 Task: Design a series of character sketches for a children's book.
Action: Mouse moved to (37, 102)
Screenshot: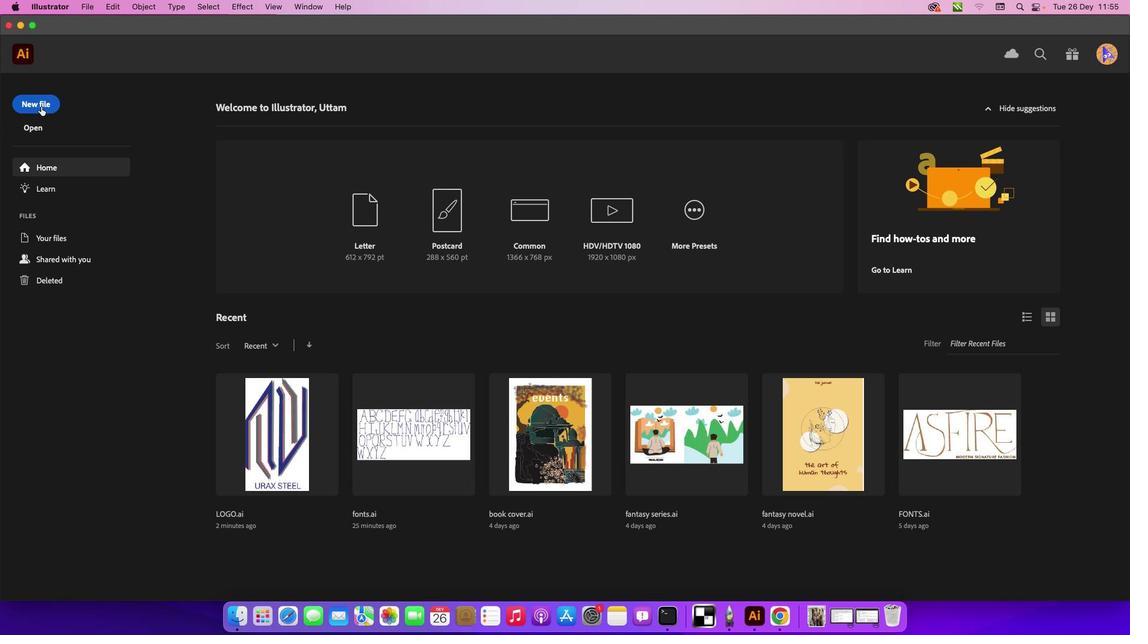 
Action: Mouse pressed left at (37, 102)
Screenshot: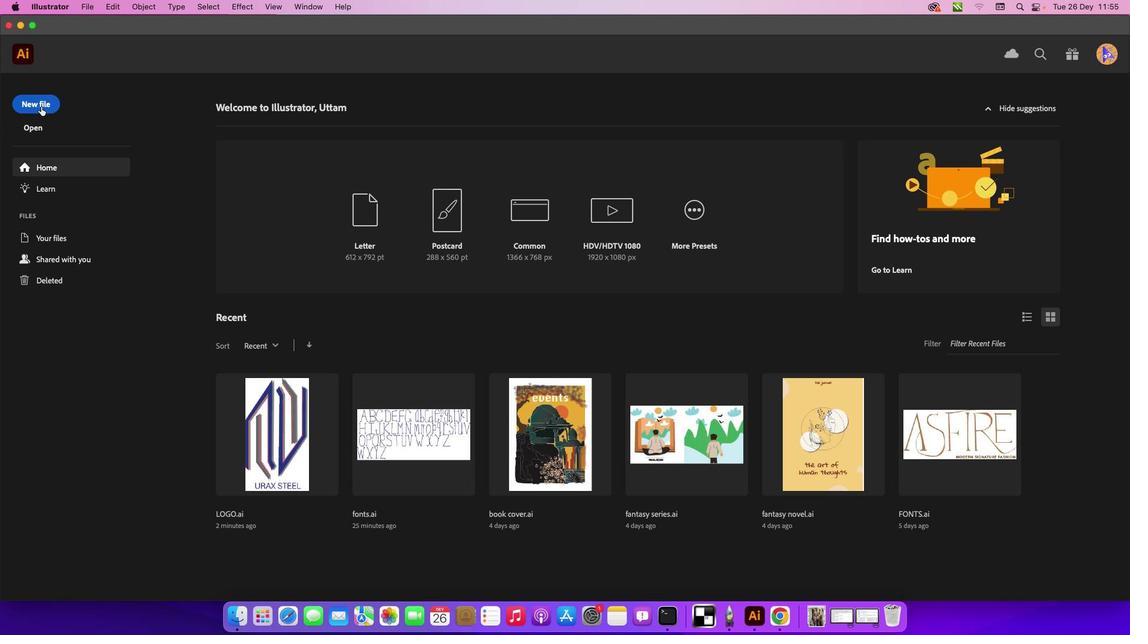 
Action: Mouse pressed left at (37, 102)
Screenshot: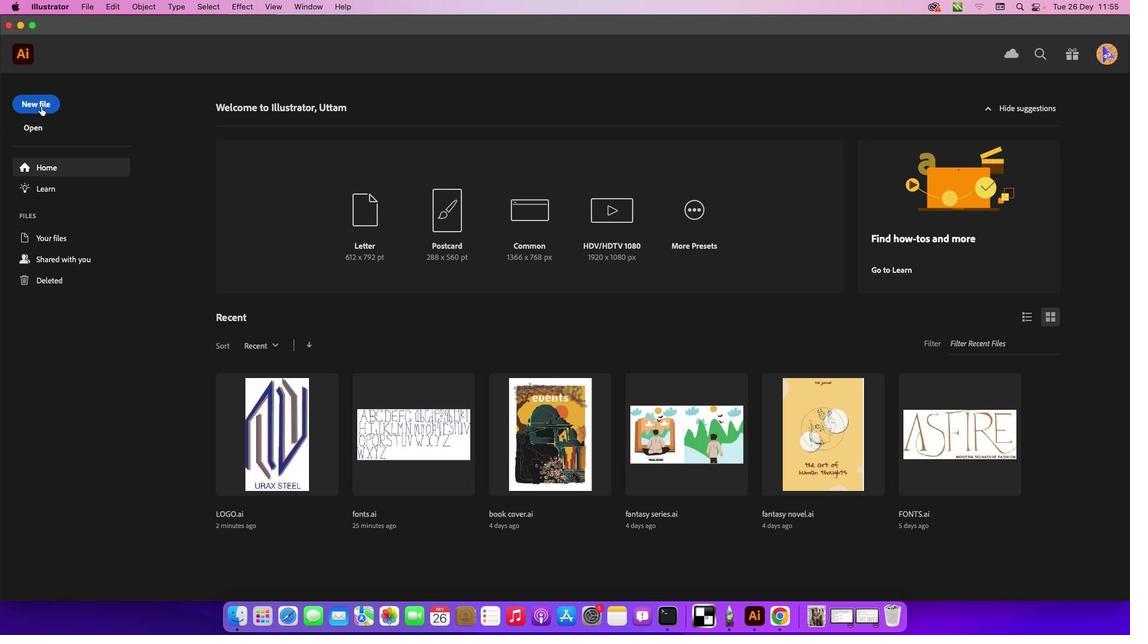 
Action: Mouse moved to (820, 483)
Screenshot: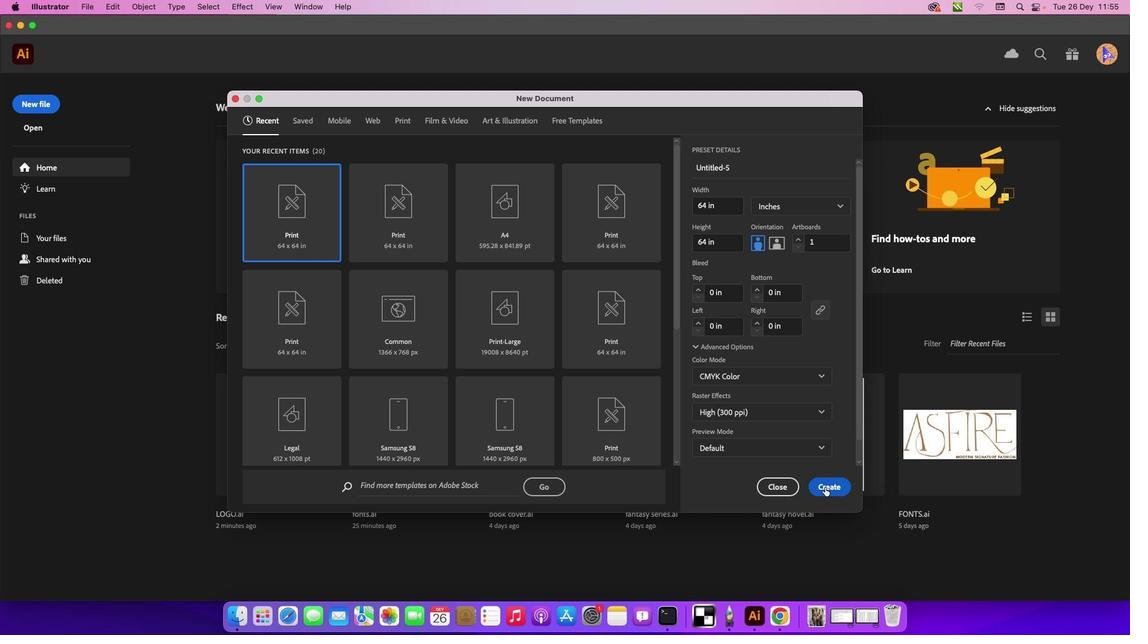 
Action: Mouse pressed left at (820, 483)
Screenshot: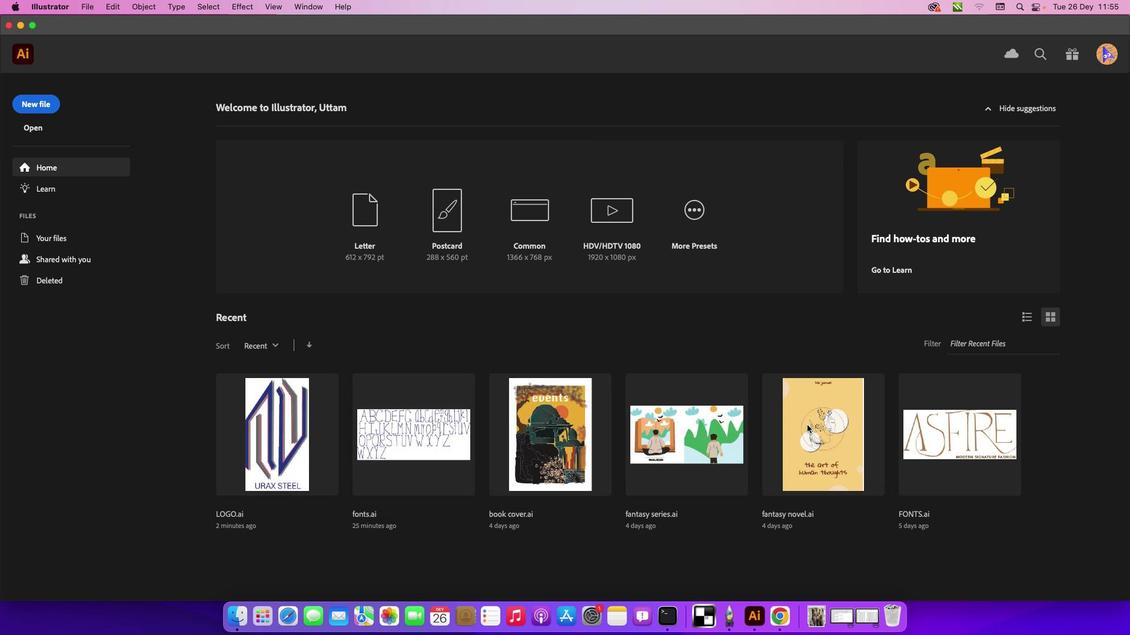 
Action: Mouse moved to (11, 100)
Screenshot: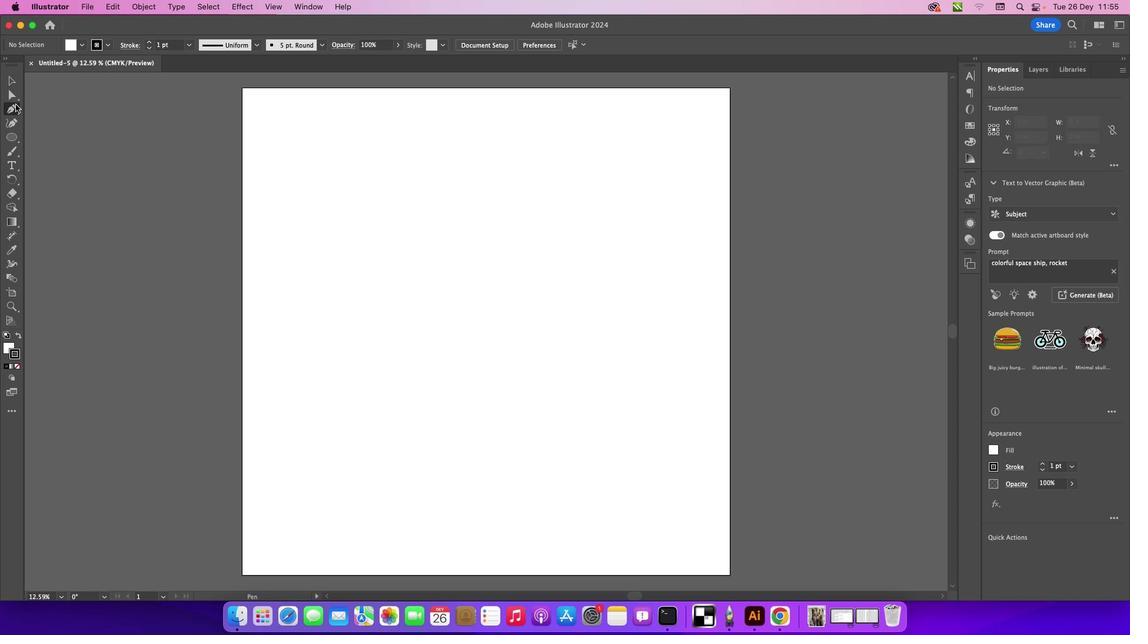 
Action: Mouse pressed left at (11, 100)
Screenshot: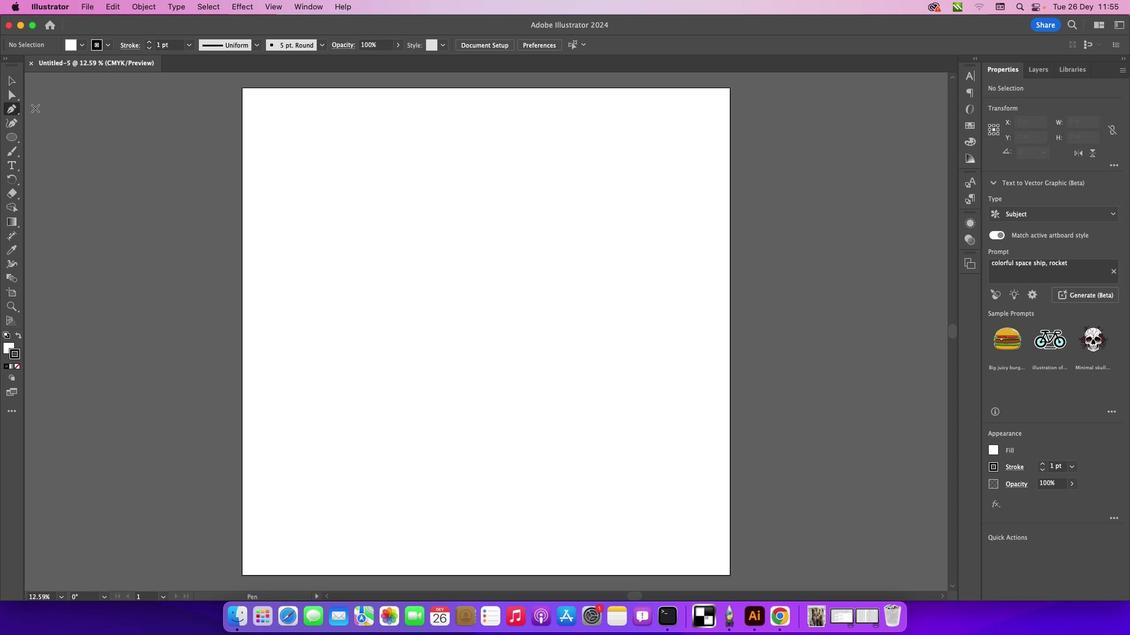 
Action: Mouse moved to (301, 181)
Screenshot: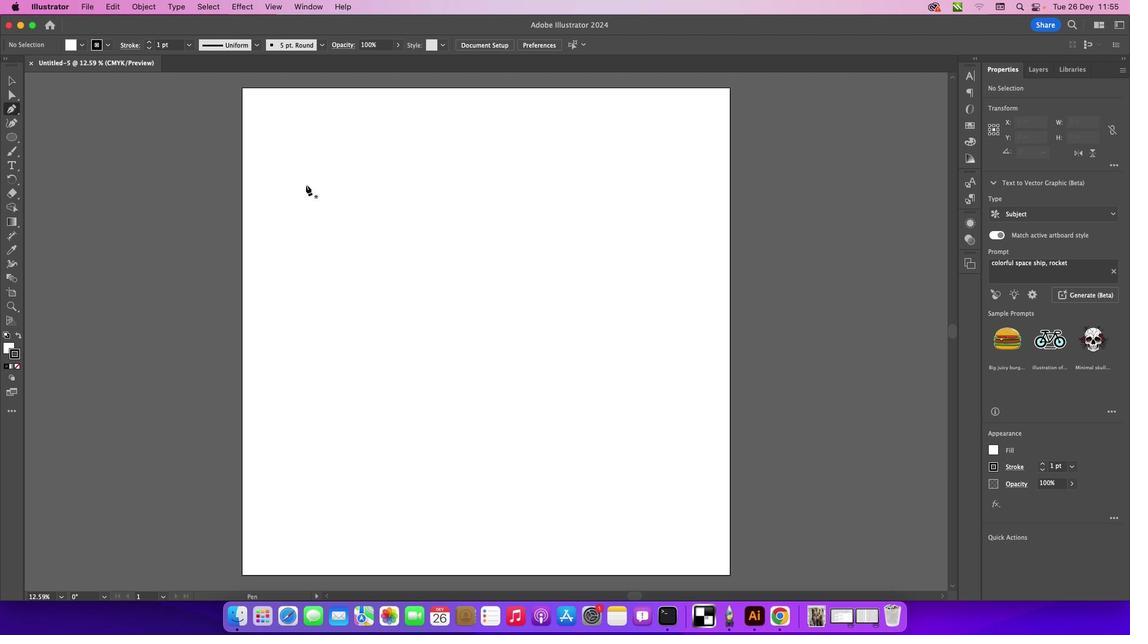 
Action: Key pressed Key.caps_lock
Screenshot: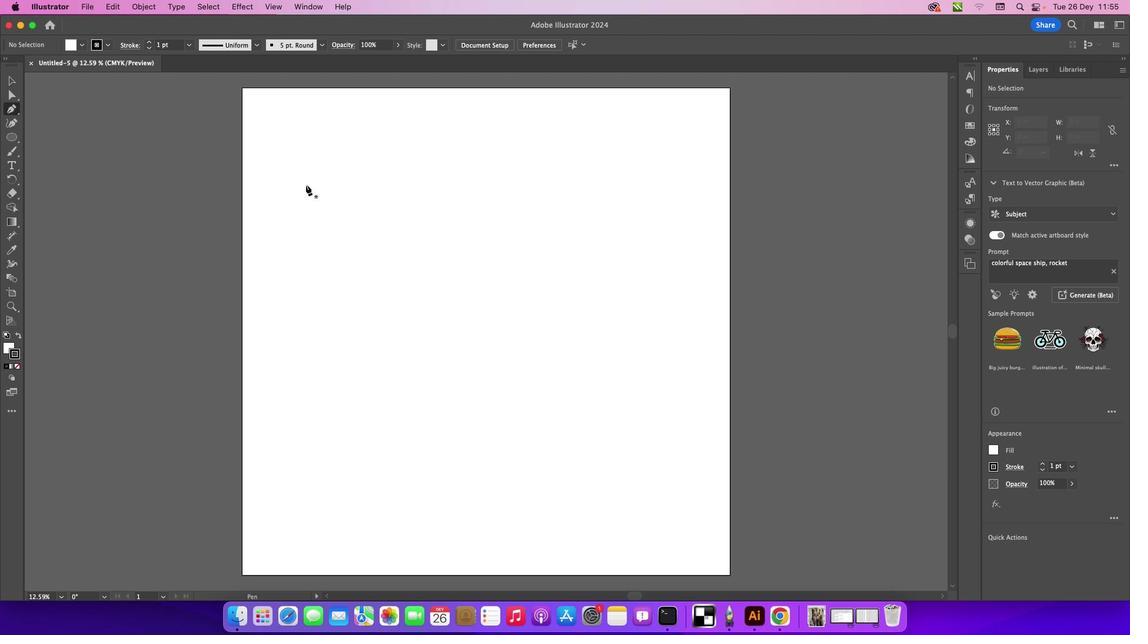 
Action: Mouse moved to (265, 174)
Screenshot: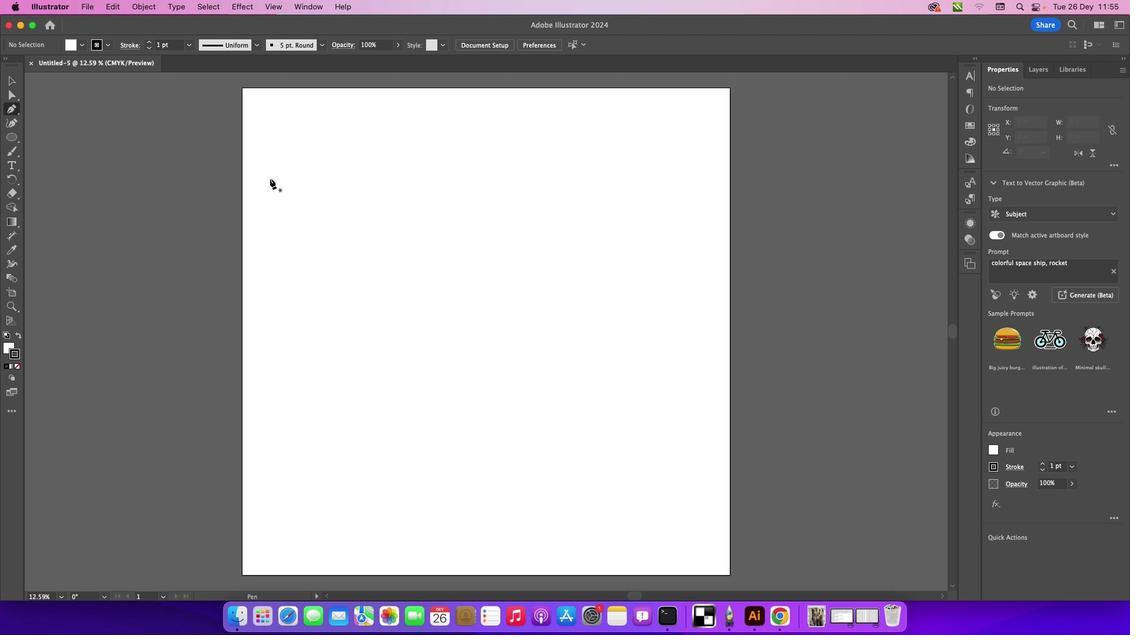 
Action: Mouse pressed left at (265, 174)
Screenshot: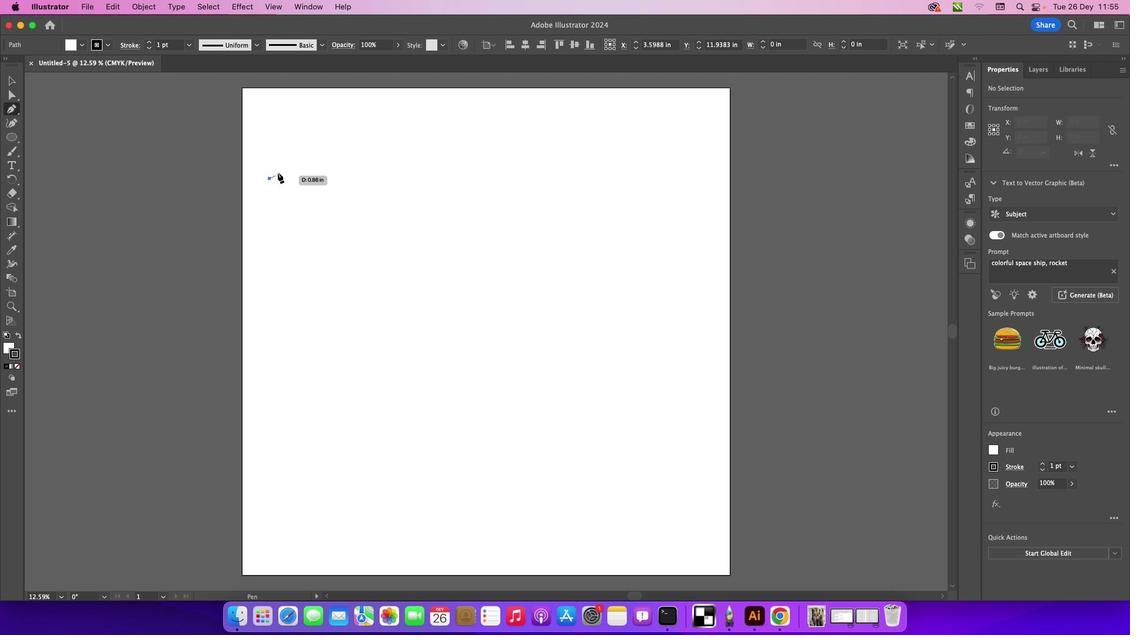 
Action: Mouse moved to (274, 163)
Screenshot: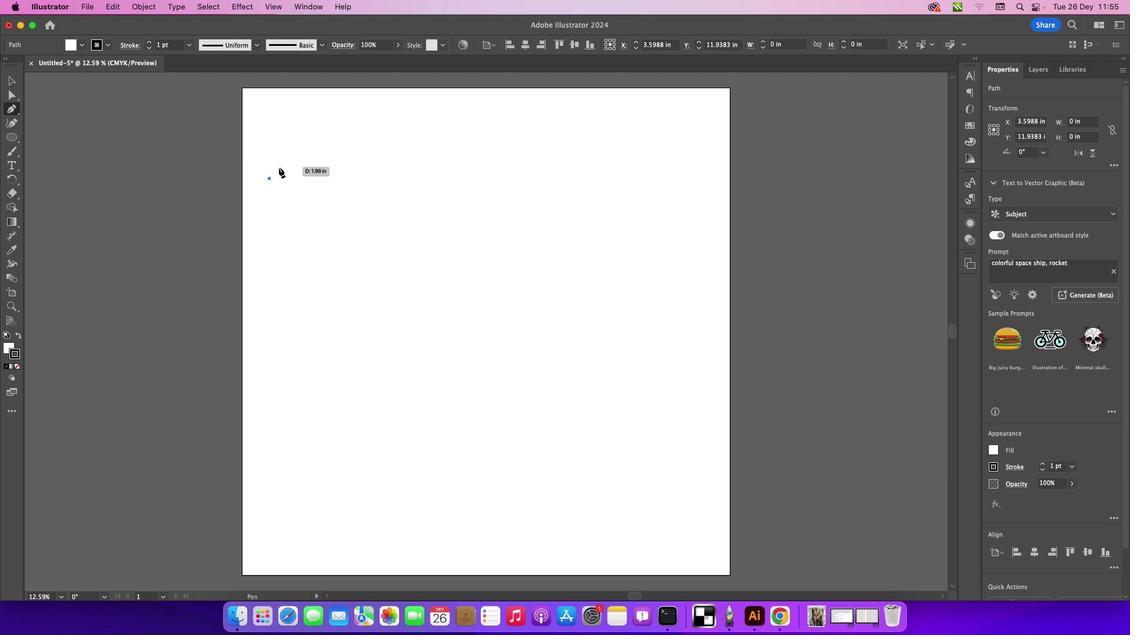 
Action: Mouse pressed left at (274, 163)
Screenshot: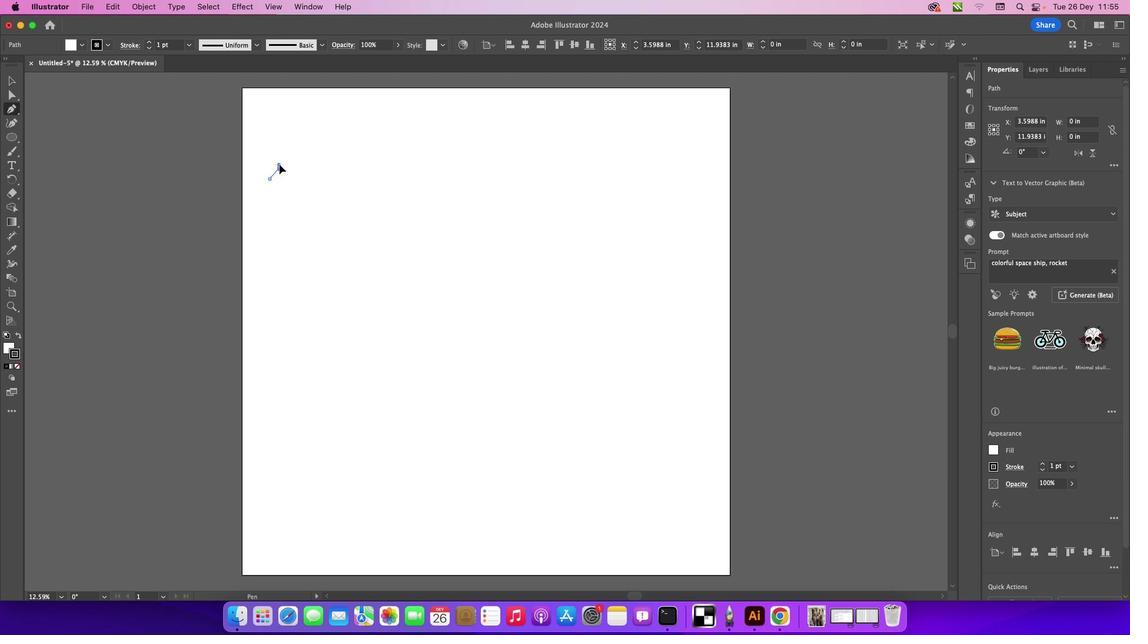 
Action: Mouse moved to (281, 133)
Screenshot: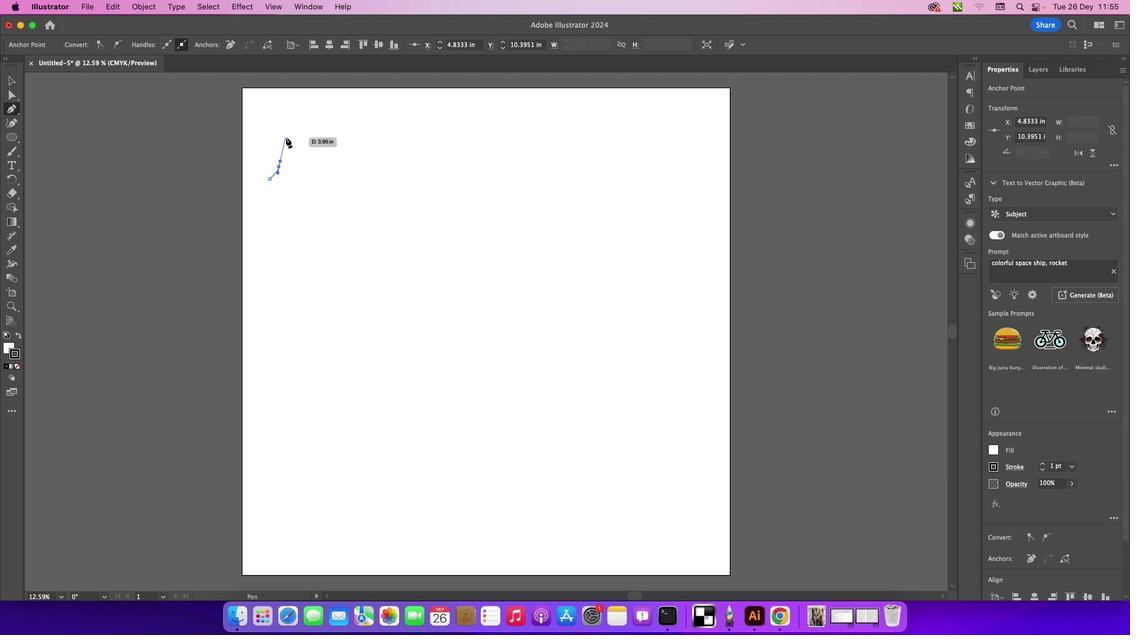 
Action: Mouse pressed left at (281, 133)
Screenshot: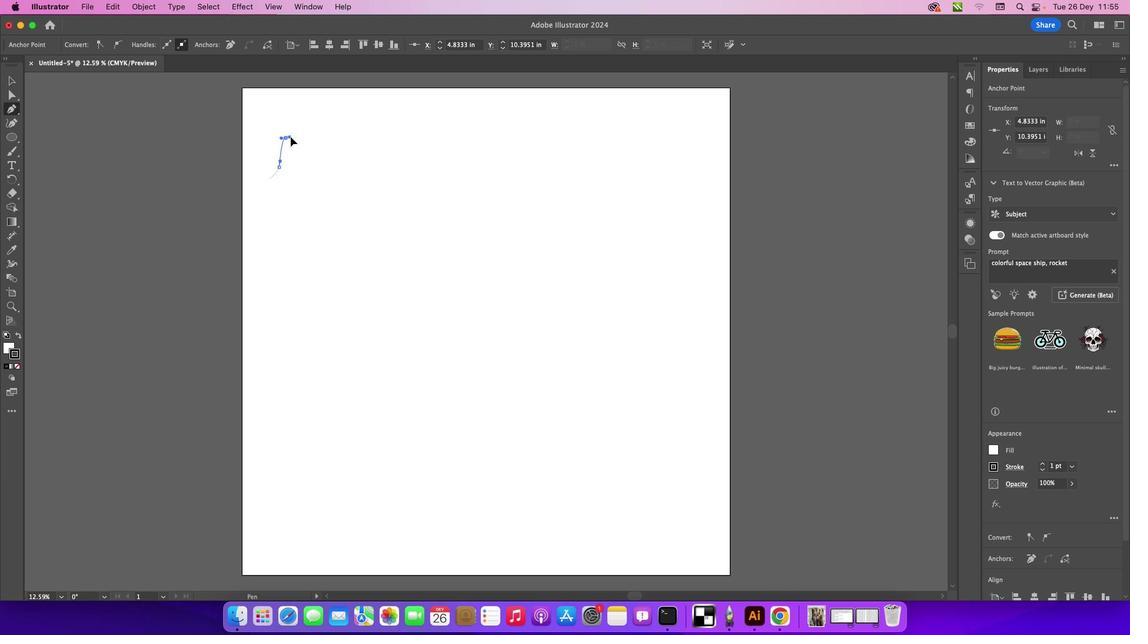 
Action: Mouse moved to (301, 132)
Screenshot: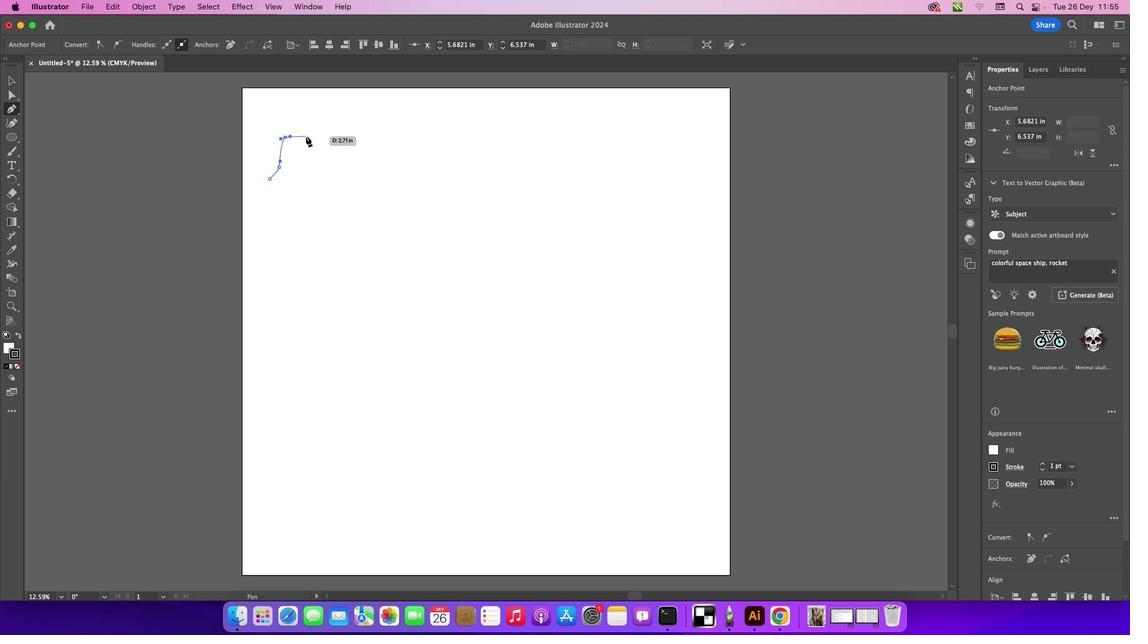 
Action: Mouse pressed left at (301, 132)
Screenshot: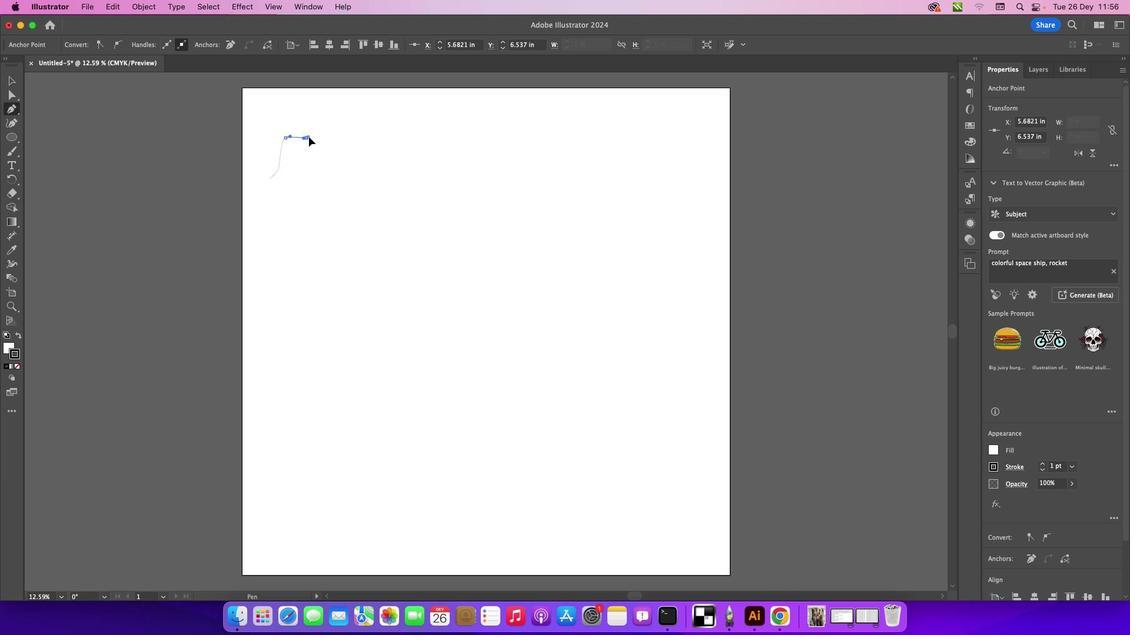 
Action: Mouse moved to (301, 133)
Screenshot: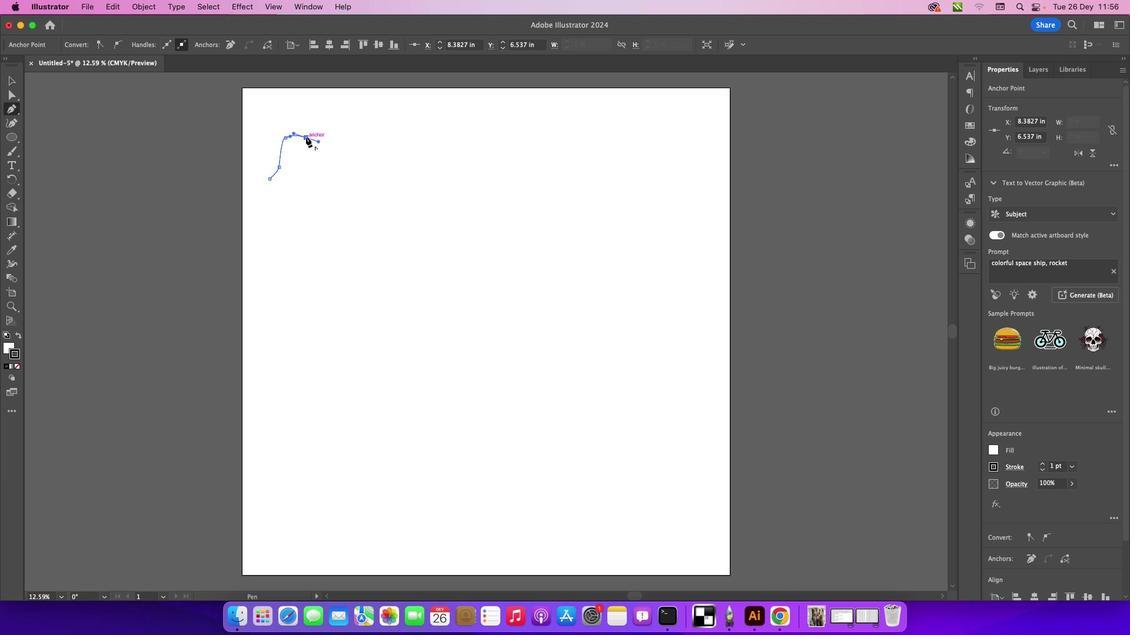 
Action: Mouse pressed left at (301, 133)
Screenshot: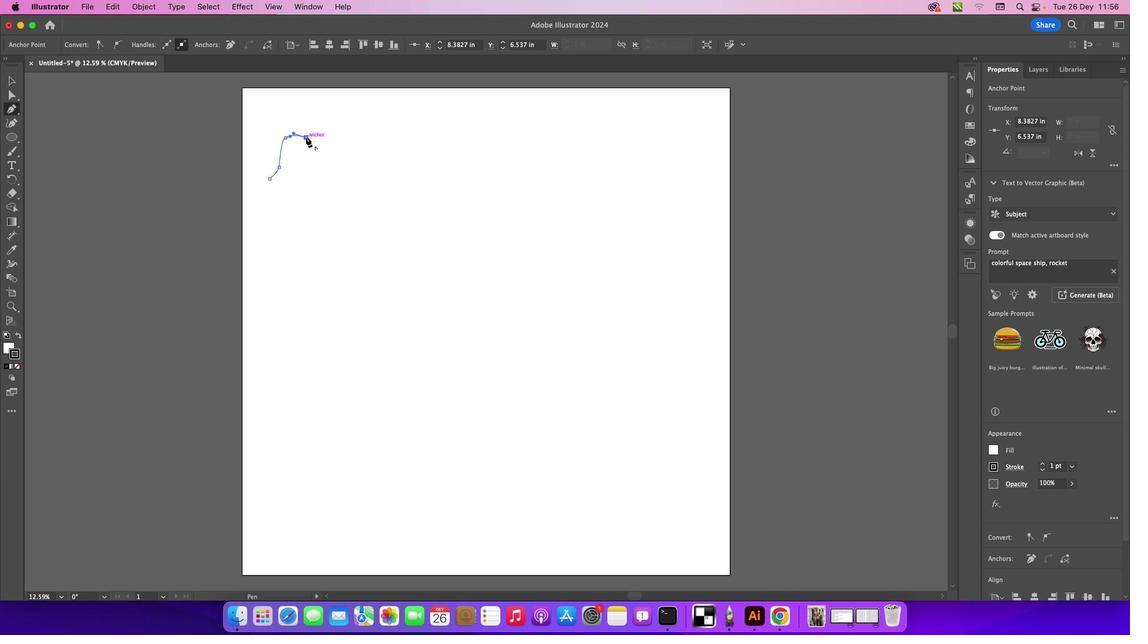 
Action: Mouse moved to (292, 120)
Screenshot: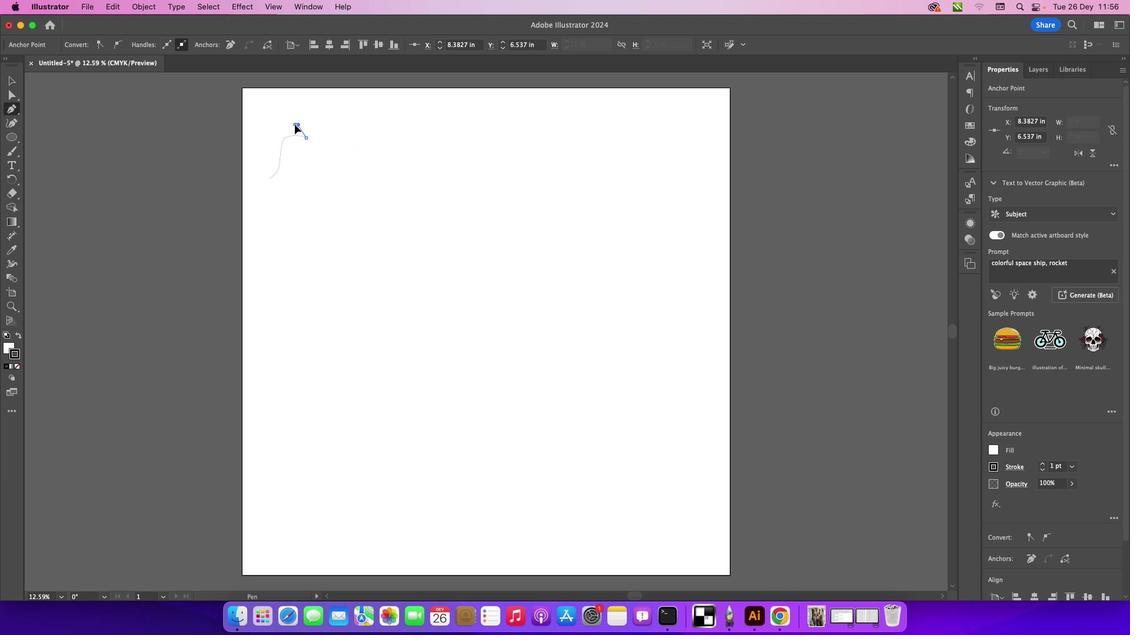 
Action: Mouse pressed left at (292, 120)
Screenshot: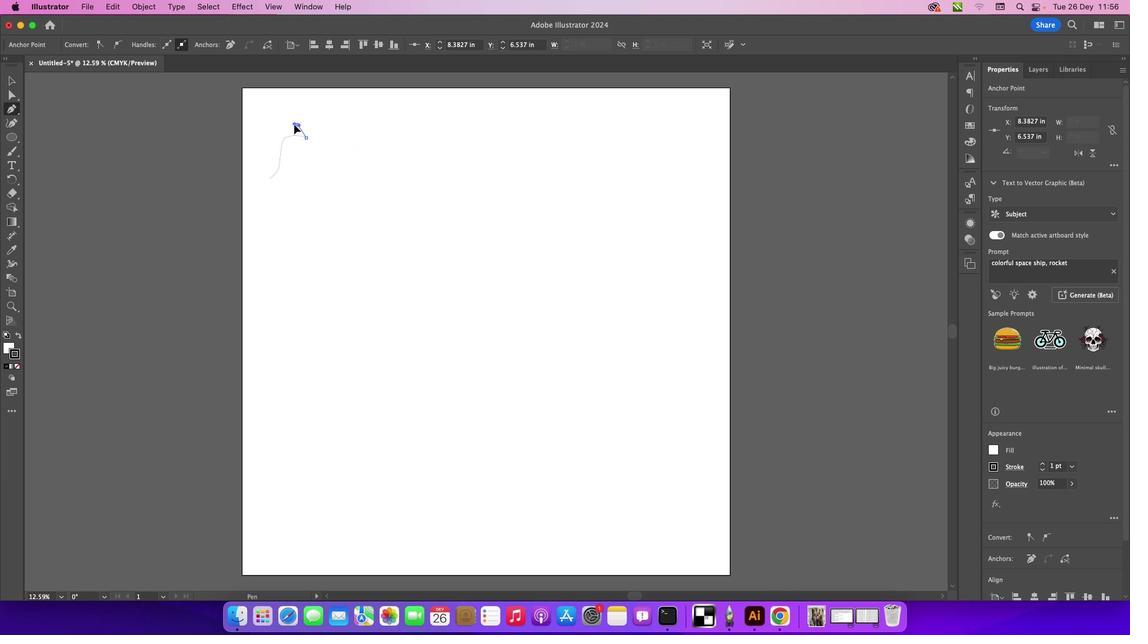 
Action: Mouse moved to (299, 116)
Screenshot: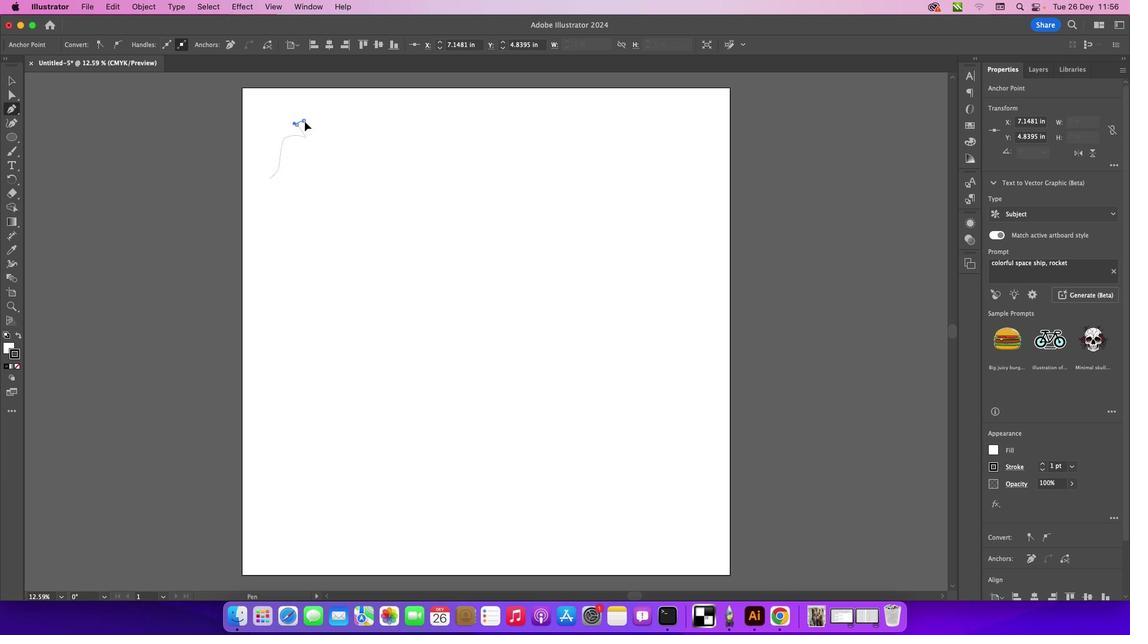 
Action: Mouse pressed left at (299, 116)
Screenshot: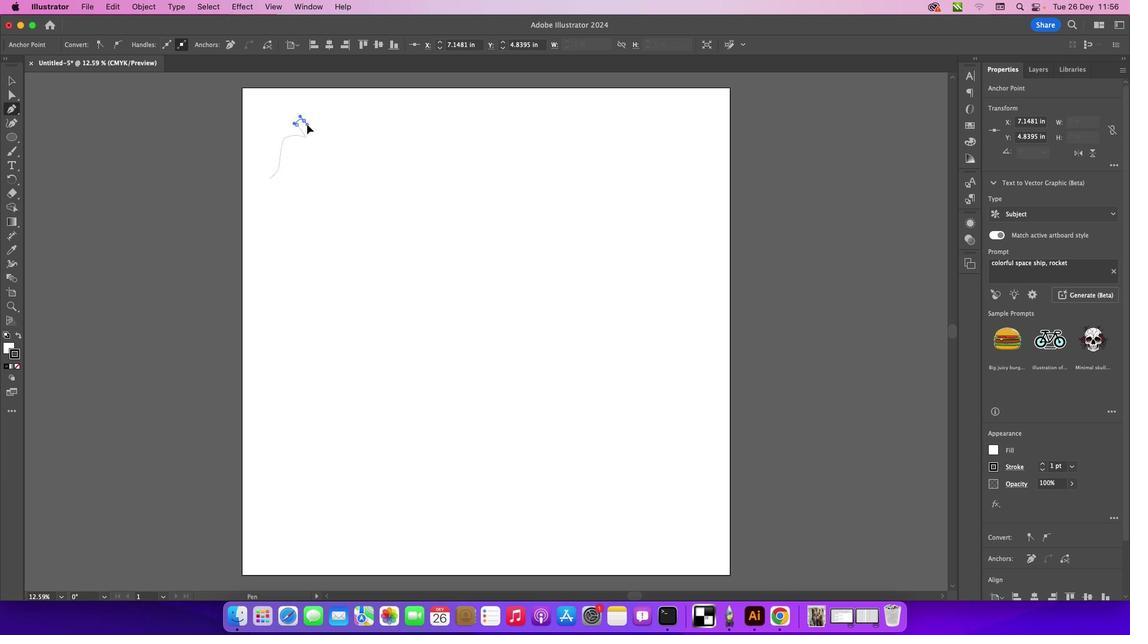
Action: Mouse moved to (307, 132)
Screenshot: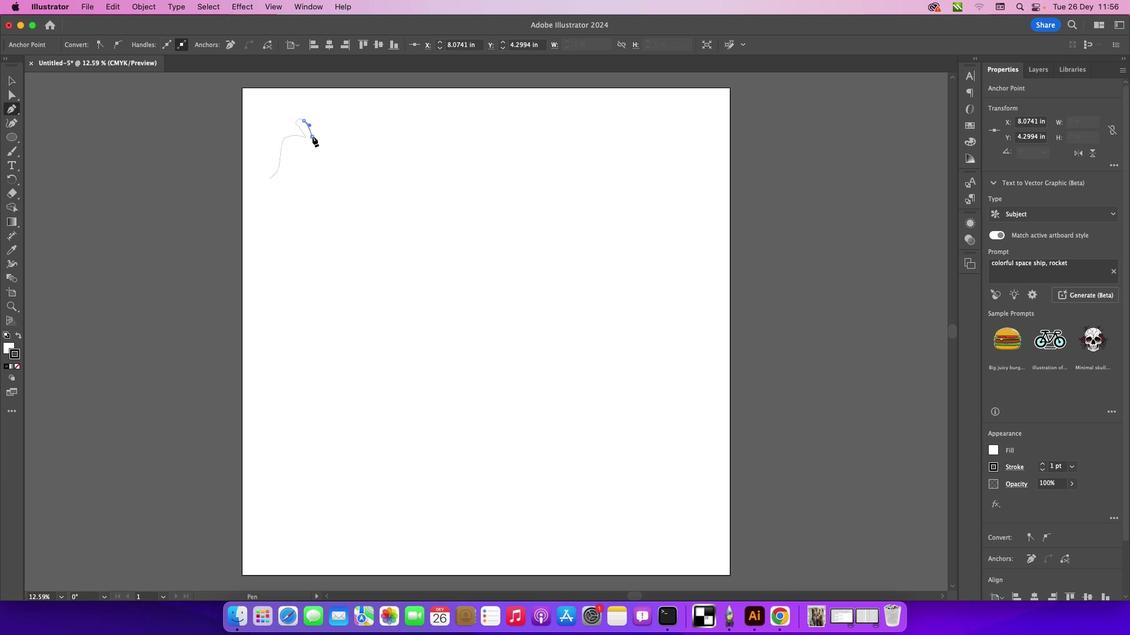 
Action: Mouse pressed left at (307, 132)
Screenshot: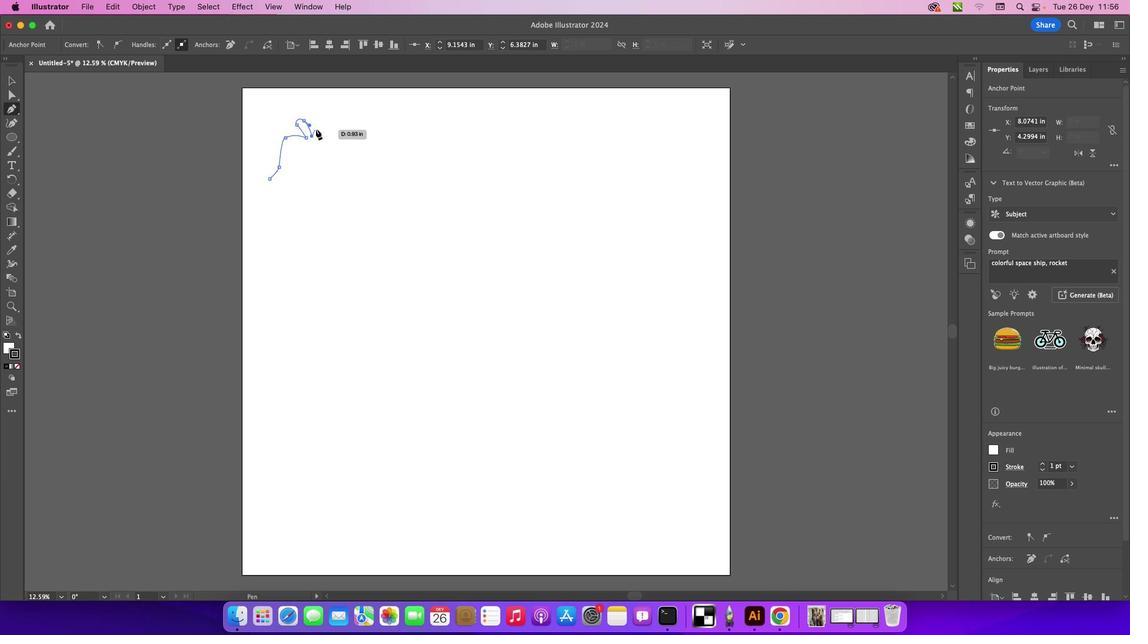 
Action: Mouse moved to (314, 121)
Screenshot: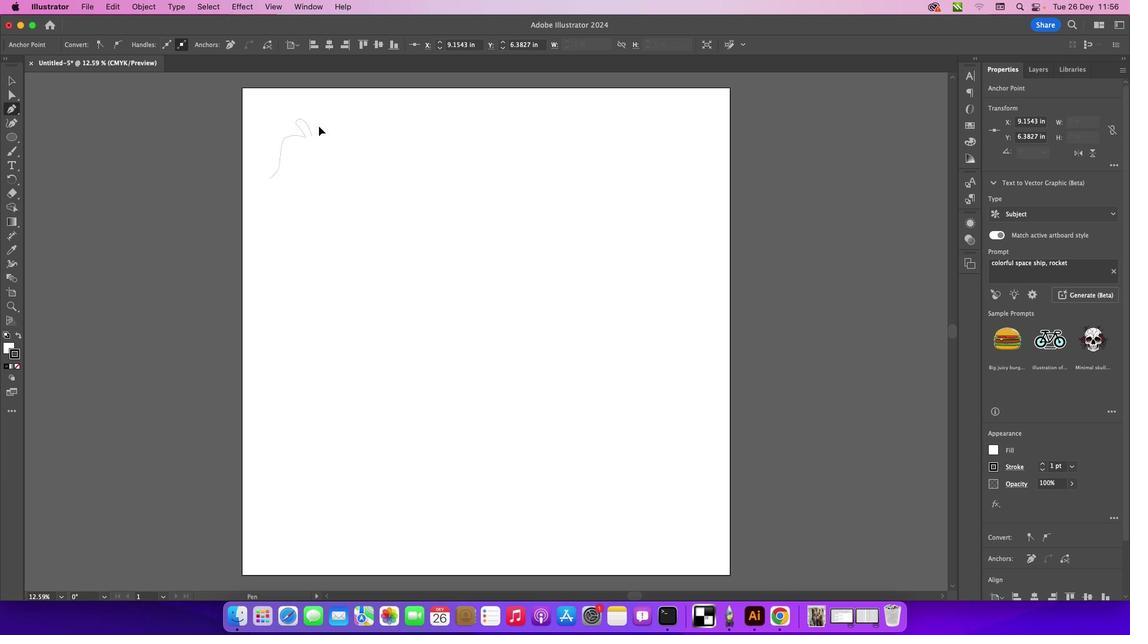 
Action: Mouse pressed left at (314, 121)
Screenshot: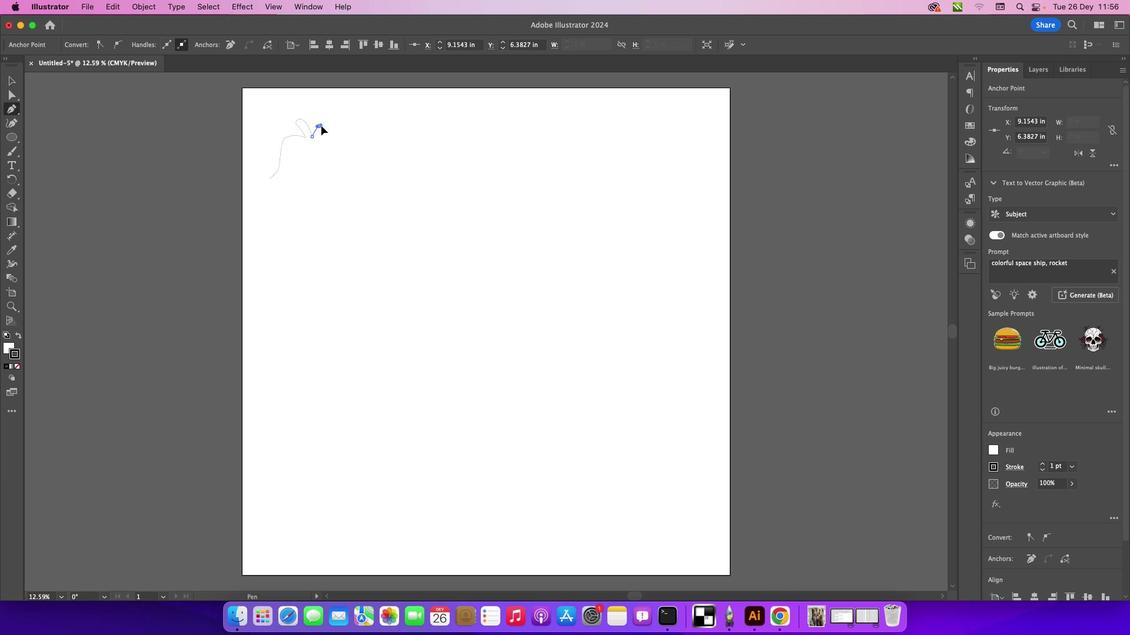 
Action: Mouse moved to (317, 126)
Screenshot: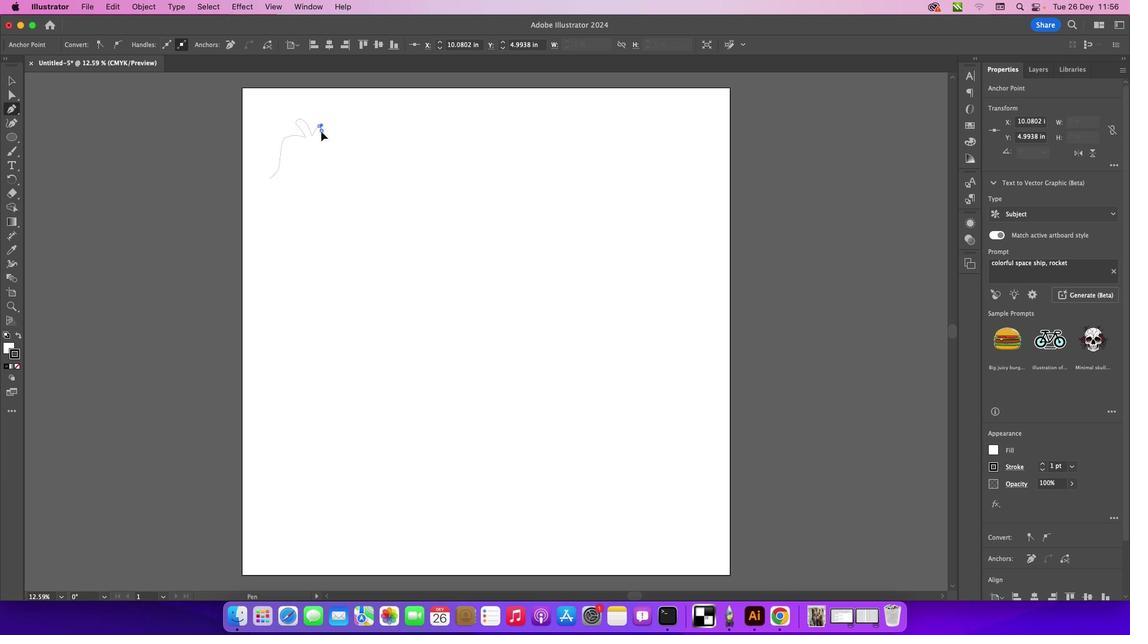 
Action: Mouse pressed left at (317, 126)
Screenshot: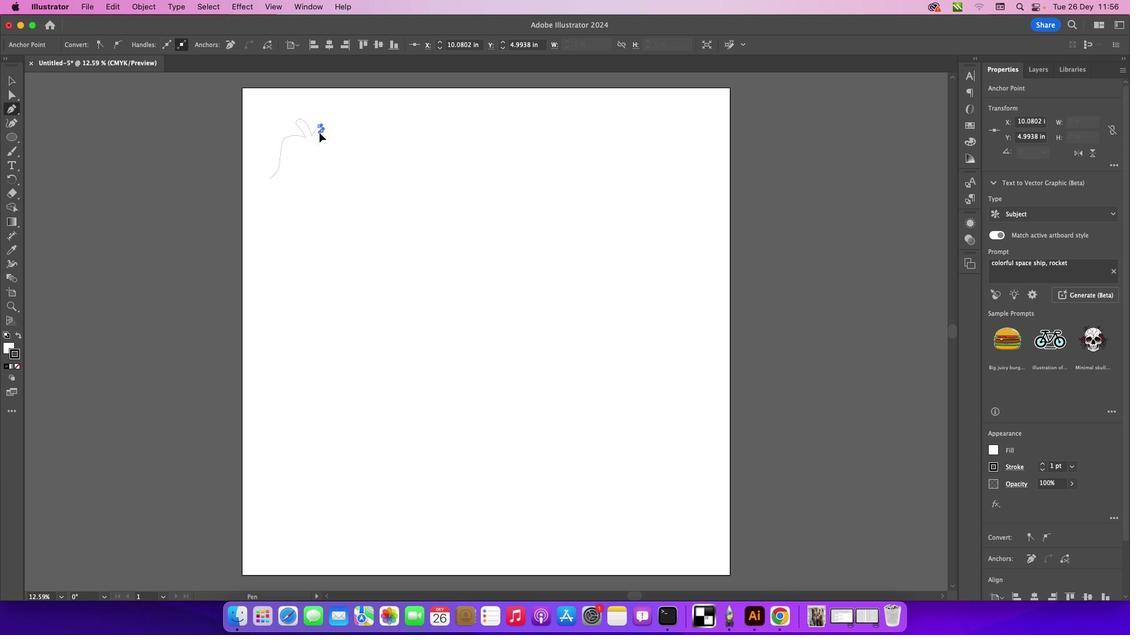 
Action: Mouse moved to (311, 133)
Screenshot: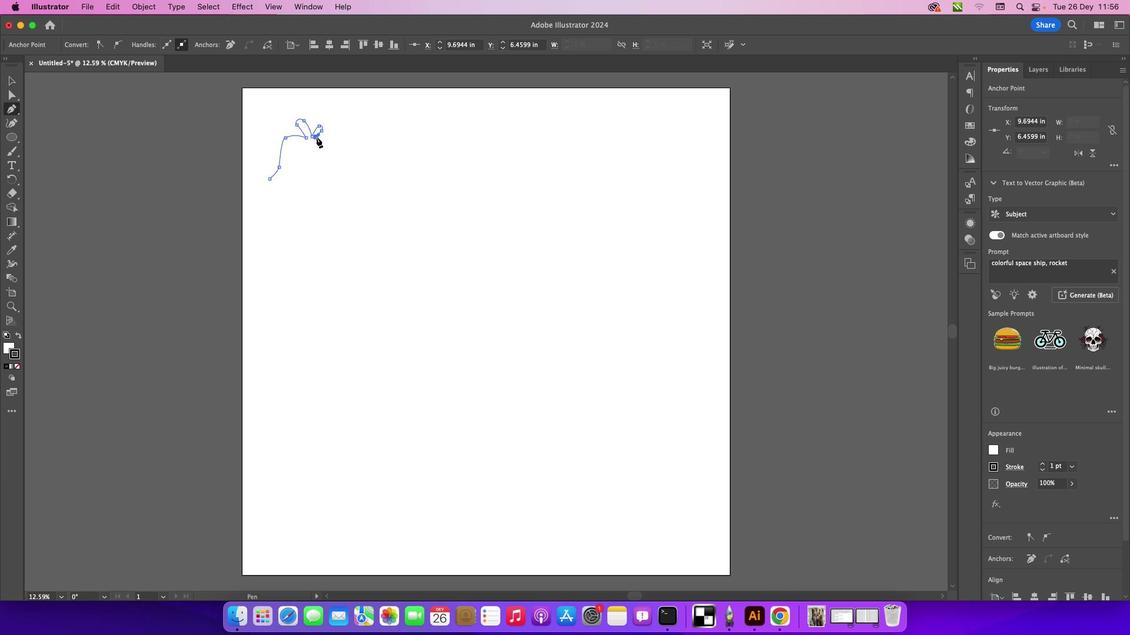 
Action: Mouse pressed left at (311, 133)
Screenshot: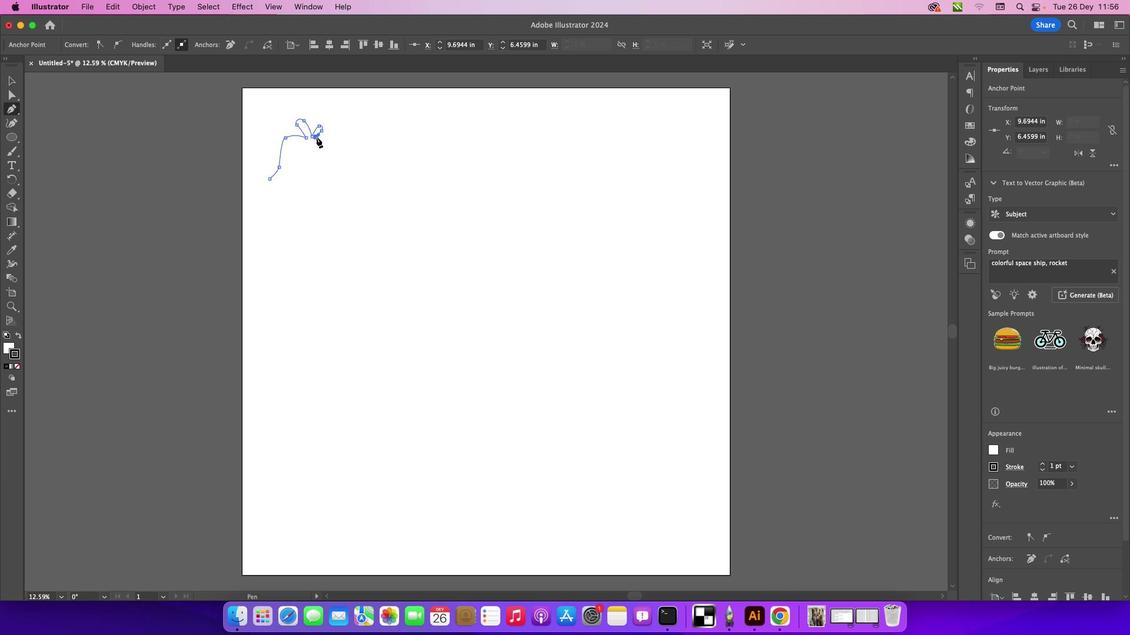 
Action: Mouse moved to (326, 133)
Screenshot: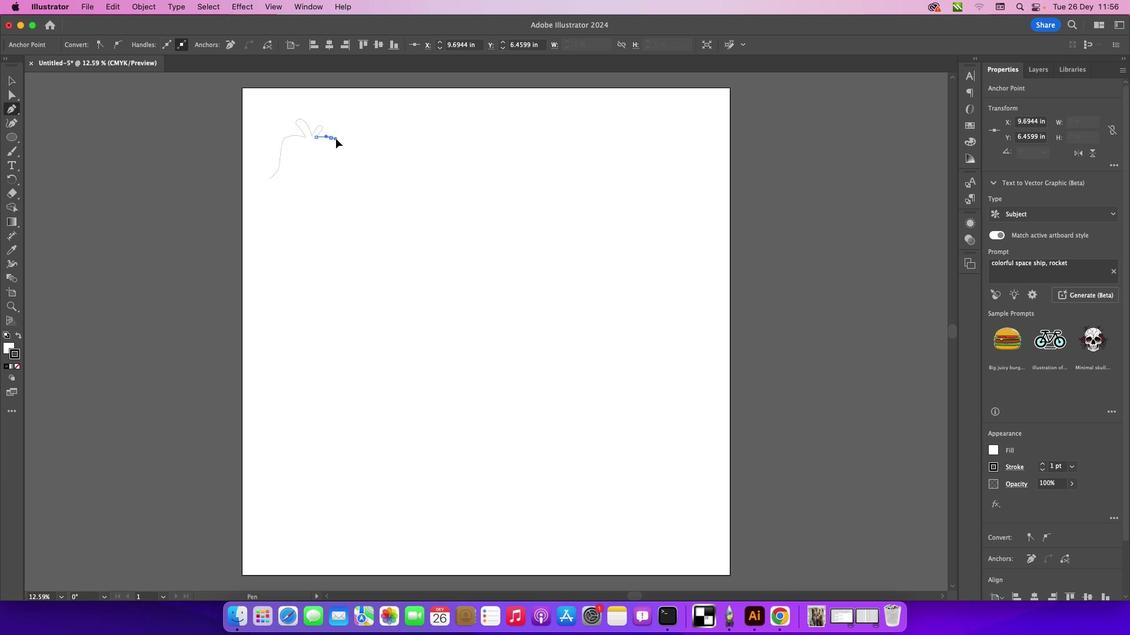 
Action: Mouse pressed left at (326, 133)
Screenshot: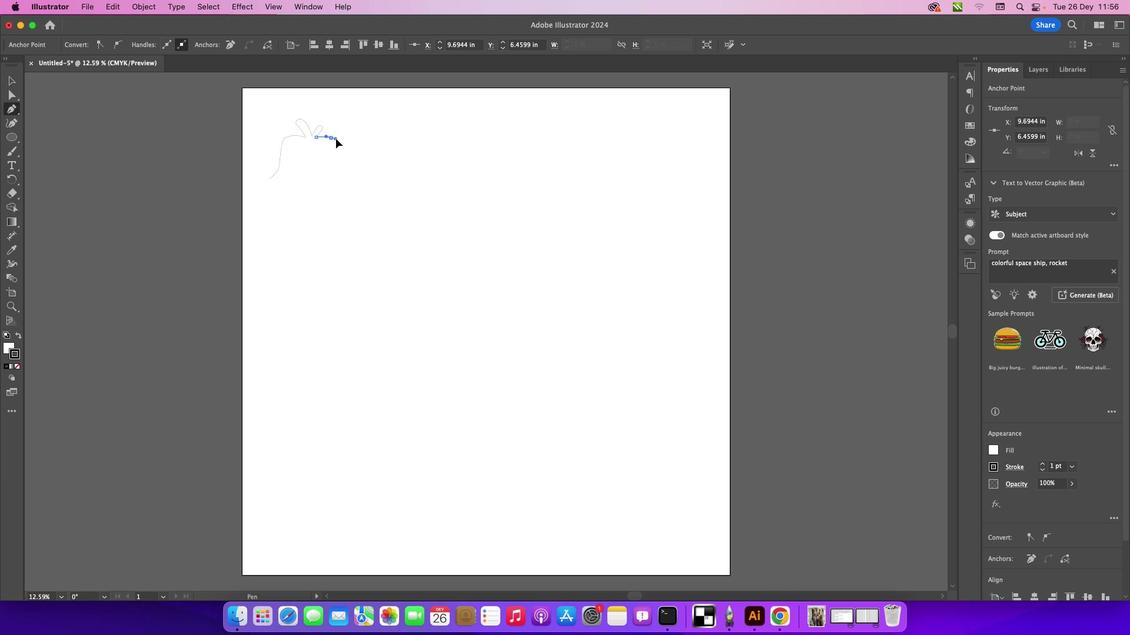 
Action: Mouse moved to (341, 144)
Screenshot: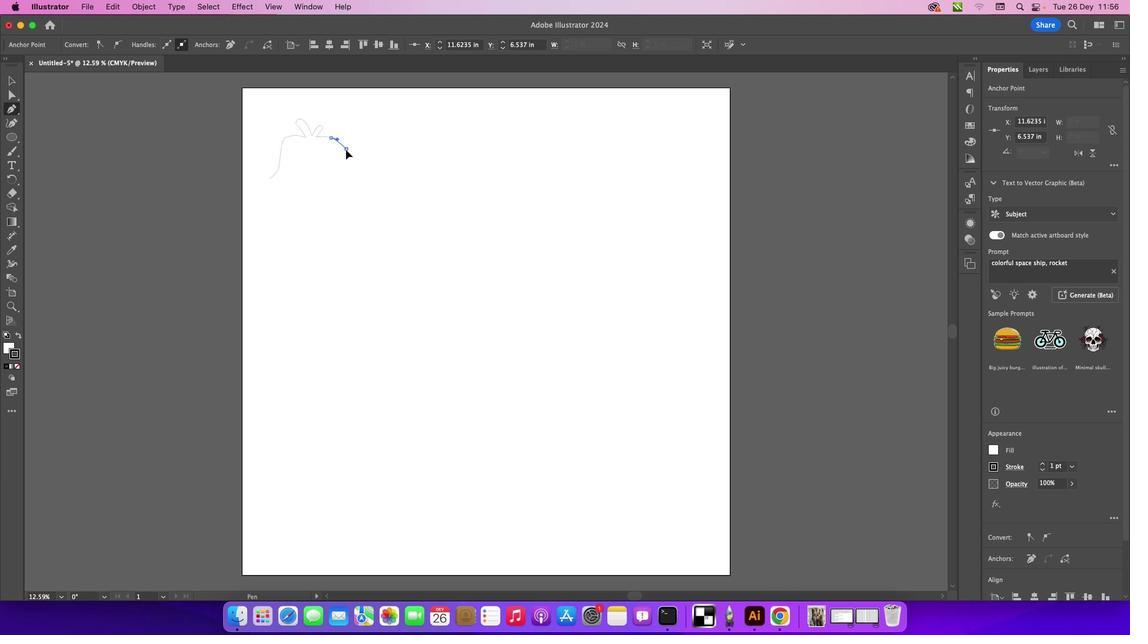 
Action: Mouse pressed left at (341, 144)
Screenshot: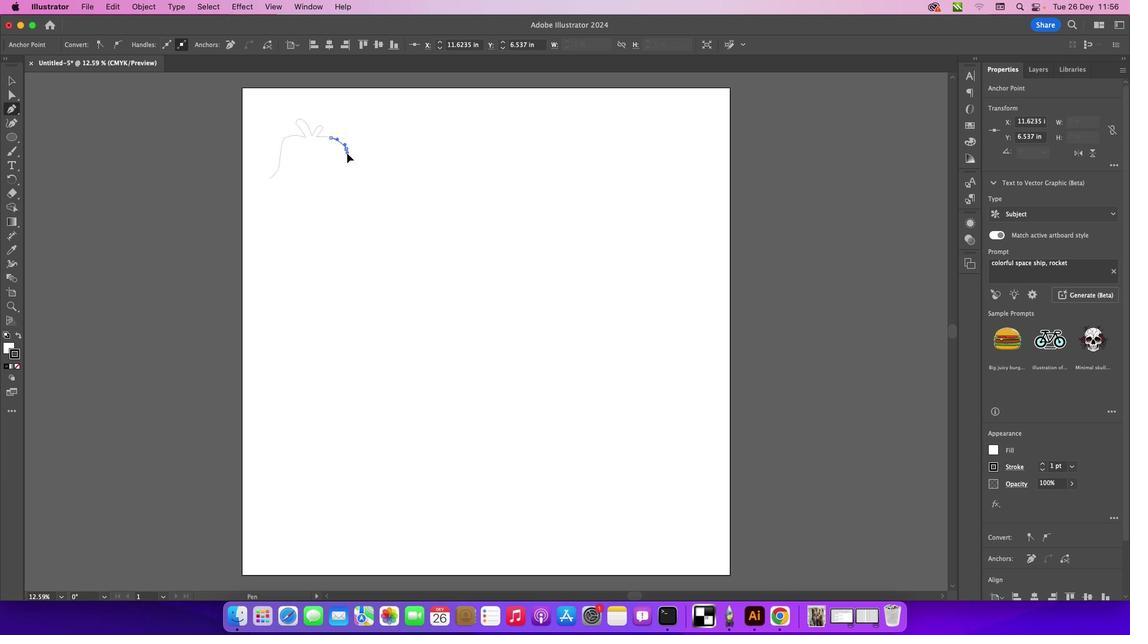 
Action: Mouse moved to (347, 168)
Screenshot: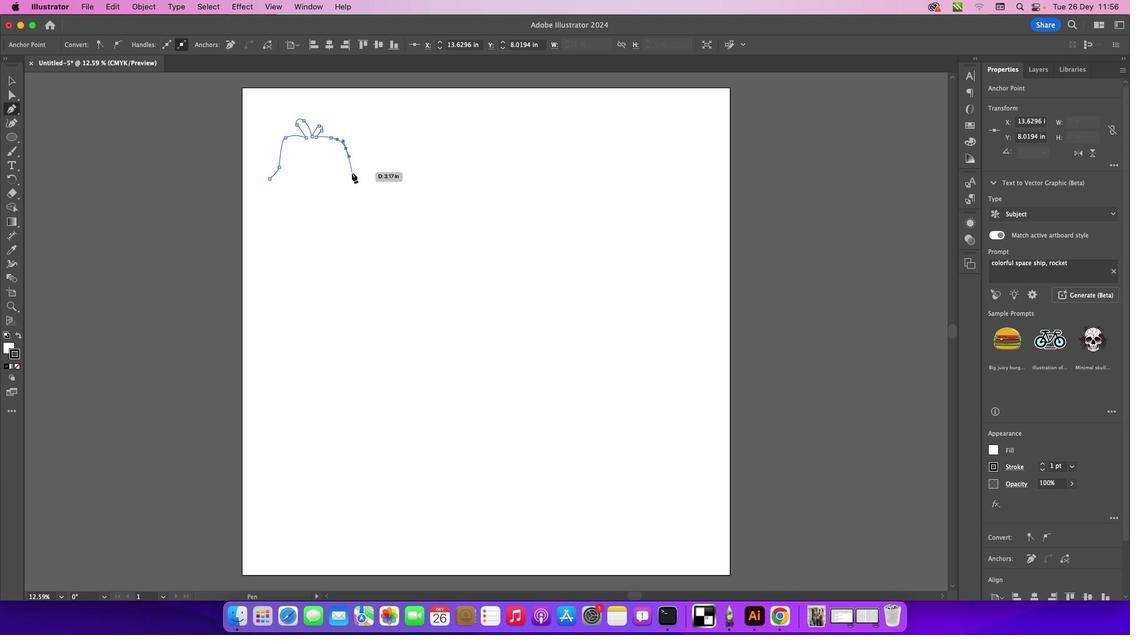 
Action: Mouse pressed left at (347, 168)
Screenshot: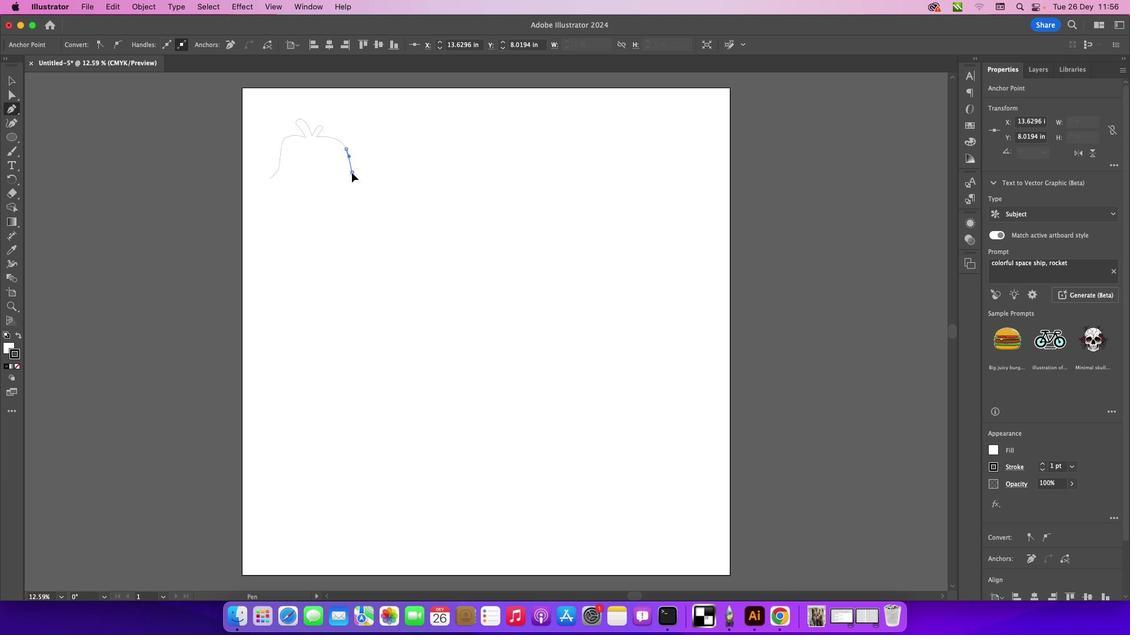 
Action: Mouse moved to (353, 175)
Screenshot: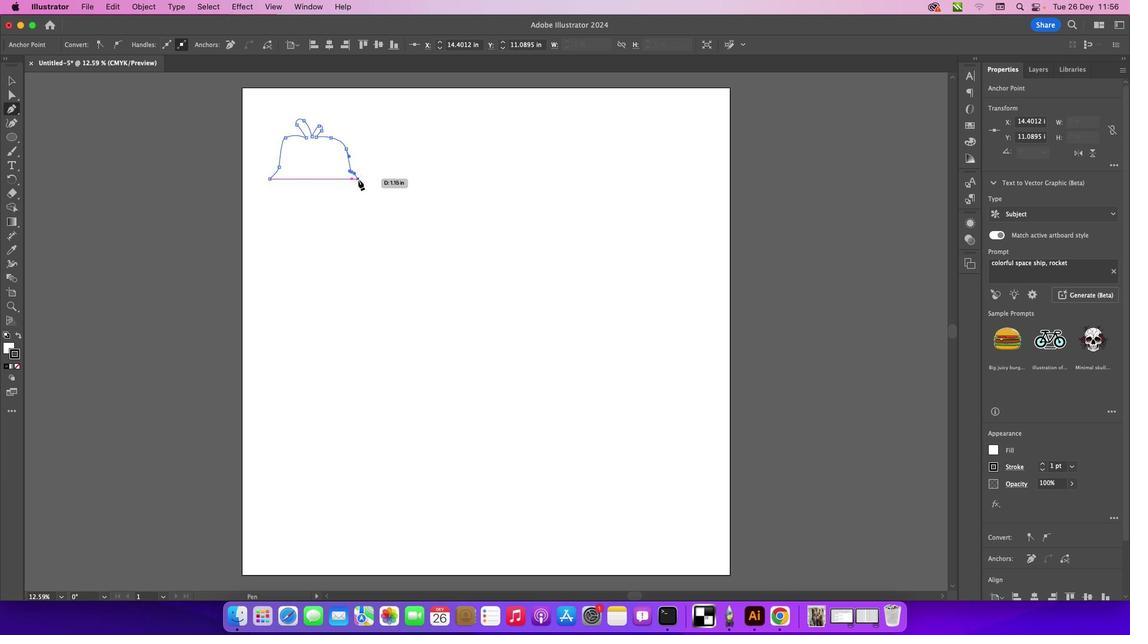 
Action: Mouse pressed left at (353, 175)
Screenshot: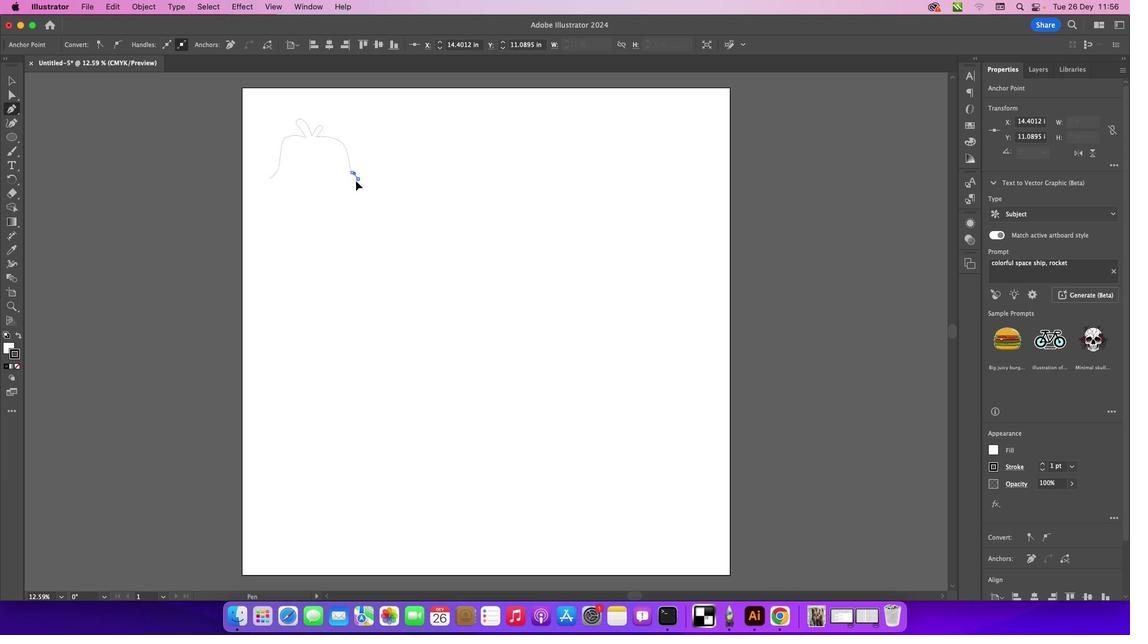
Action: Mouse moved to (349, 175)
Screenshot: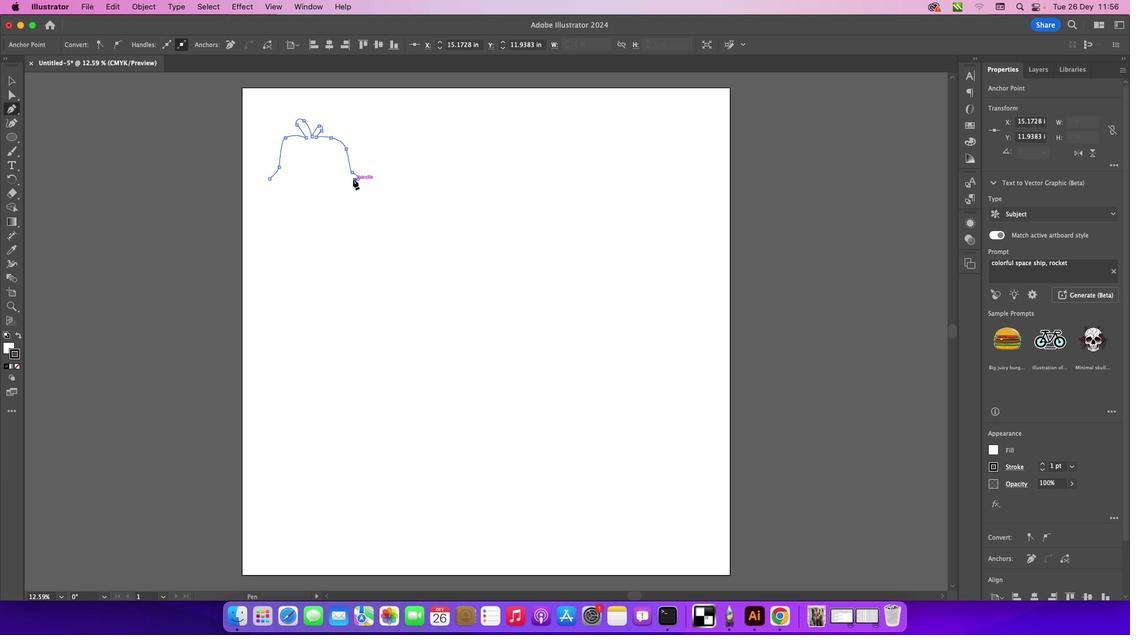 
Action: Mouse pressed left at (349, 175)
Screenshot: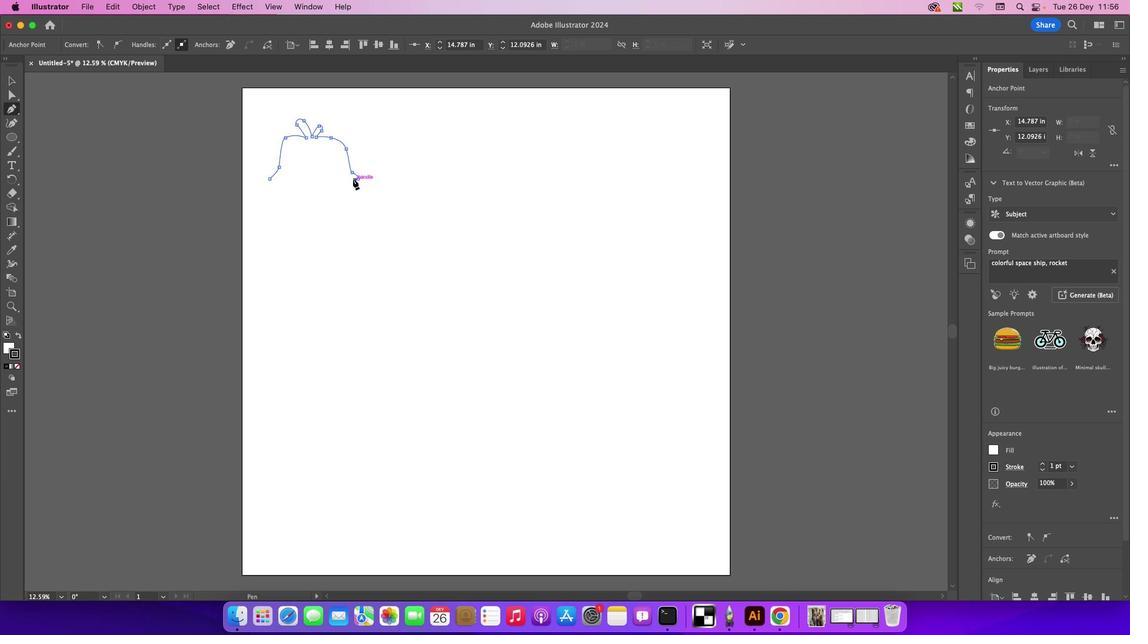 
Action: Mouse moved to (356, 184)
Screenshot: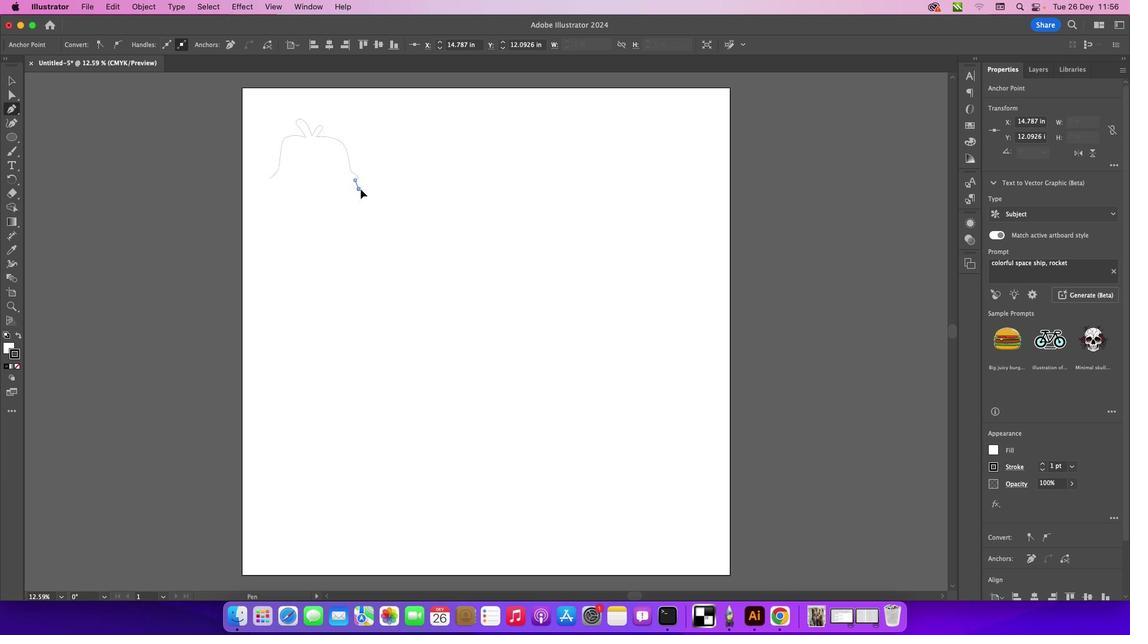 
Action: Mouse pressed left at (356, 184)
Screenshot: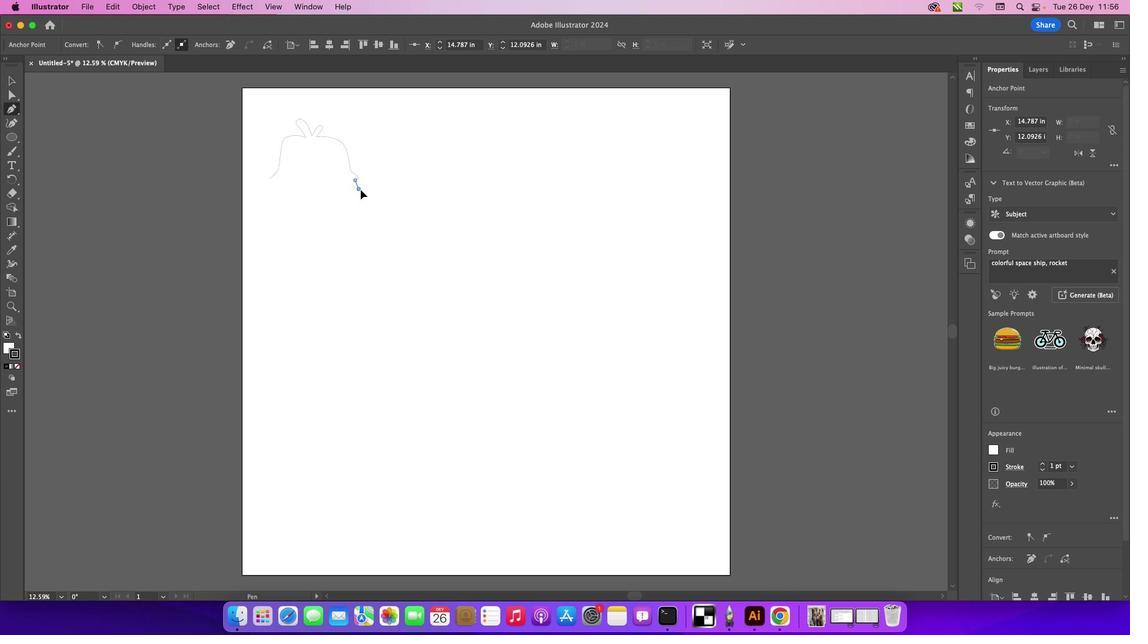 
Action: Mouse moved to (348, 188)
Screenshot: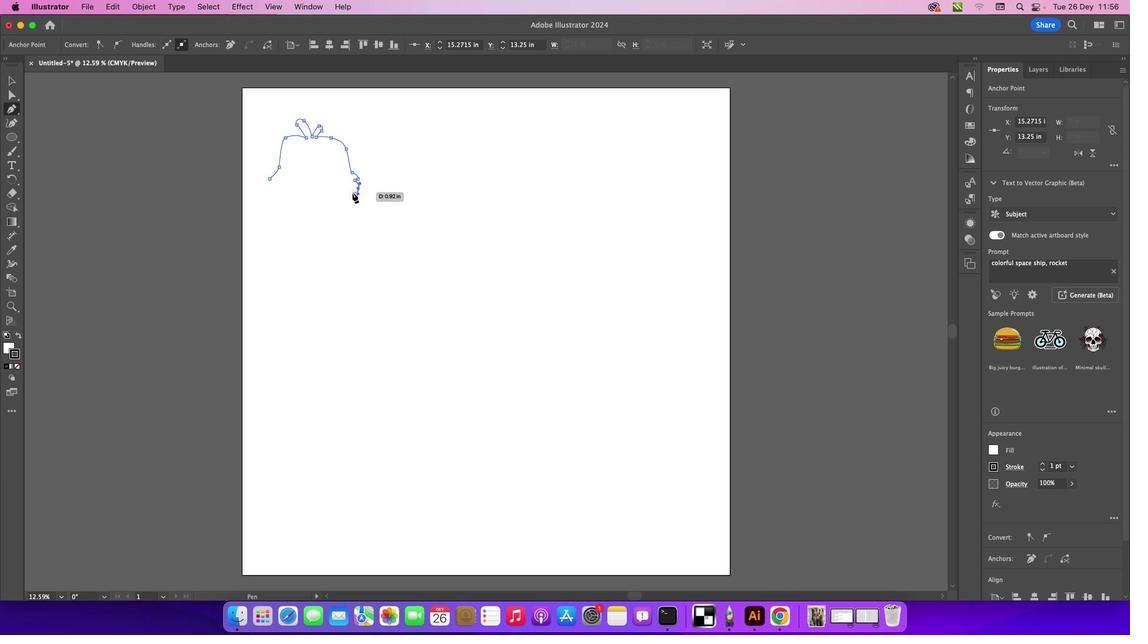 
Action: Mouse pressed left at (348, 188)
Screenshot: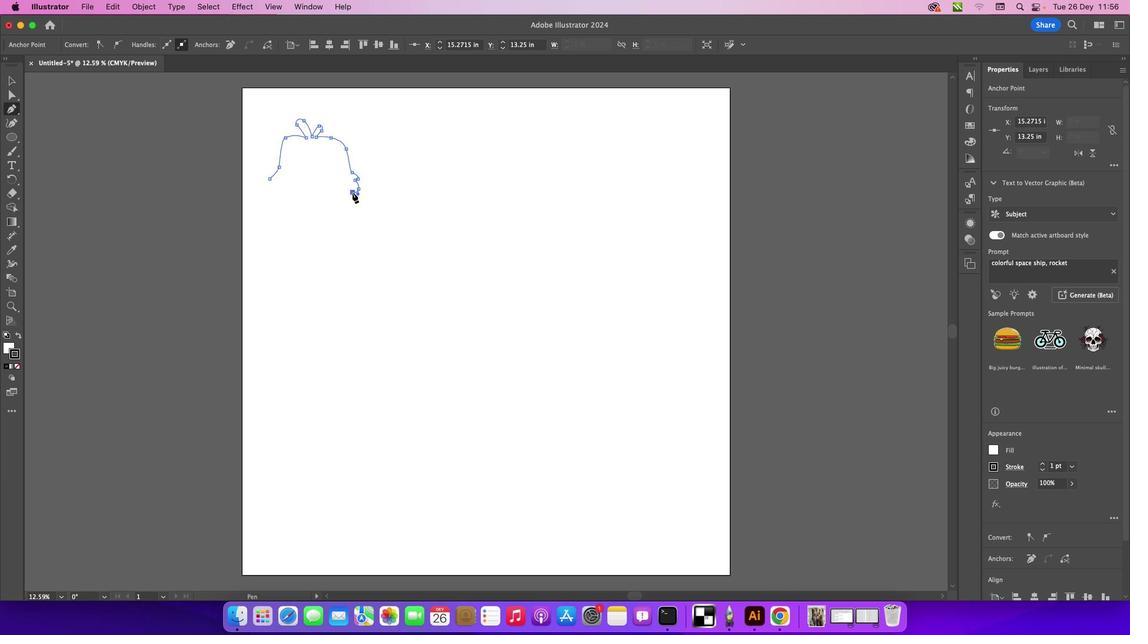 
Action: Mouse moved to (349, 206)
Screenshot: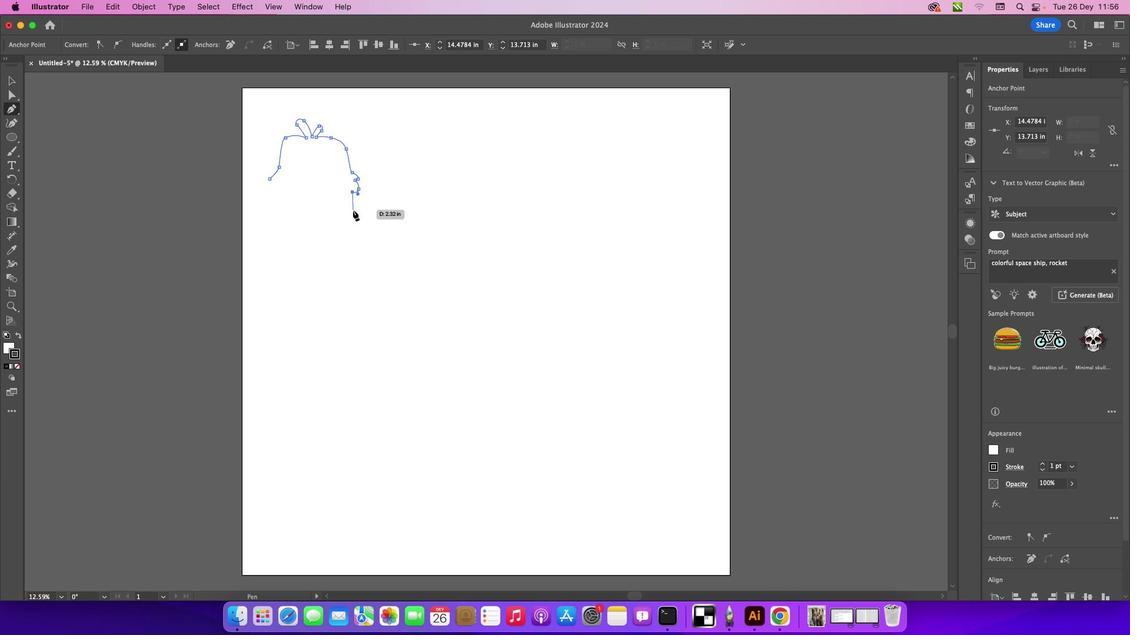 
Action: Mouse pressed left at (349, 206)
Screenshot: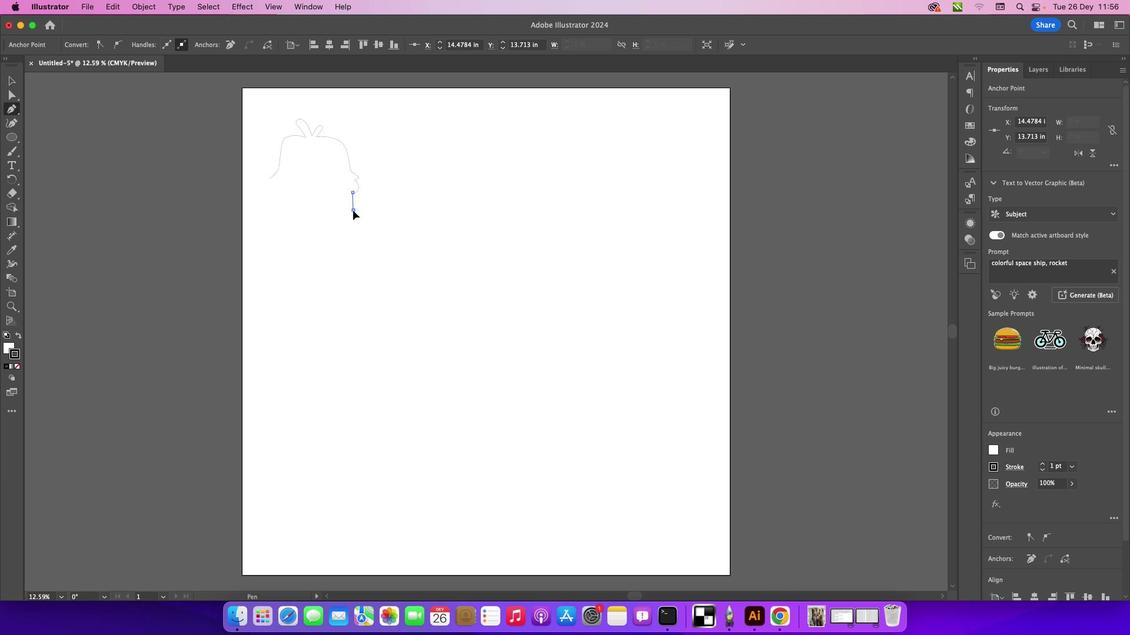 
Action: Mouse moved to (349, 206)
Screenshot: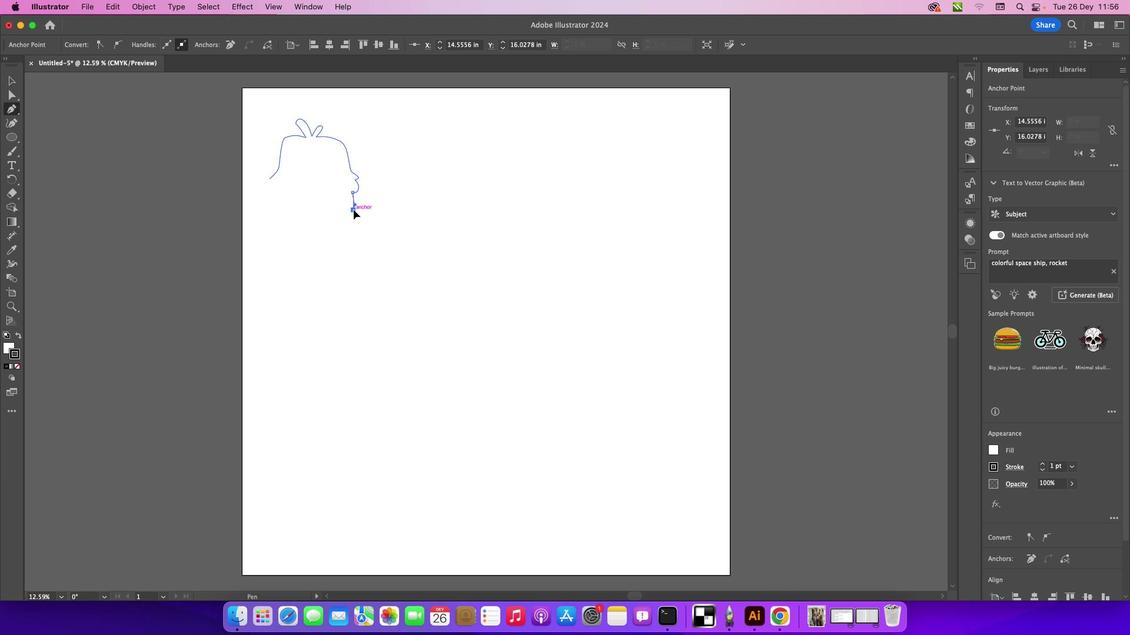 
Action: Mouse pressed left at (349, 206)
Screenshot: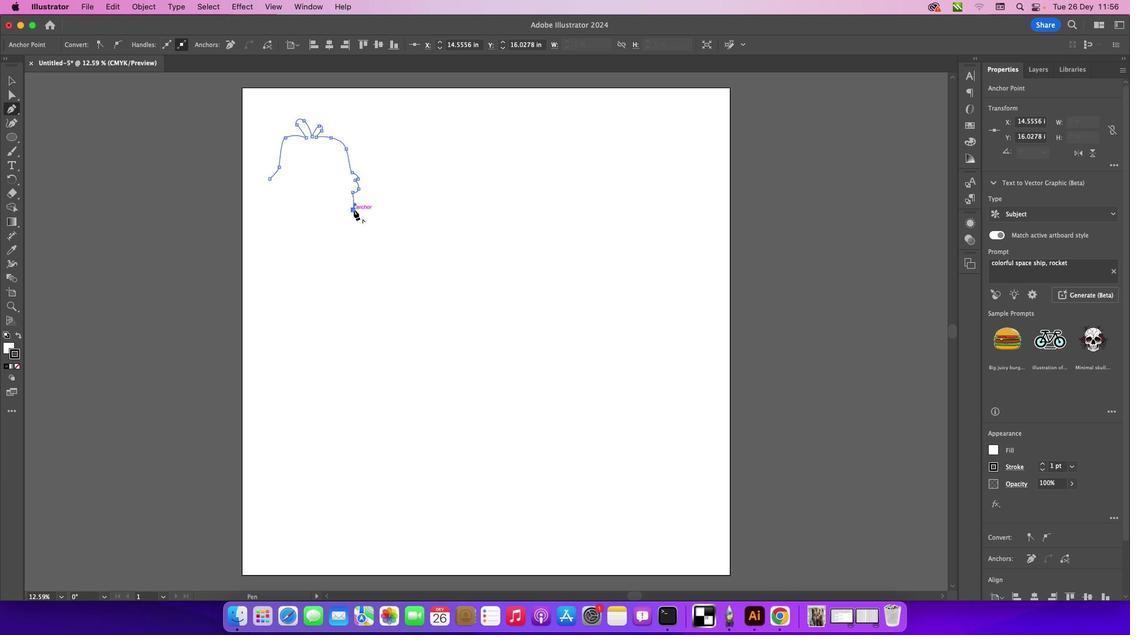
Action: Mouse moved to (343, 209)
Screenshot: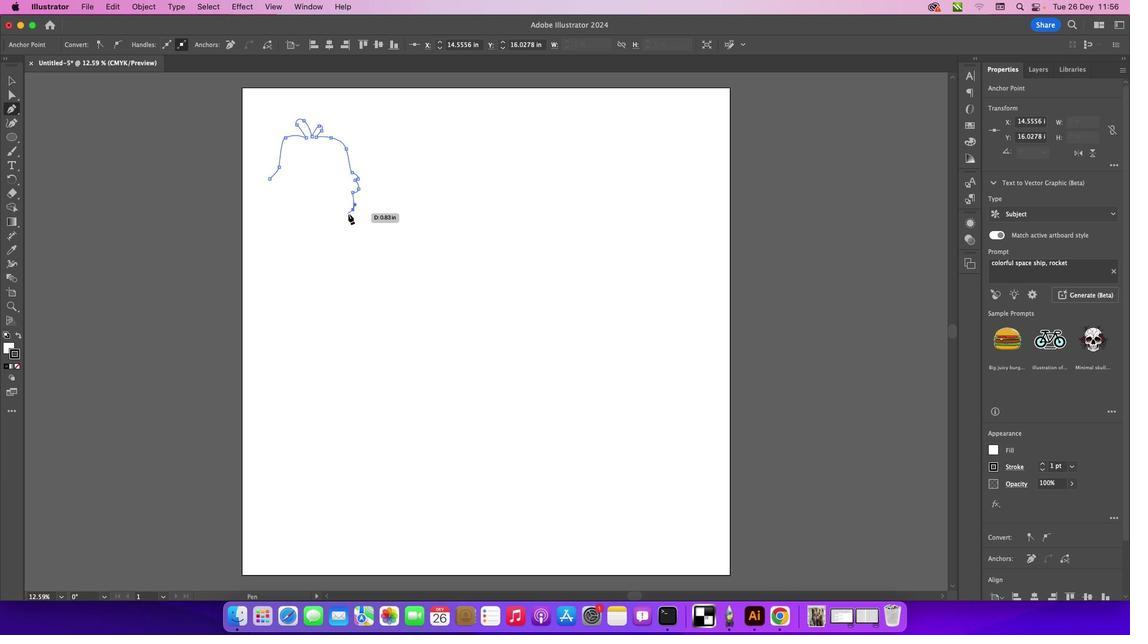 
Action: Mouse pressed left at (343, 209)
Screenshot: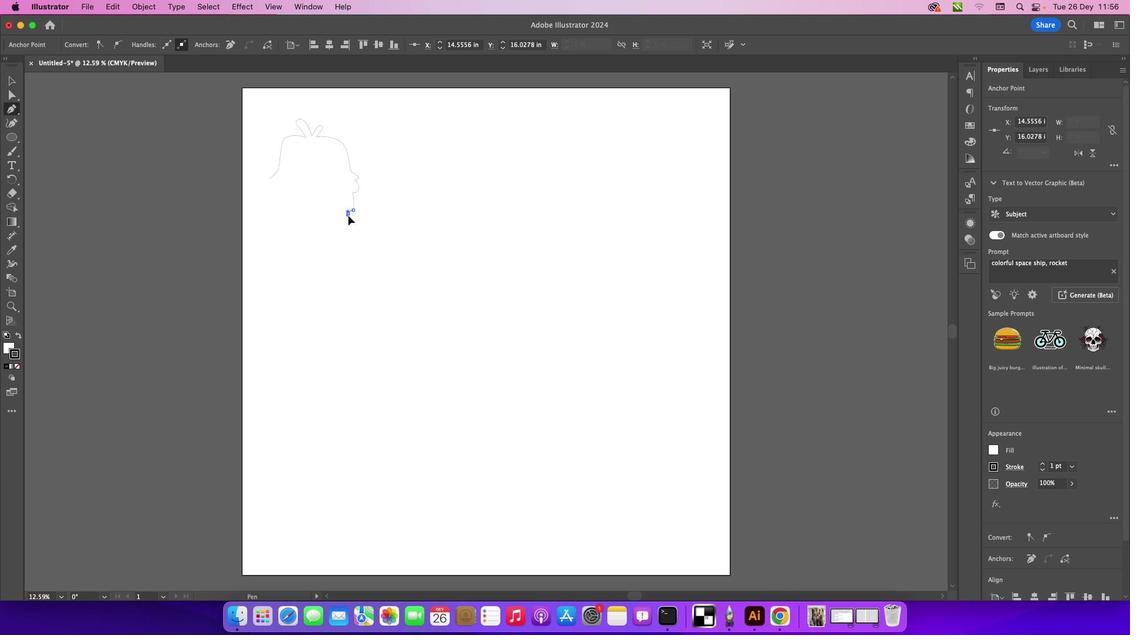 
Action: Mouse moved to (339, 223)
Screenshot: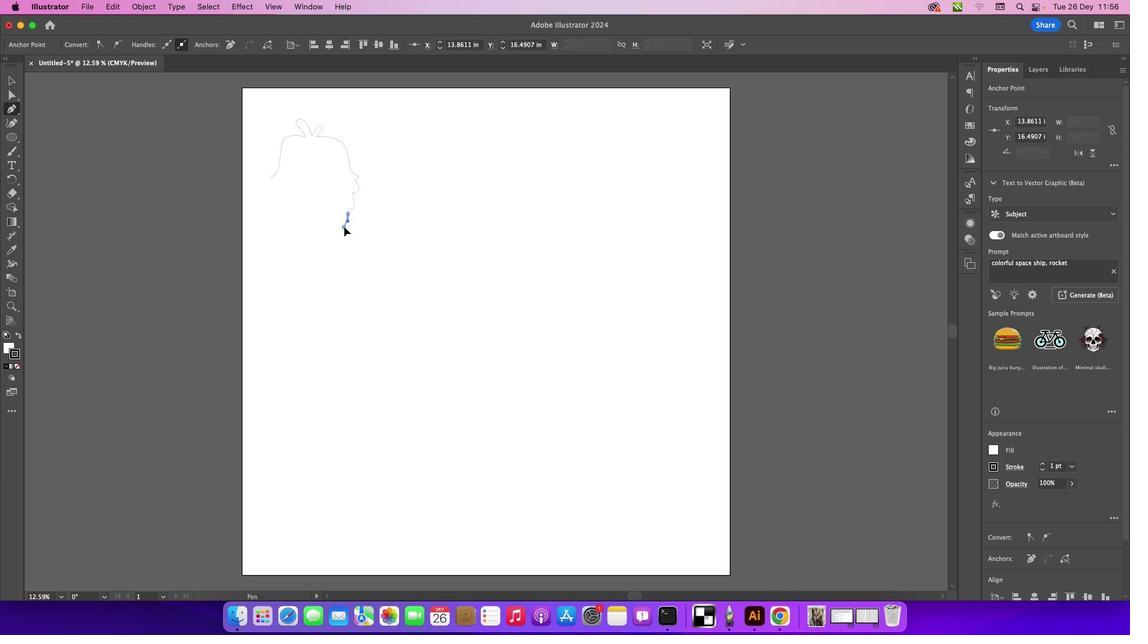 
Action: Mouse pressed left at (339, 223)
Screenshot: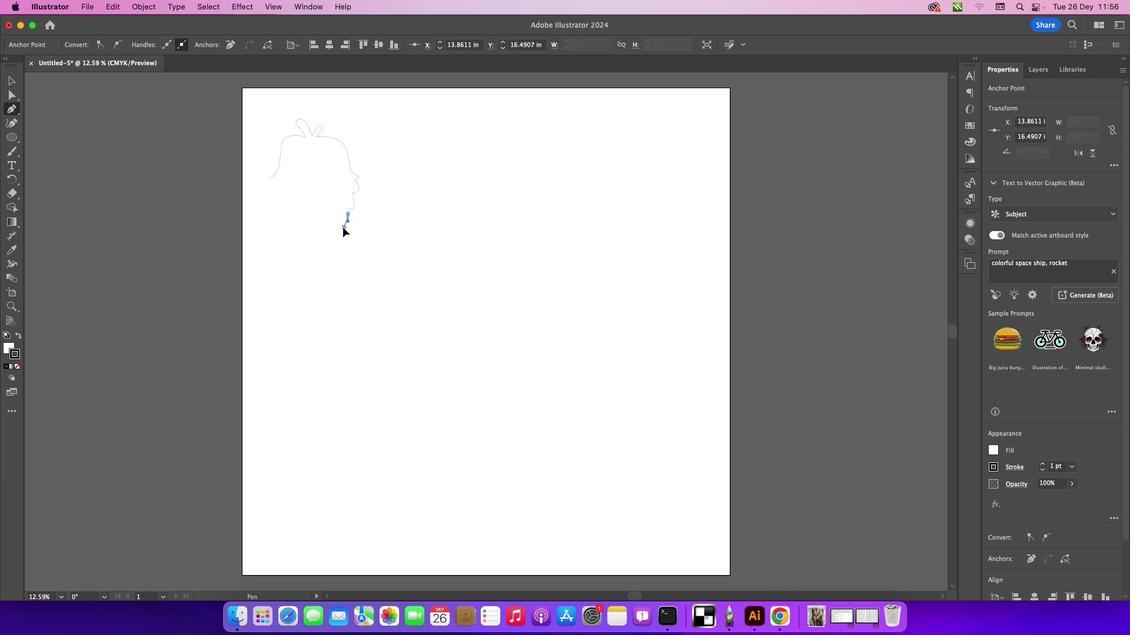 
Action: Mouse moved to (338, 223)
Screenshot: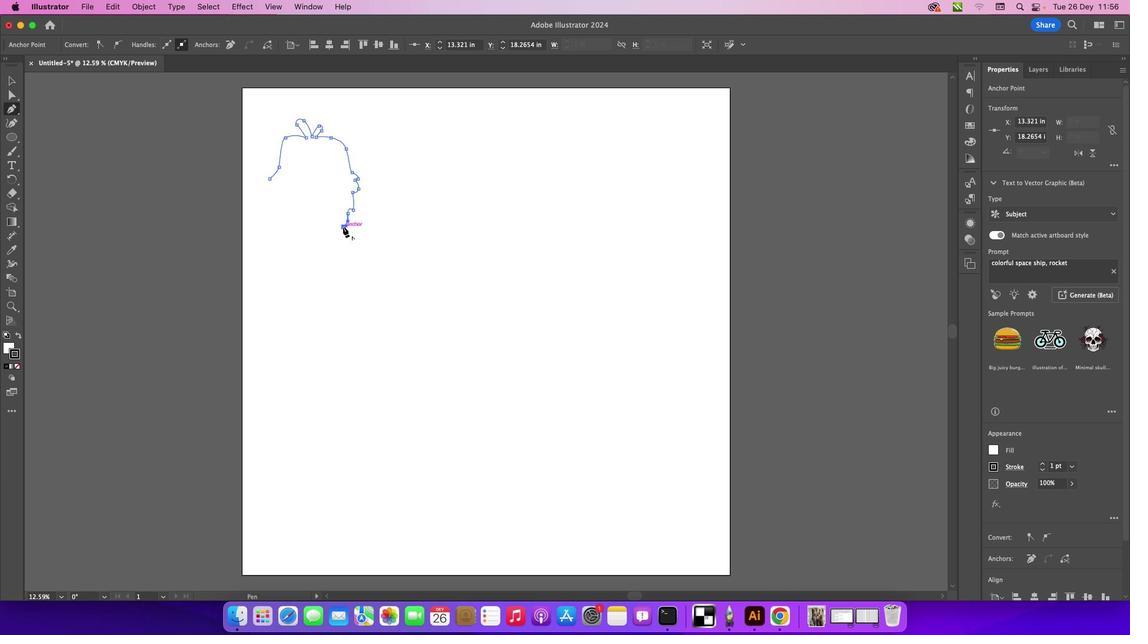 
Action: Mouse pressed left at (338, 223)
Screenshot: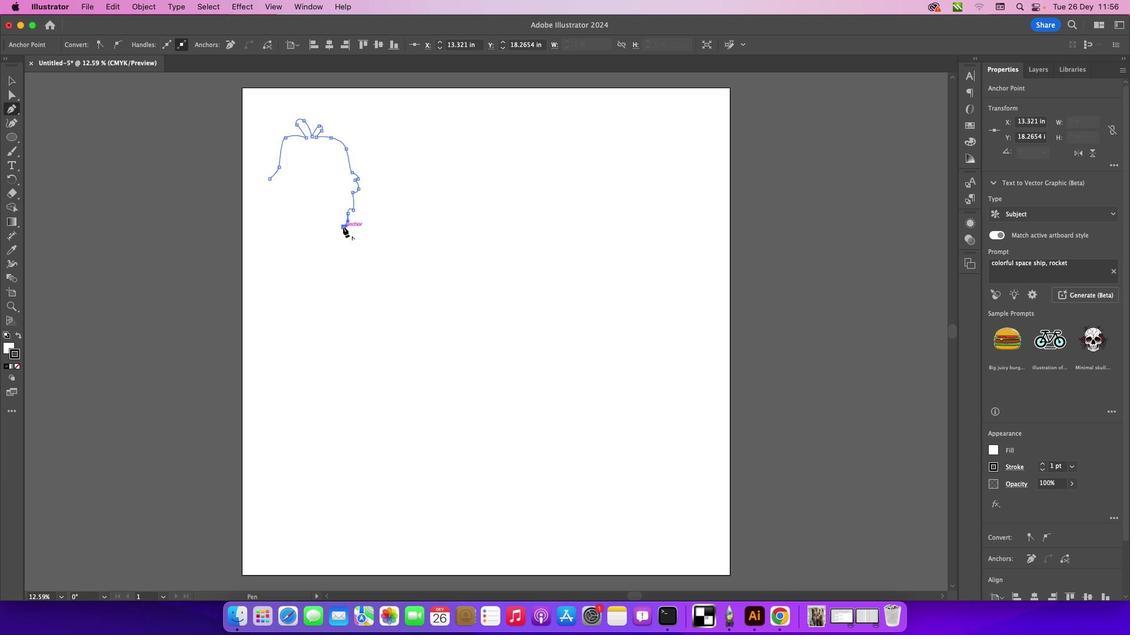 
Action: Mouse moved to (339, 180)
Screenshot: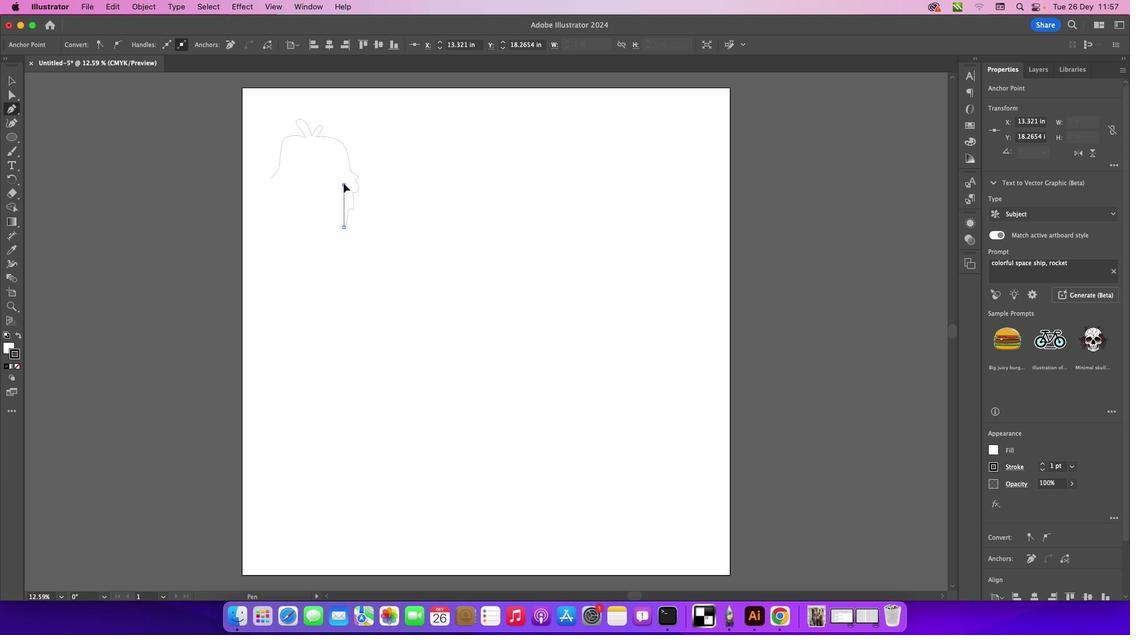 
Action: Mouse pressed left at (339, 180)
Screenshot: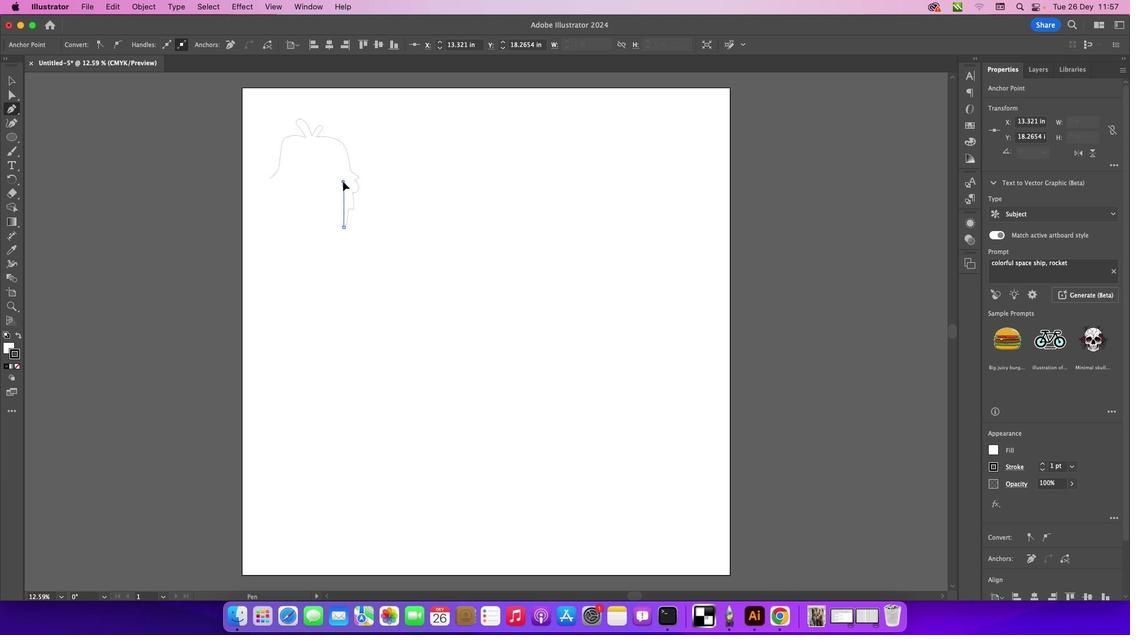 
Action: Mouse moved to (329, 159)
Screenshot: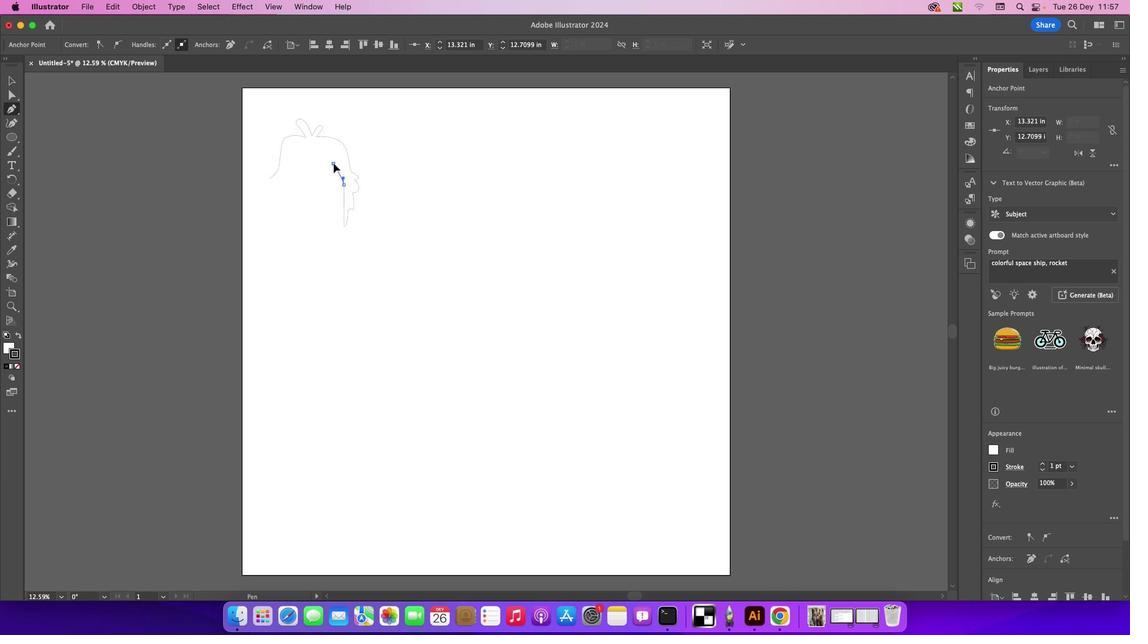
Action: Mouse pressed left at (329, 159)
Screenshot: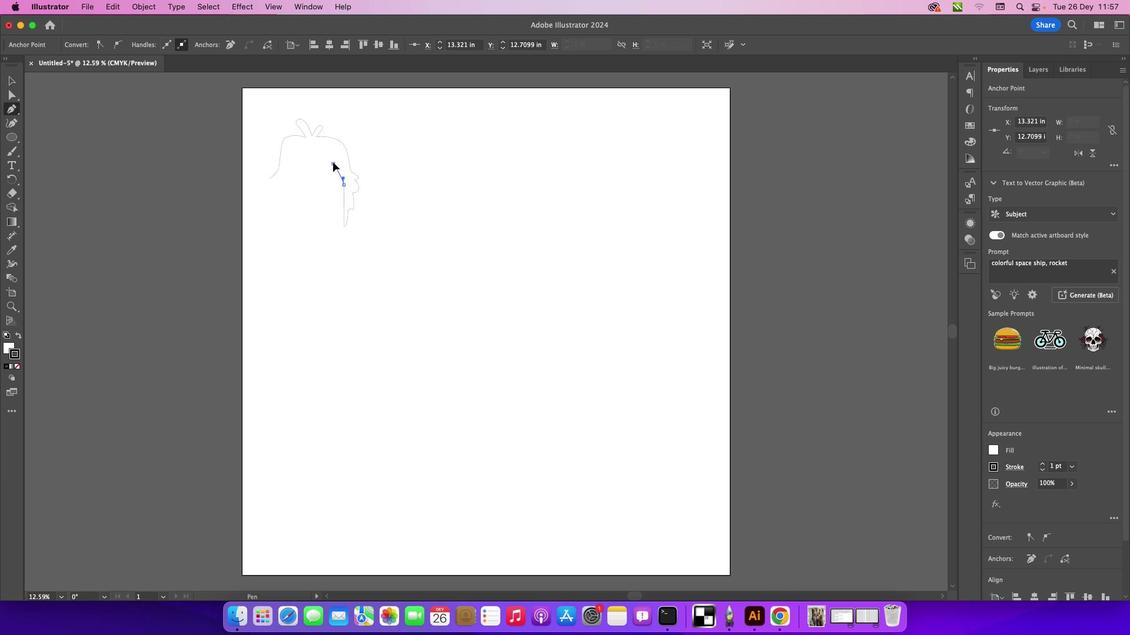 
Action: Mouse moved to (314, 158)
Screenshot: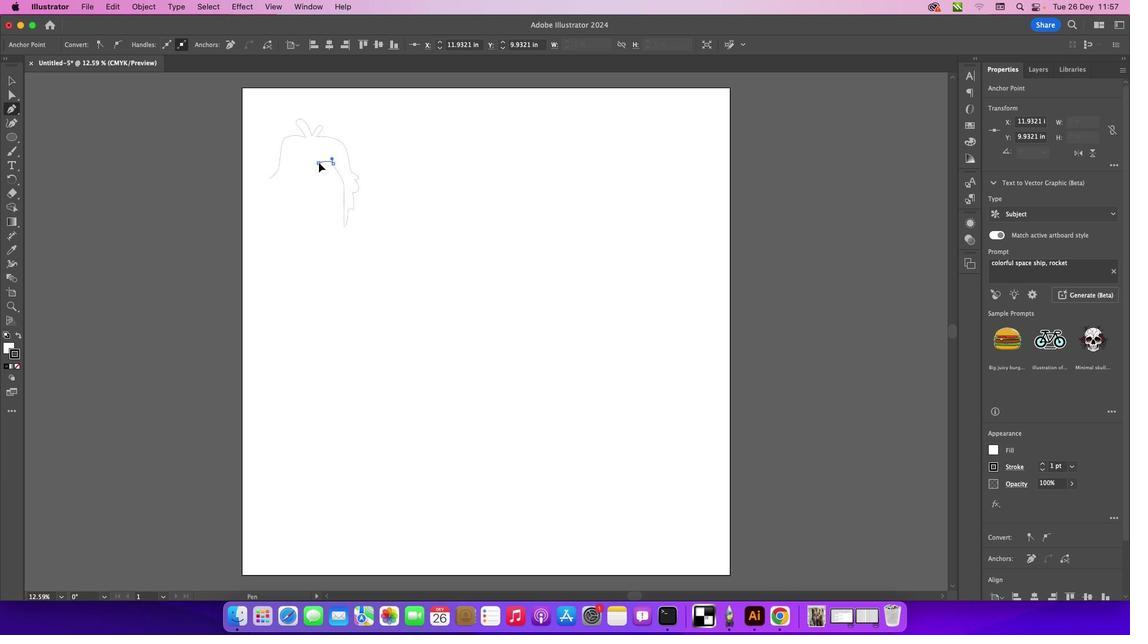 
Action: Mouse pressed left at (314, 158)
Screenshot: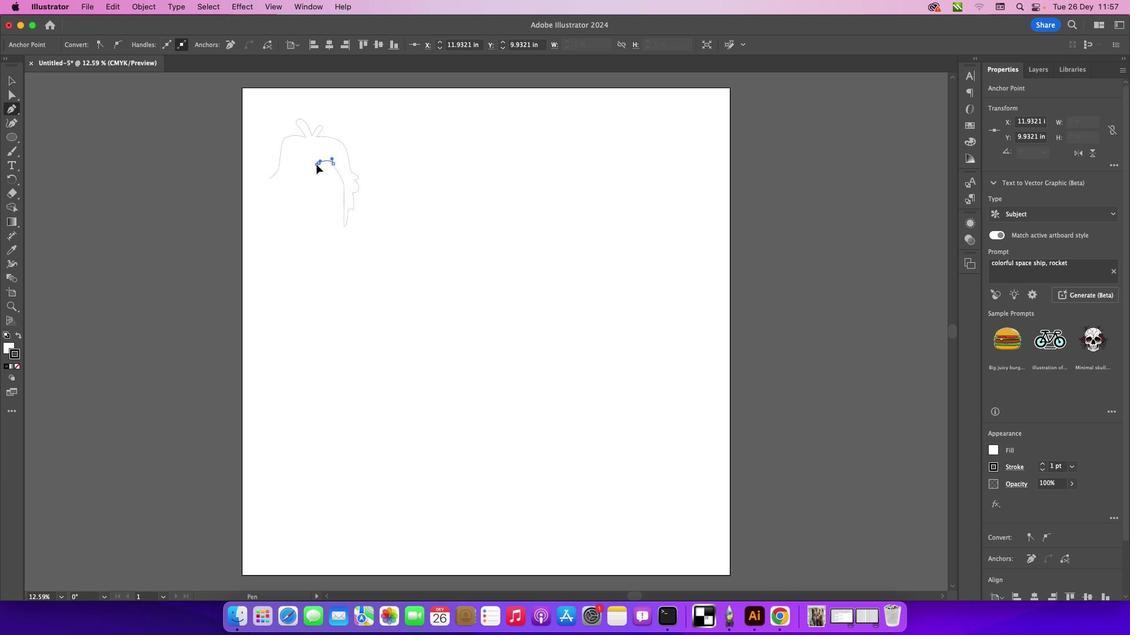 
Action: Mouse moved to (306, 157)
Screenshot: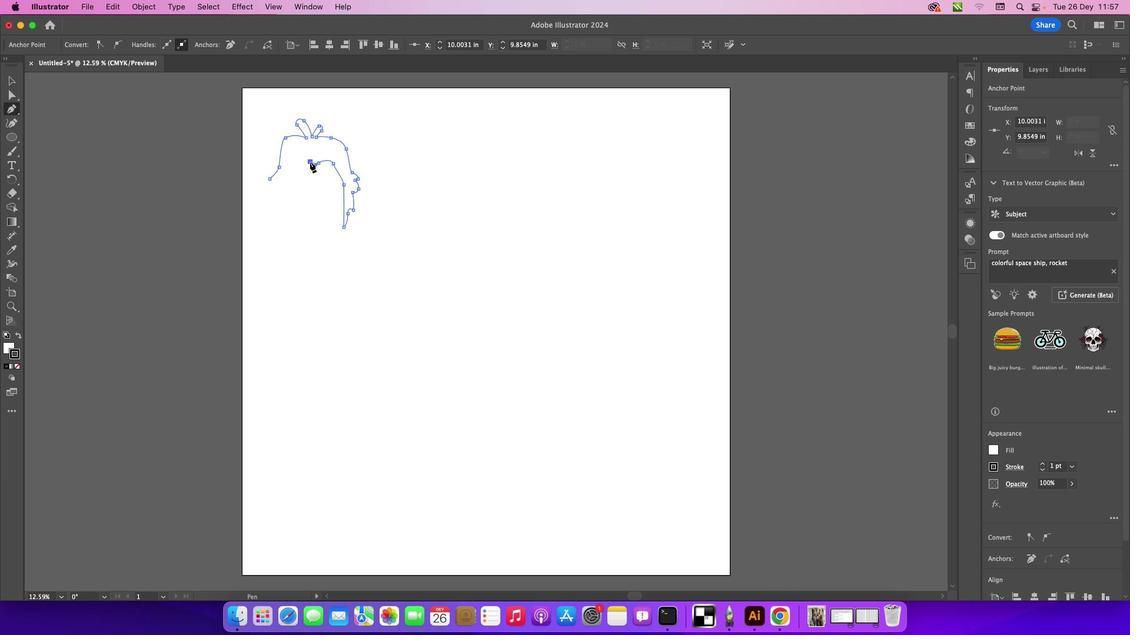 
Action: Mouse pressed left at (306, 157)
Screenshot: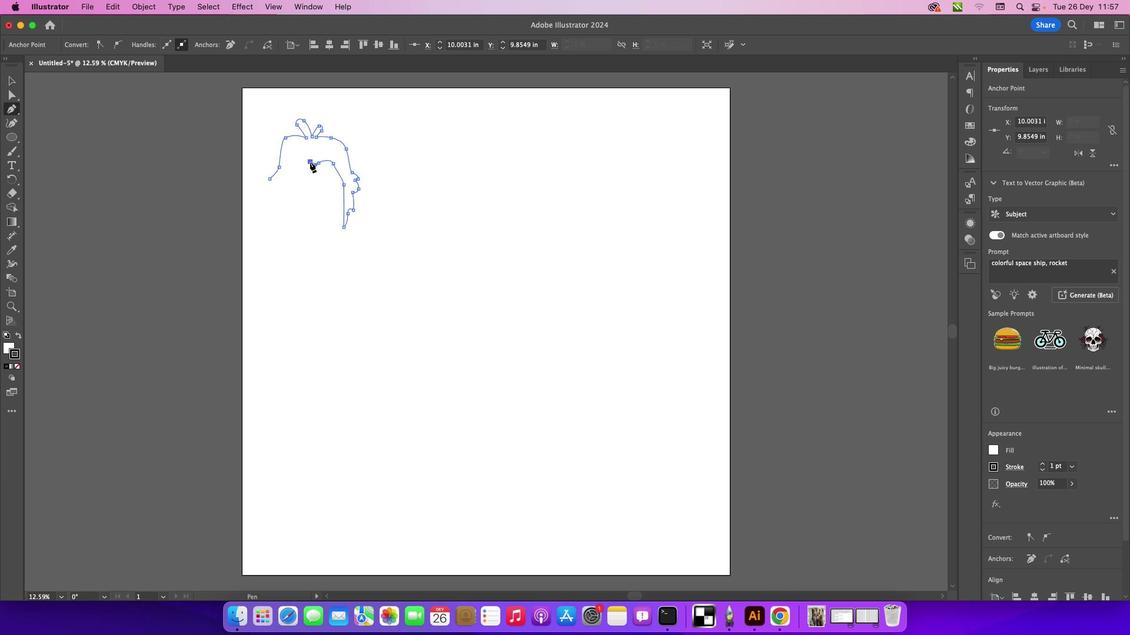 
Action: Mouse moved to (301, 164)
Screenshot: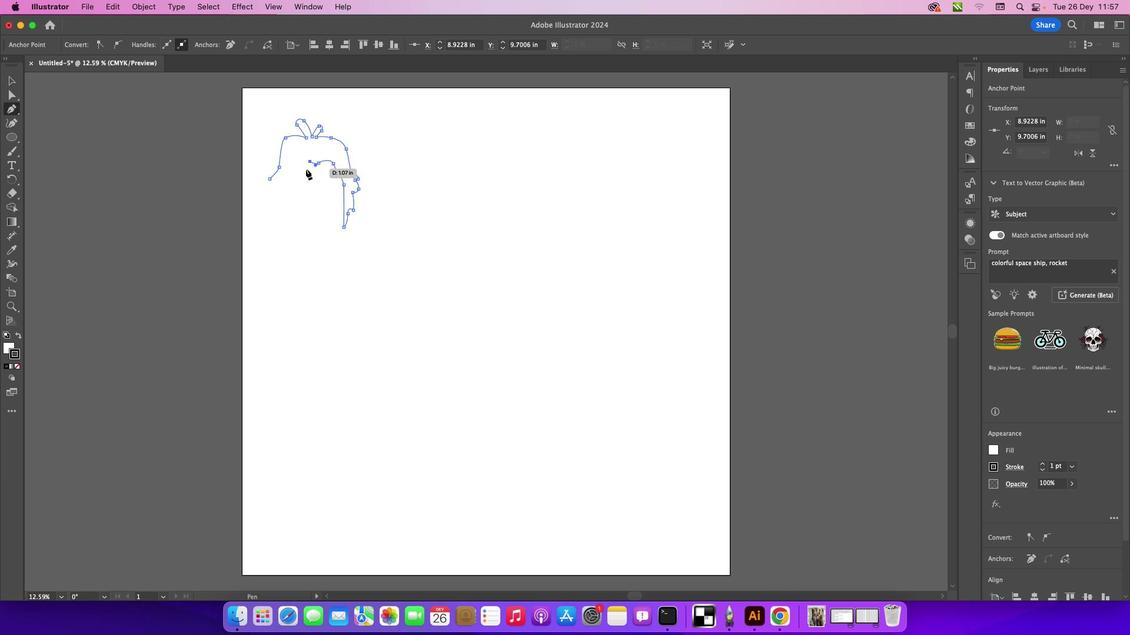 
Action: Mouse pressed left at (301, 164)
Screenshot: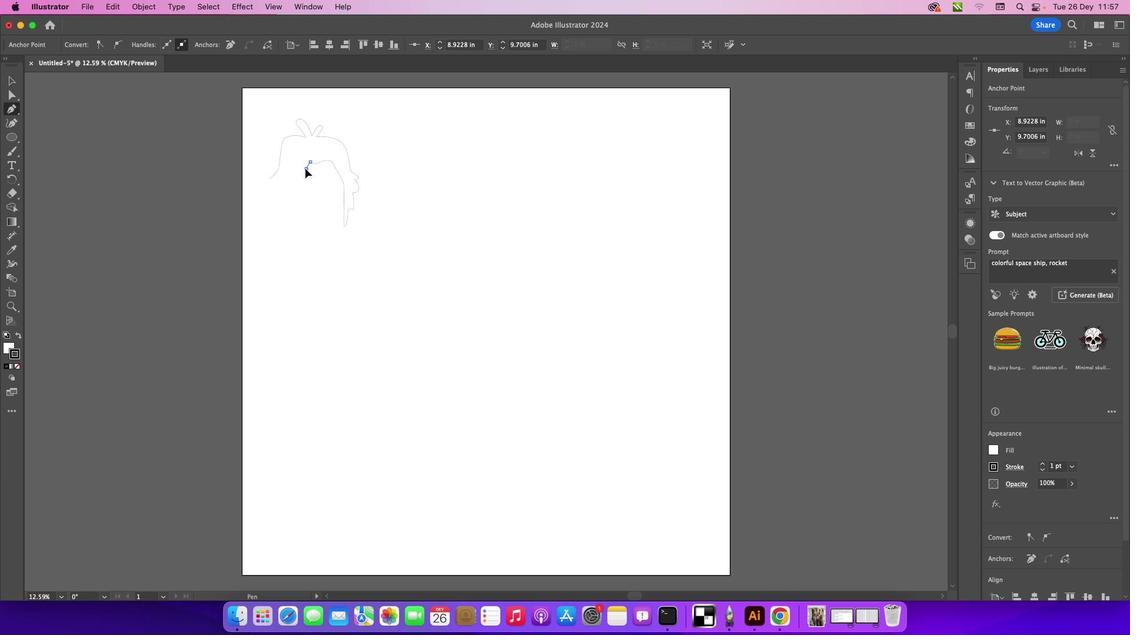 
Action: Mouse moved to (300, 155)
Screenshot: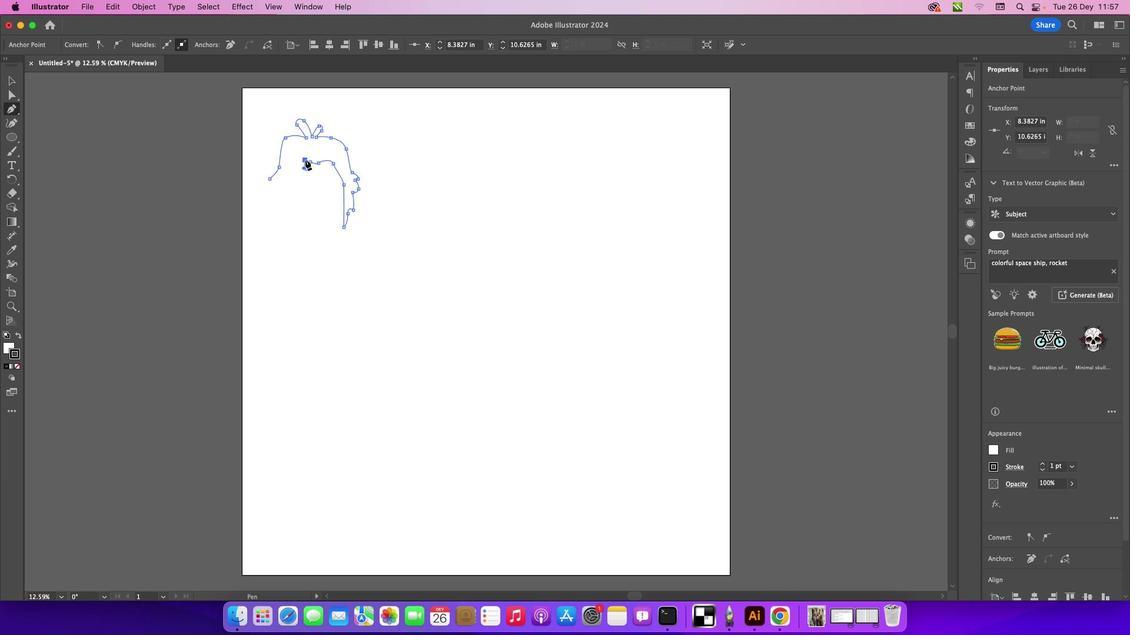 
Action: Mouse pressed left at (300, 155)
Screenshot: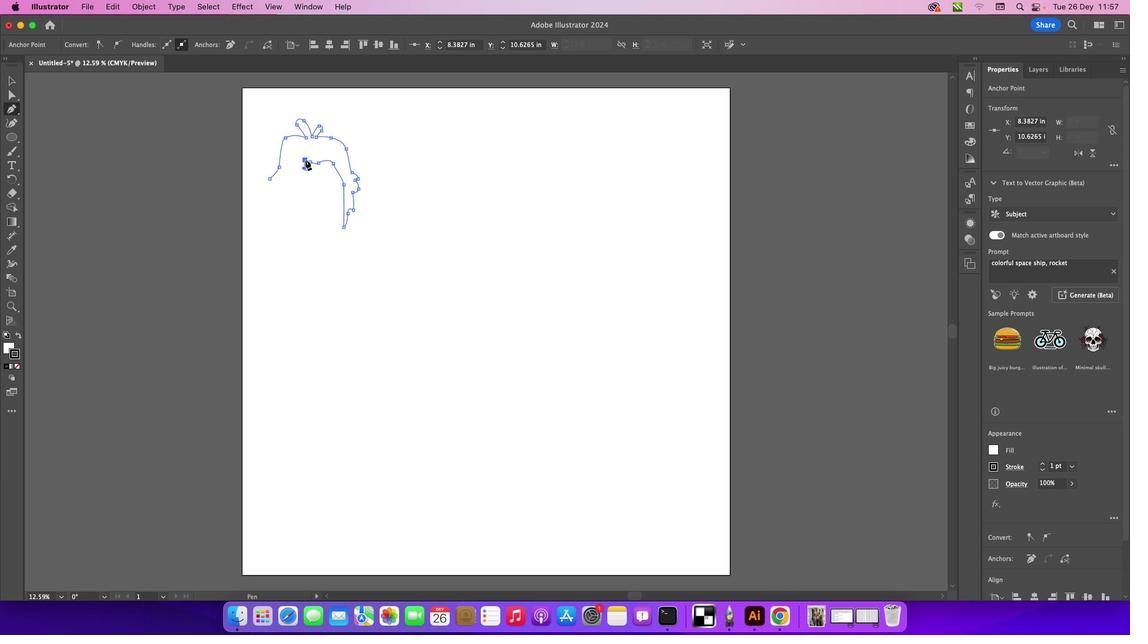 
Action: Mouse moved to (292, 157)
Screenshot: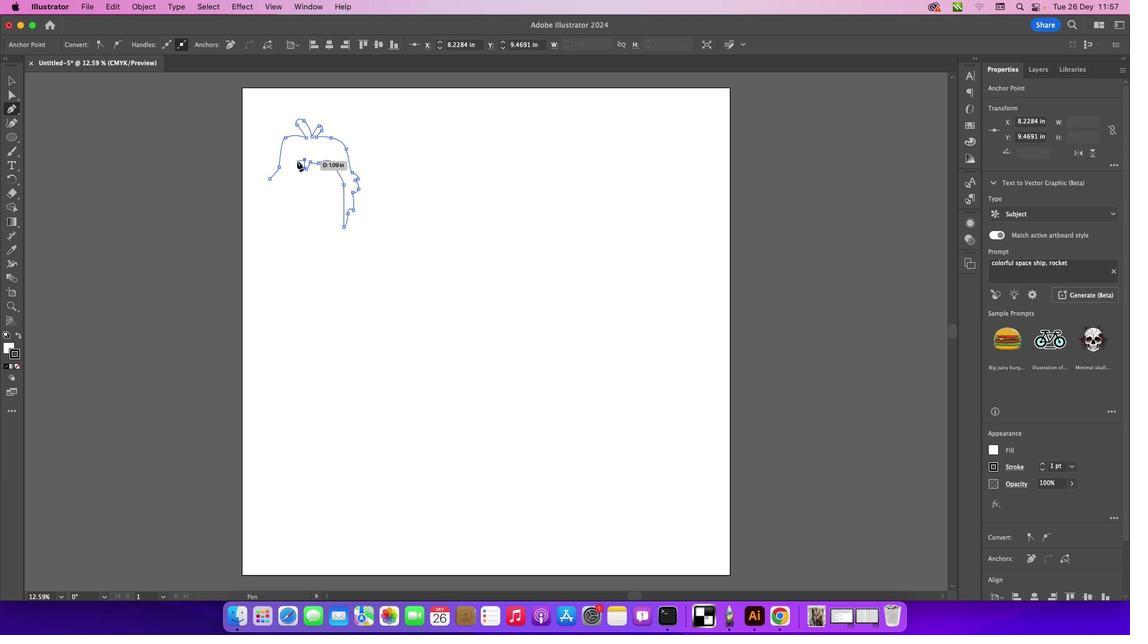 
Action: Mouse pressed left at (292, 157)
Screenshot: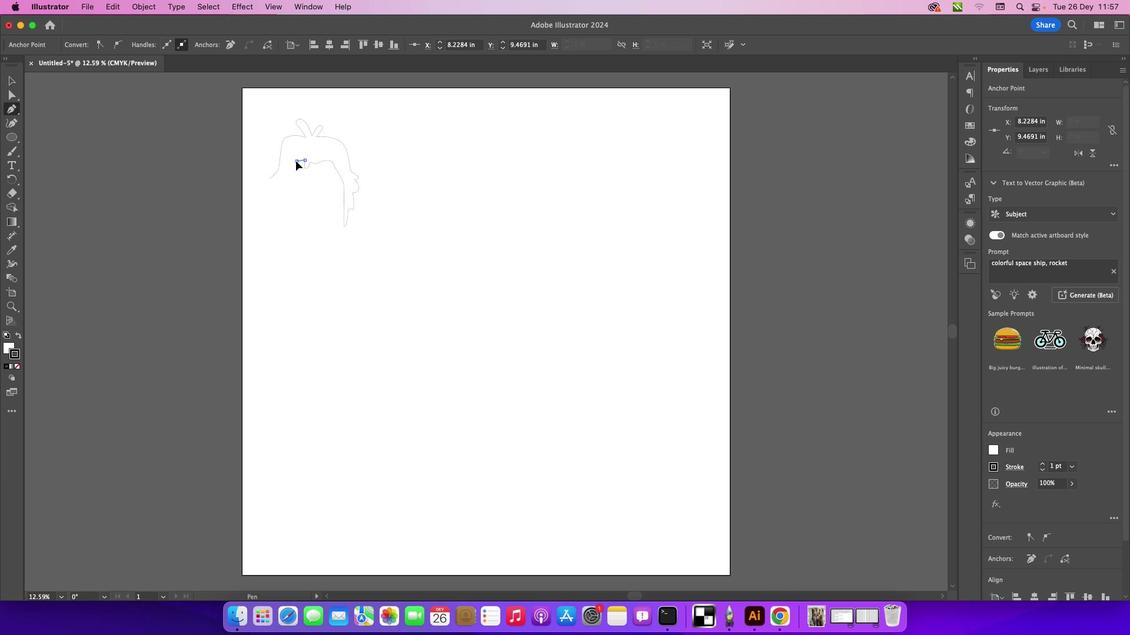
Action: Mouse moved to (287, 161)
Screenshot: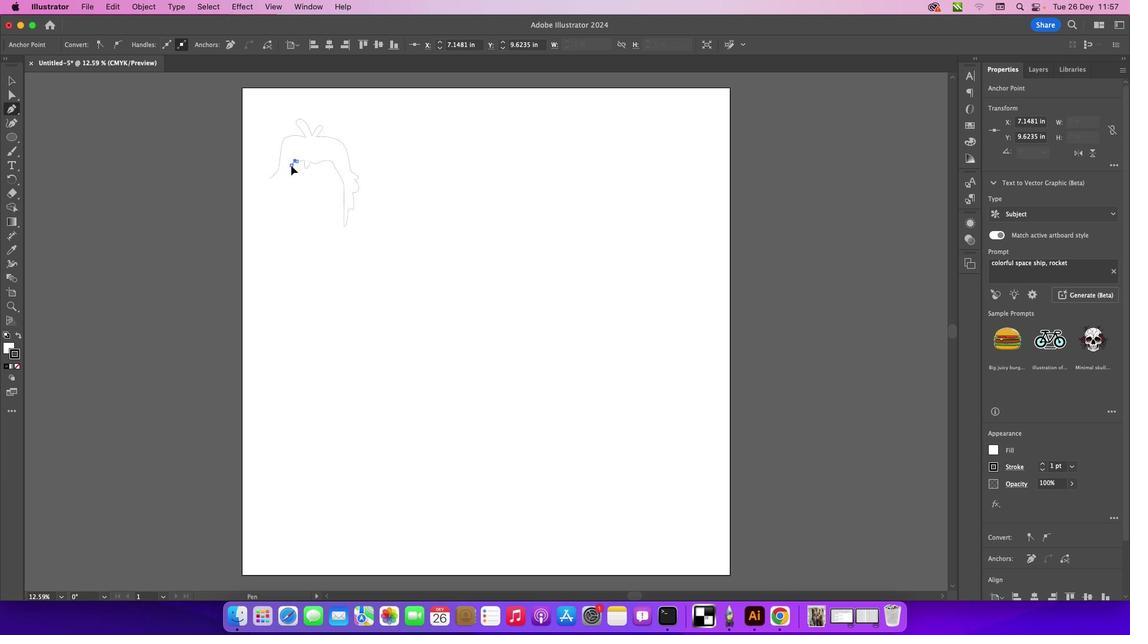 
Action: Mouse pressed left at (287, 161)
Screenshot: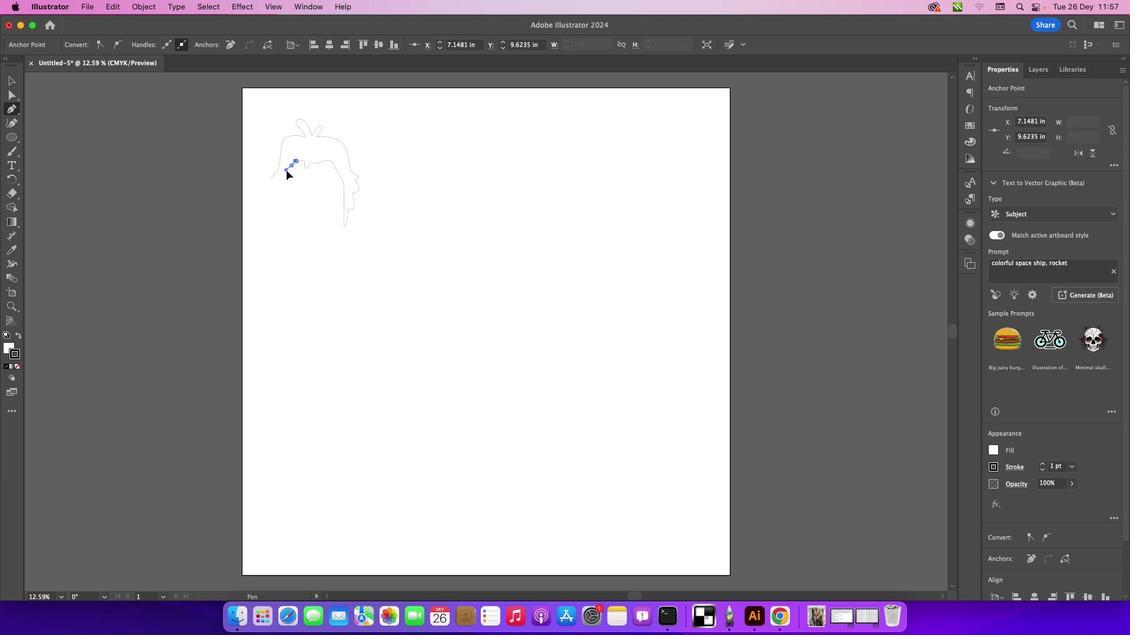 
Action: Mouse moved to (286, 158)
Screenshot: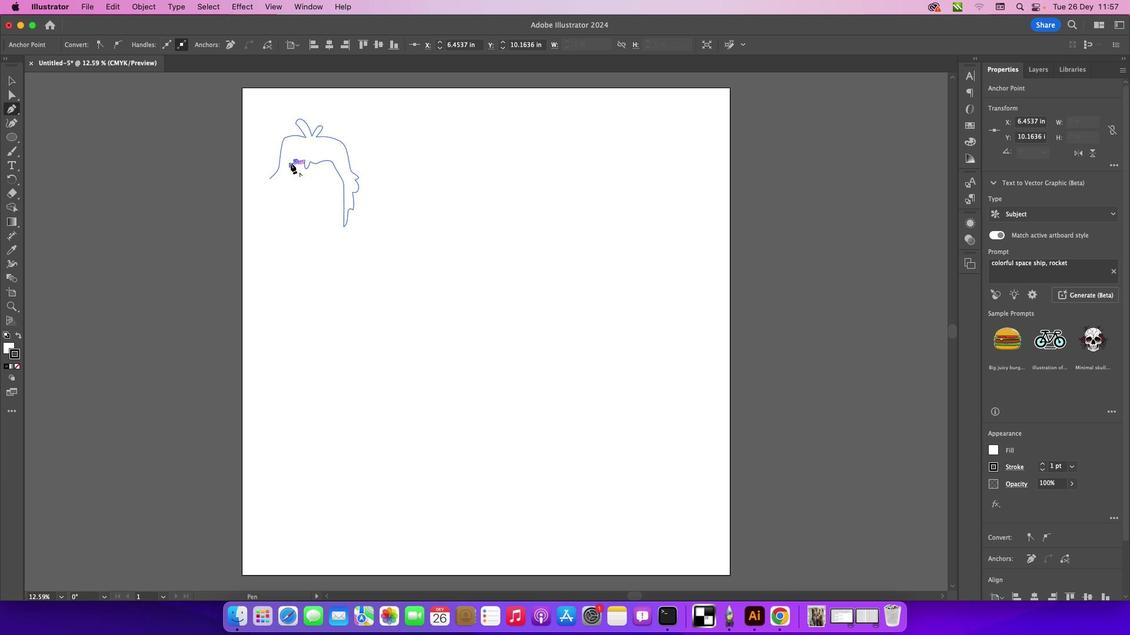 
Action: Mouse pressed left at (286, 158)
Screenshot: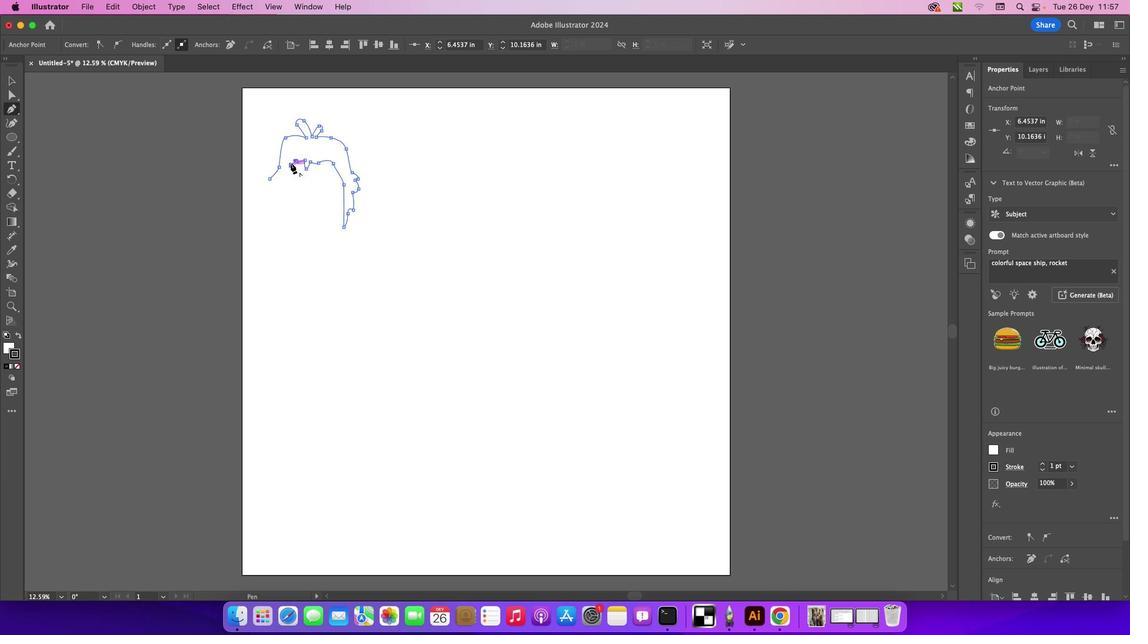 
Action: Mouse moved to (283, 170)
Screenshot: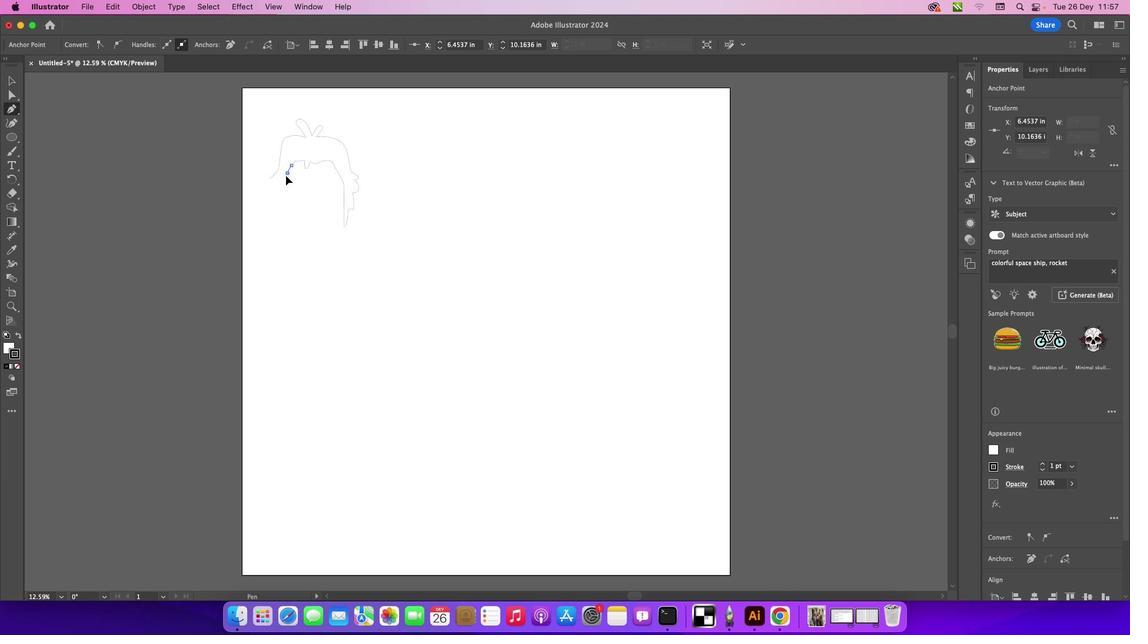 
Action: Mouse pressed left at (283, 170)
Screenshot: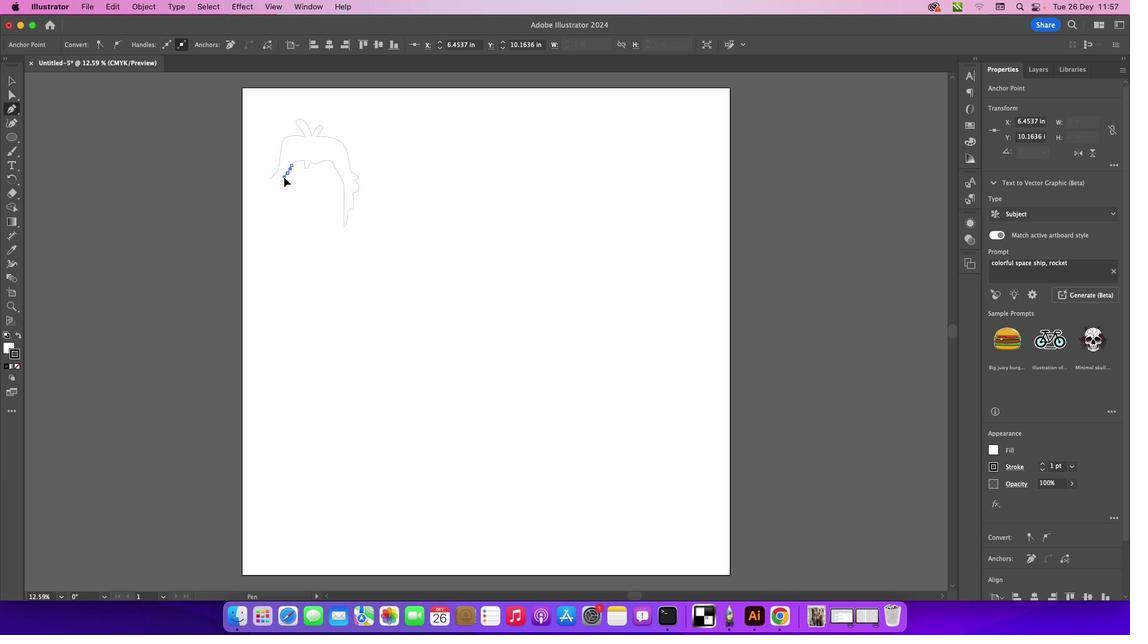 
Action: Mouse moved to (278, 213)
Screenshot: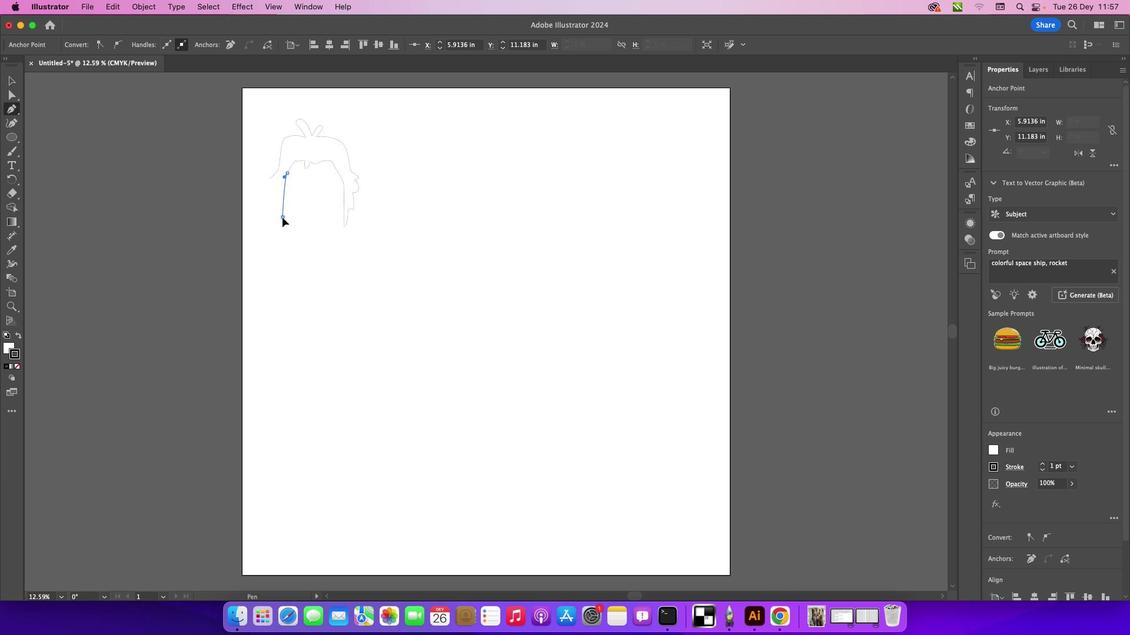 
Action: Mouse pressed left at (278, 213)
Screenshot: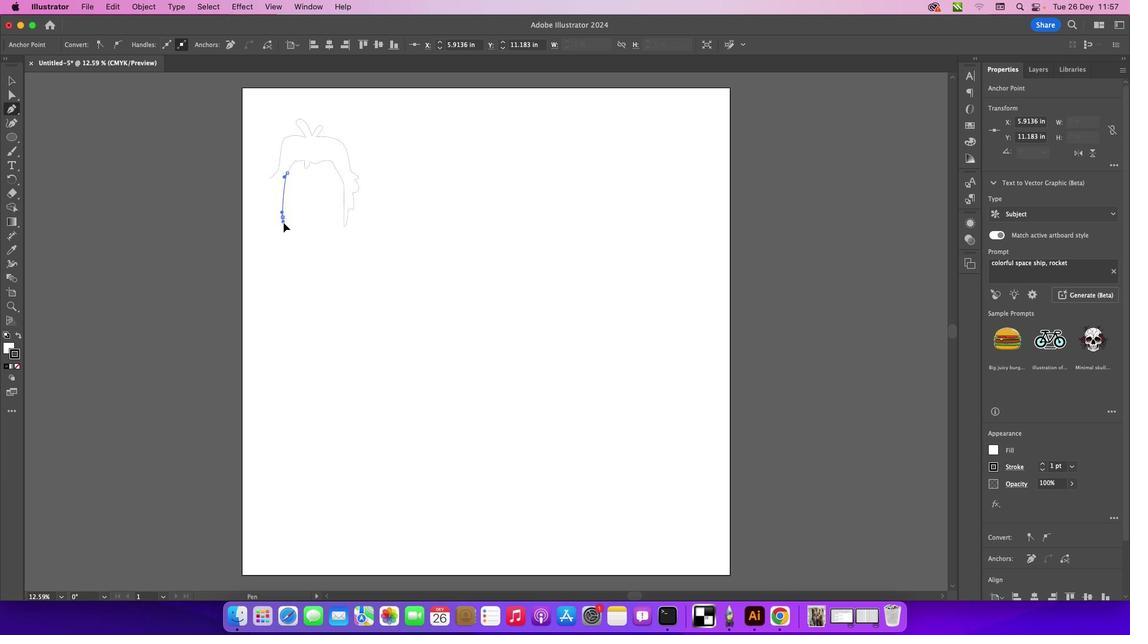 
Action: Mouse moved to (278, 212)
Screenshot: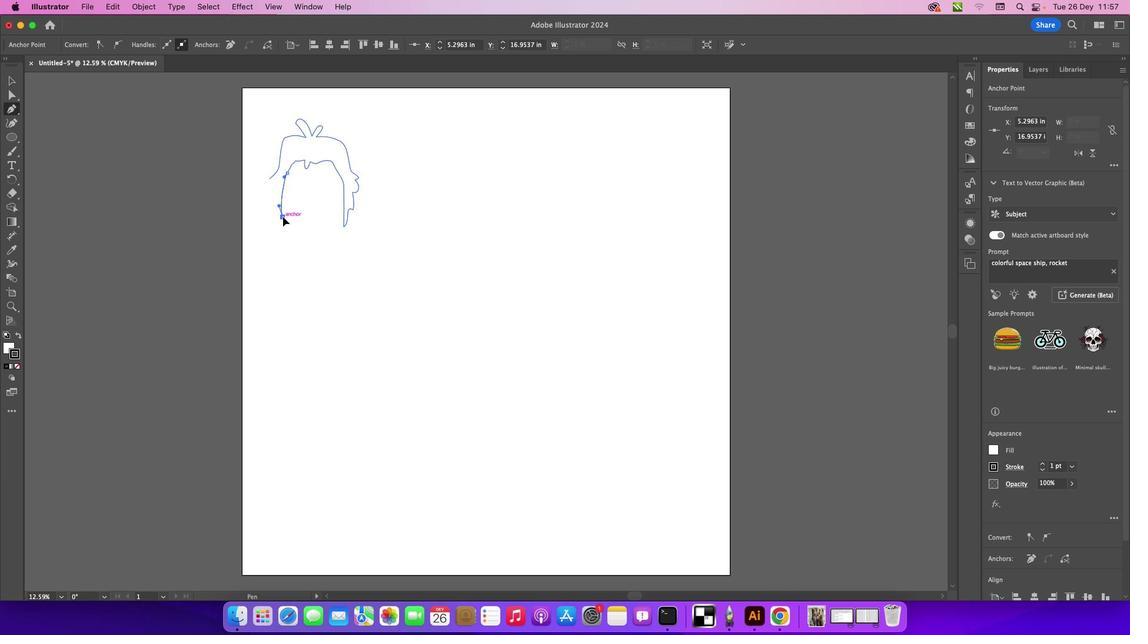 
Action: Mouse pressed left at (278, 212)
Screenshot: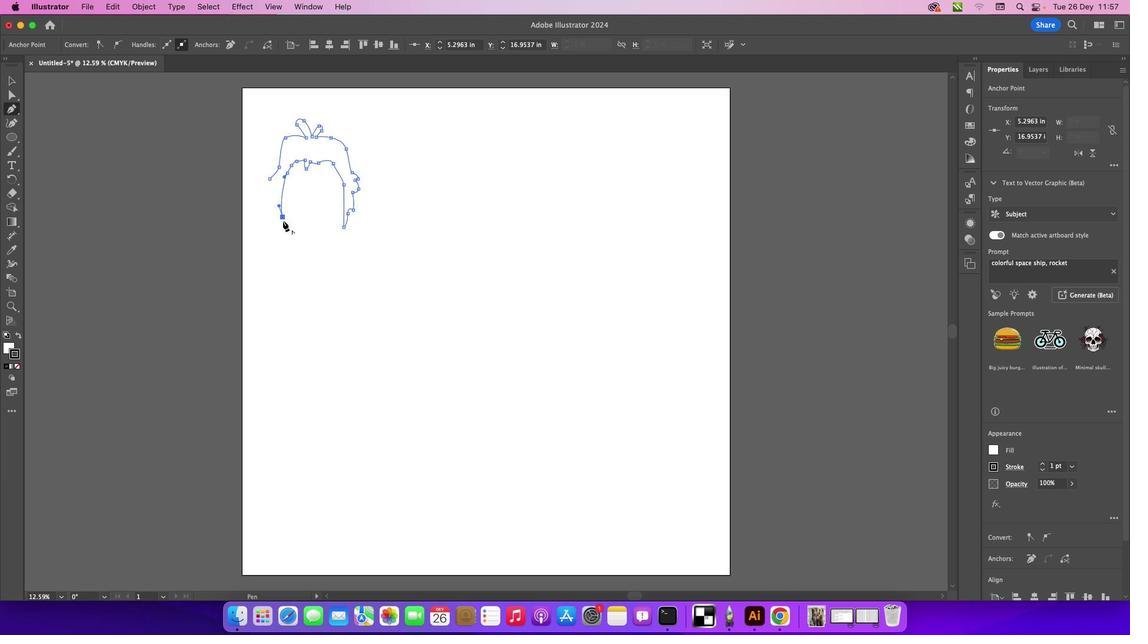 
Action: Mouse moved to (281, 224)
Screenshot: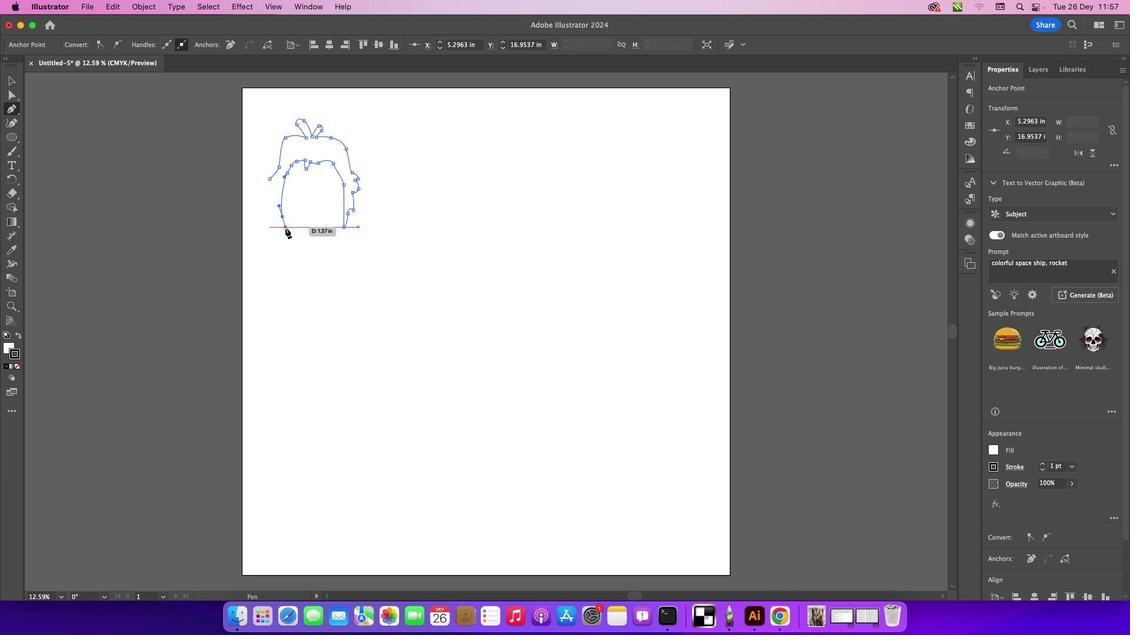 
Action: Mouse pressed left at (281, 224)
Screenshot: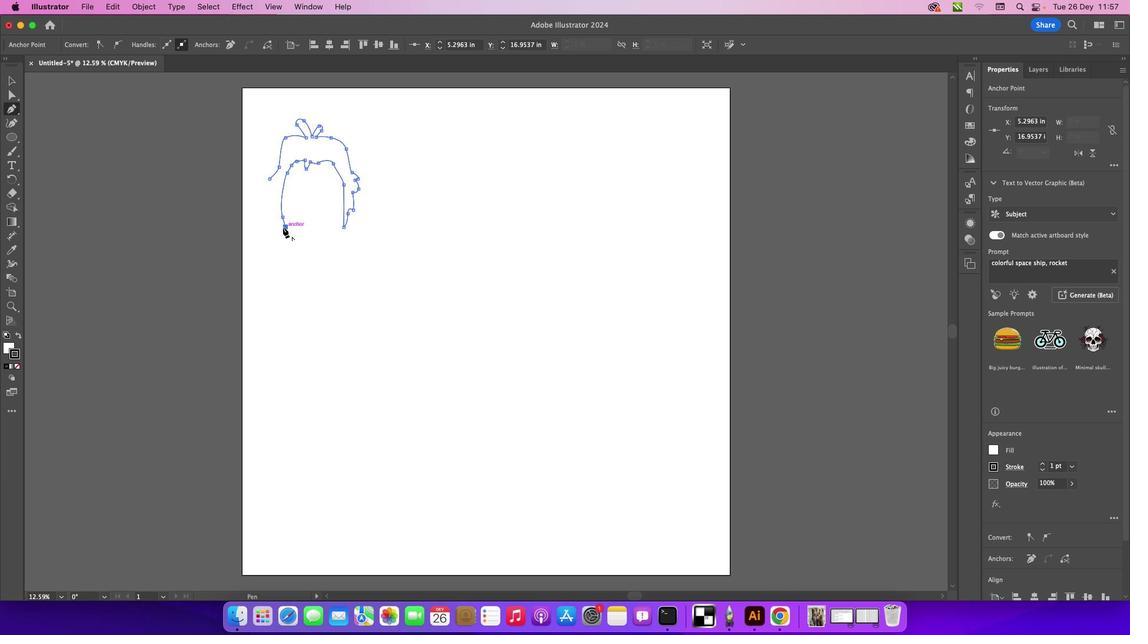 
Action: Mouse moved to (272, 223)
Screenshot: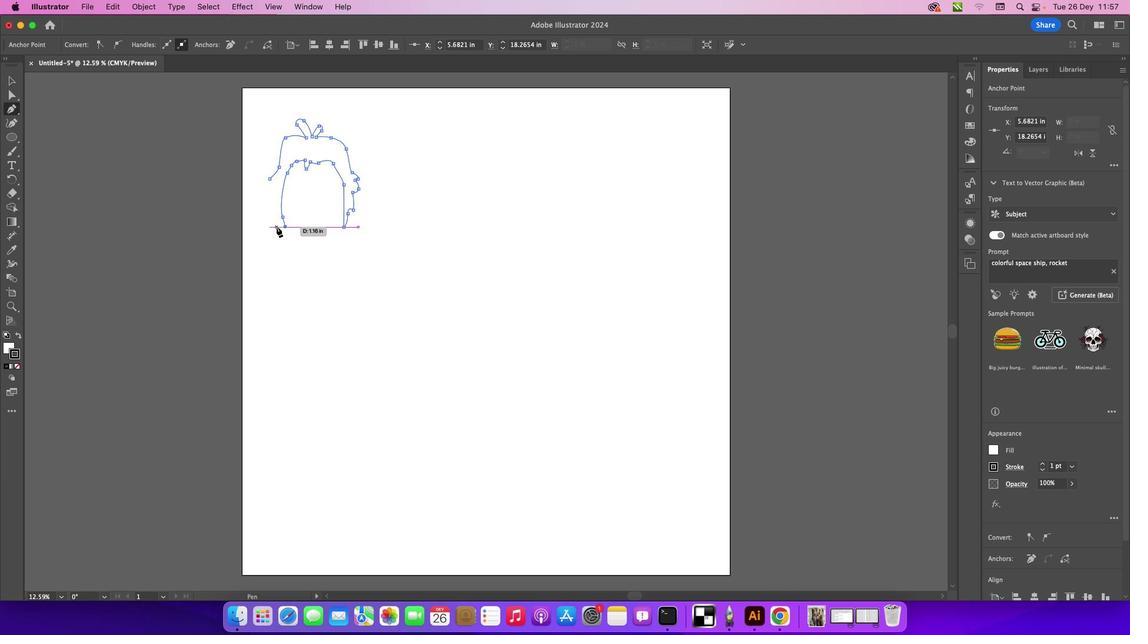 
Action: Mouse pressed left at (272, 223)
Screenshot: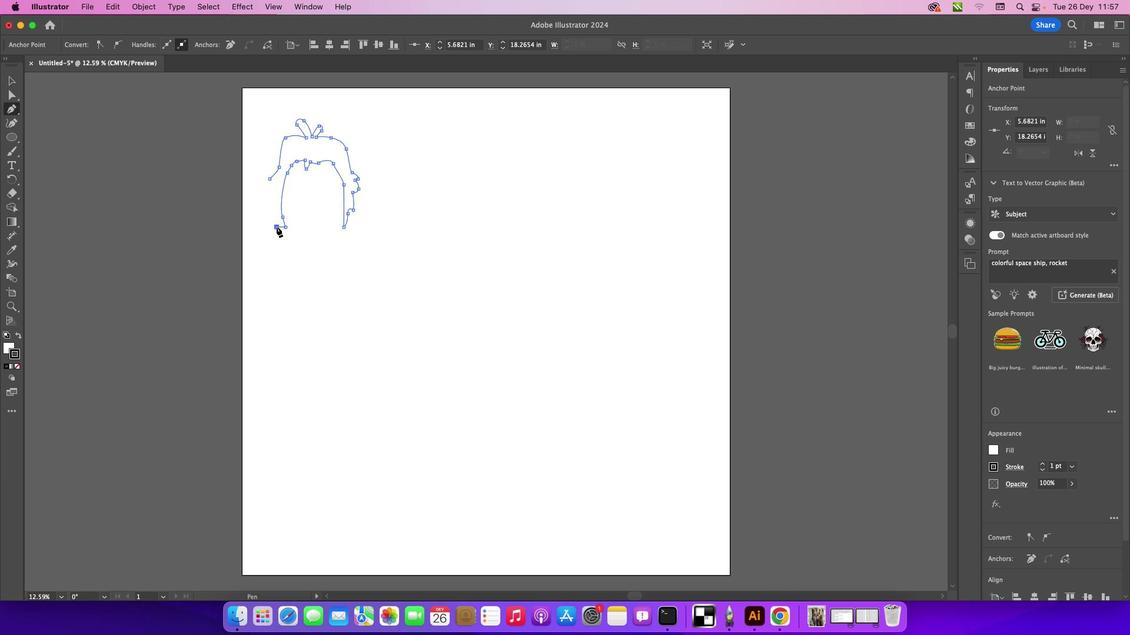 
Action: Mouse moved to (270, 198)
Screenshot: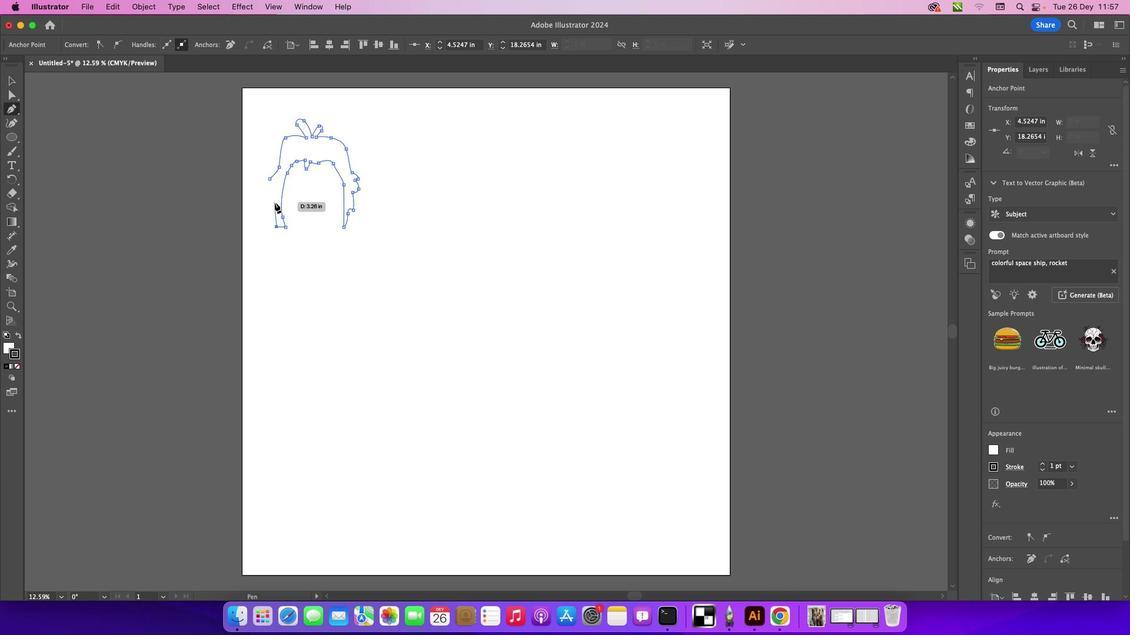 
Action: Mouse pressed left at (270, 198)
Screenshot: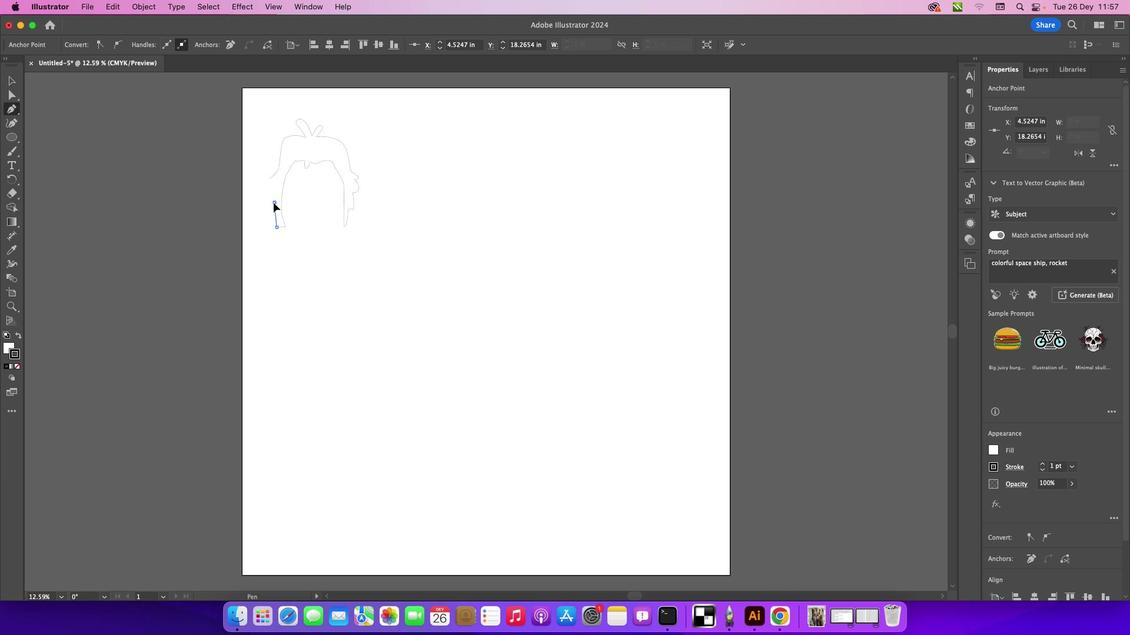 
Action: Mouse moved to (267, 183)
Screenshot: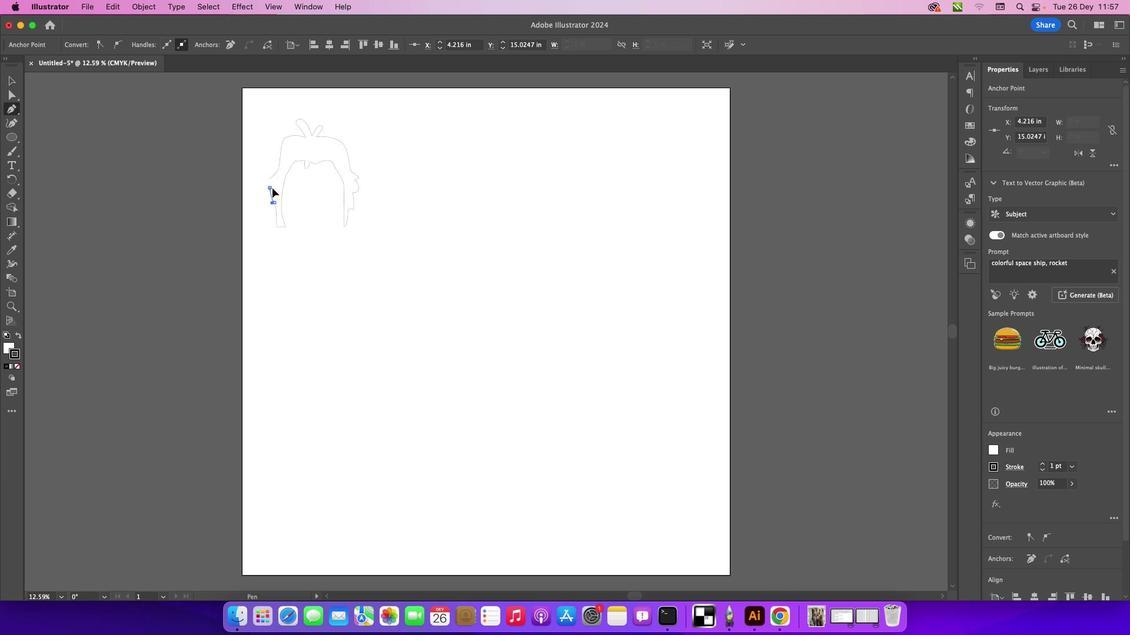 
Action: Mouse pressed left at (267, 183)
Screenshot: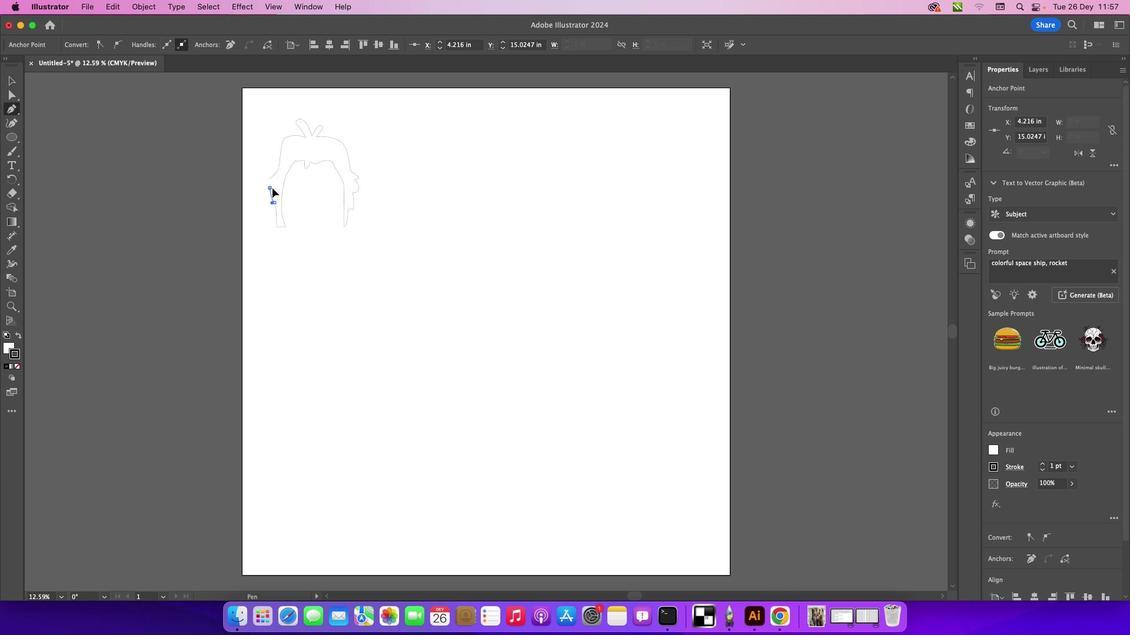 
Action: Mouse moved to (260, 186)
Screenshot: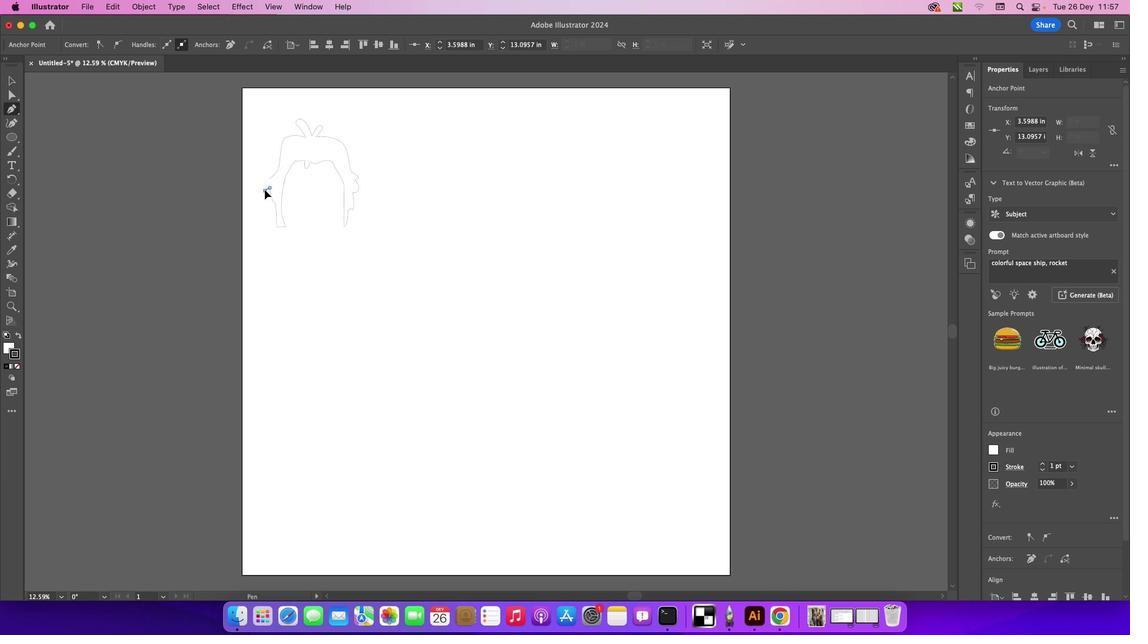 
Action: Mouse pressed left at (260, 186)
Screenshot: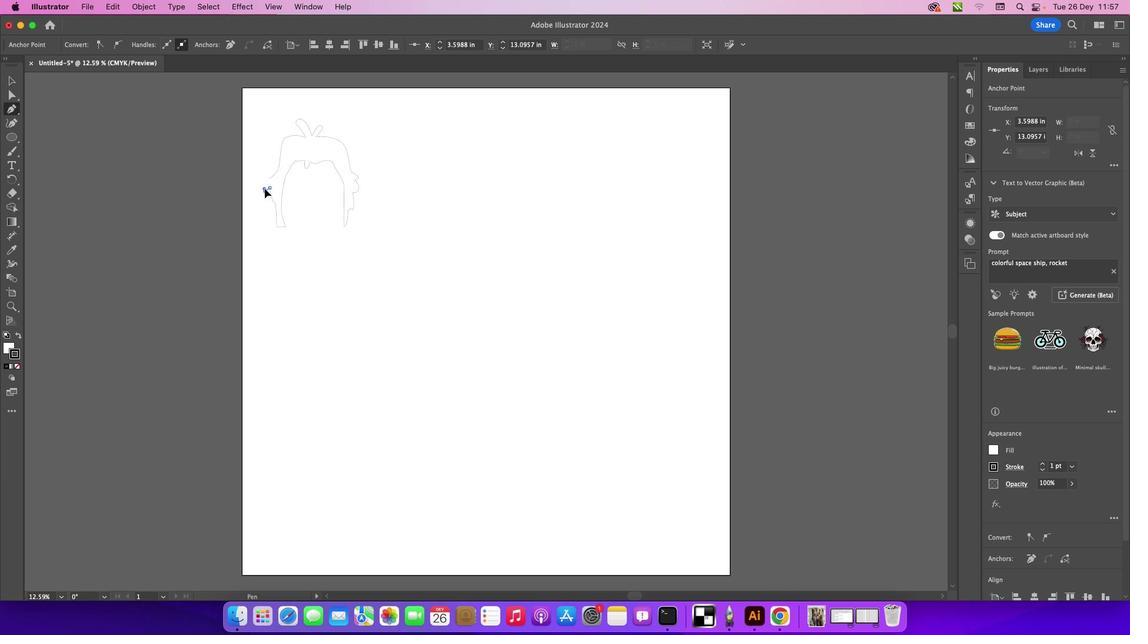 
Action: Mouse moved to (265, 174)
Screenshot: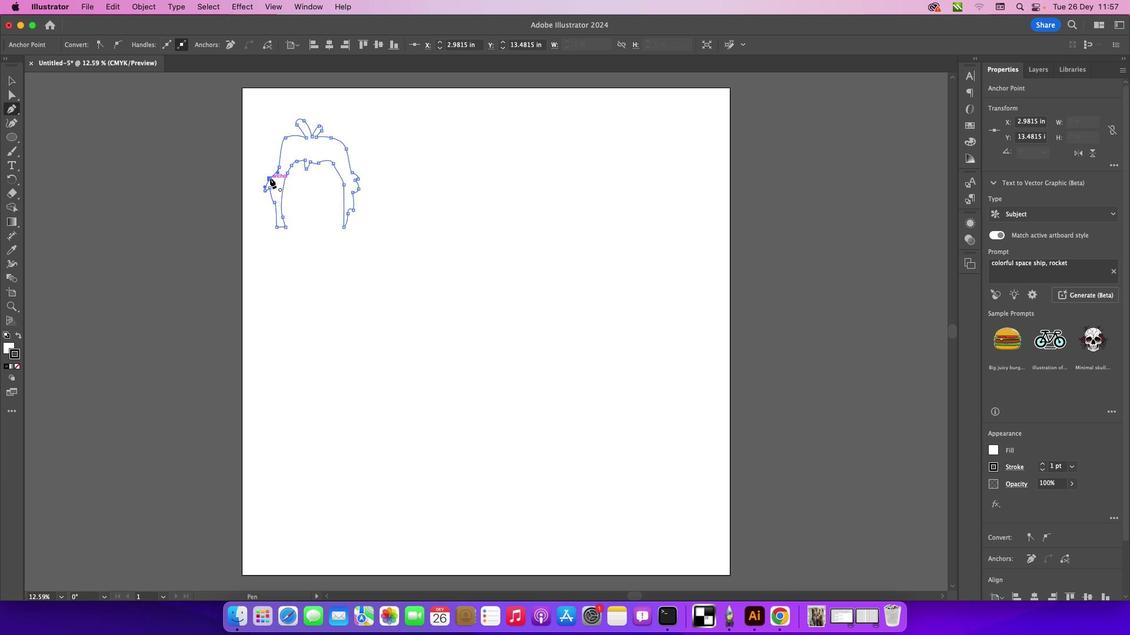 
Action: Mouse pressed left at (265, 174)
Screenshot: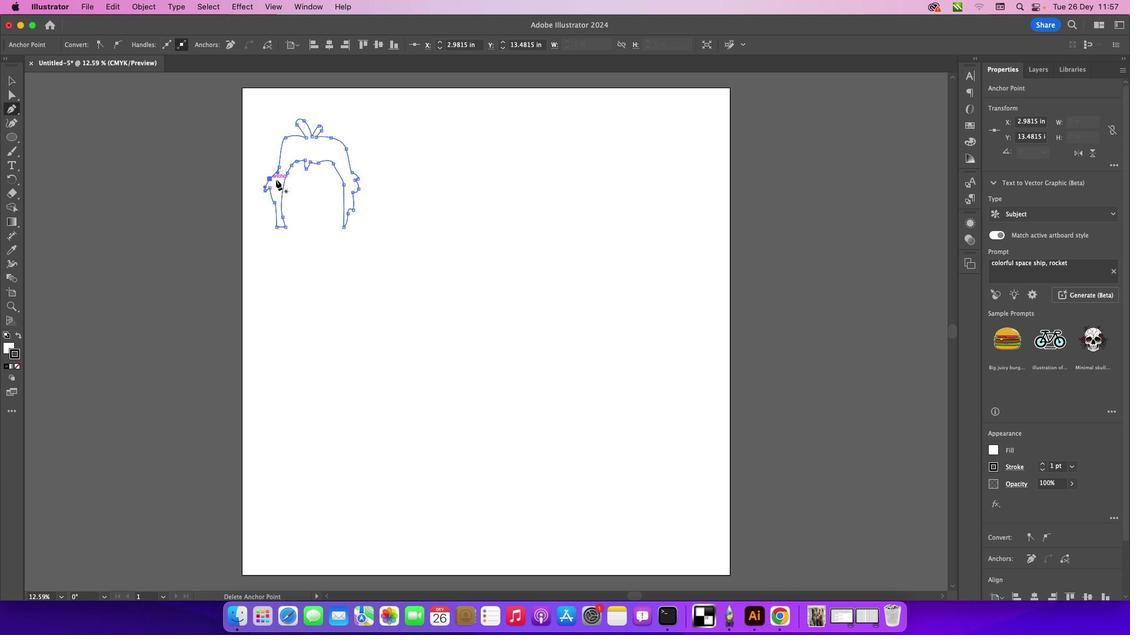 
Action: Mouse moved to (7, 78)
Screenshot: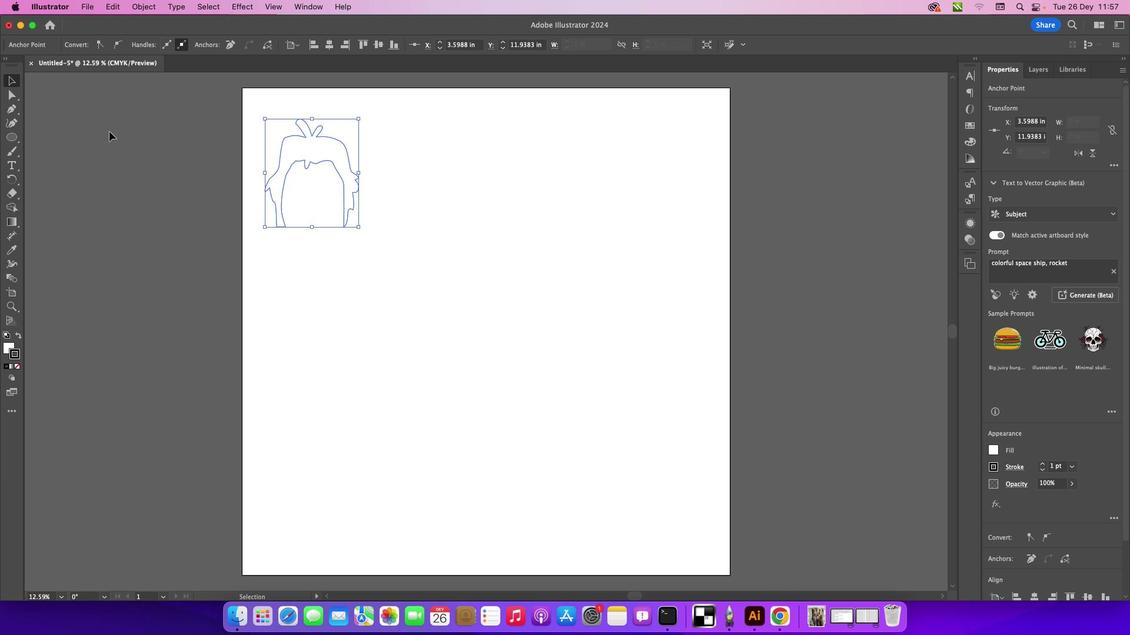 
Action: Mouse pressed left at (7, 78)
Screenshot: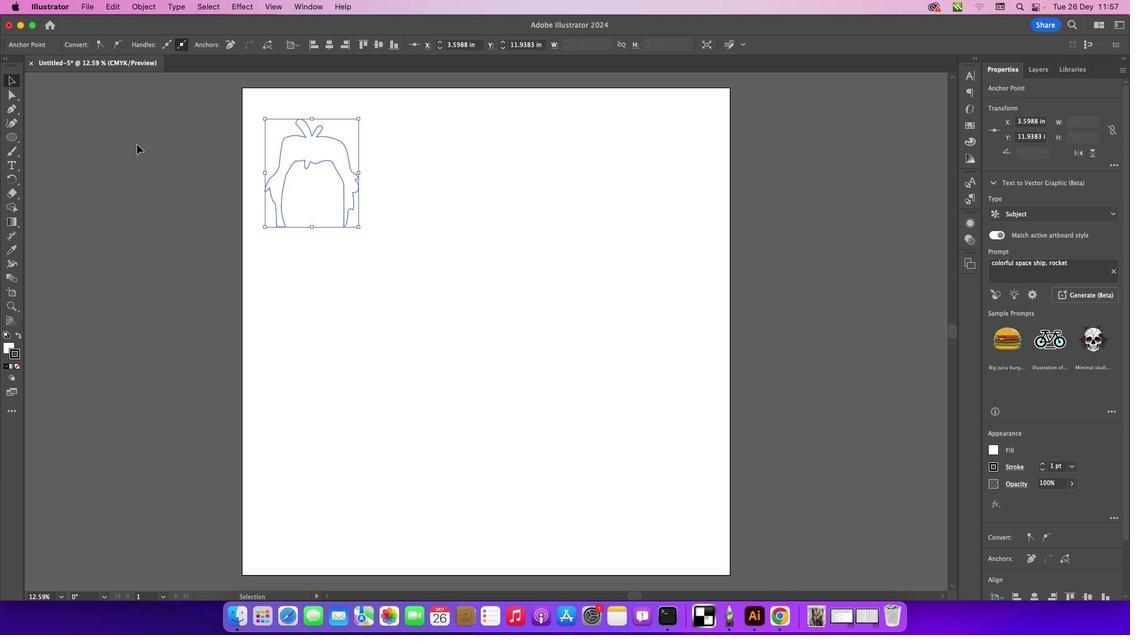
Action: Mouse moved to (133, 140)
Screenshot: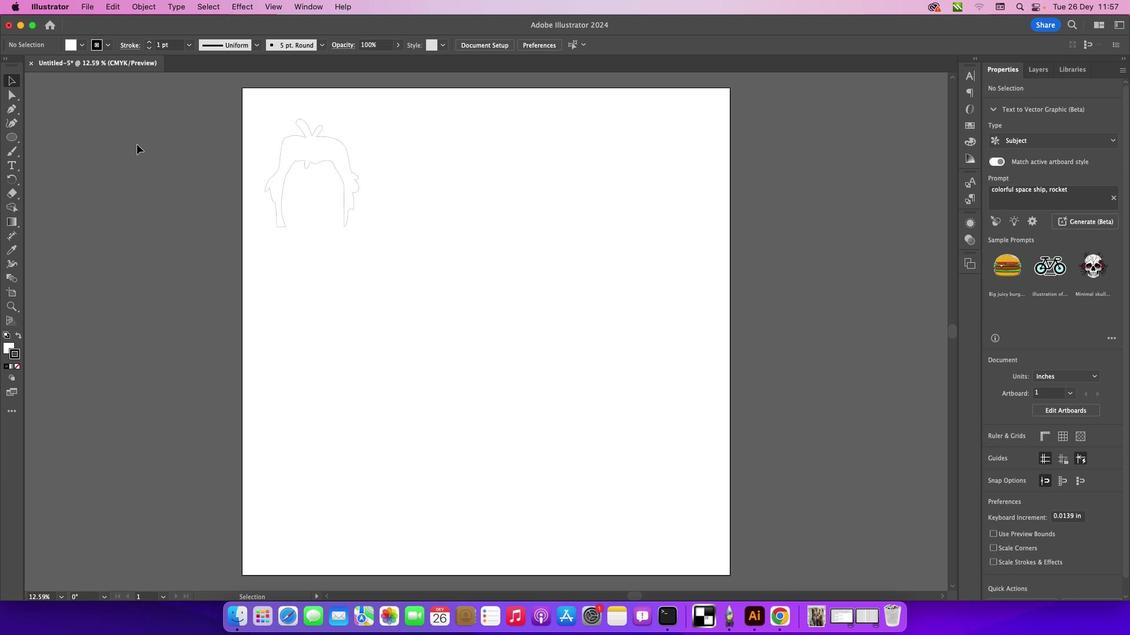 
Action: Mouse pressed left at (133, 140)
Screenshot: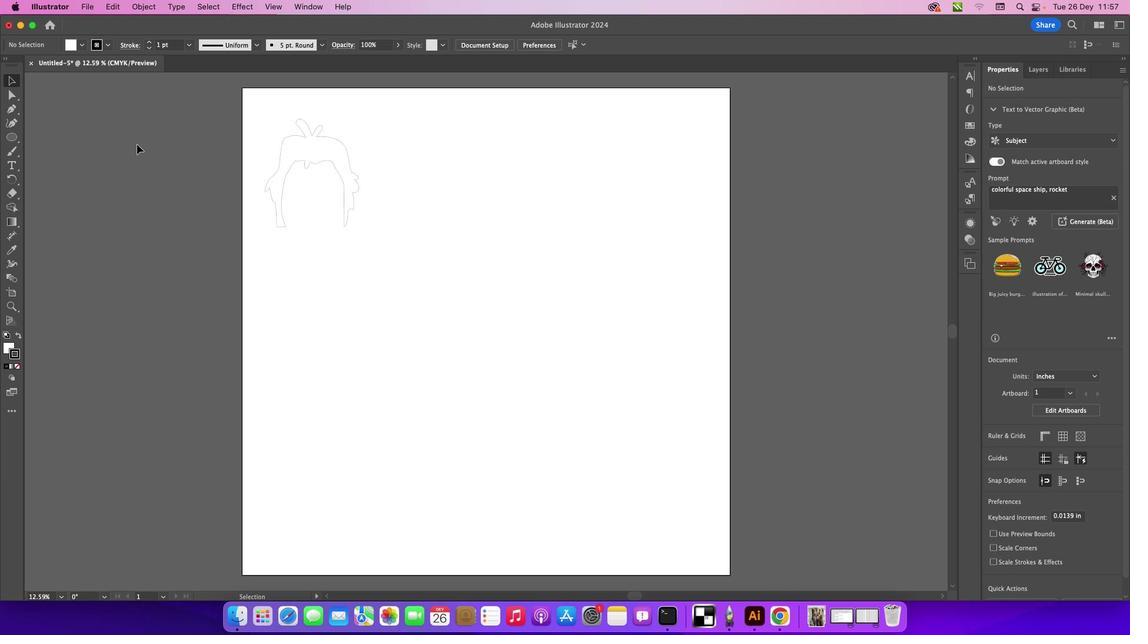 
Action: Mouse moved to (309, 133)
Screenshot: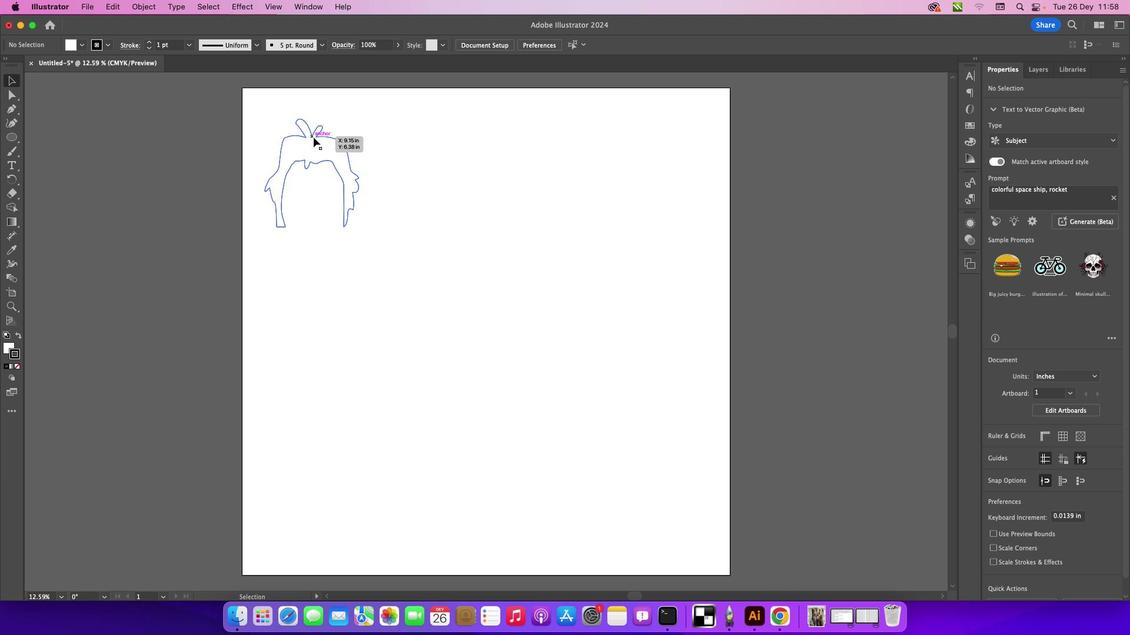 
Action: Mouse pressed left at (309, 133)
Screenshot: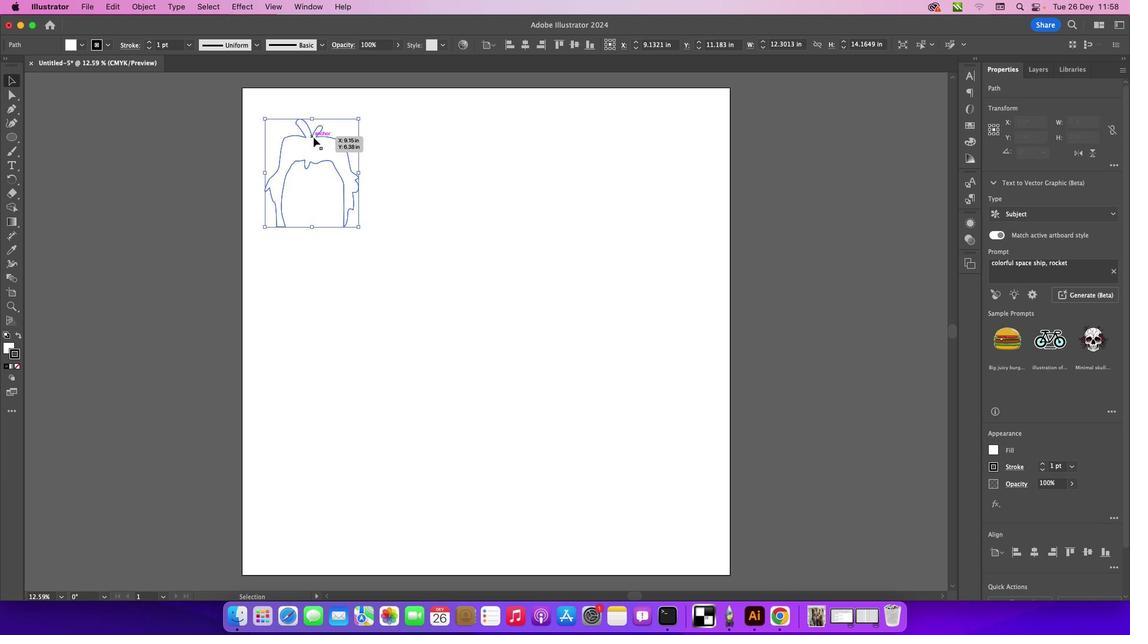 
Action: Mouse moved to (11, 330)
Screenshot: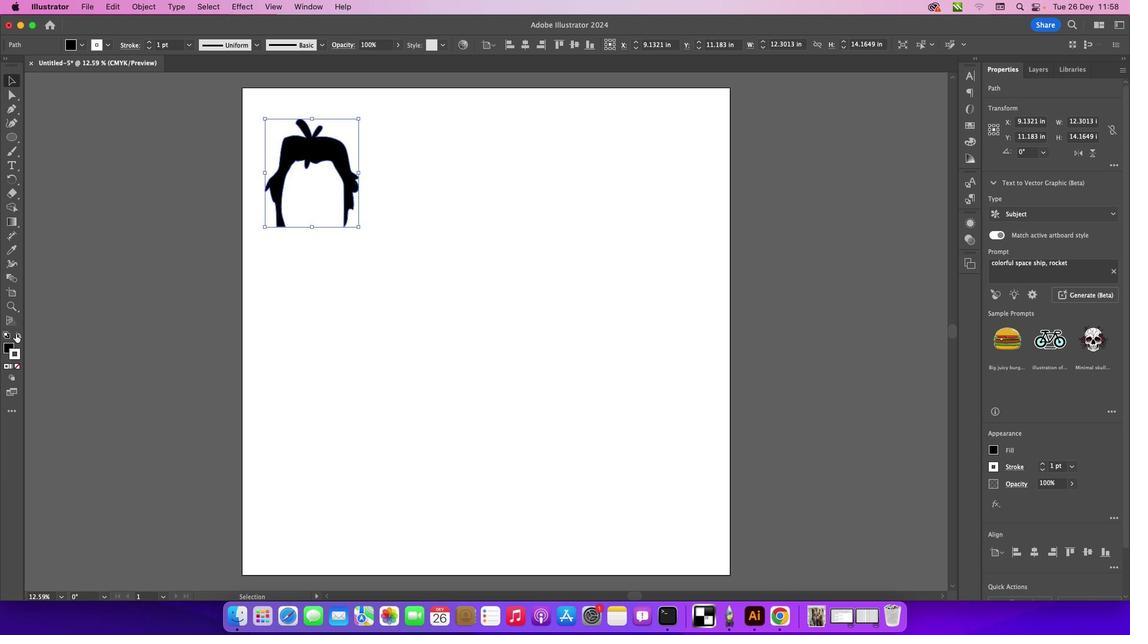 
Action: Mouse pressed left at (11, 330)
Screenshot: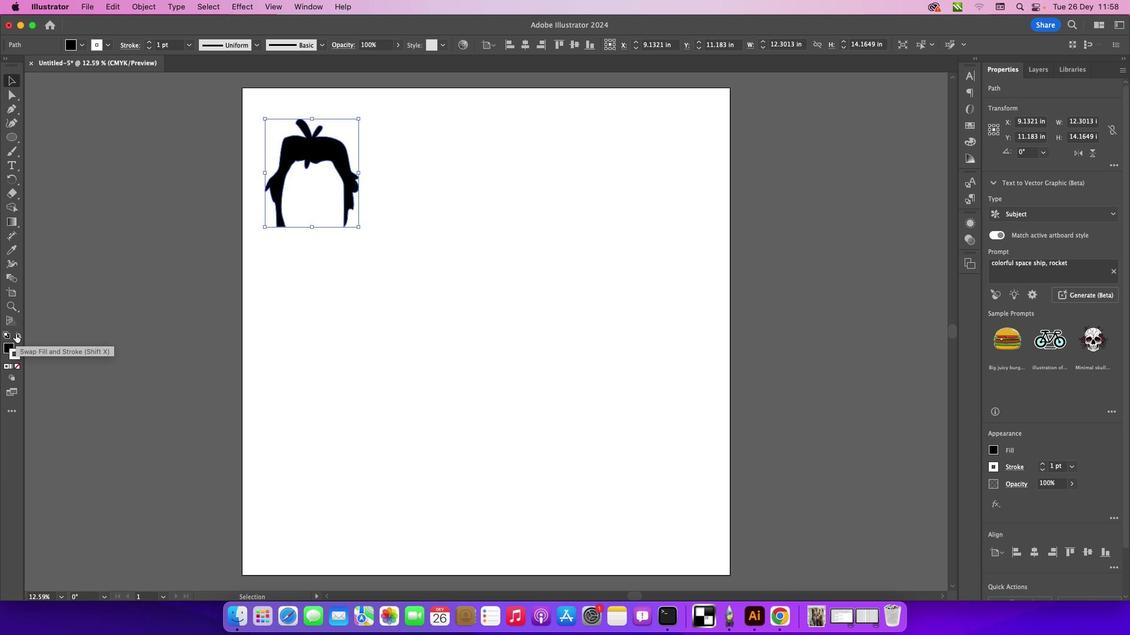 
Action: Mouse moved to (121, 113)
Screenshot: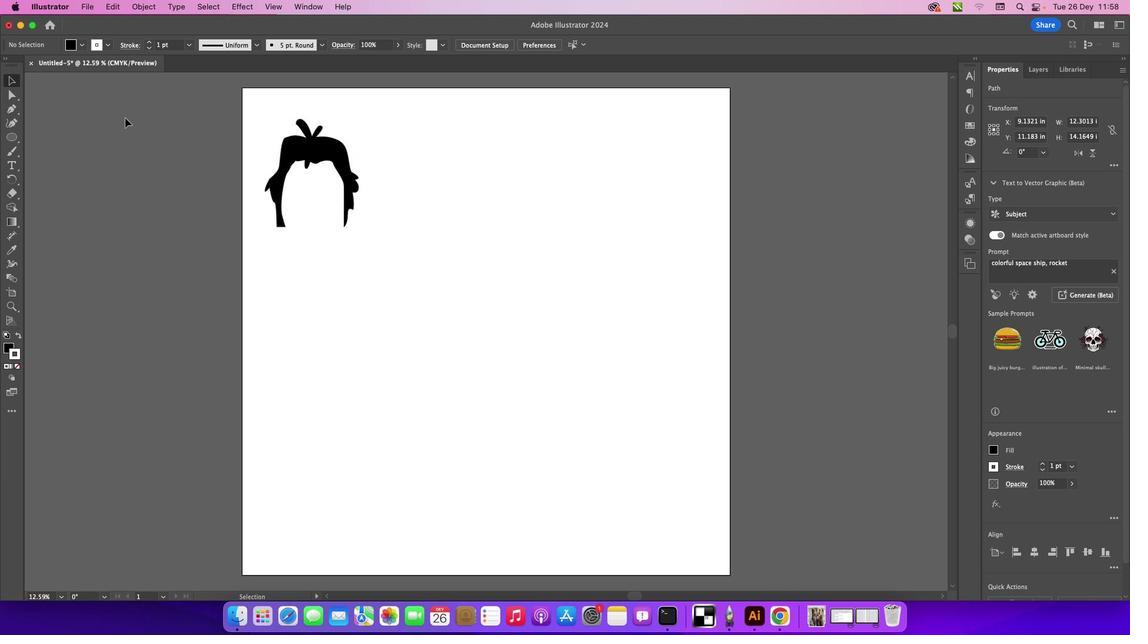 
Action: Mouse pressed left at (121, 113)
Screenshot: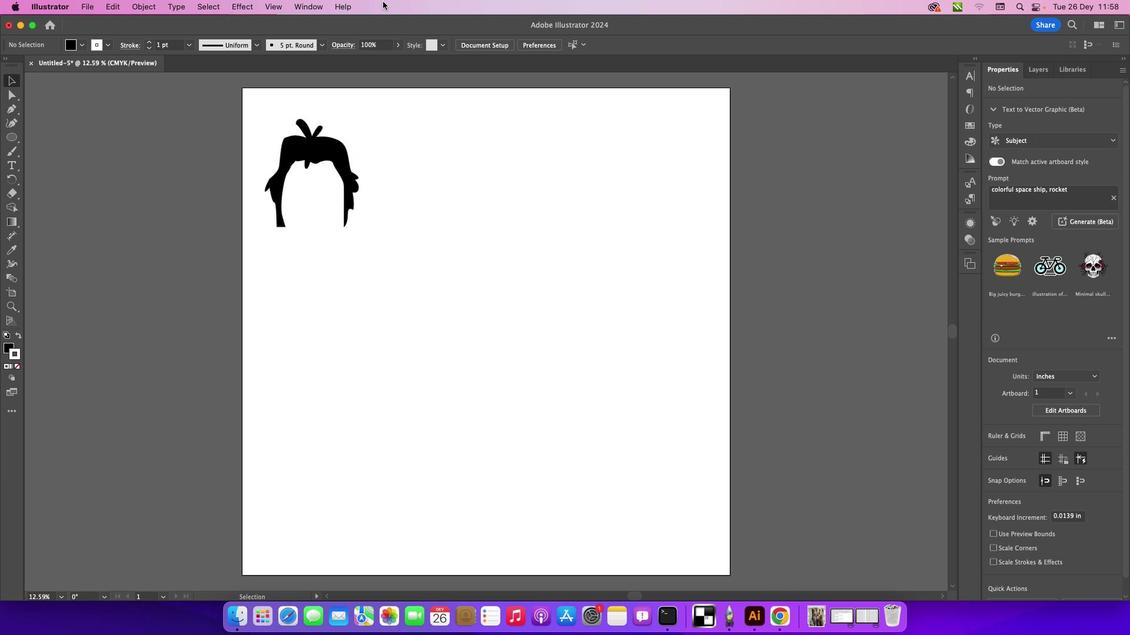 
Action: Mouse moved to (171, 268)
Screenshot: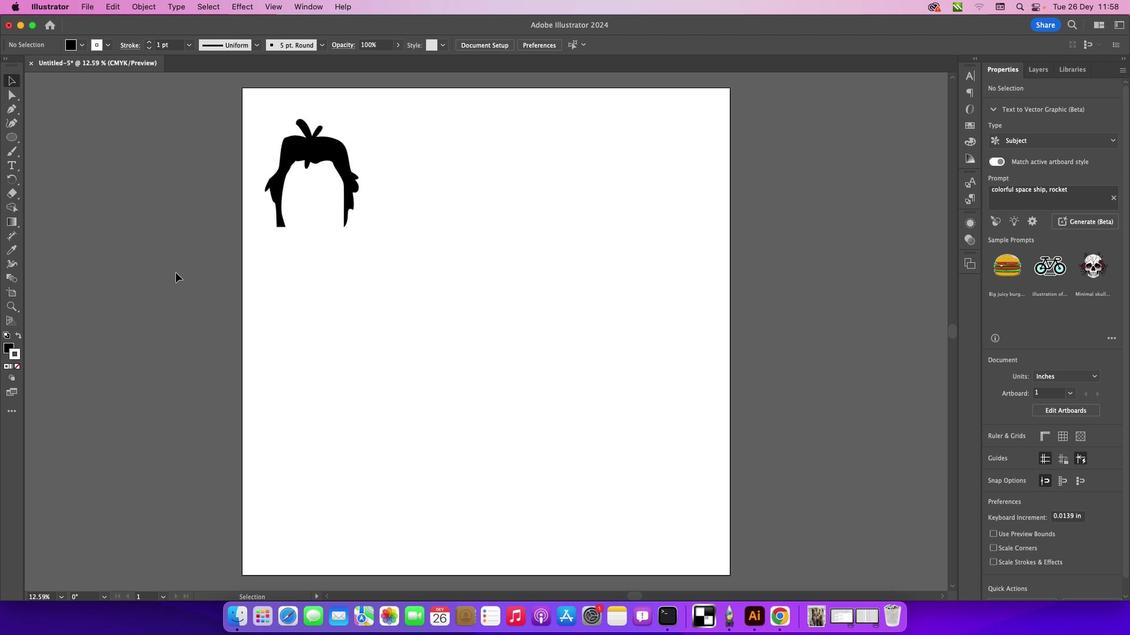 
Action: Mouse pressed left at (171, 268)
Screenshot: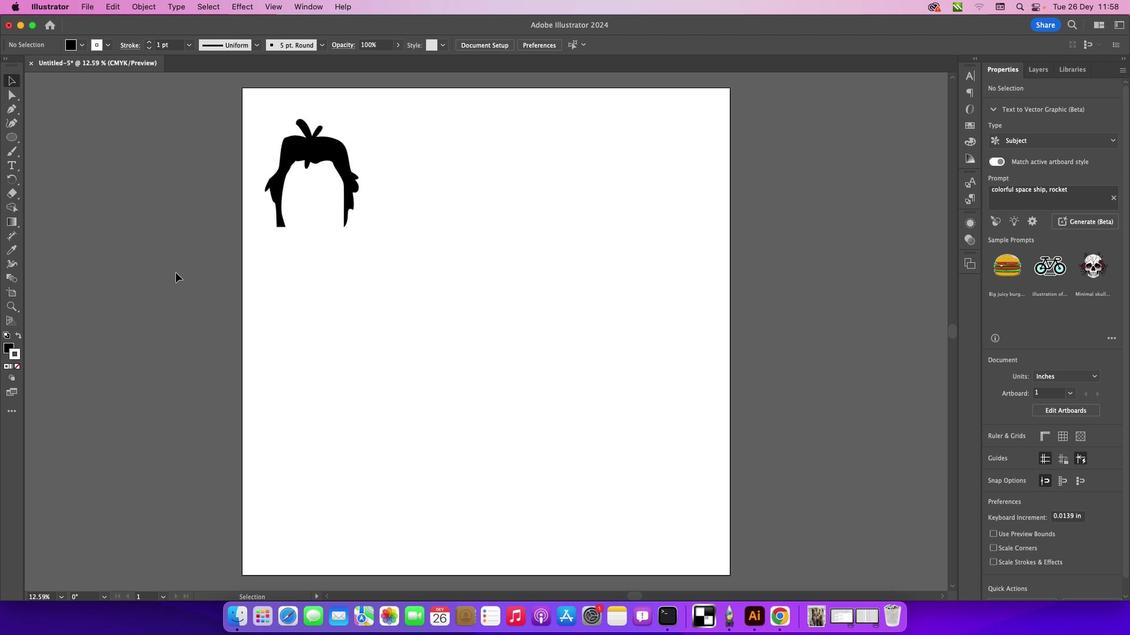 
Action: Mouse moved to (10, 110)
Screenshot: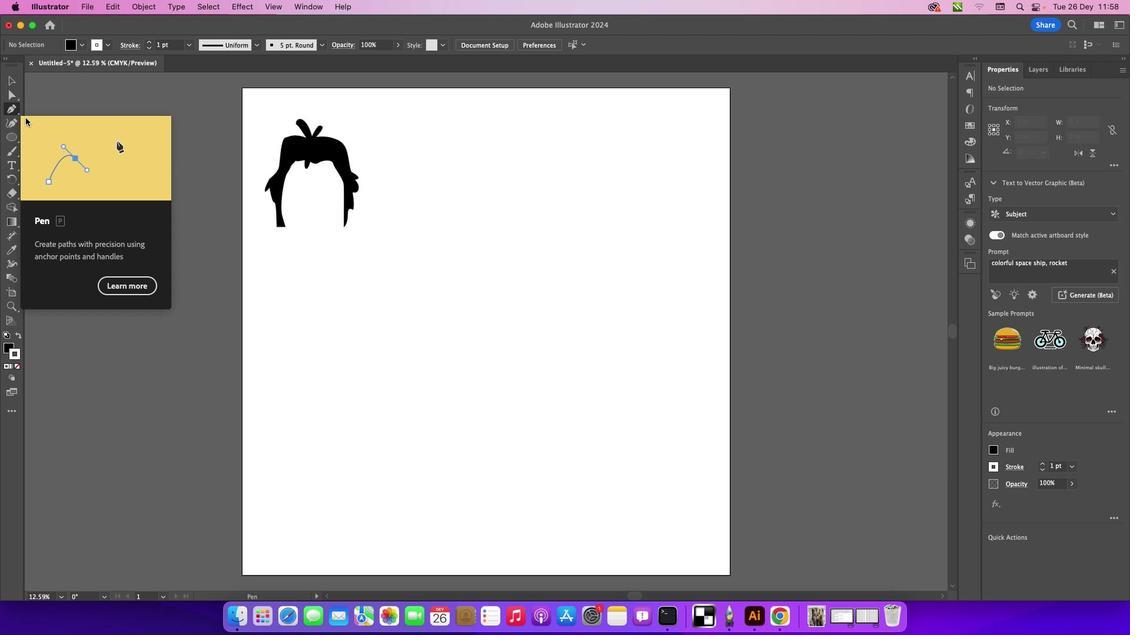 
Action: Mouse pressed left at (10, 110)
Screenshot: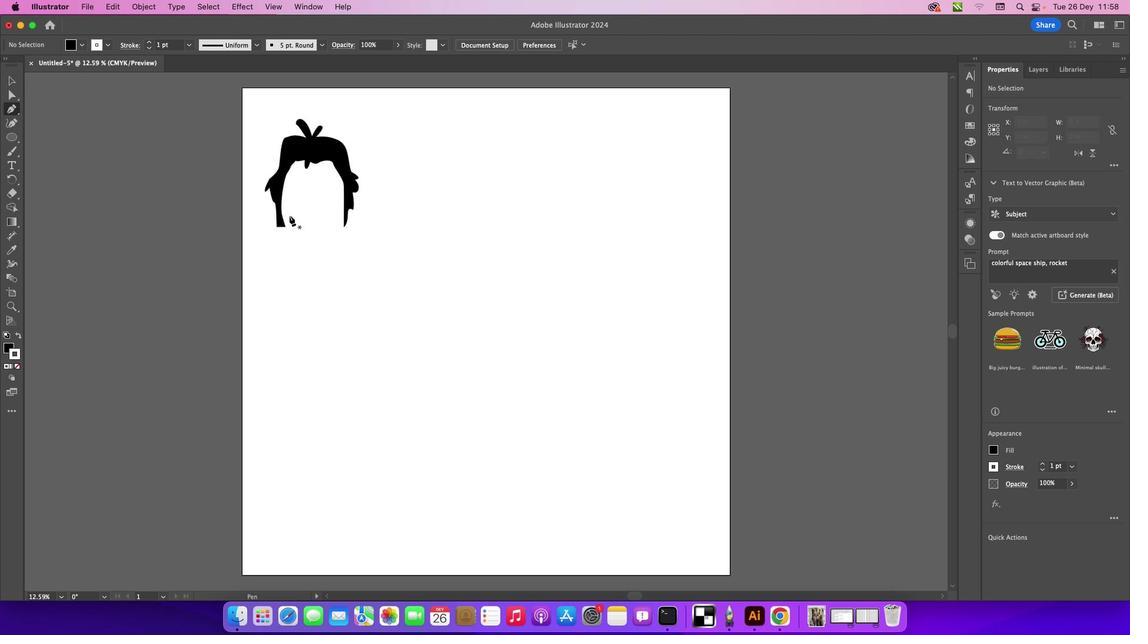 
Action: Mouse moved to (270, 220)
Screenshot: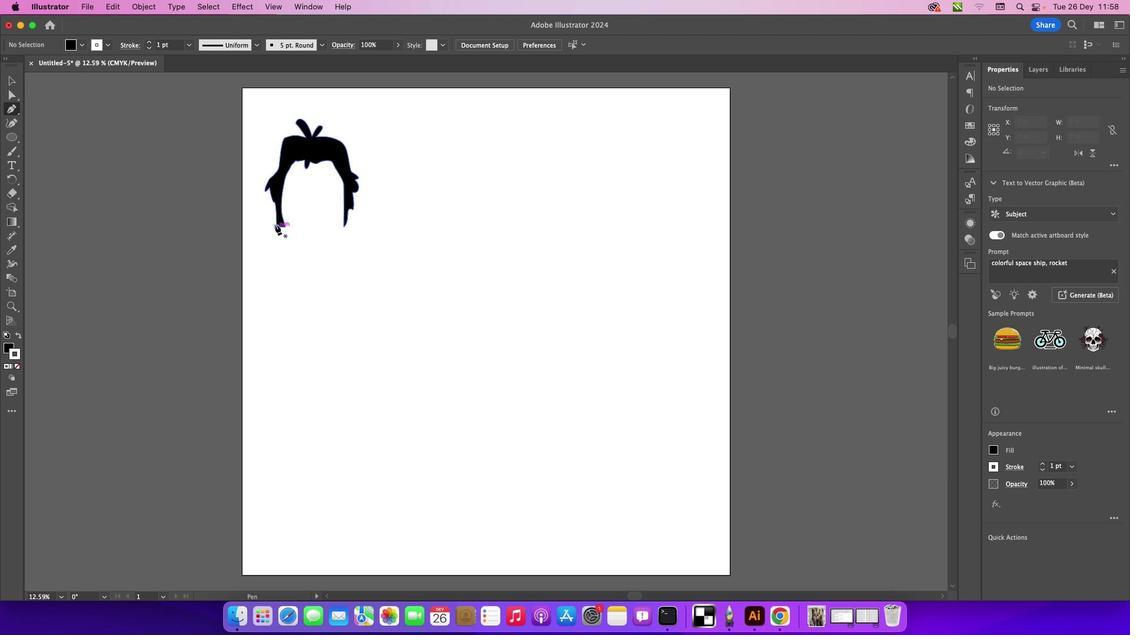 
Action: Mouse pressed left at (270, 220)
Screenshot: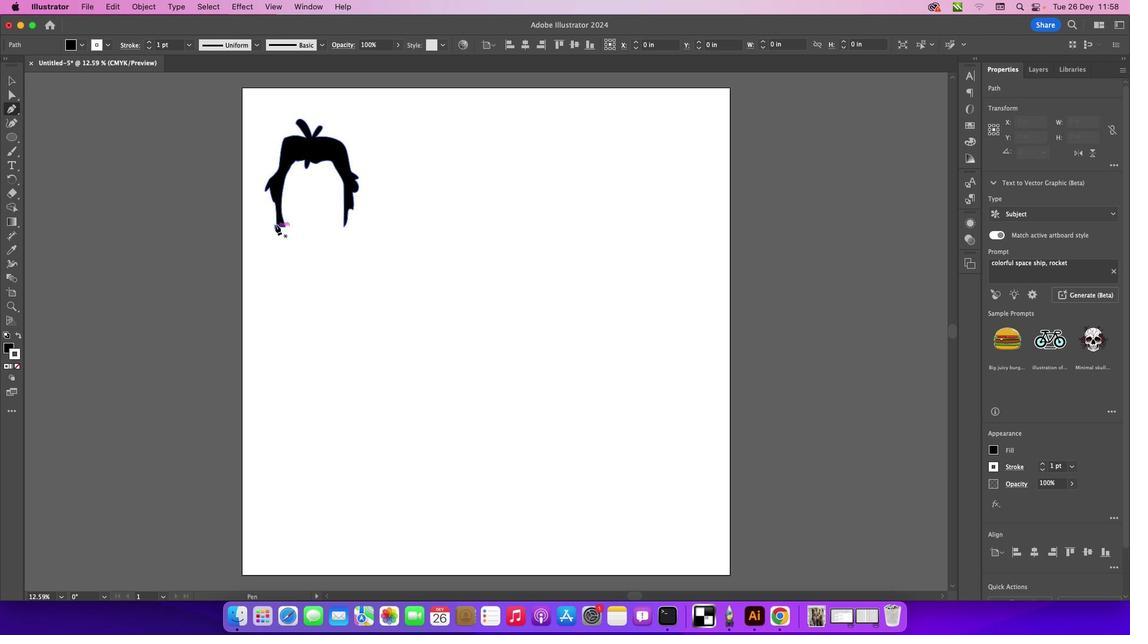 
Action: Mouse moved to (296, 248)
Screenshot: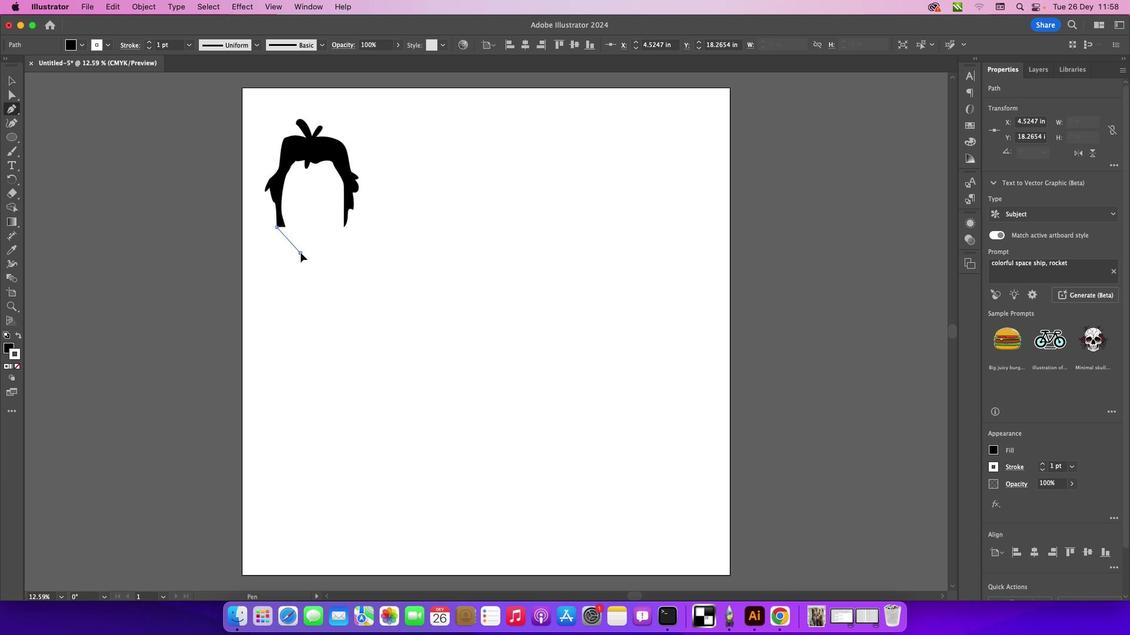 
Action: Mouse pressed left at (296, 248)
Screenshot: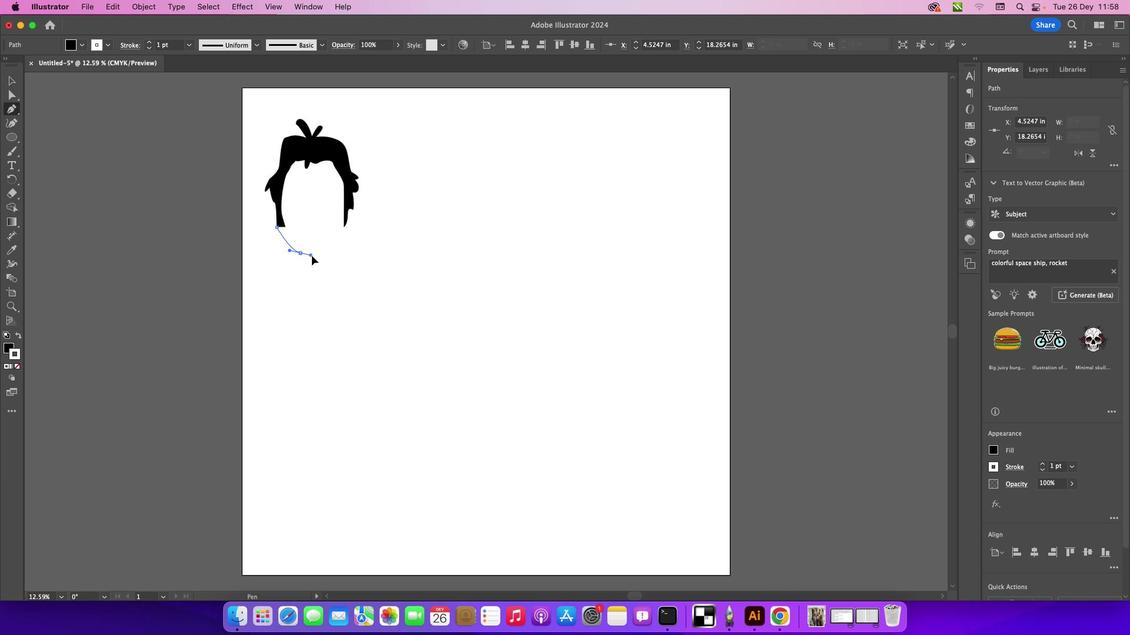 
Action: Mouse moved to (296, 250)
Screenshot: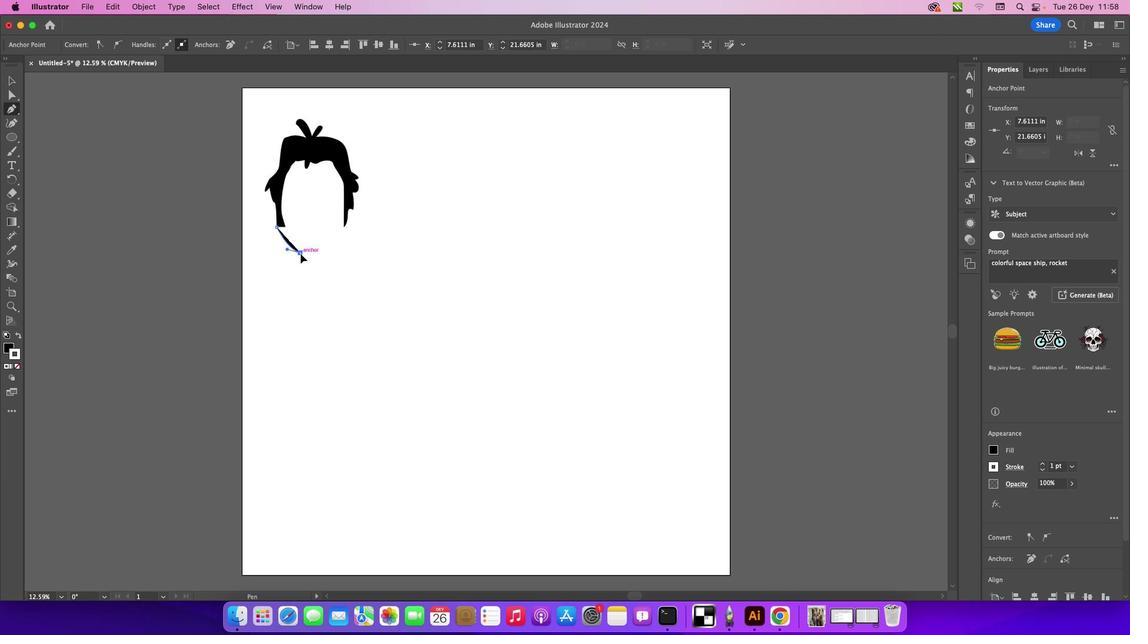 
Action: Mouse pressed left at (296, 250)
Screenshot: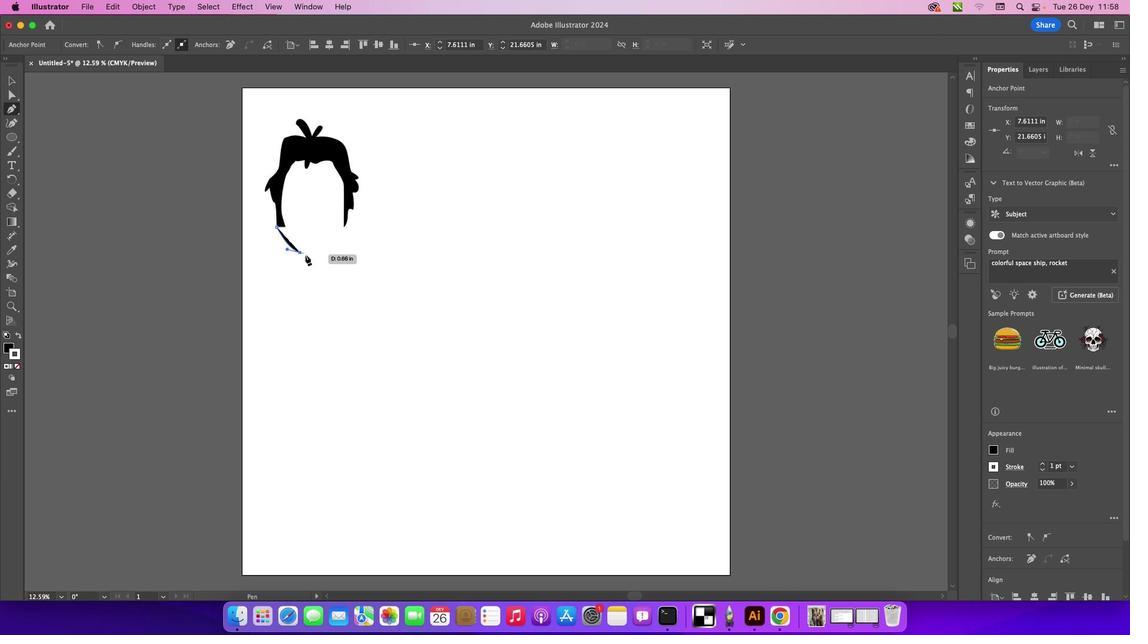 
Action: Mouse moved to (306, 254)
Screenshot: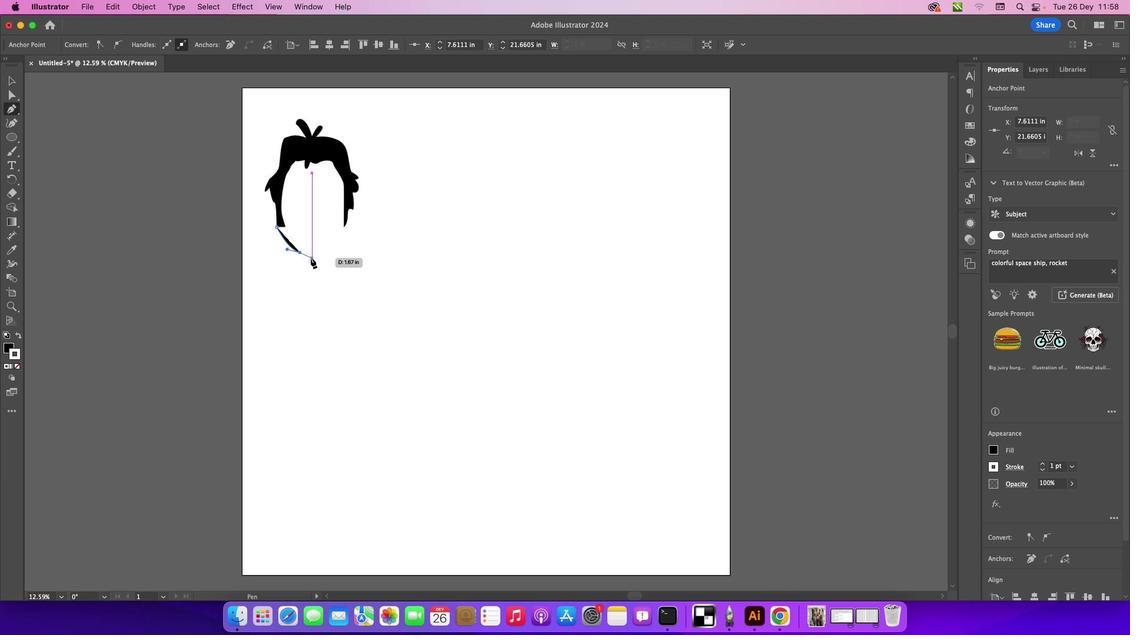 
Action: Mouse pressed left at (306, 254)
Screenshot: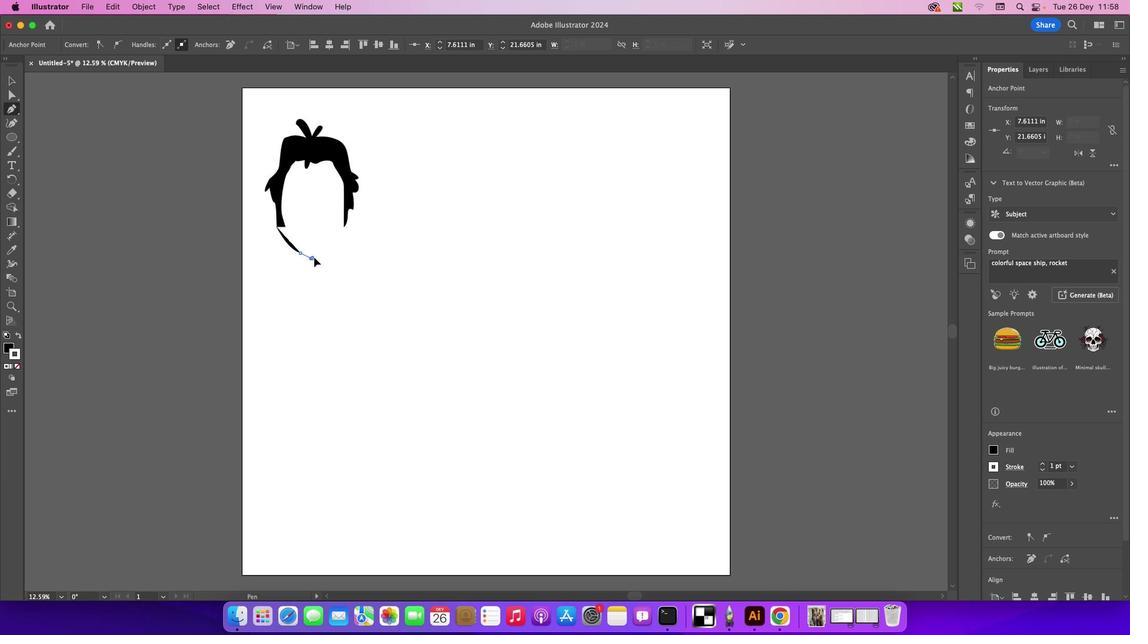 
Action: Mouse moved to (306, 254)
Screenshot: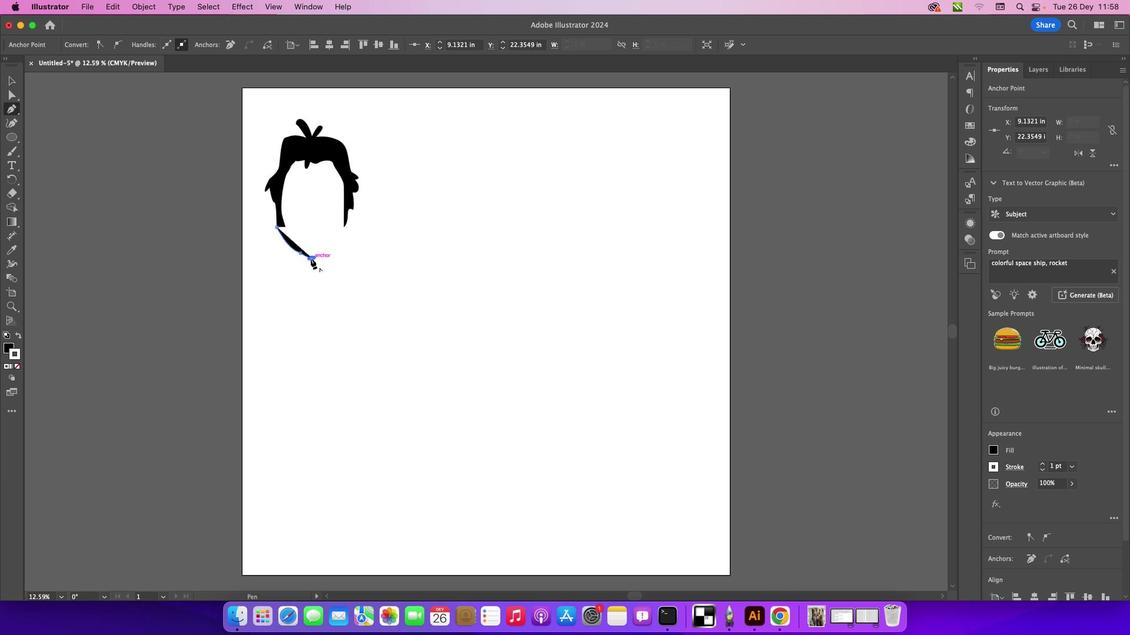 
Action: Key pressed Key.cmd'z''z'
Screenshot: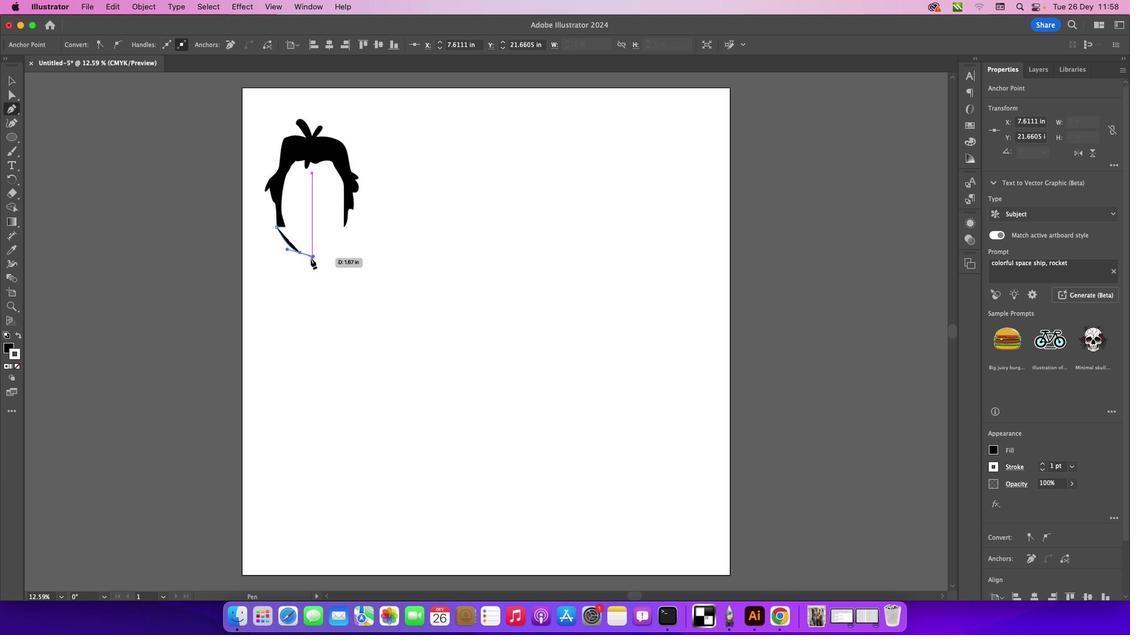 
Action: Mouse moved to (306, 254)
Screenshot: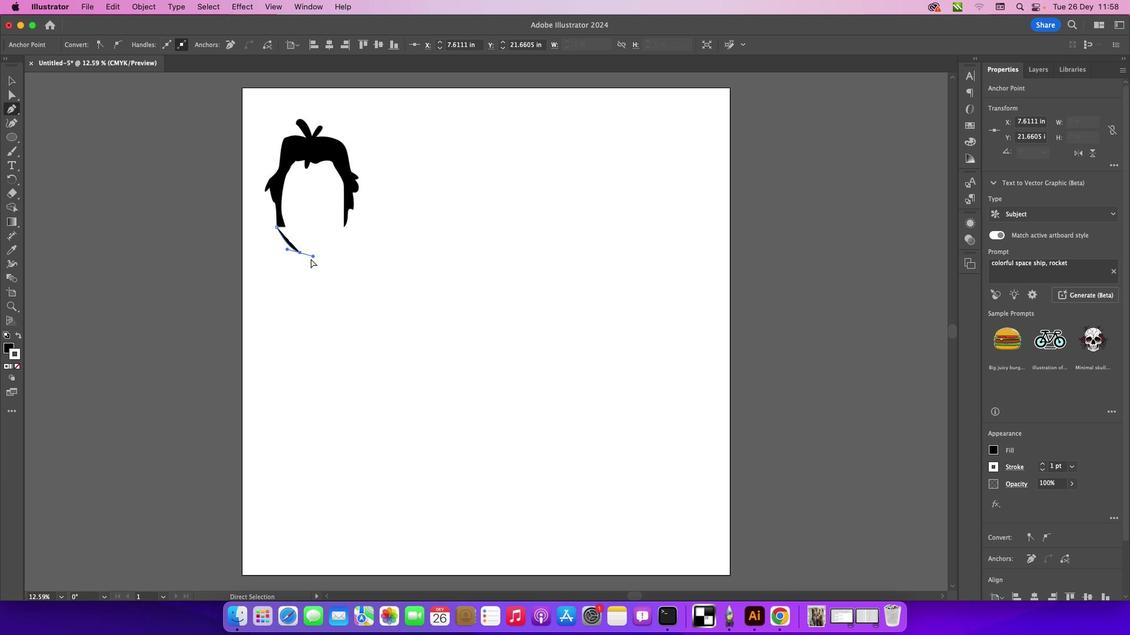 
Action: Key pressed Key.cmd'z'
Screenshot: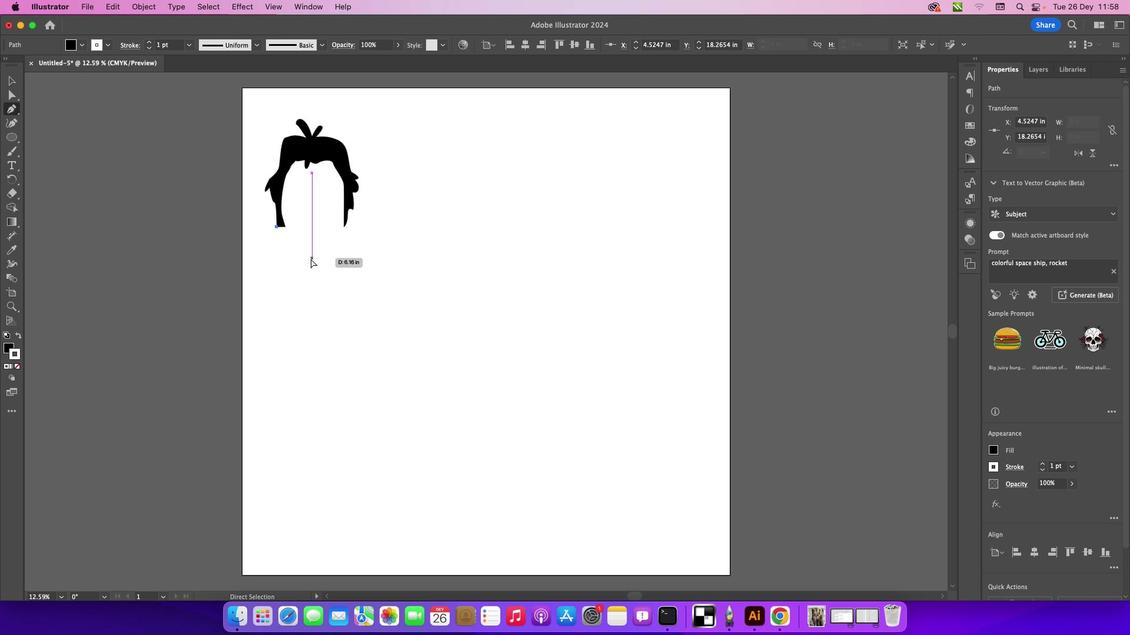 
Action: Mouse moved to (295, 246)
Screenshot: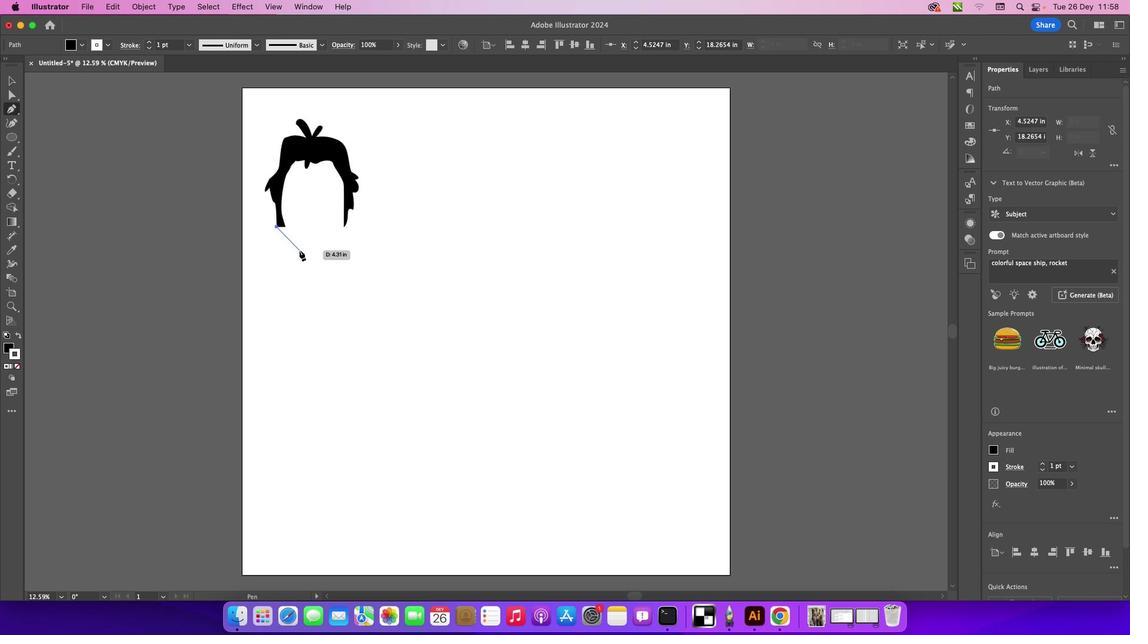 
Action: Mouse pressed left at (295, 246)
Screenshot: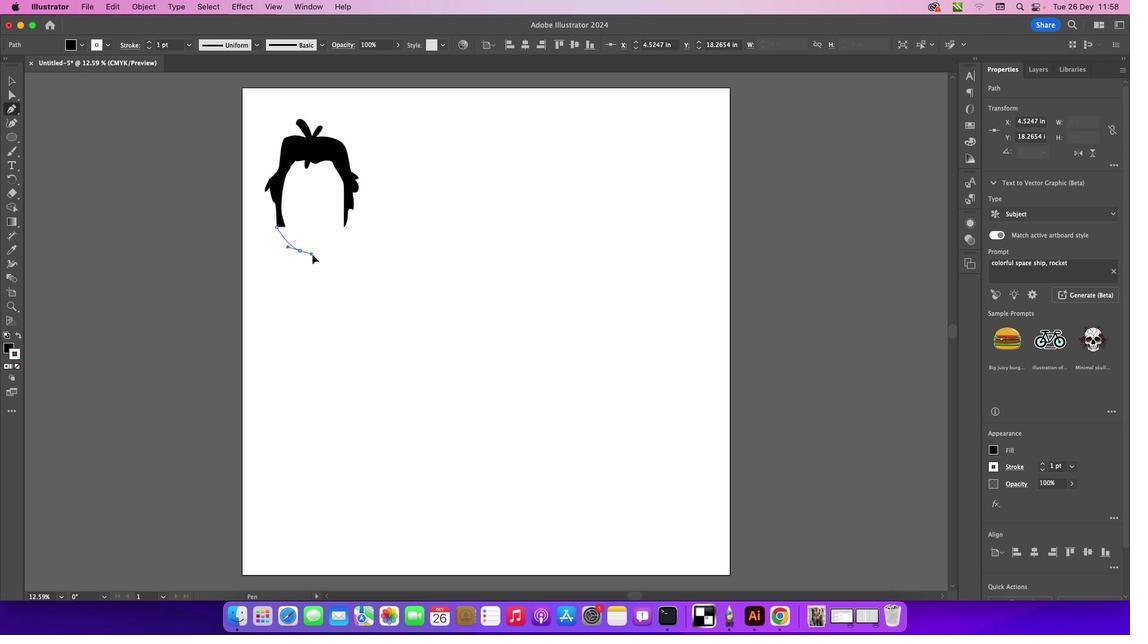 
Action: Mouse moved to (294, 247)
Screenshot: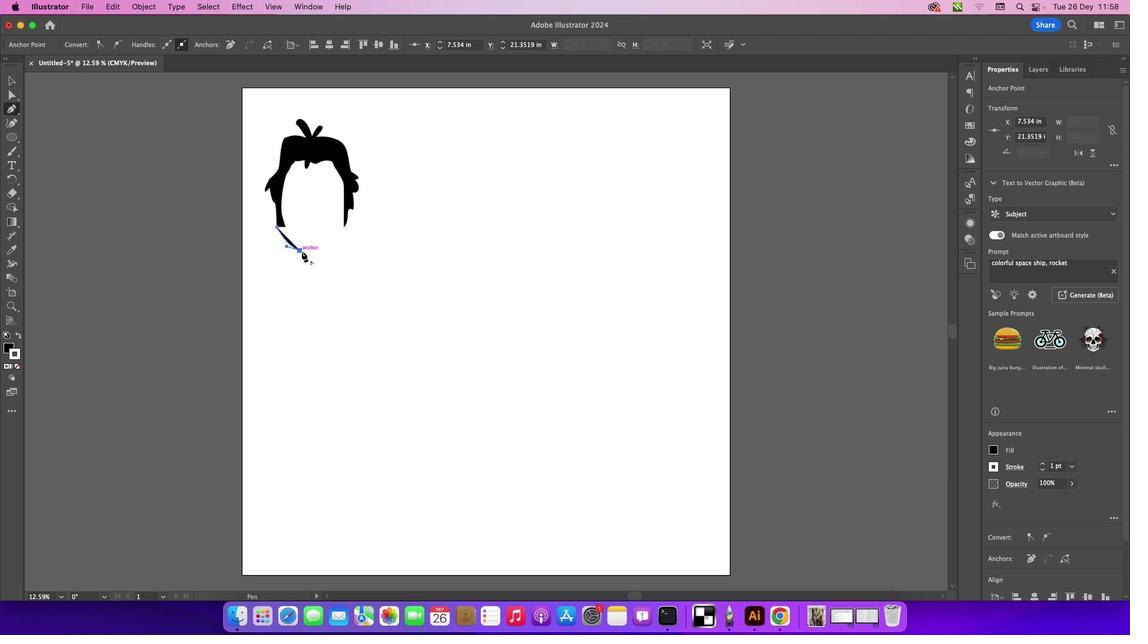 
Action: Mouse pressed left at (294, 247)
Screenshot: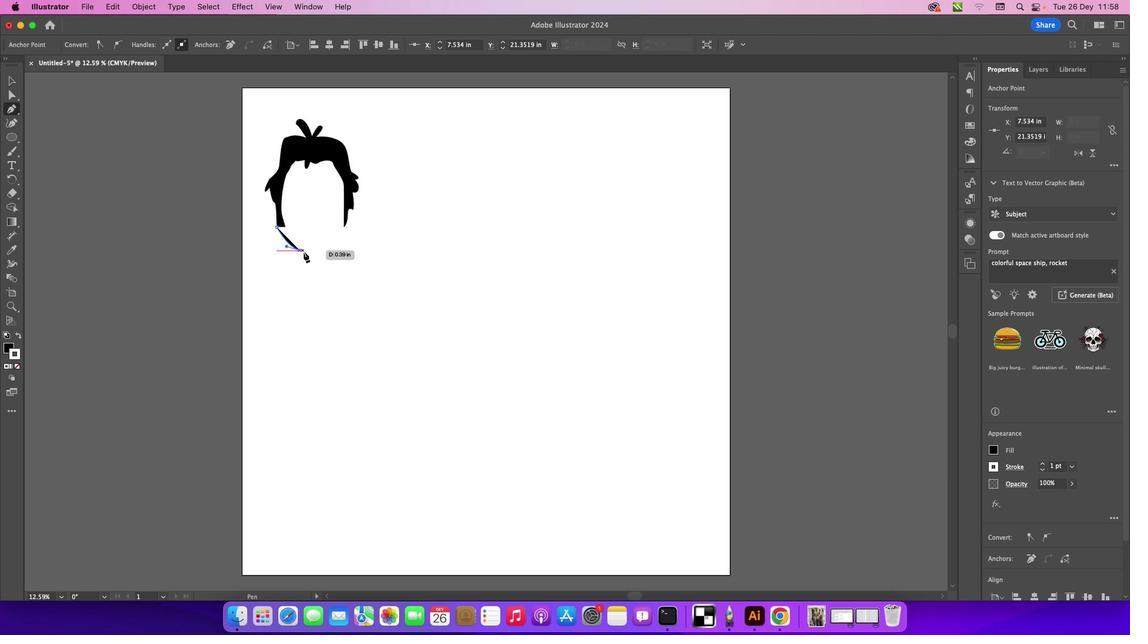 
Action: Mouse moved to (301, 248)
Screenshot: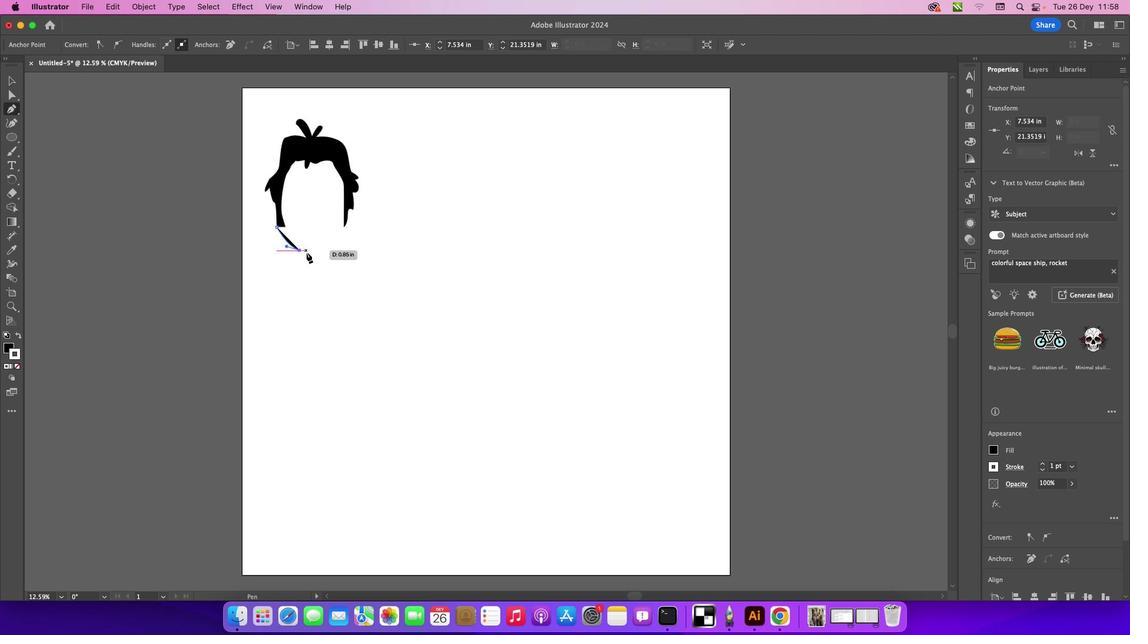 
Action: Mouse pressed left at (301, 248)
Screenshot: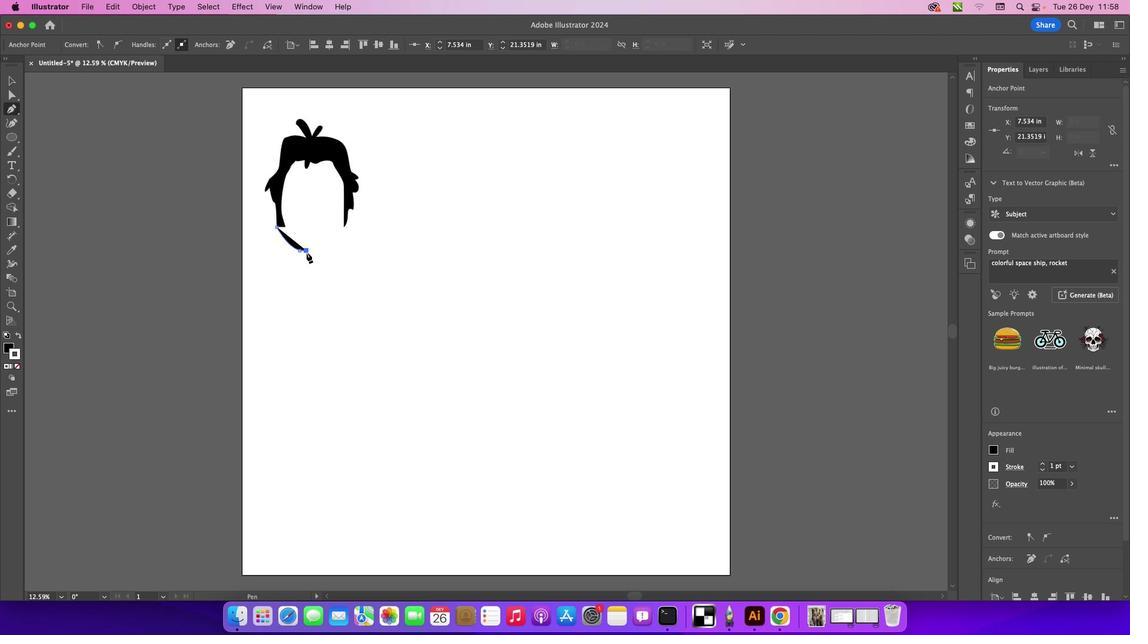 
Action: Mouse moved to (303, 258)
Screenshot: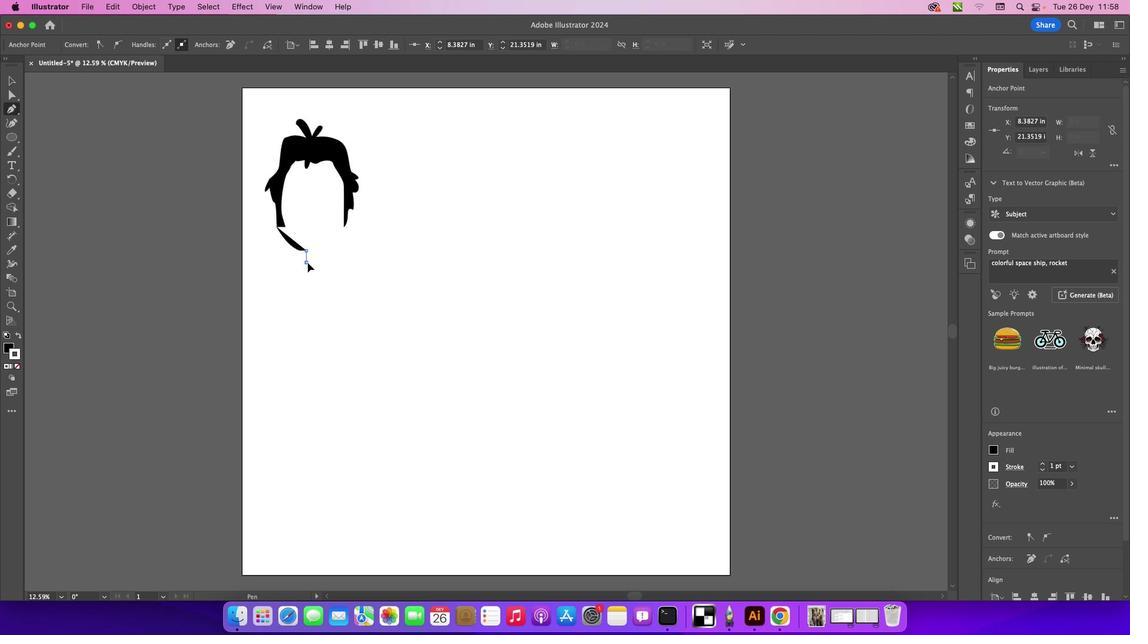 
Action: Mouse pressed left at (303, 258)
Screenshot: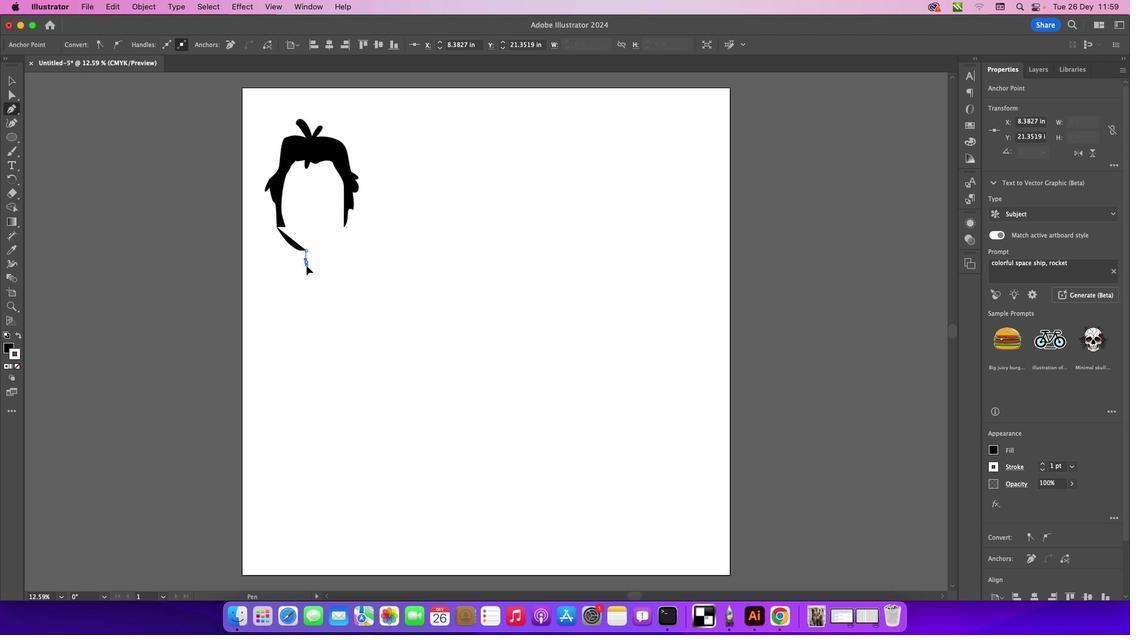 
Action: Mouse moved to (301, 258)
Screenshot: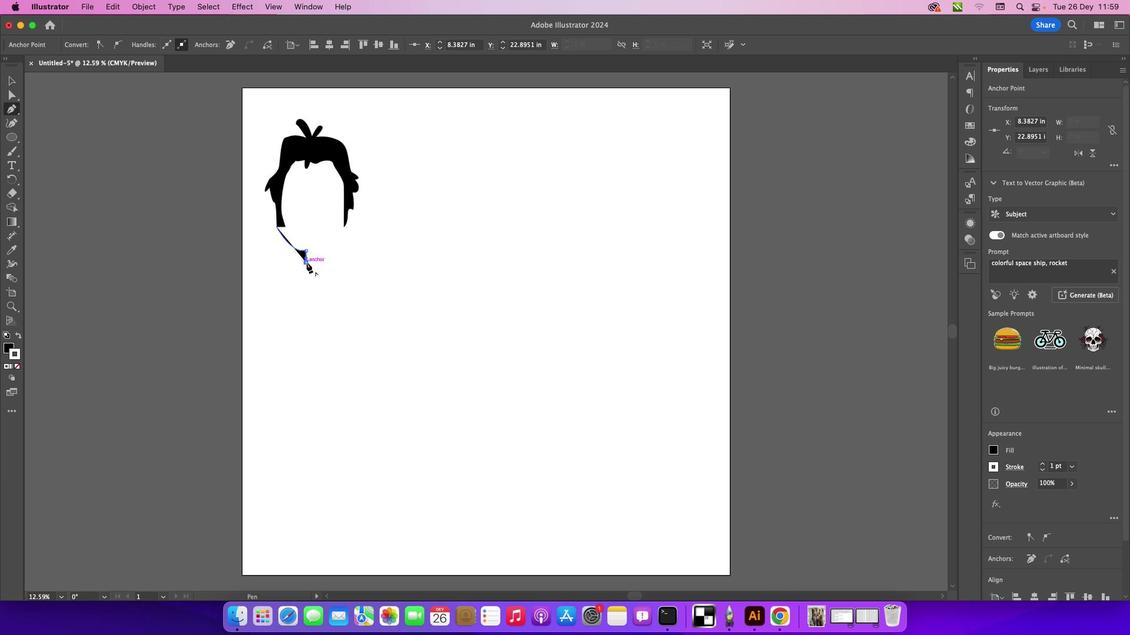 
Action: Mouse pressed left at (301, 258)
Screenshot: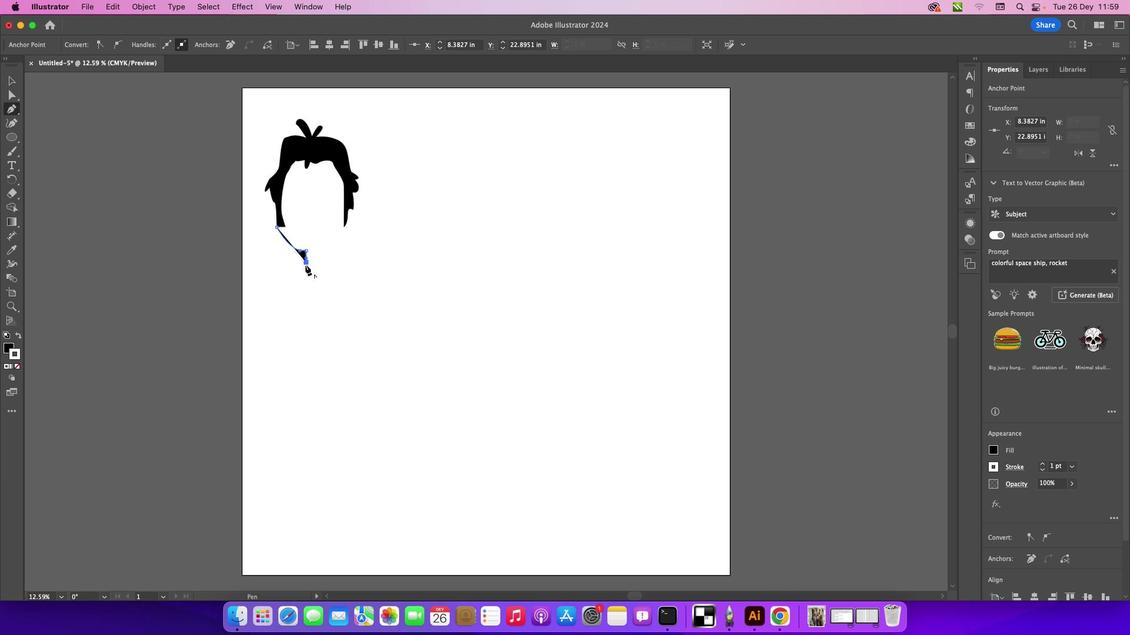 
Action: Mouse moved to (314, 261)
Screenshot: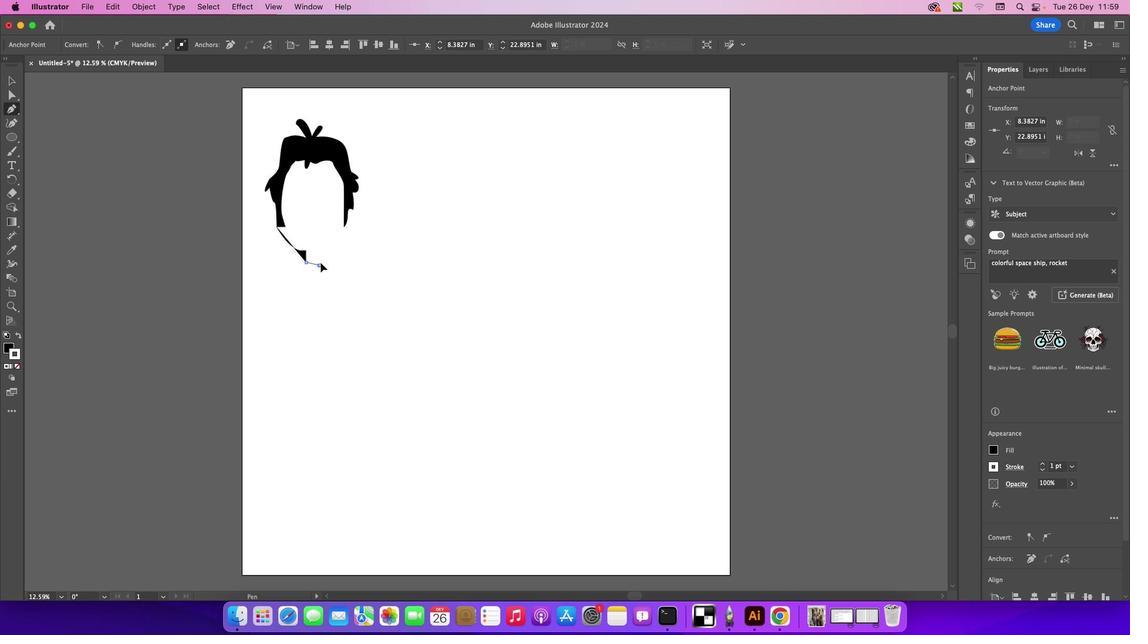 
Action: Mouse pressed left at (314, 261)
Screenshot: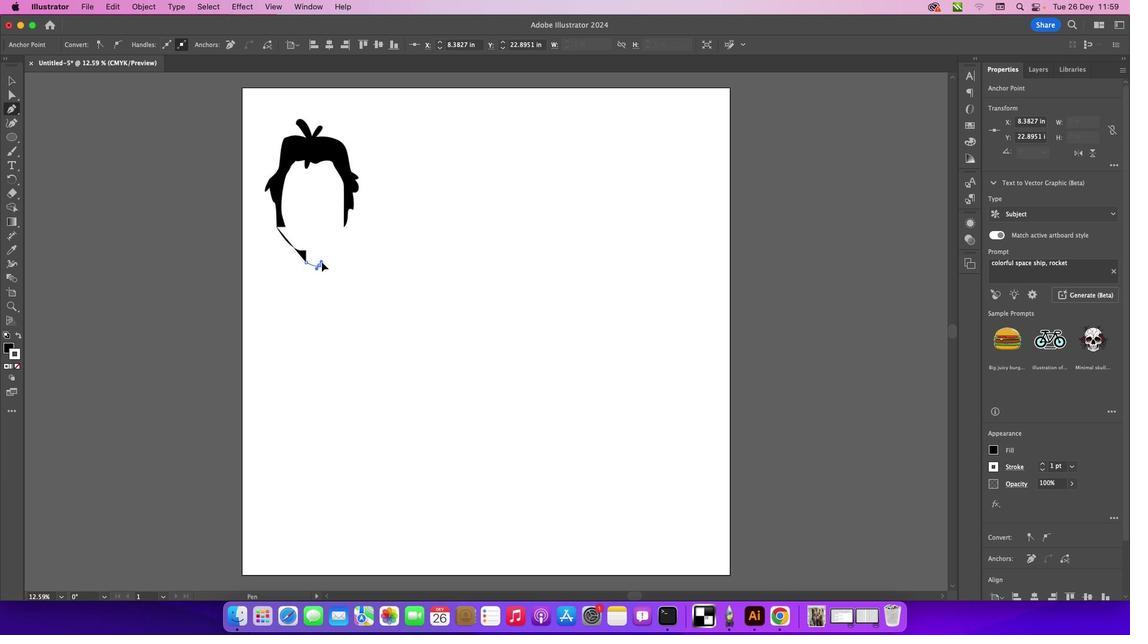 
Action: Mouse moved to (314, 260)
Screenshot: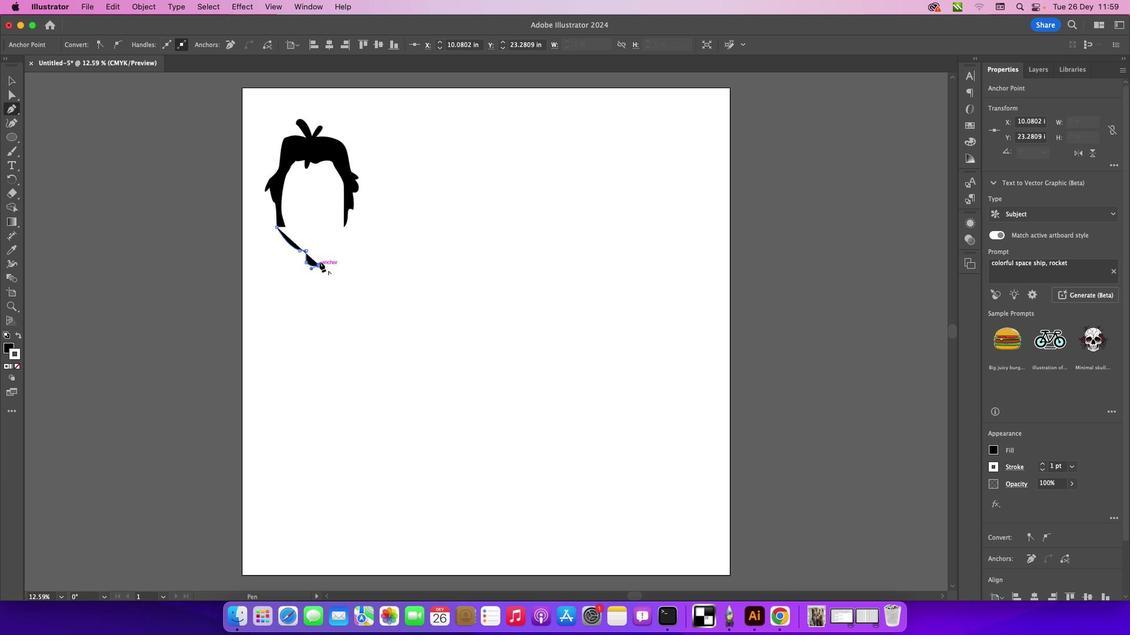 
Action: Mouse pressed left at (314, 260)
Screenshot: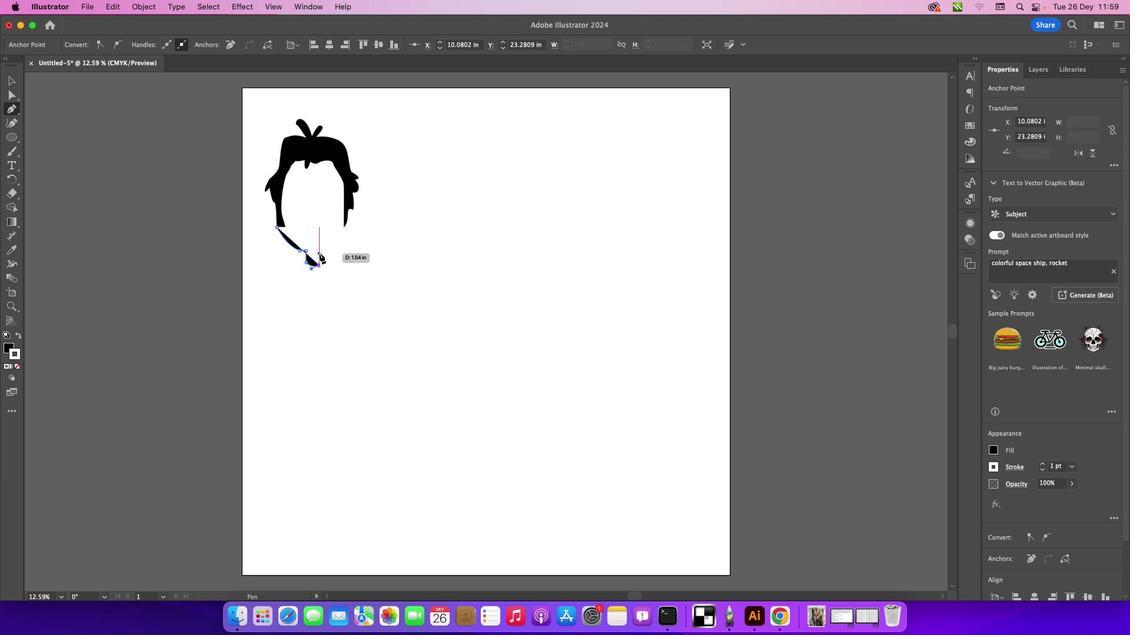 
Action: Mouse moved to (314, 246)
Screenshot: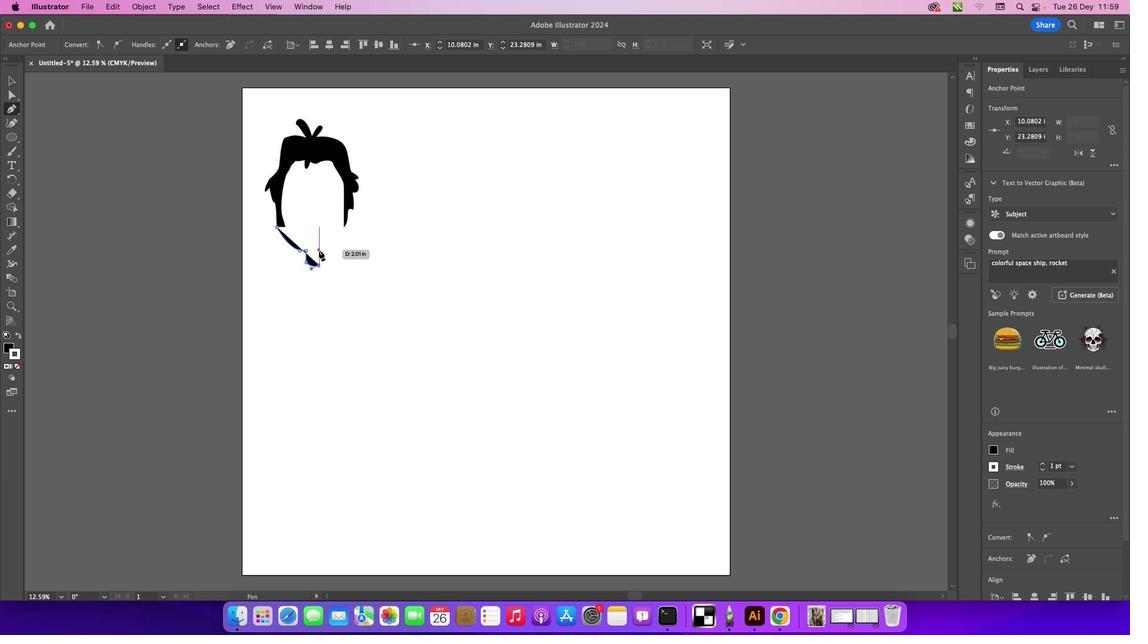 
Action: Mouse pressed left at (314, 246)
Screenshot: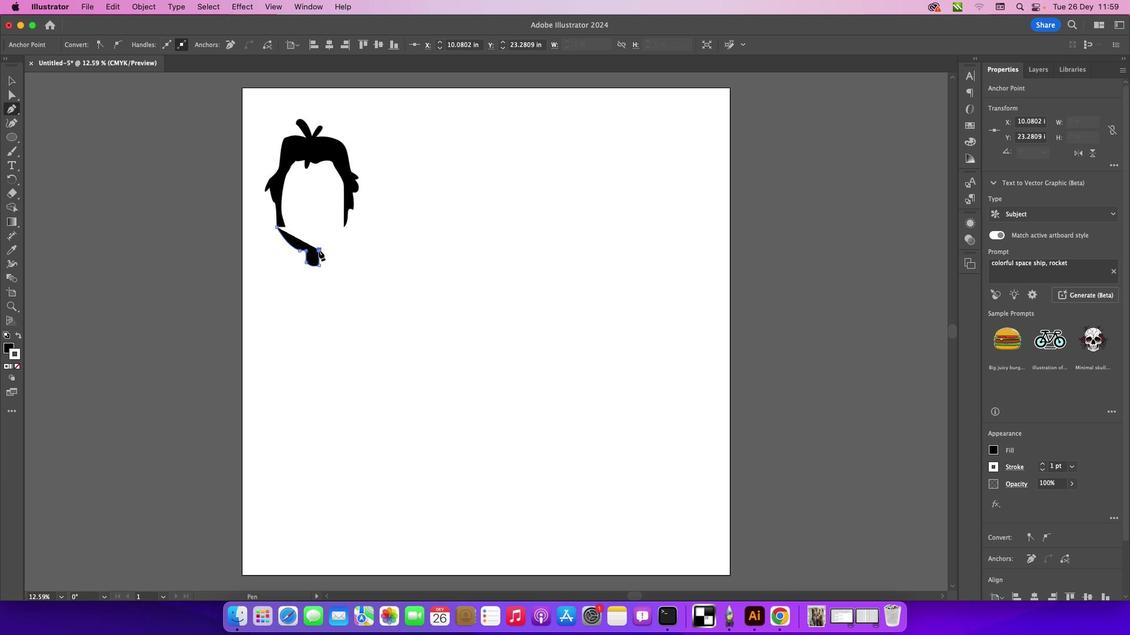 
Action: Key pressed Key.cmd'z'
Screenshot: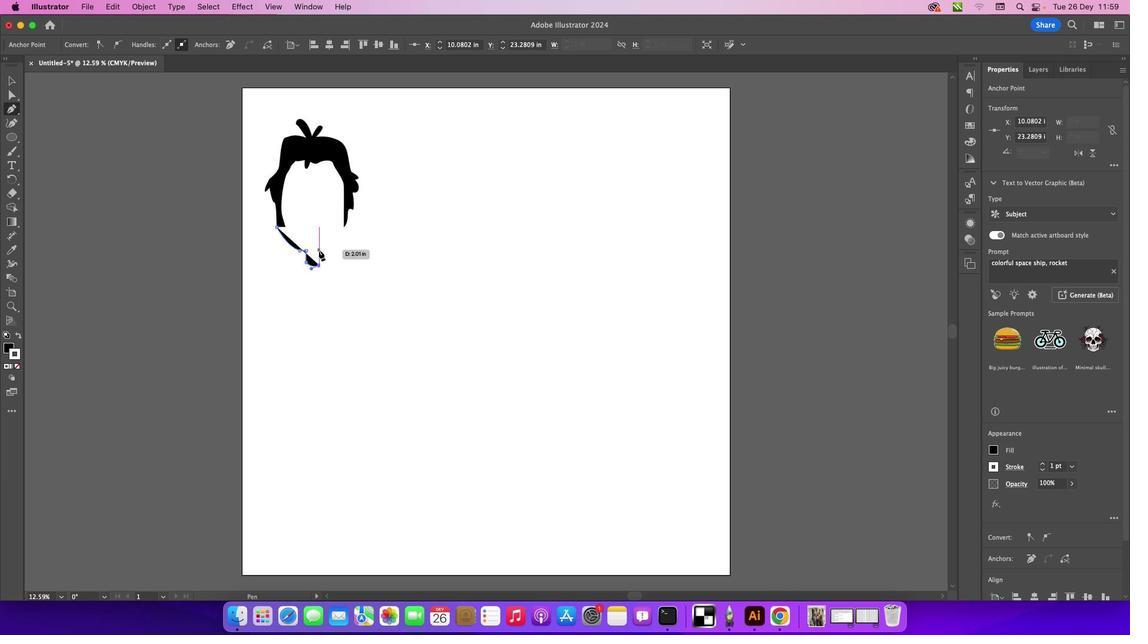 
Action: Mouse moved to (314, 247)
Screenshot: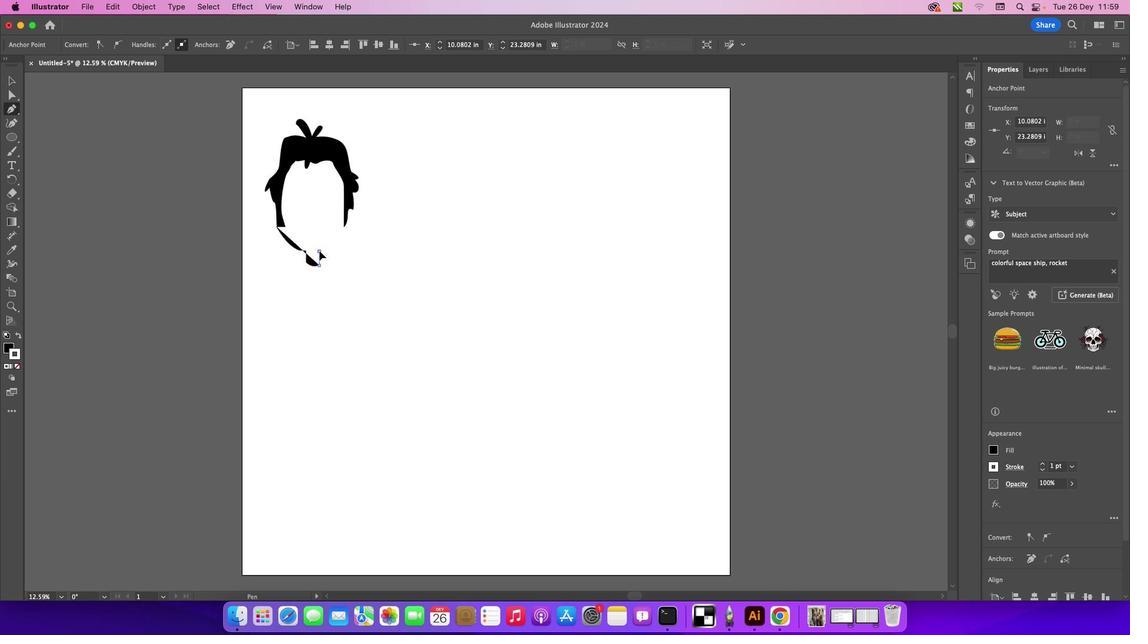 
Action: Mouse pressed left at (314, 247)
Screenshot: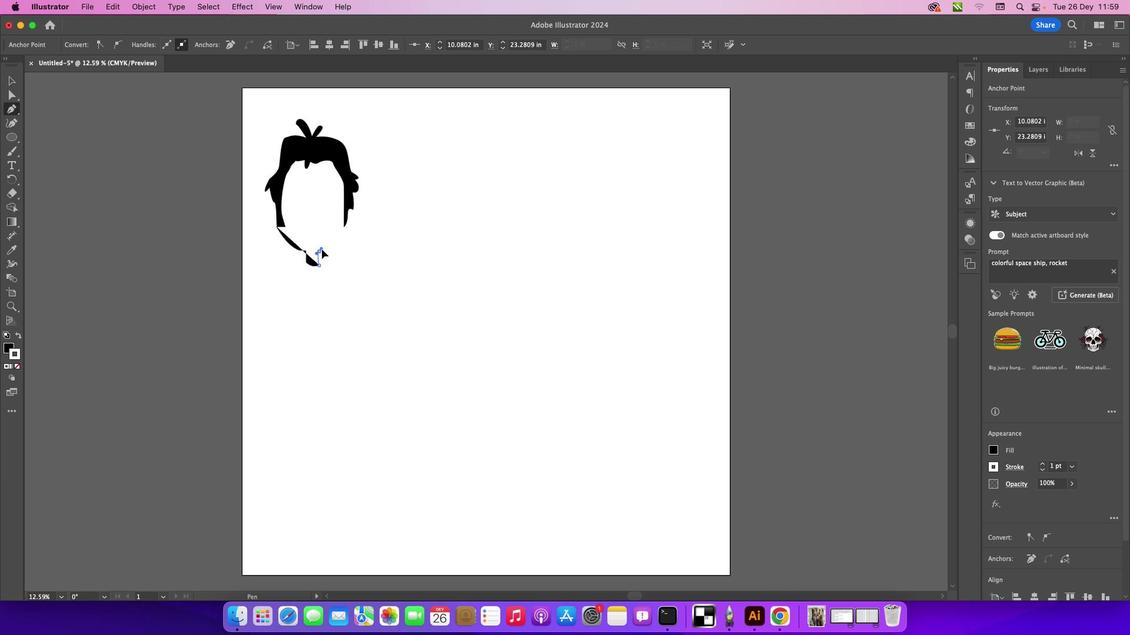 
Action: Mouse moved to (314, 246)
Screenshot: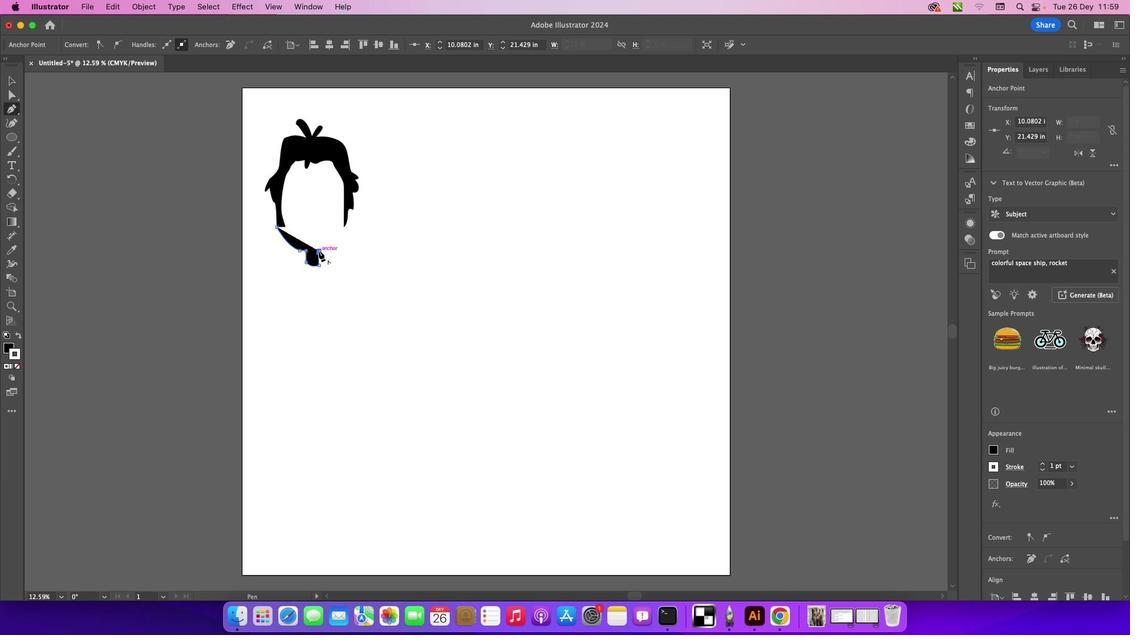 
Action: Mouse pressed left at (314, 246)
Screenshot: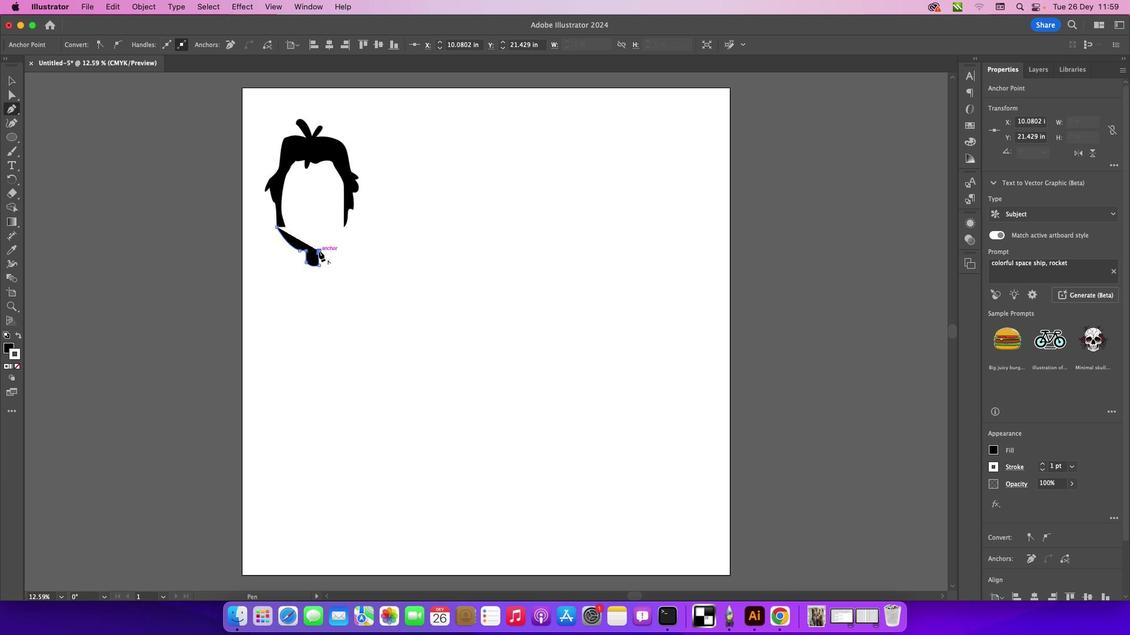 
Action: Mouse moved to (343, 215)
Screenshot: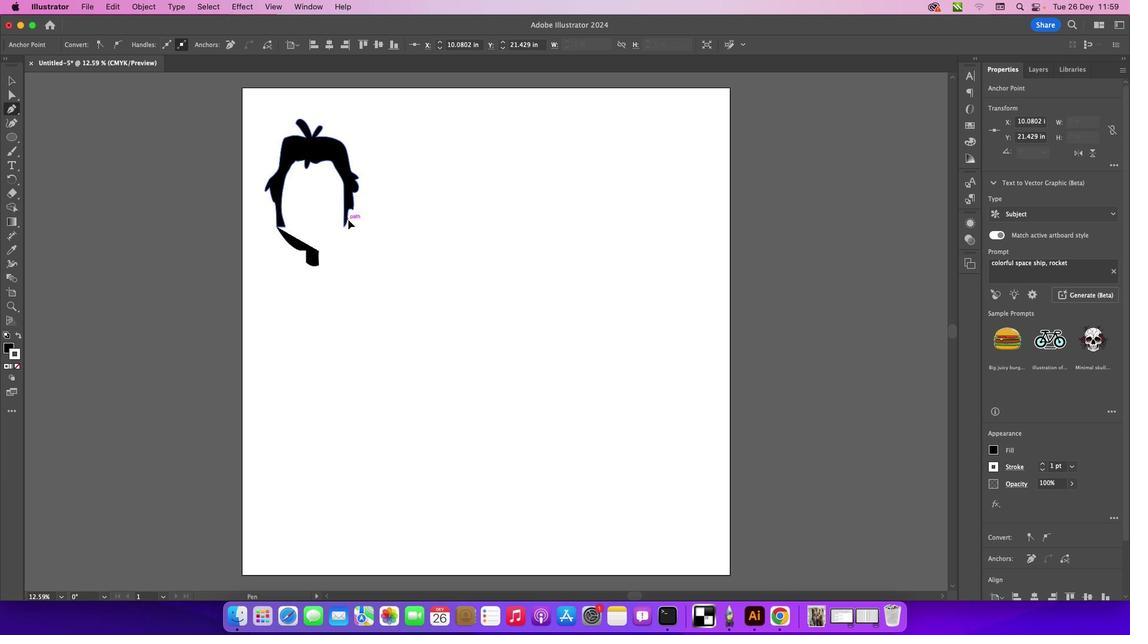 
Action: Mouse pressed left at (343, 215)
Screenshot: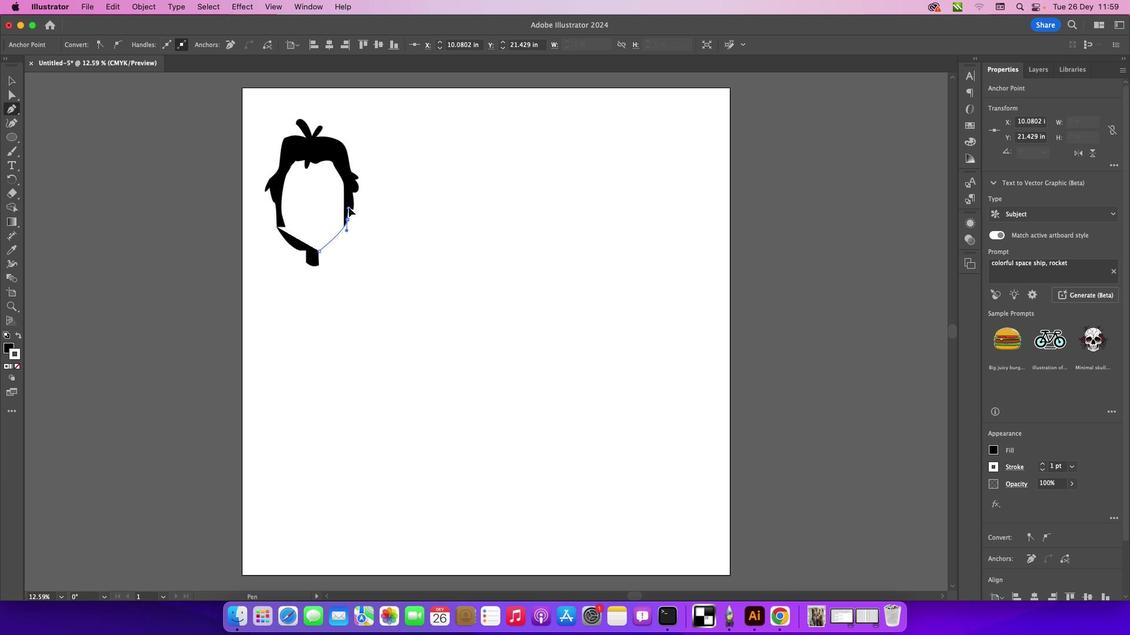 
Action: Mouse moved to (343, 214)
Screenshot: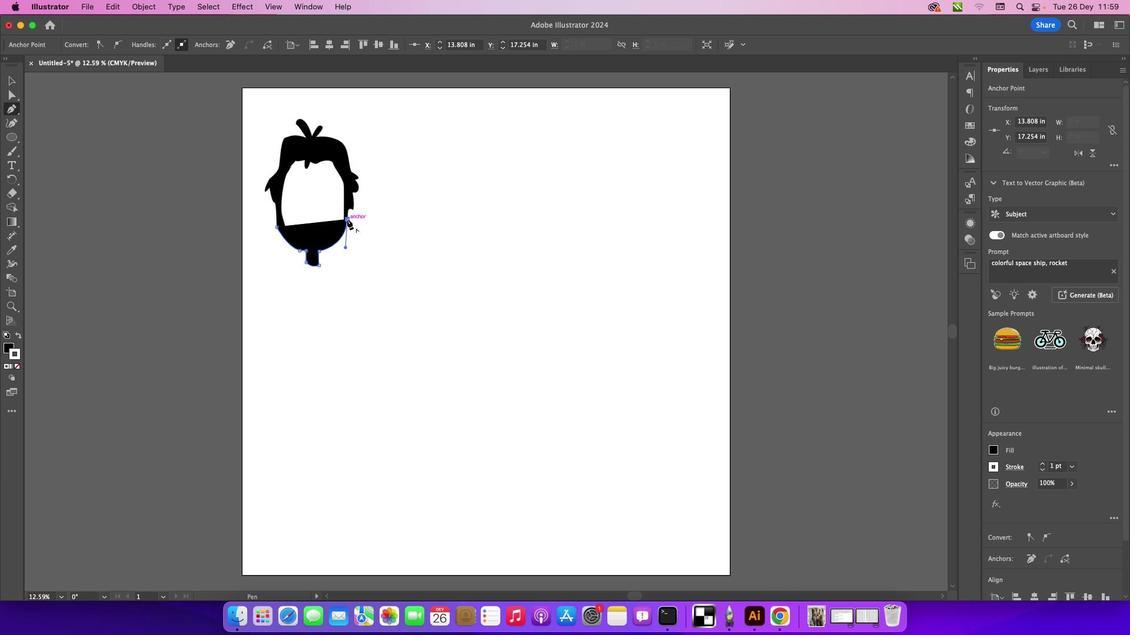 
Action: Mouse pressed left at (343, 214)
Screenshot: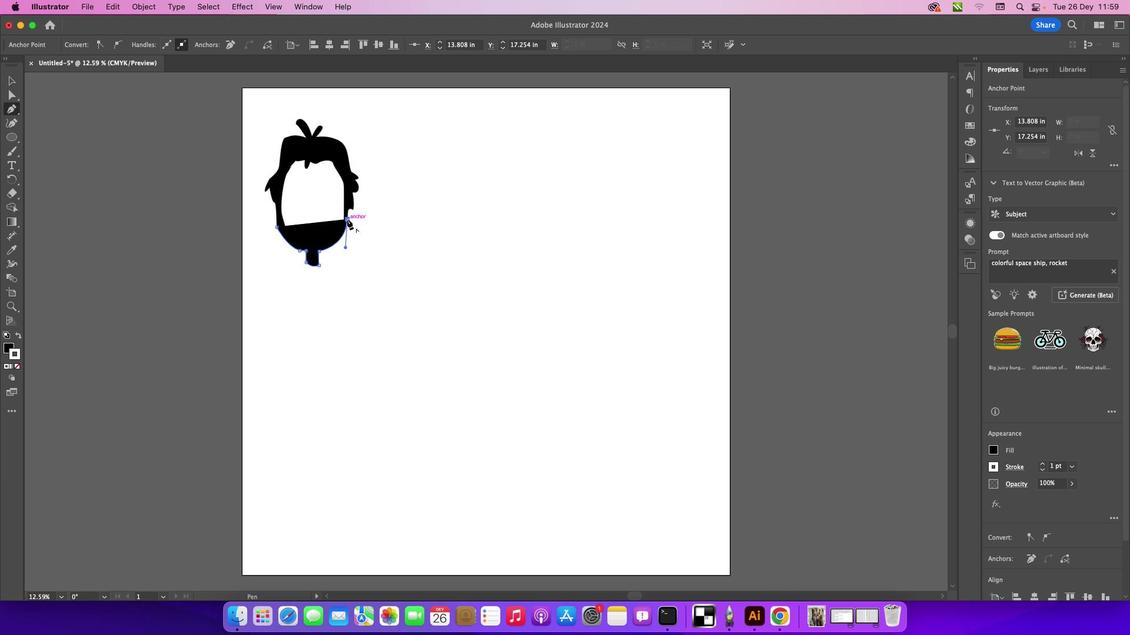 
Action: Mouse moved to (8, 74)
Screenshot: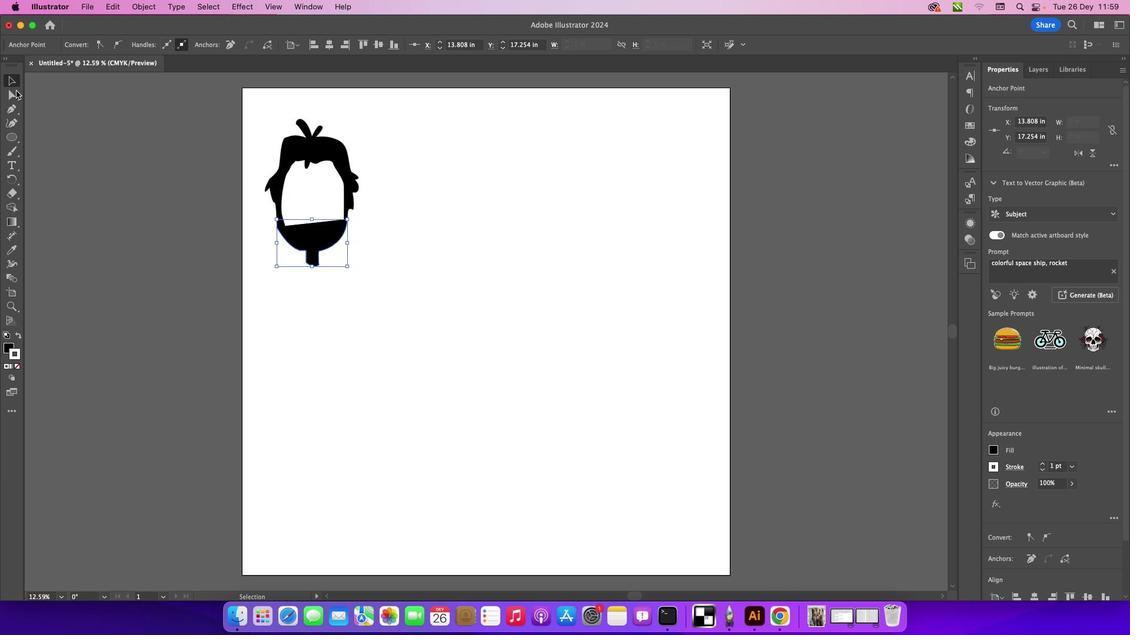 
Action: Mouse pressed left at (8, 74)
Screenshot: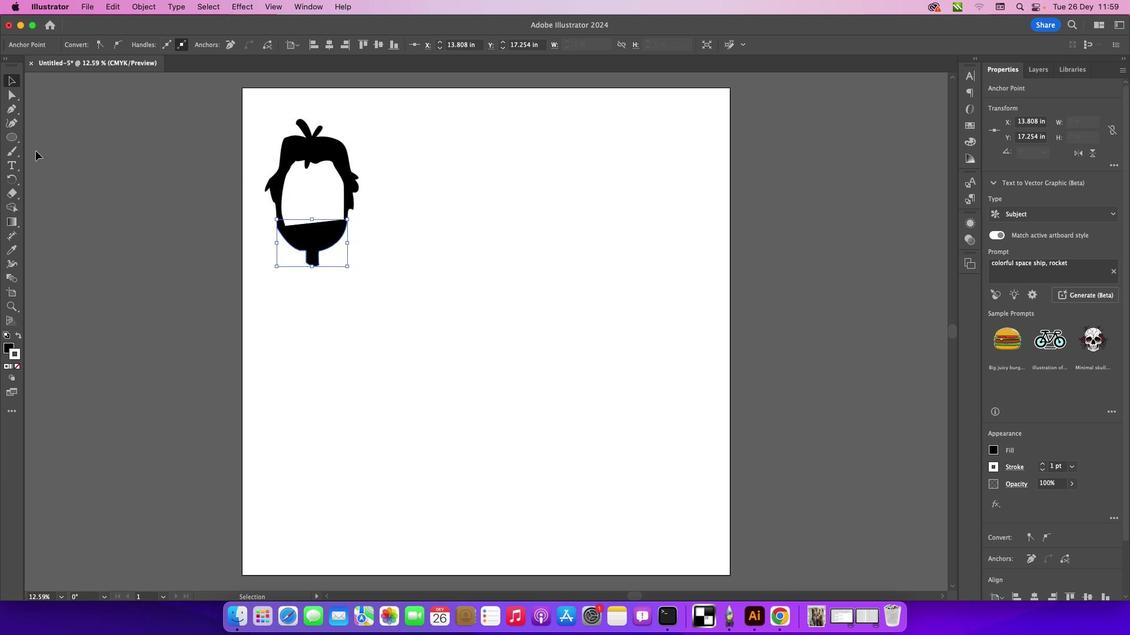 
Action: Mouse moved to (14, 329)
Screenshot: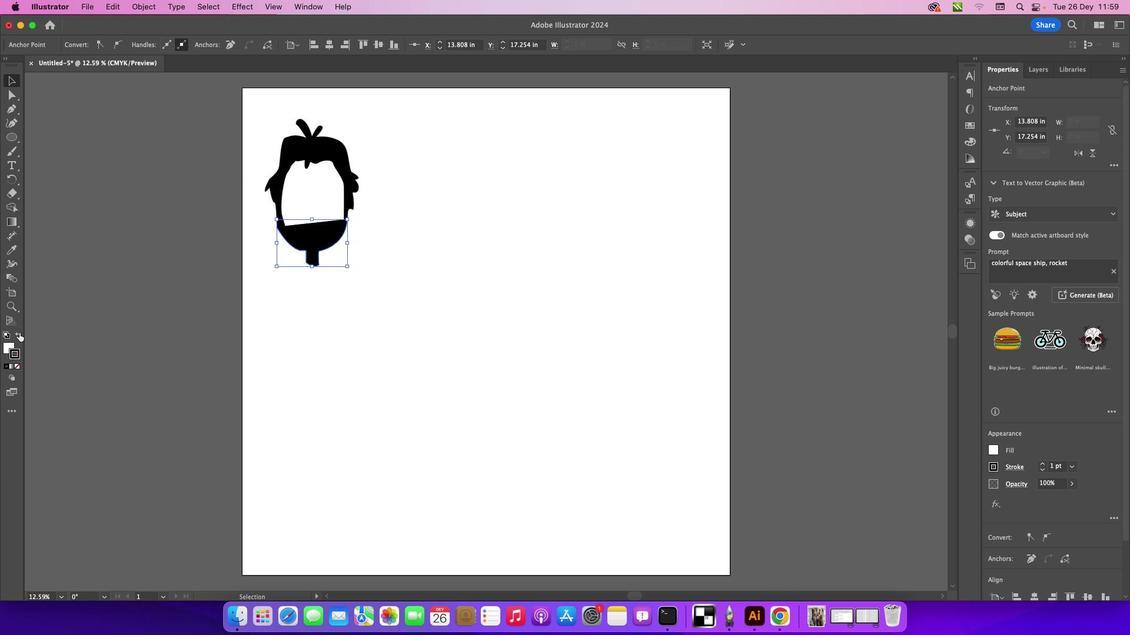
Action: Mouse pressed left at (14, 329)
Screenshot: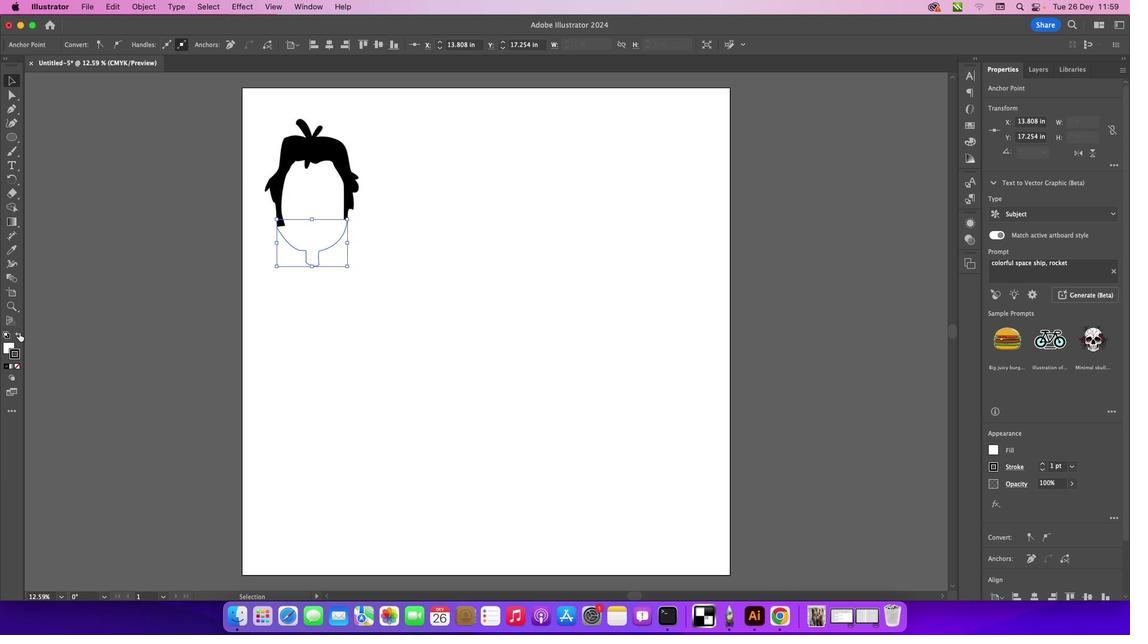 
Action: Mouse moved to (110, 267)
Screenshot: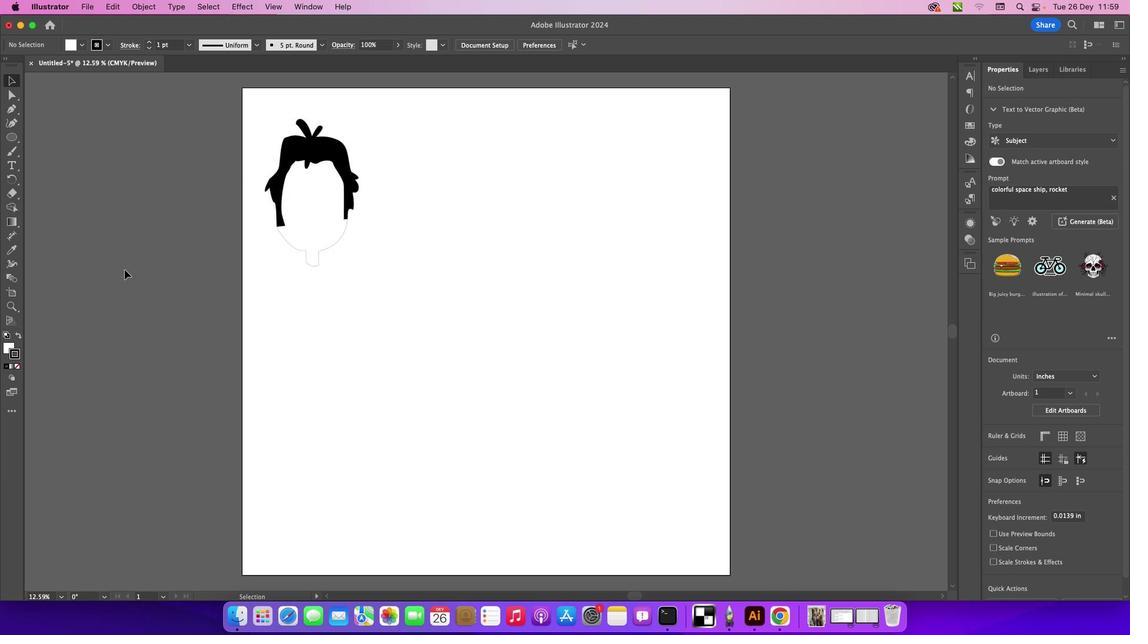 
Action: Mouse pressed left at (110, 267)
Screenshot: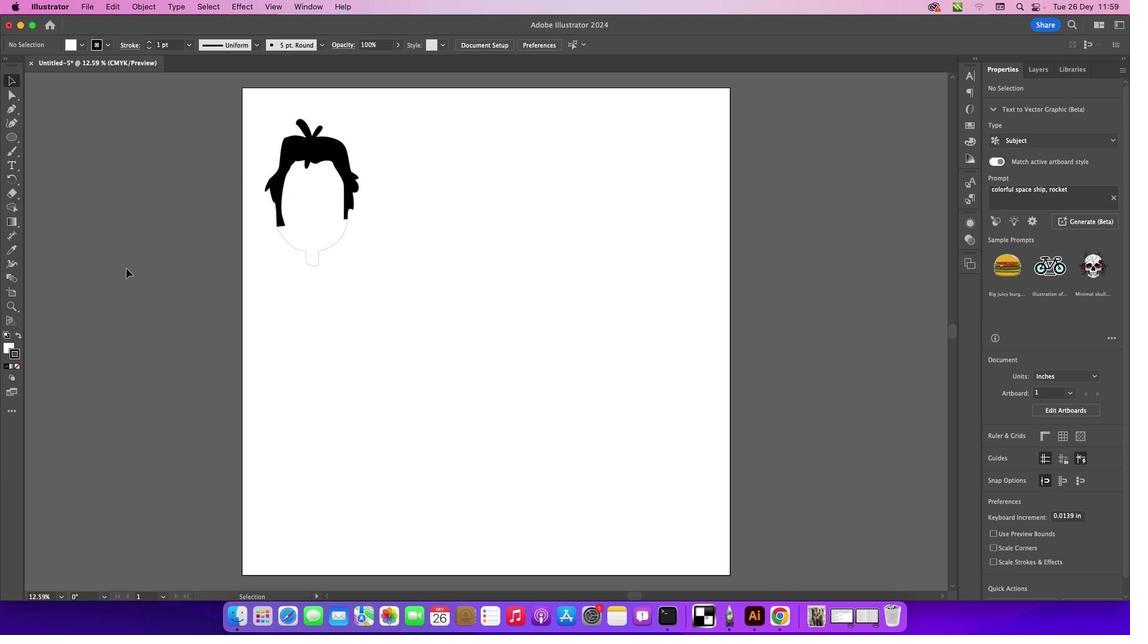 
Action: Mouse moved to (332, 235)
Screenshot: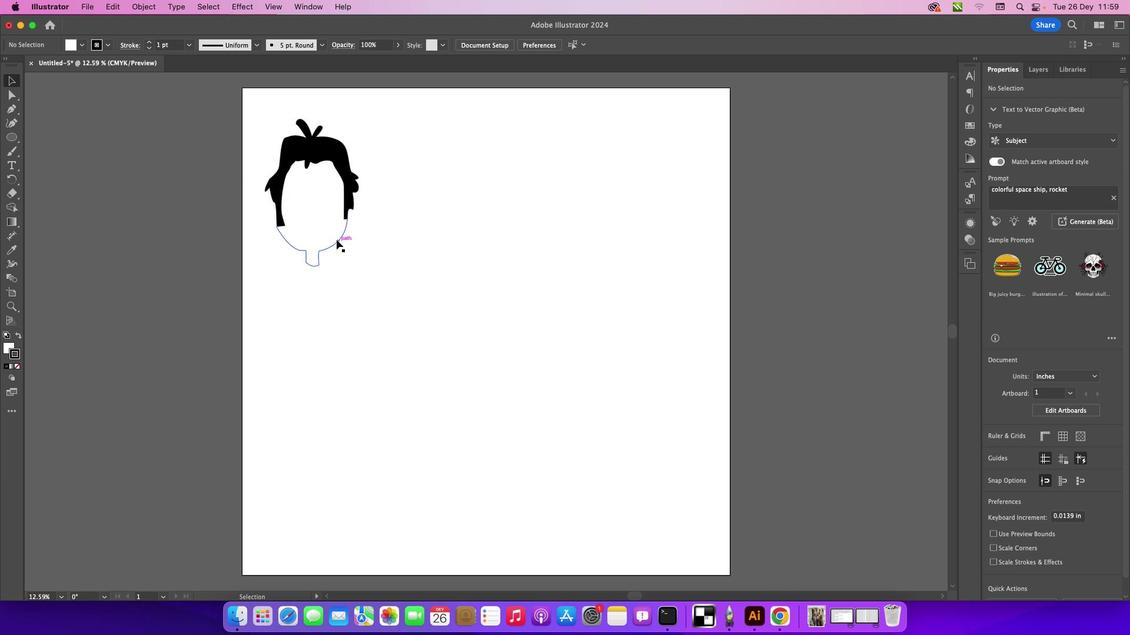 
Action: Mouse pressed left at (332, 235)
Screenshot: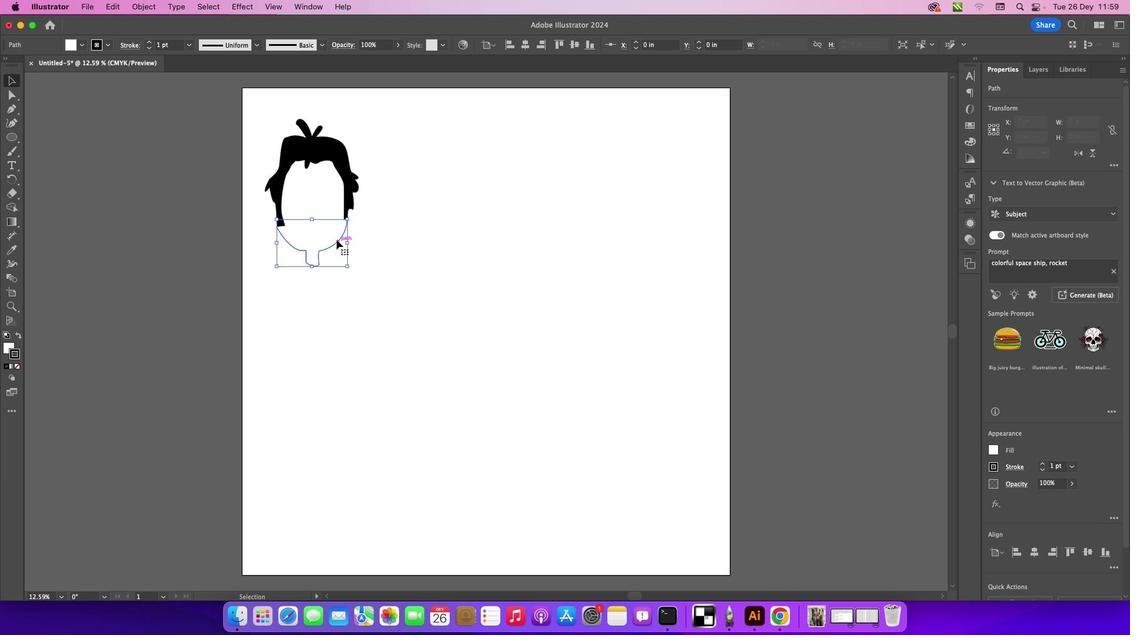 
Action: Mouse moved to (183, 42)
Screenshot: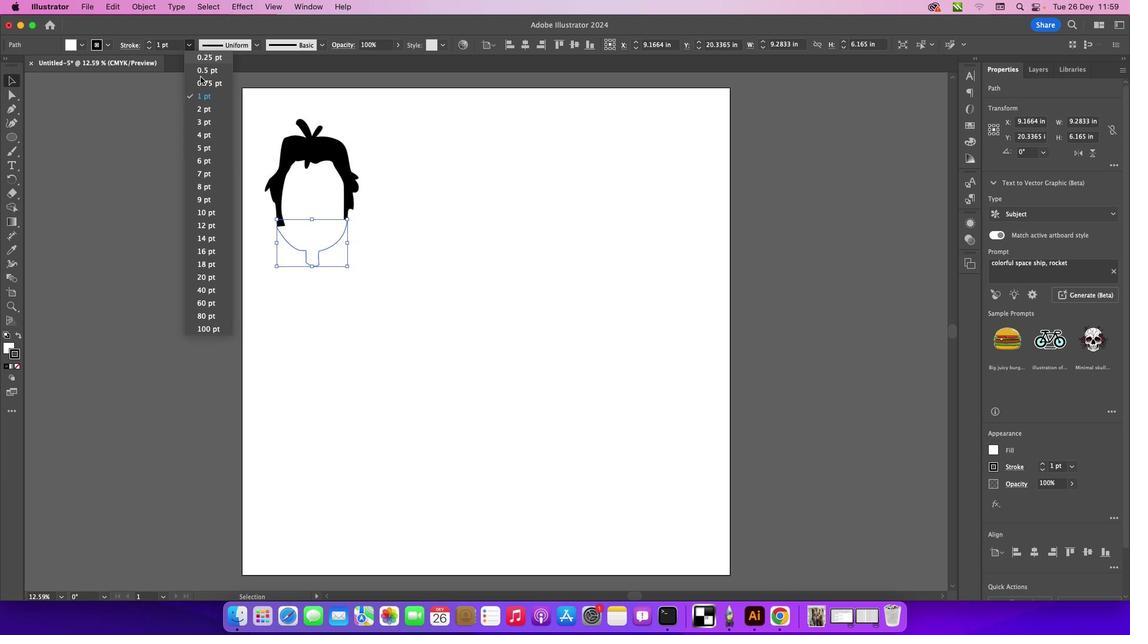 
Action: Mouse pressed left at (183, 42)
Screenshot: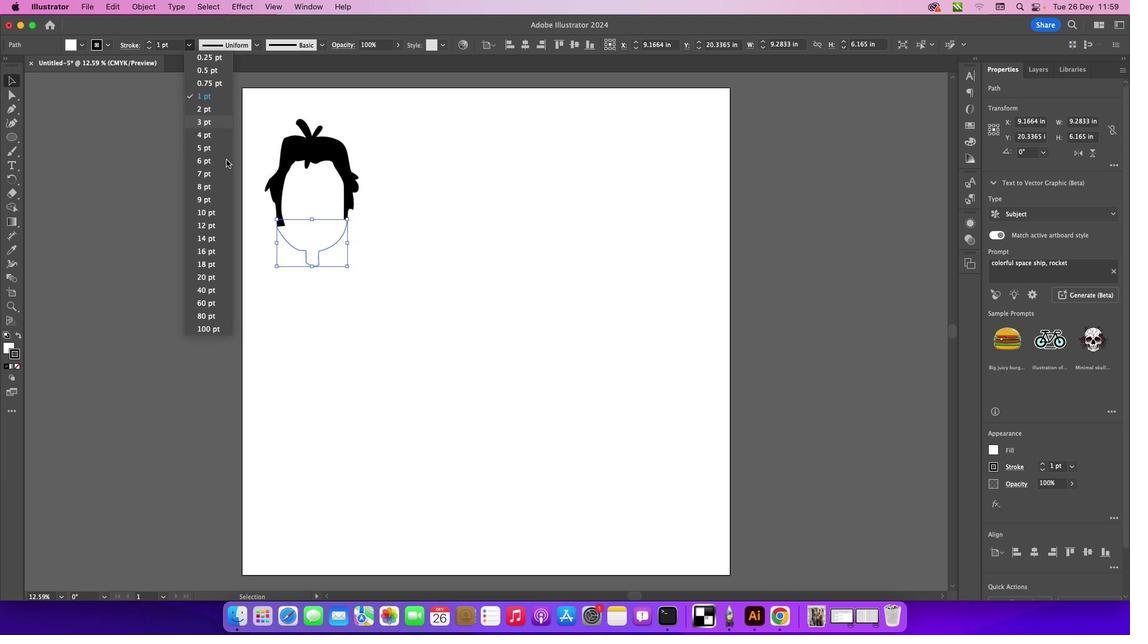 
Action: Mouse moved to (211, 211)
Screenshot: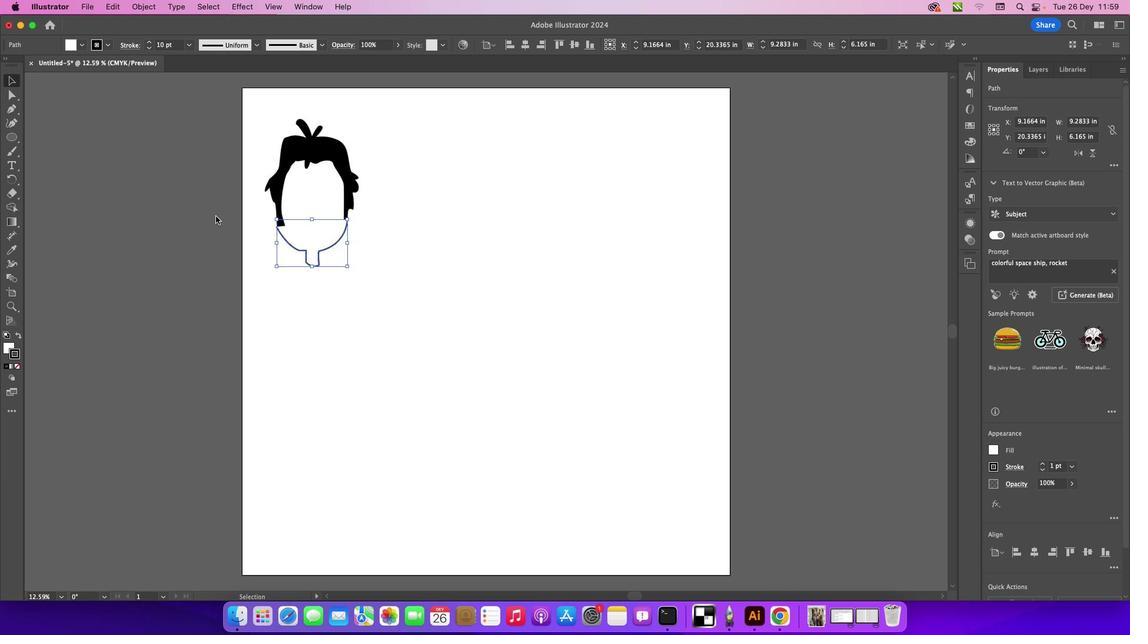 
Action: Mouse pressed left at (211, 211)
Screenshot: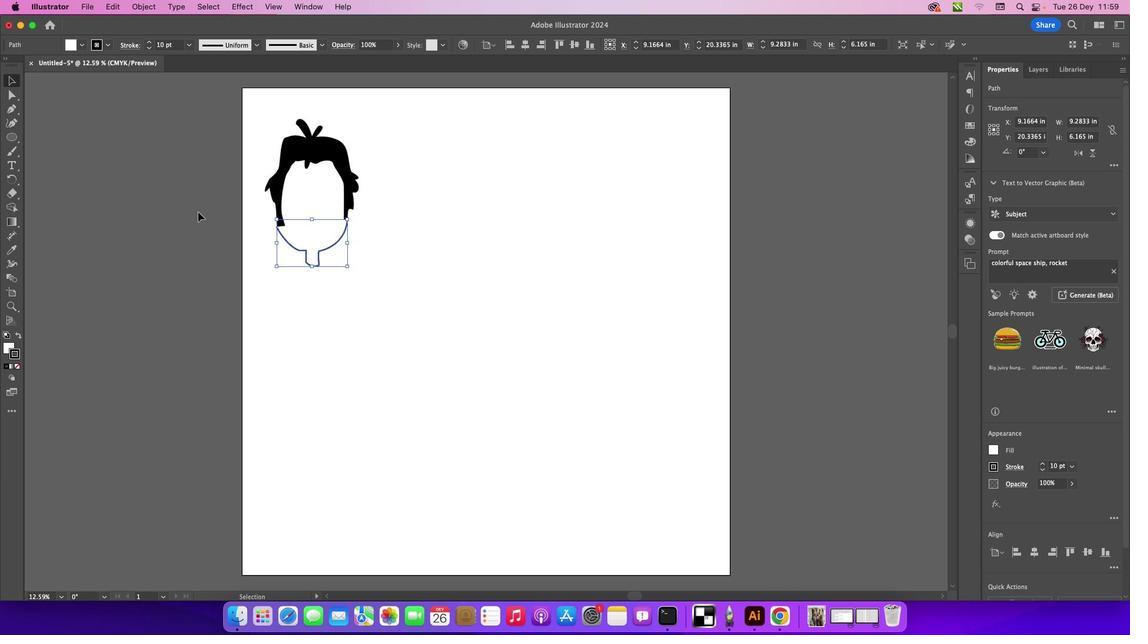
Action: Mouse moved to (189, 206)
Screenshot: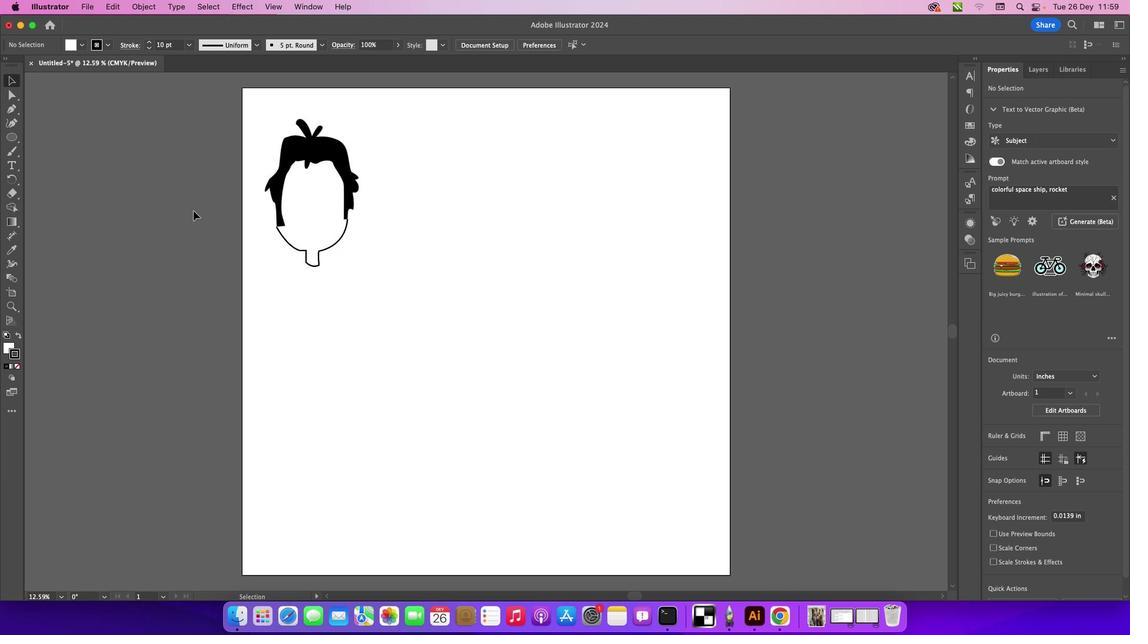 
Action: Mouse pressed left at (189, 206)
Screenshot: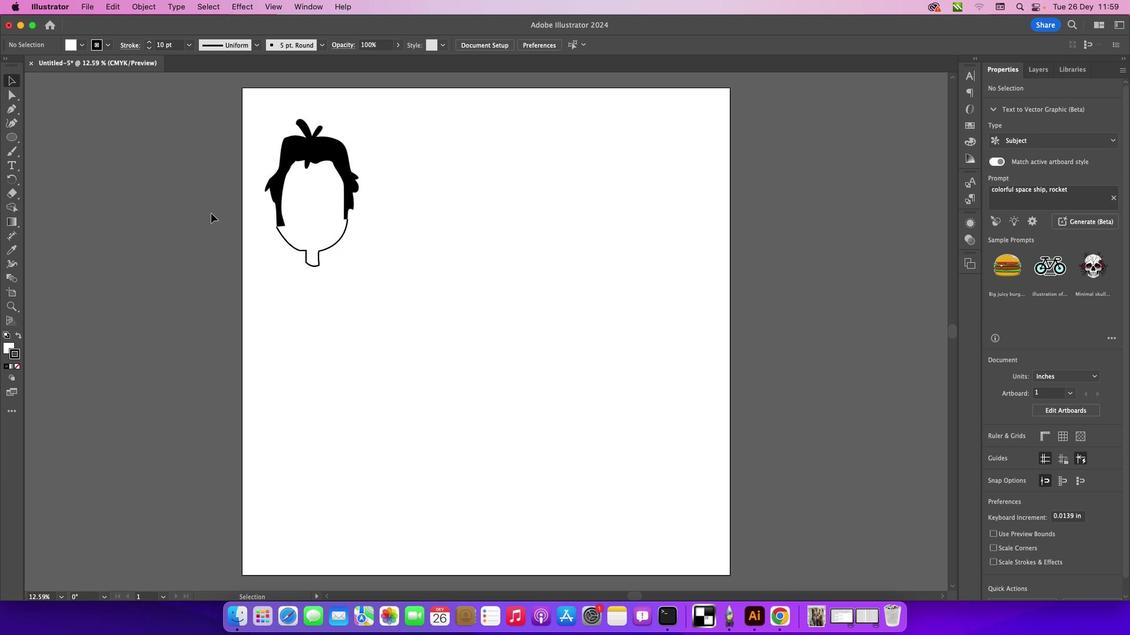 
Action: Mouse moved to (297, 246)
Screenshot: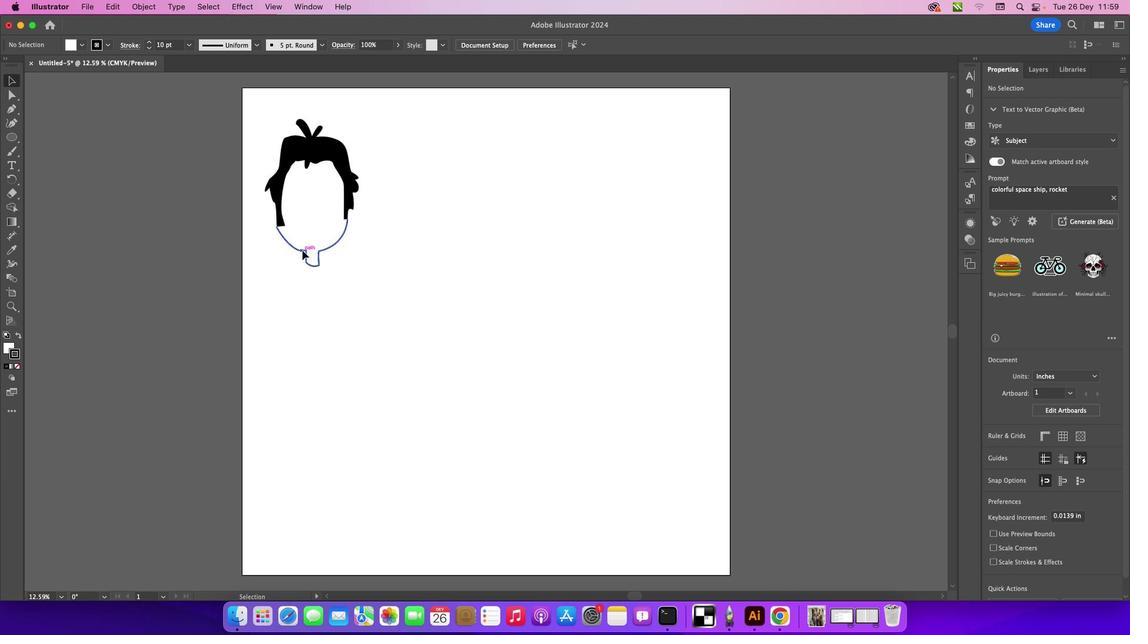 
Action: Mouse pressed left at (297, 246)
Screenshot: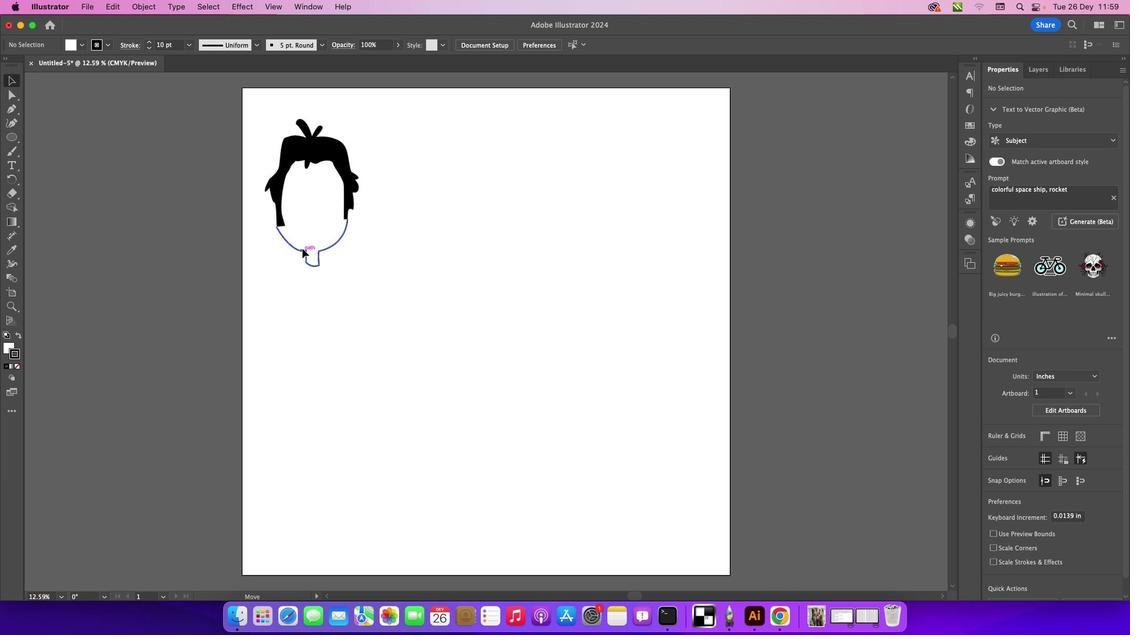 
Action: Mouse moved to (208, 216)
Screenshot: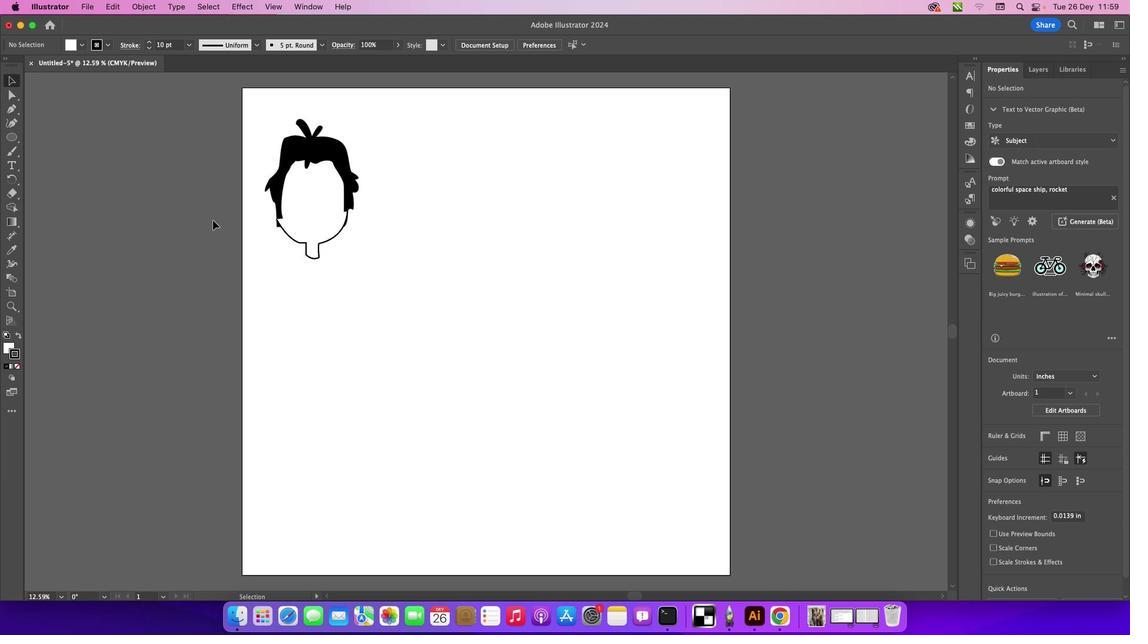 
Action: Mouse pressed left at (208, 216)
Screenshot: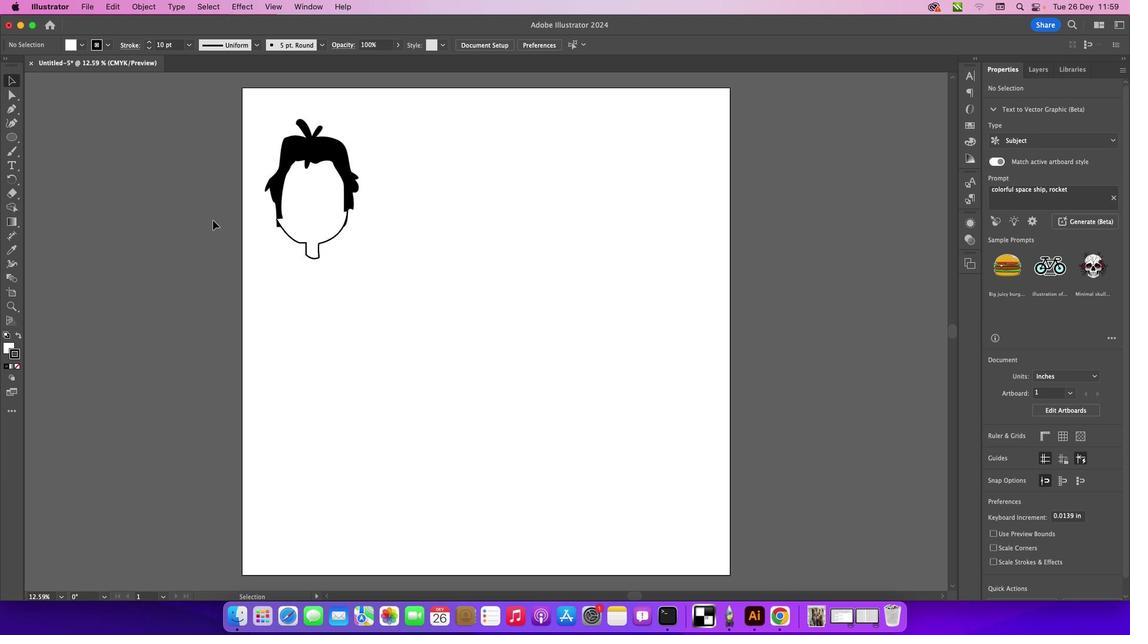 
Action: Mouse moved to (404, 308)
Screenshot: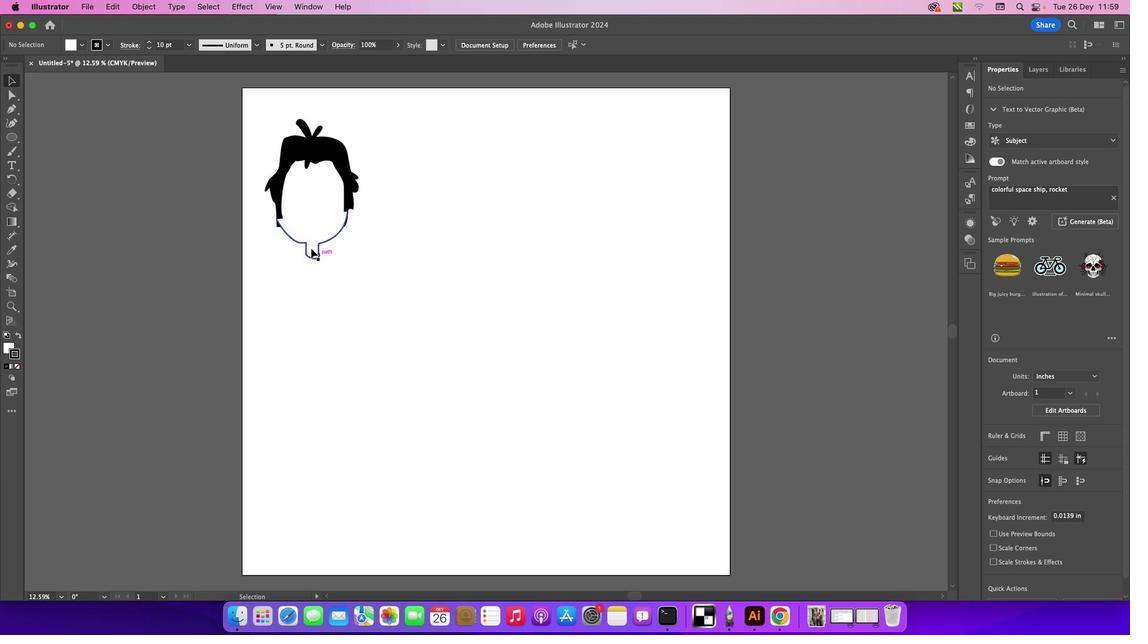 
Action: Mouse pressed left at (404, 308)
Screenshot: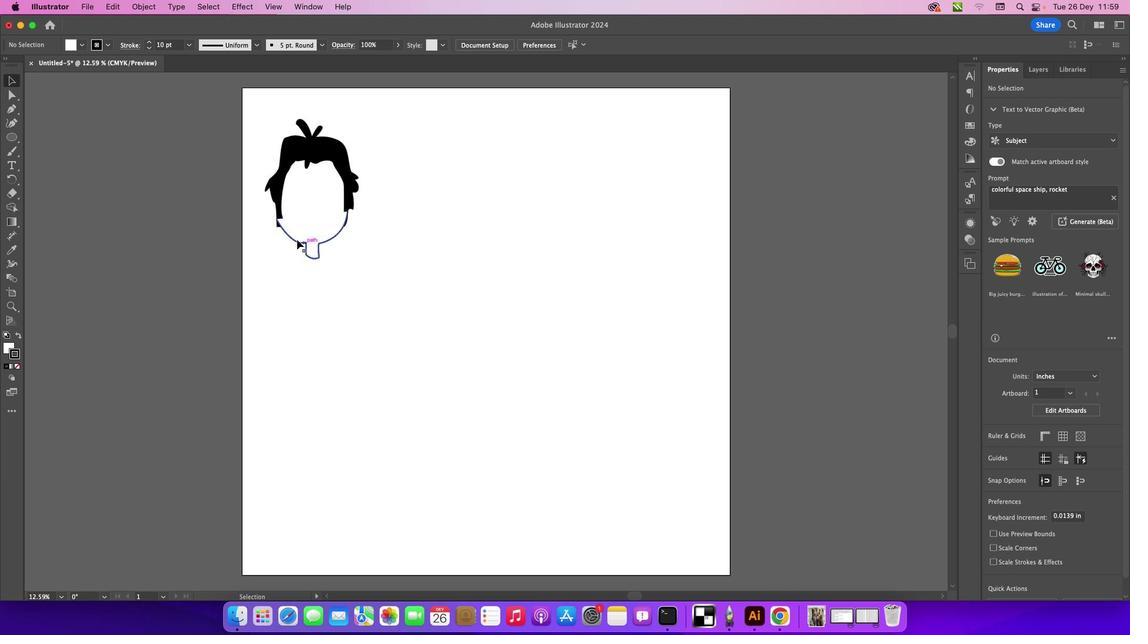 
Action: Mouse moved to (291, 236)
Screenshot: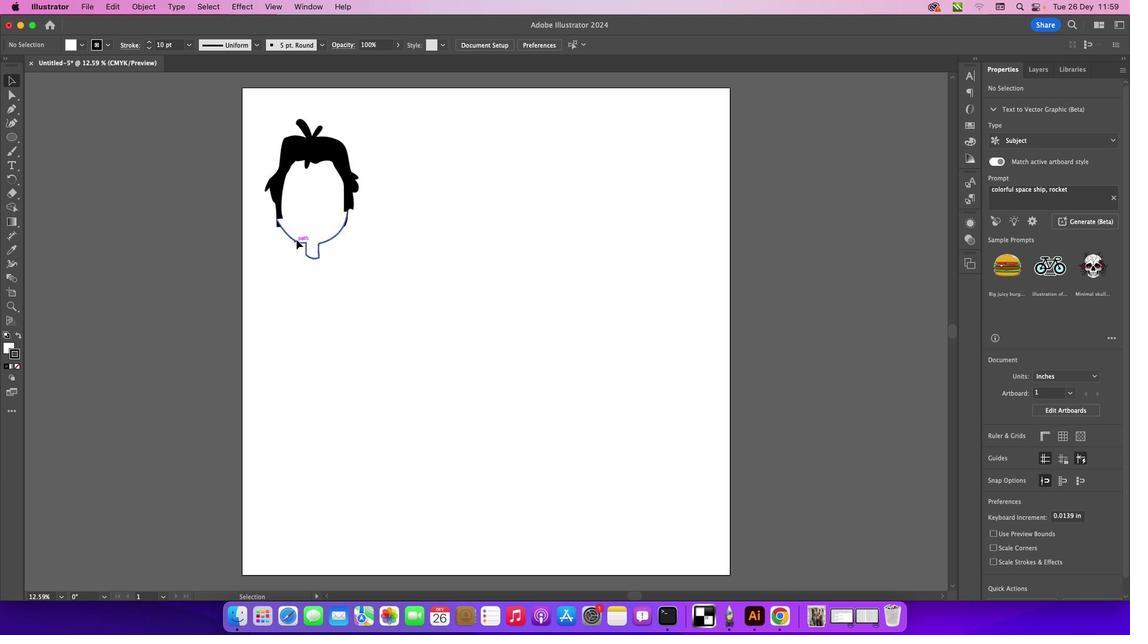 
Action: Mouse pressed left at (291, 236)
Screenshot: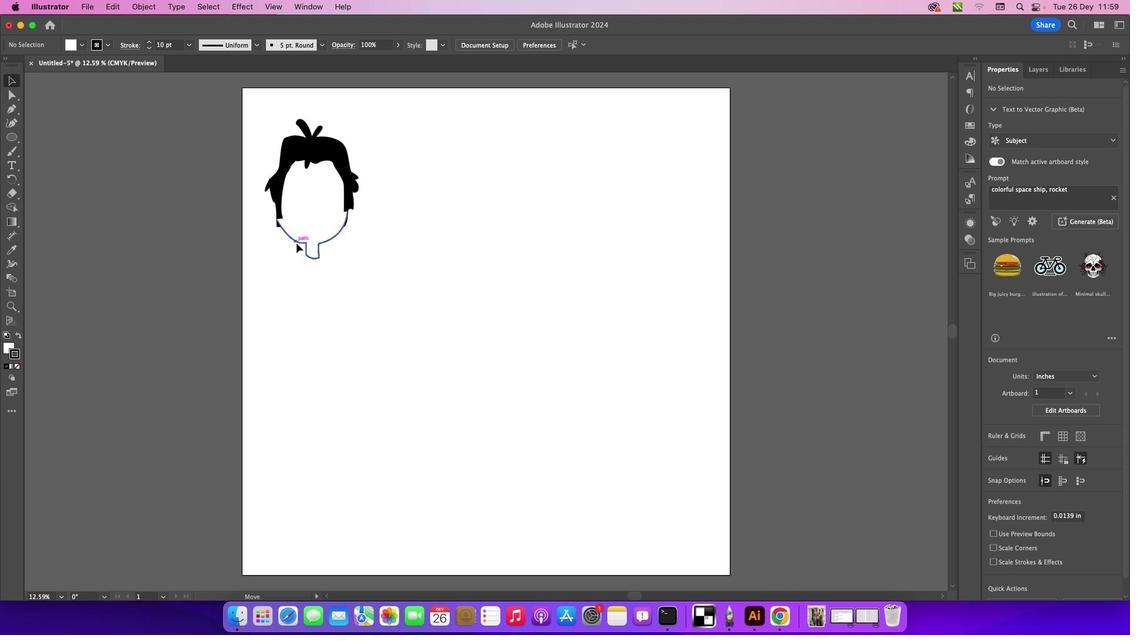 
Action: Mouse moved to (390, 273)
Screenshot: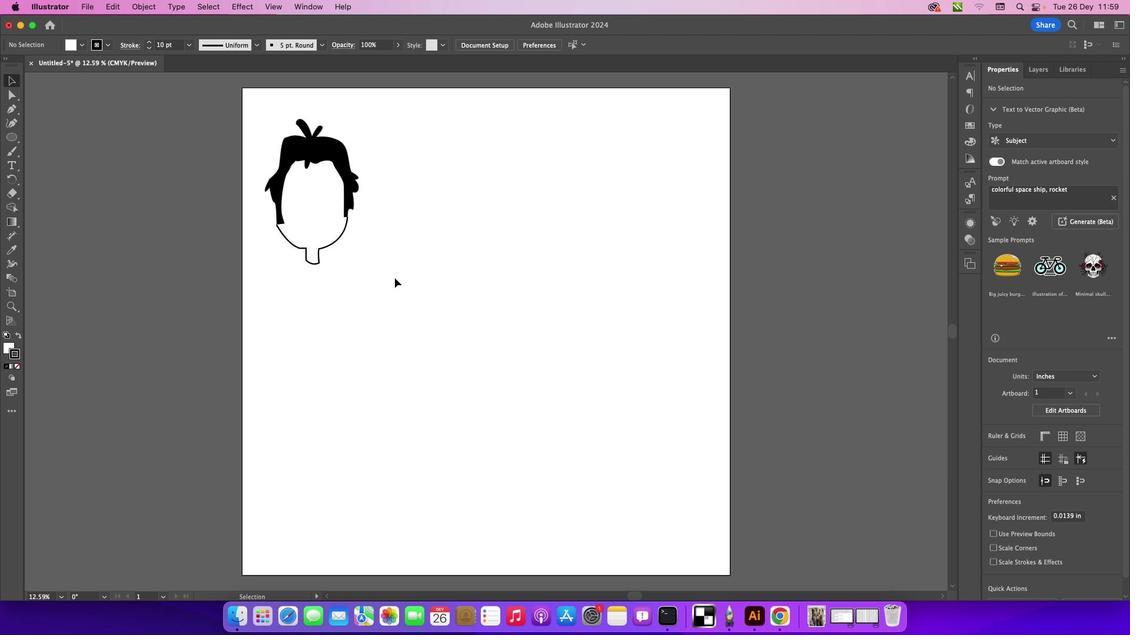 
Action: Mouse pressed left at (390, 273)
Screenshot: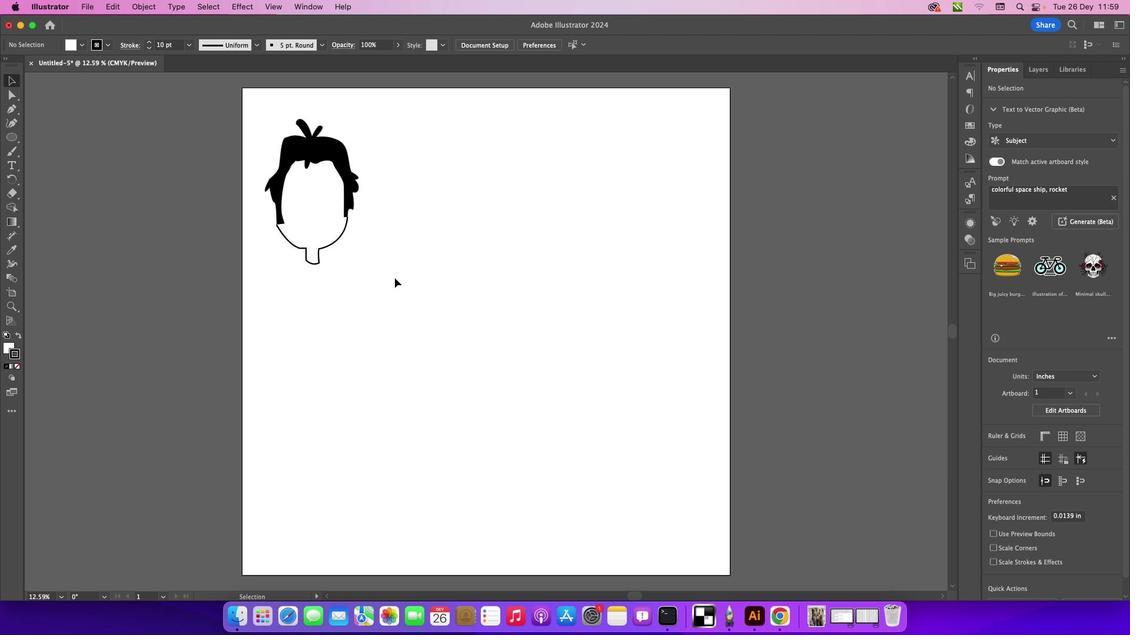 
Action: Mouse moved to (4, 109)
Screenshot: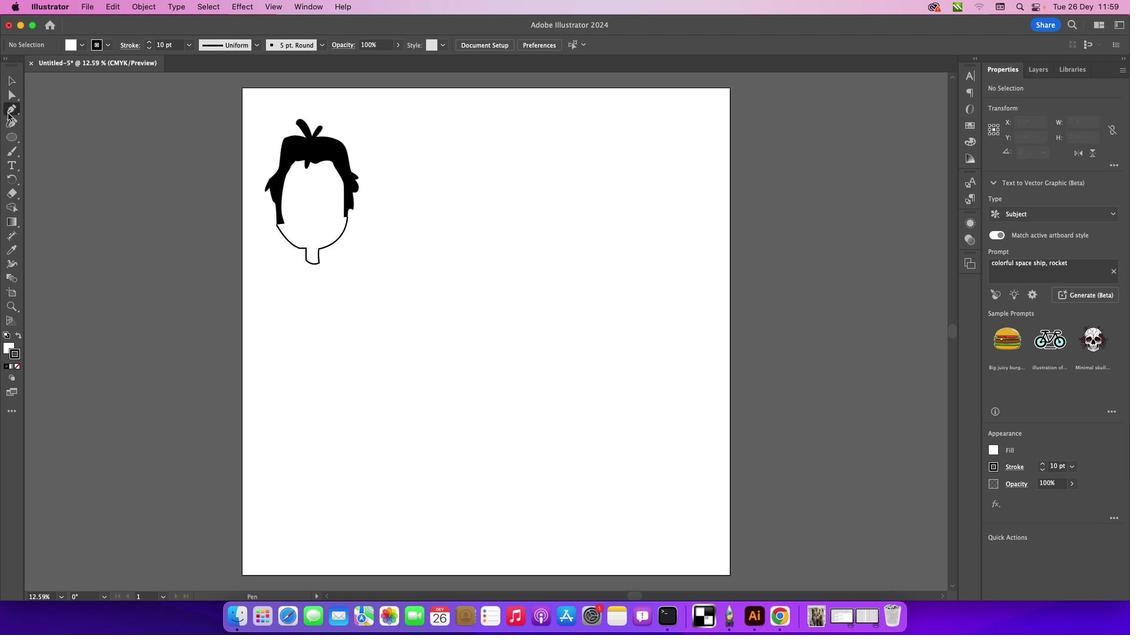 
Action: Mouse pressed left at (4, 109)
Screenshot: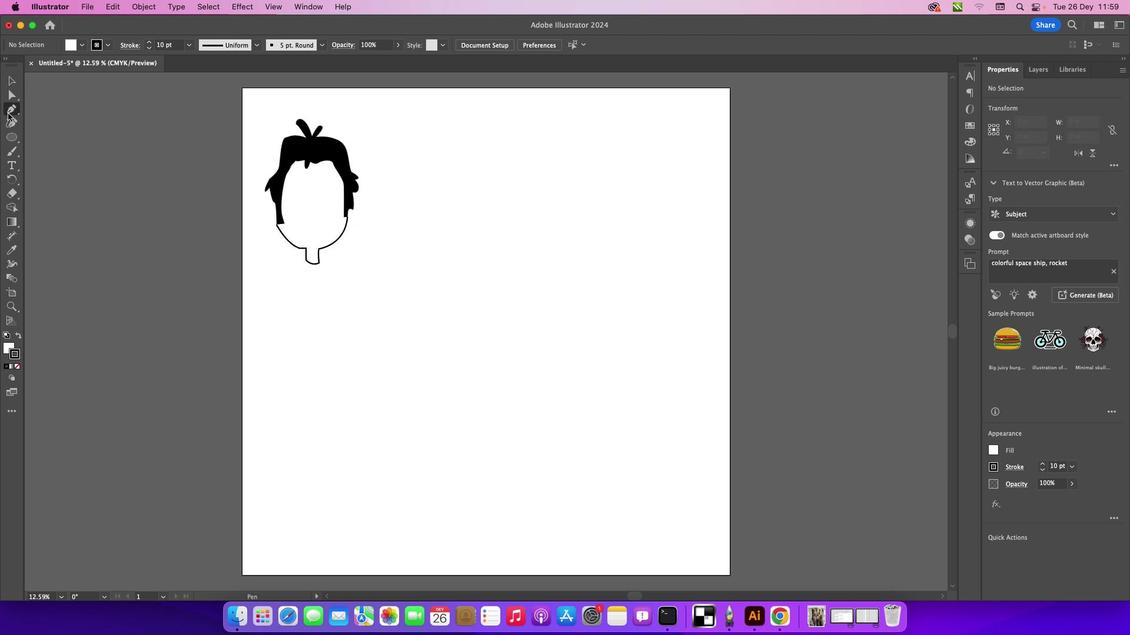 
Action: Mouse moved to (350, 187)
Screenshot: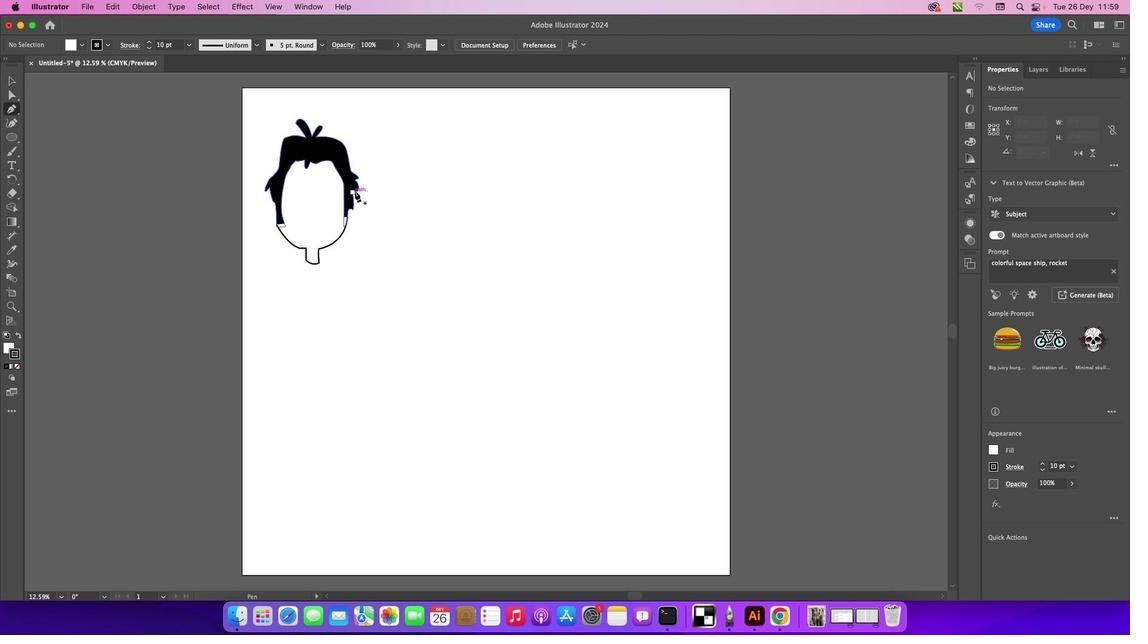
Action: Mouse pressed left at (350, 187)
Screenshot: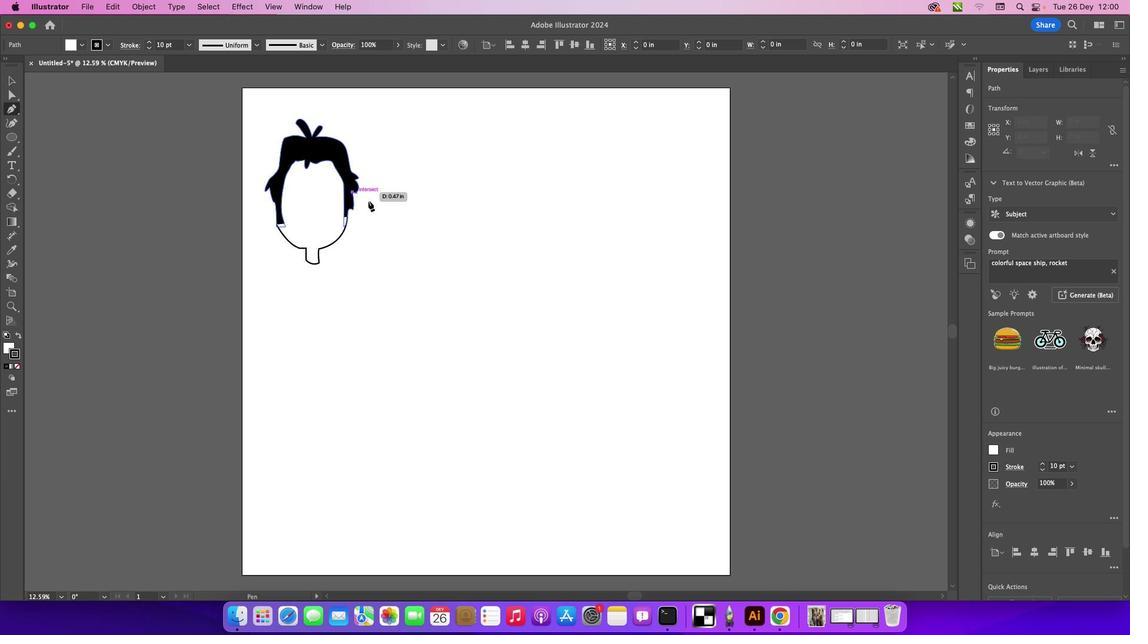 
Action: Mouse moved to (357, 211)
Screenshot: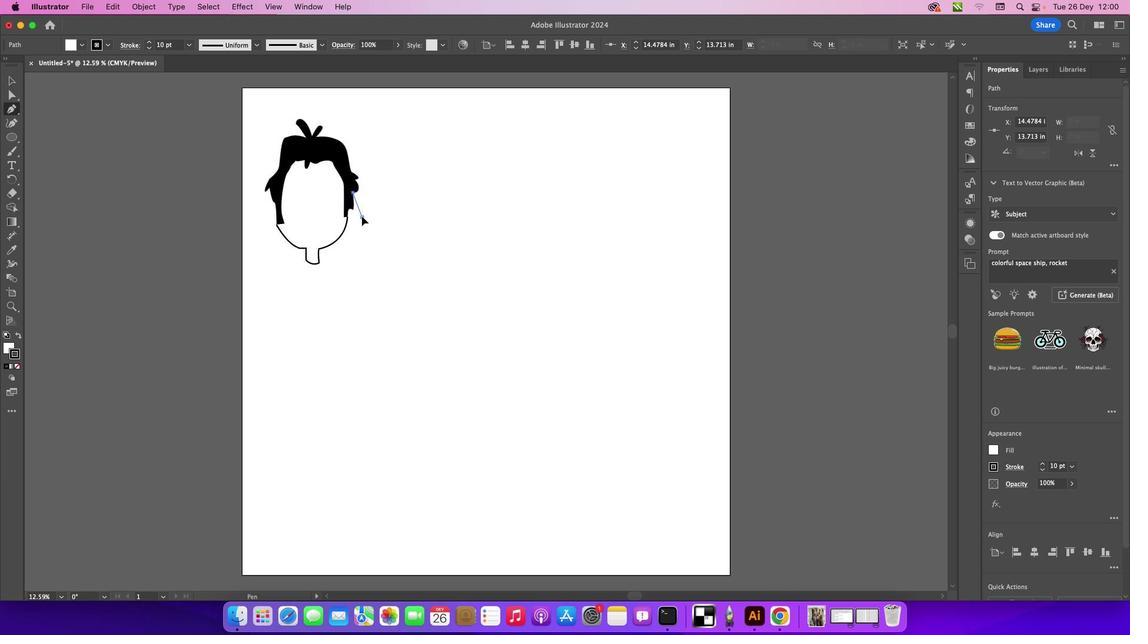 
Action: Mouse pressed left at (357, 211)
Screenshot: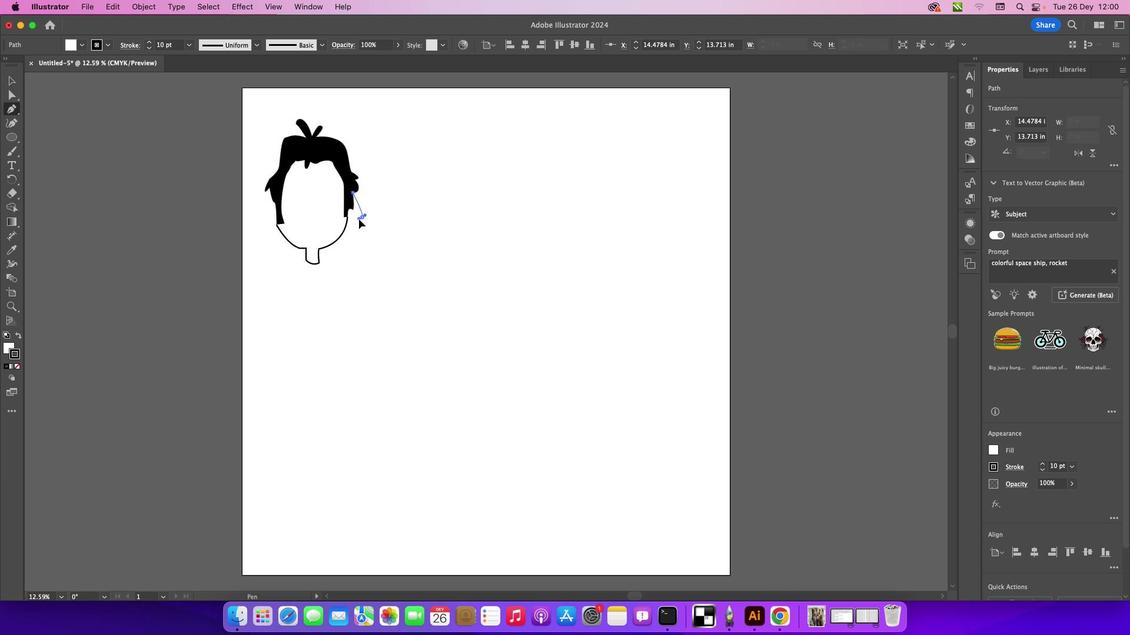 
Action: Mouse moved to (357, 211)
Screenshot: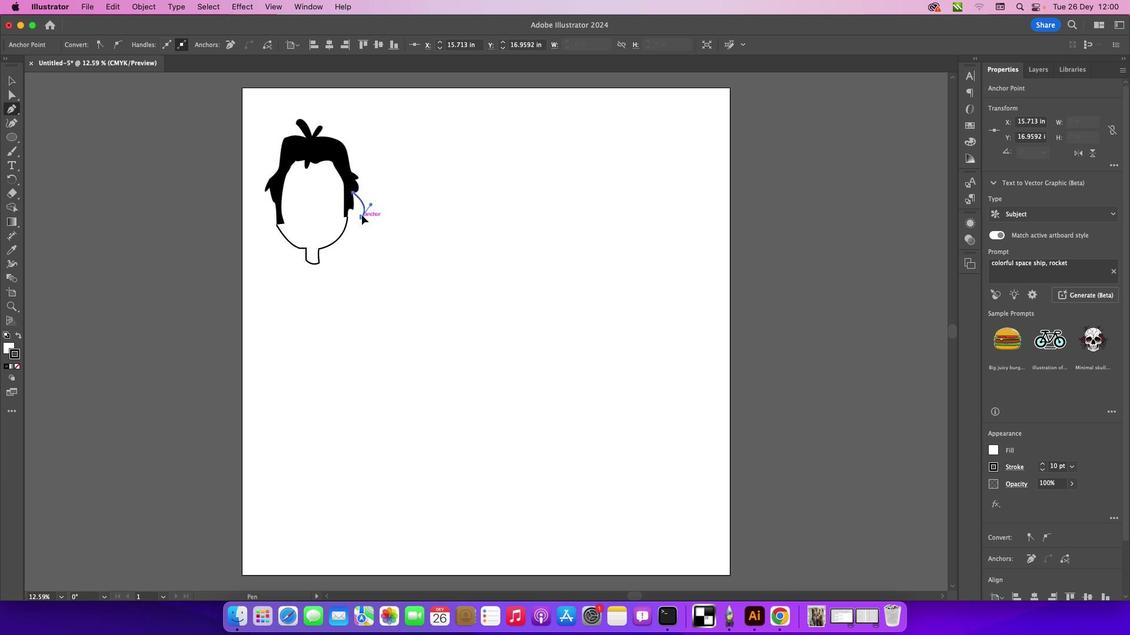 
Action: Mouse pressed left at (357, 211)
Screenshot: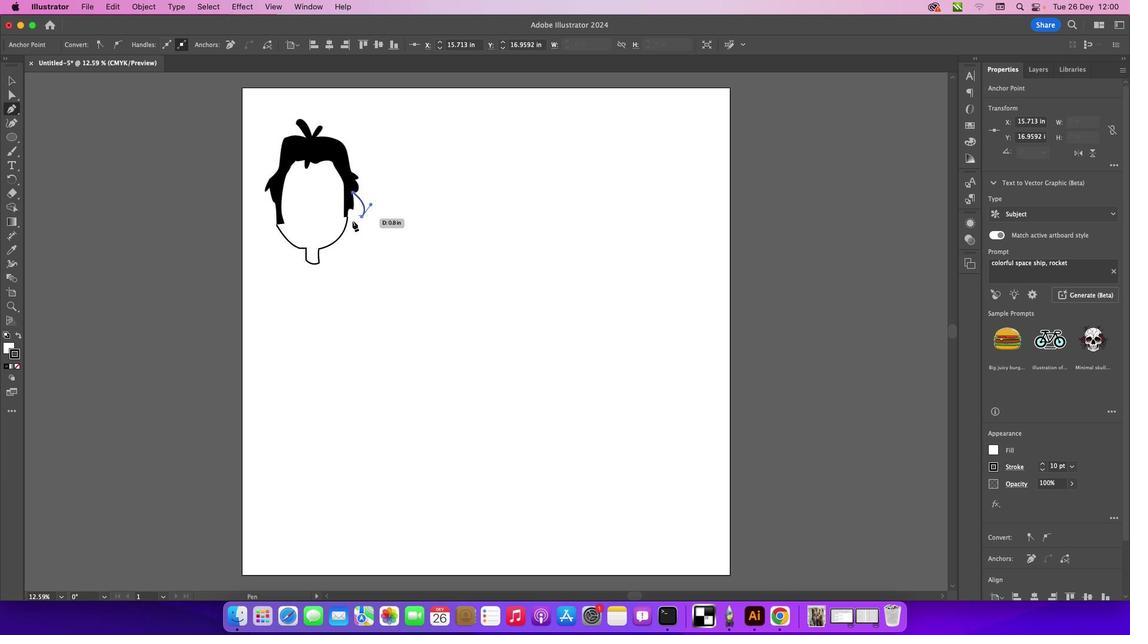 
Action: Mouse moved to (343, 217)
Screenshot: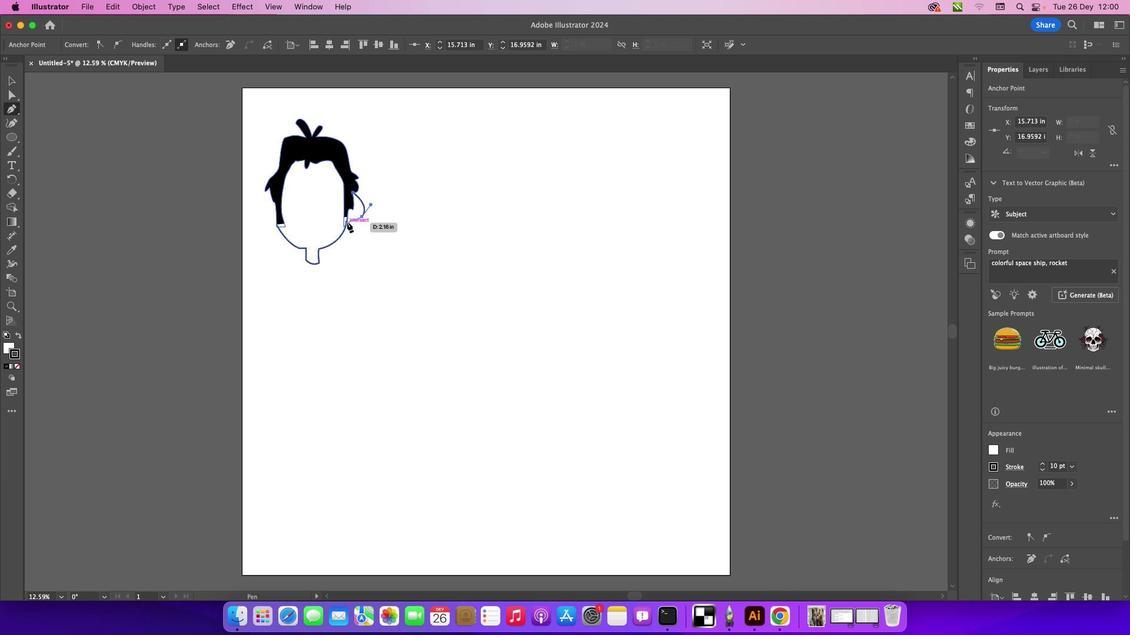 
Action: Mouse pressed left at (343, 217)
Screenshot: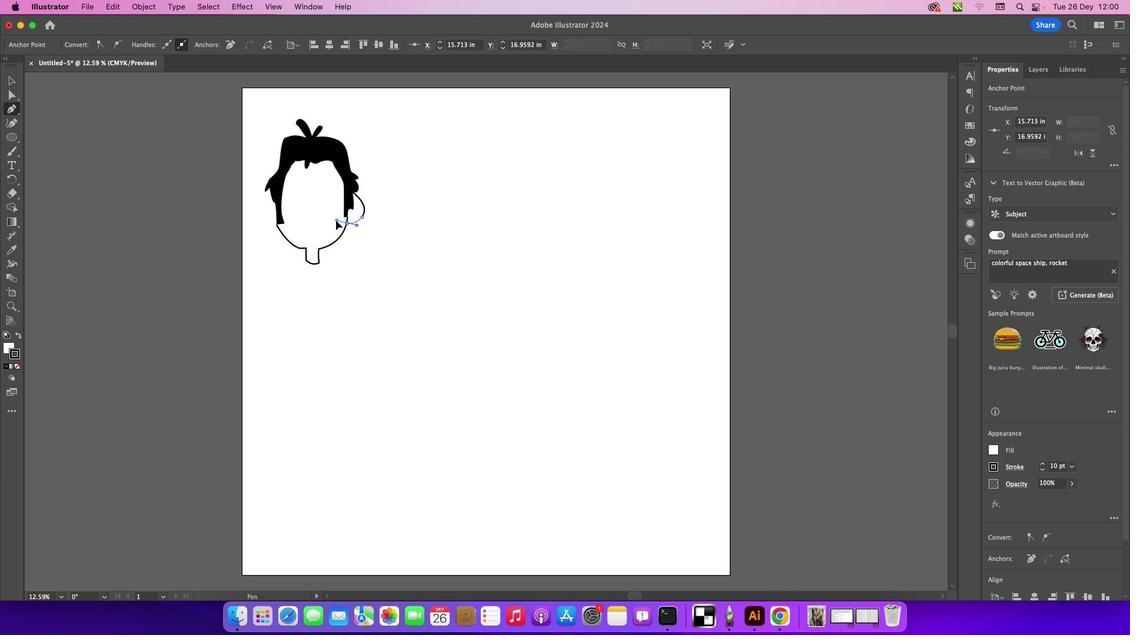 
Action: Mouse moved to (343, 220)
Screenshot: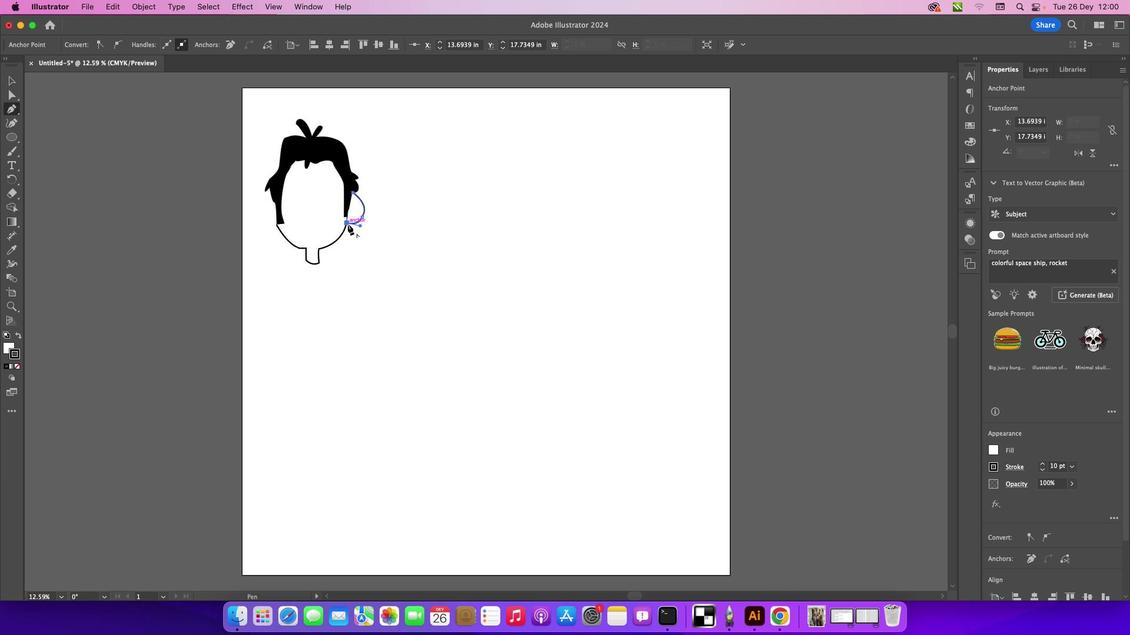 
Action: Mouse pressed left at (343, 220)
Screenshot: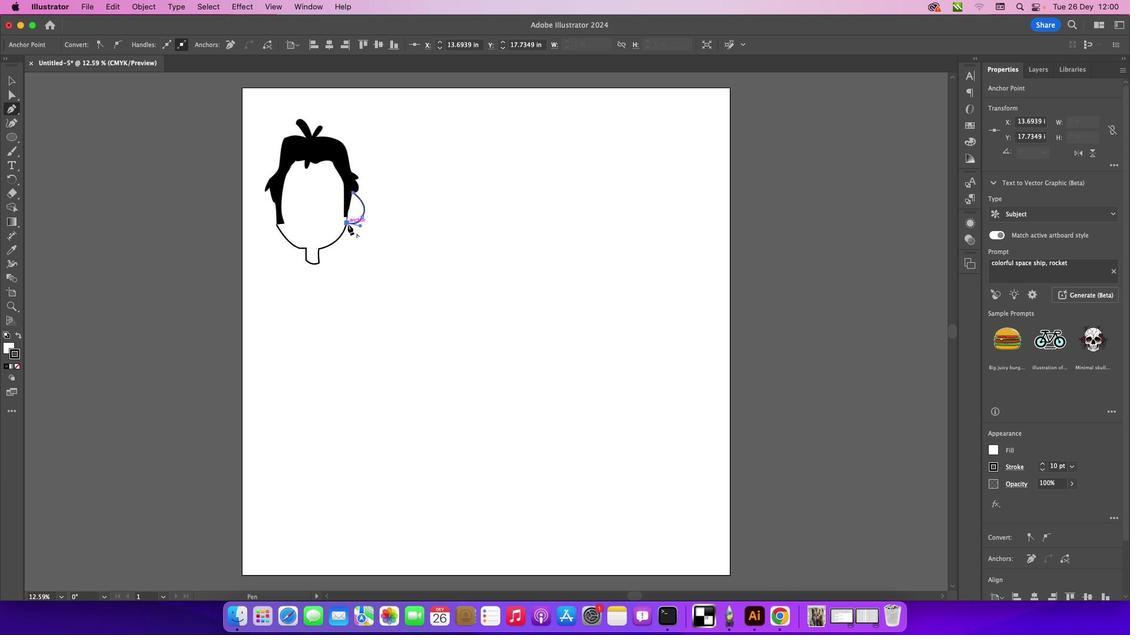 
Action: Mouse moved to (5, 70)
Screenshot: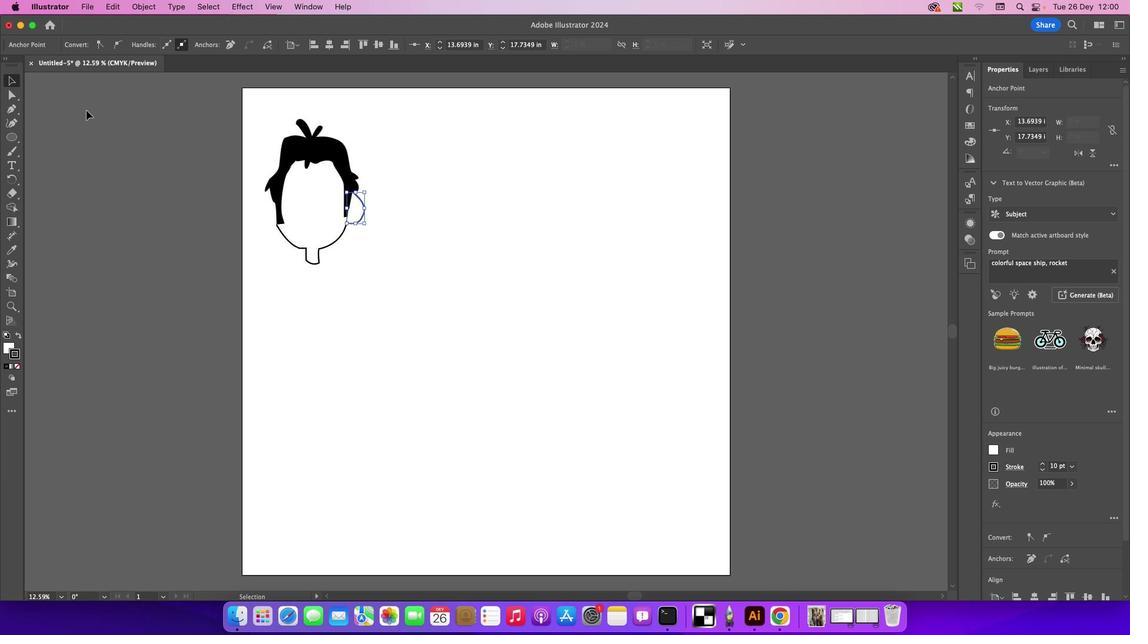 
Action: Mouse pressed left at (5, 70)
Screenshot: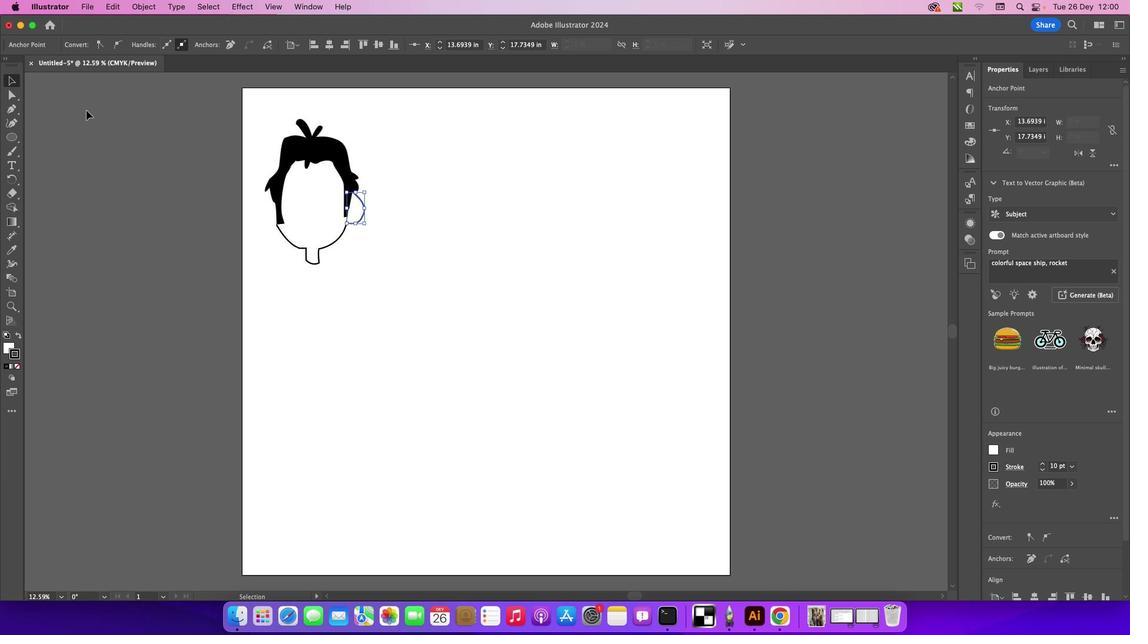 
Action: Mouse moved to (81, 105)
Screenshot: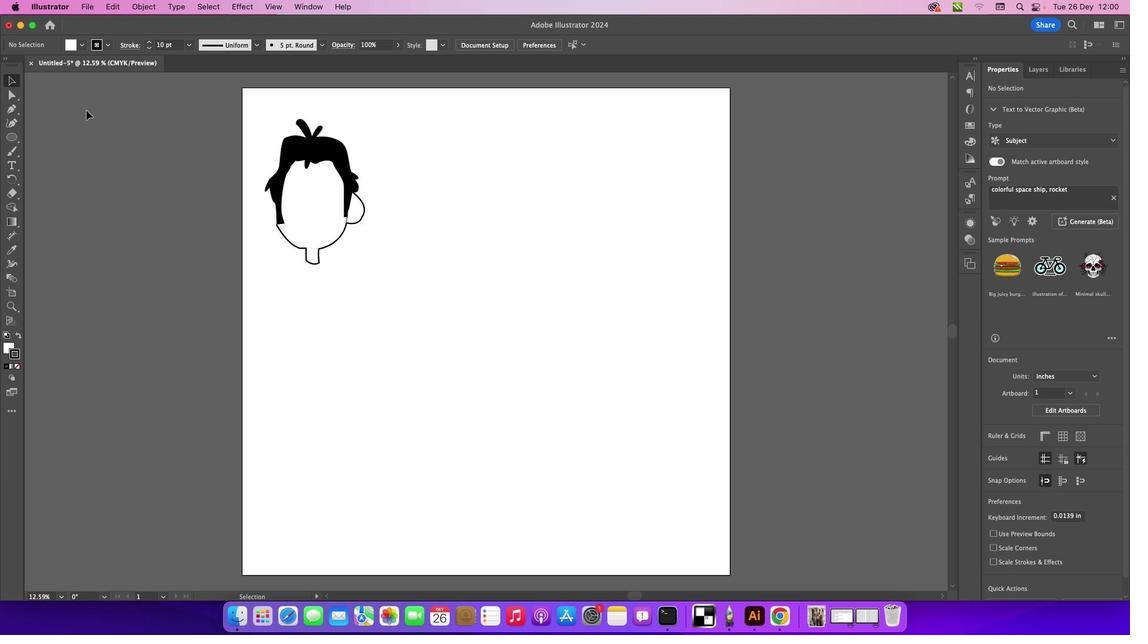 
Action: Mouse pressed left at (81, 105)
Screenshot: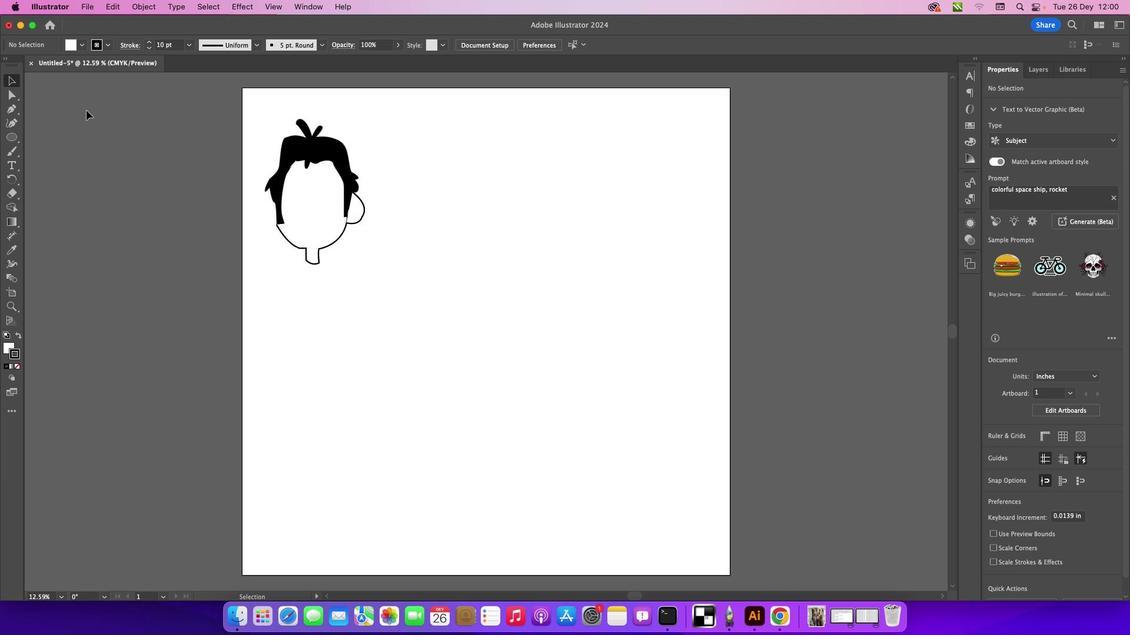 
Action: Mouse moved to (6, 108)
Screenshot: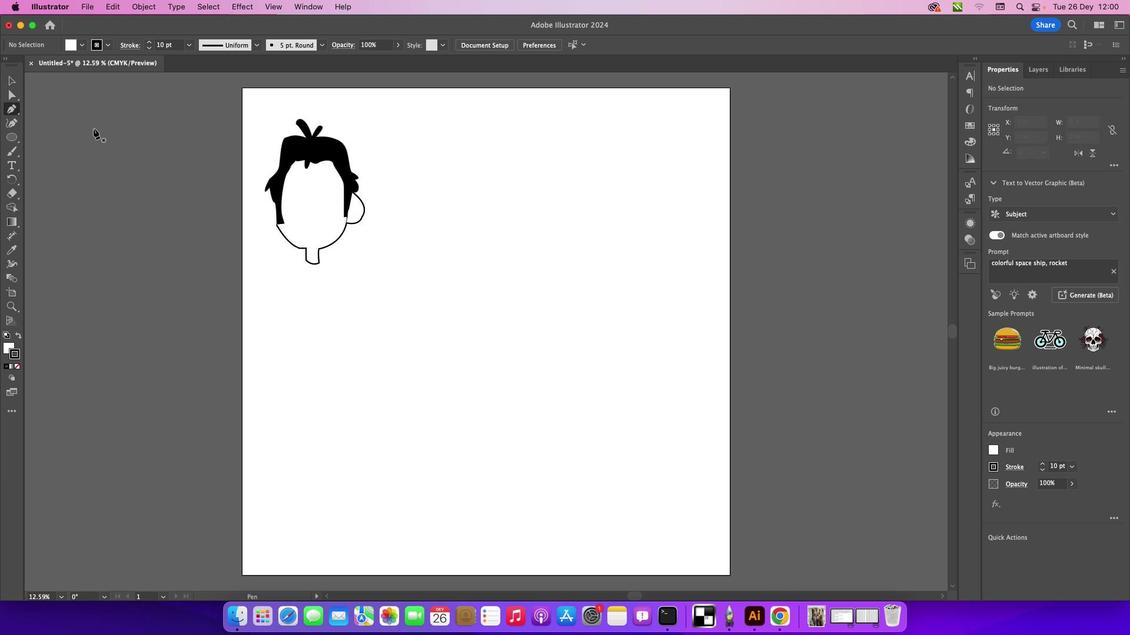 
Action: Mouse pressed left at (6, 108)
Screenshot: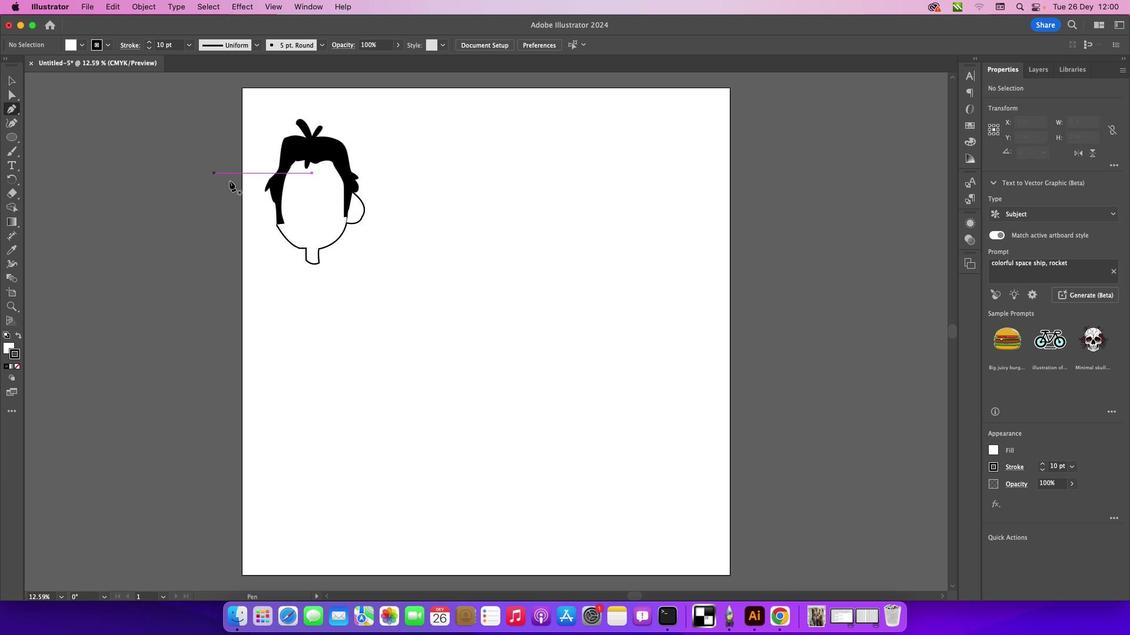 
Action: Mouse moved to (268, 200)
Screenshot: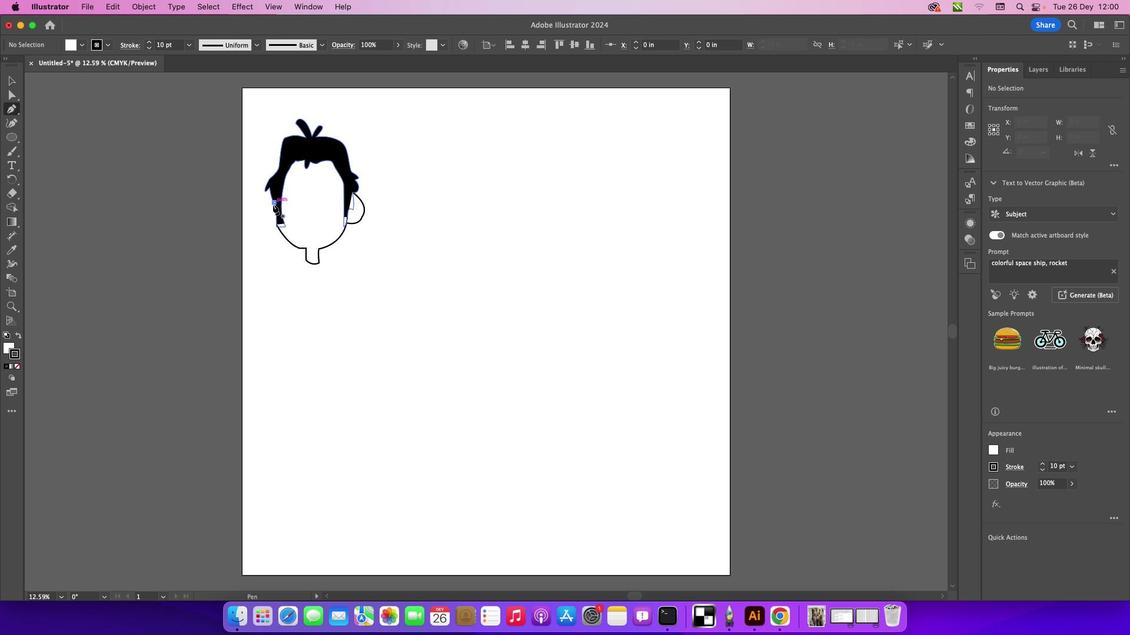 
Action: Mouse pressed left at (268, 200)
Screenshot: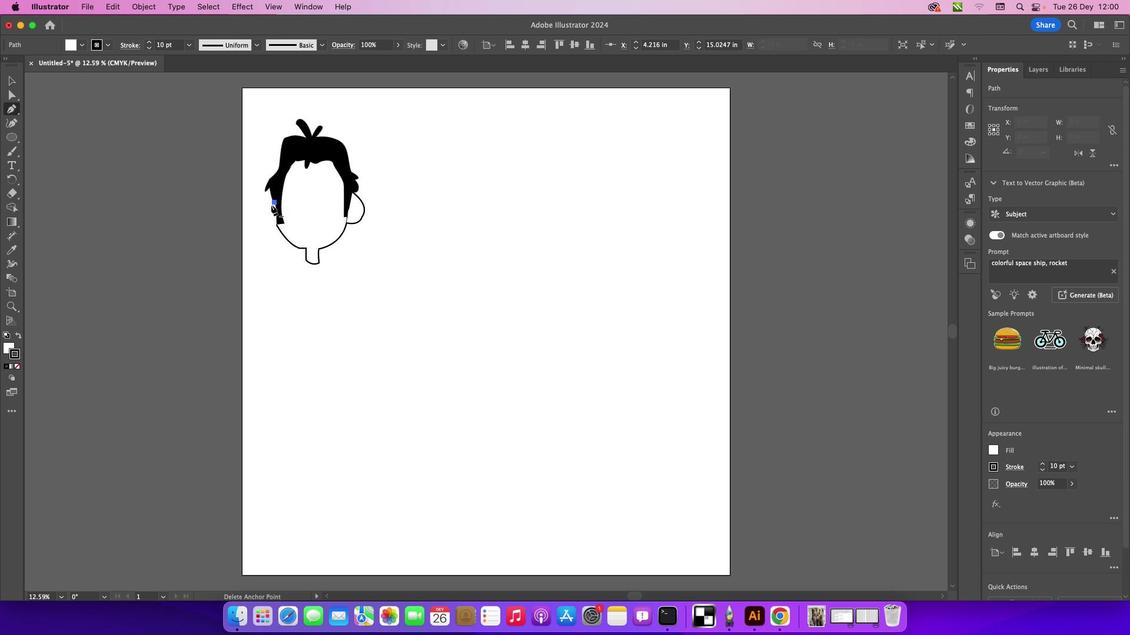 
Action: Mouse moved to (259, 211)
Screenshot: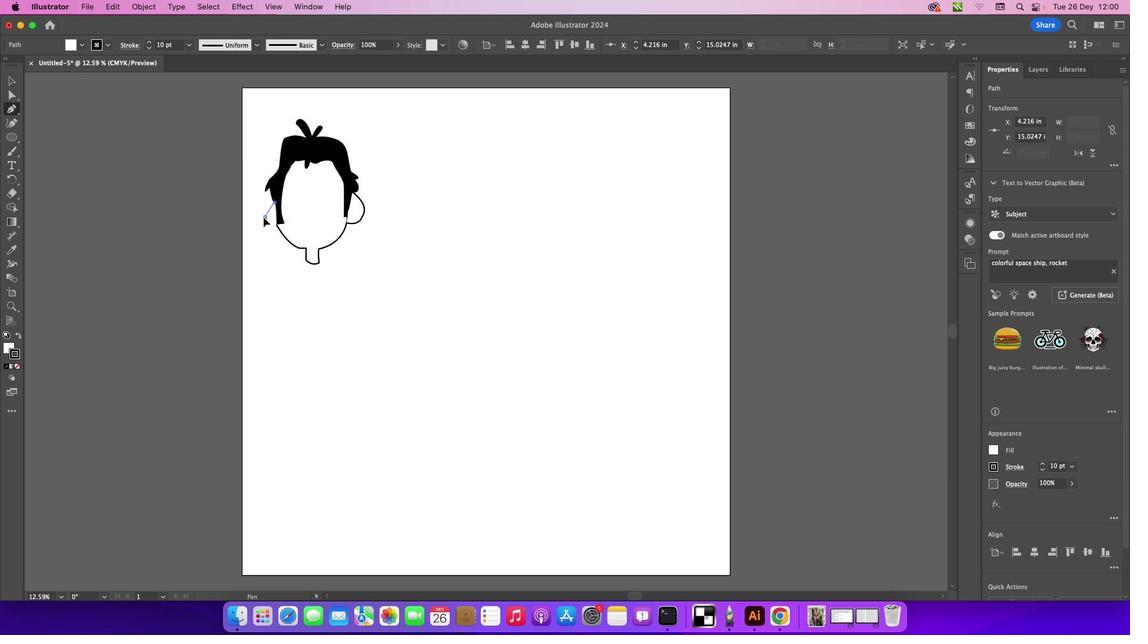 
Action: Mouse pressed left at (259, 211)
Screenshot: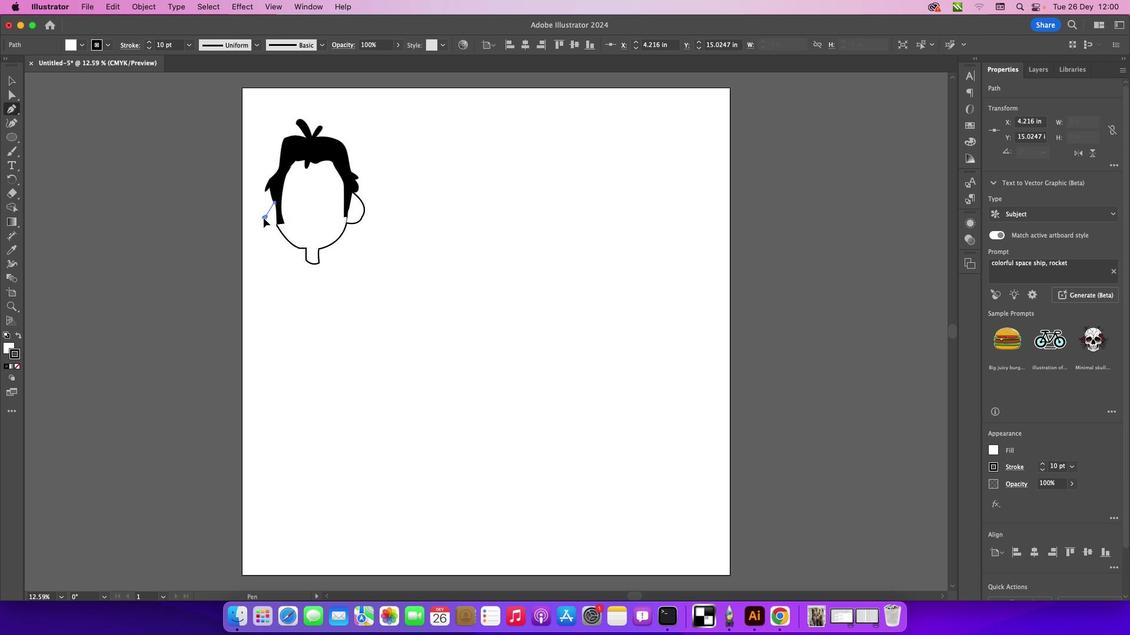 
Action: Mouse moved to (274, 225)
Screenshot: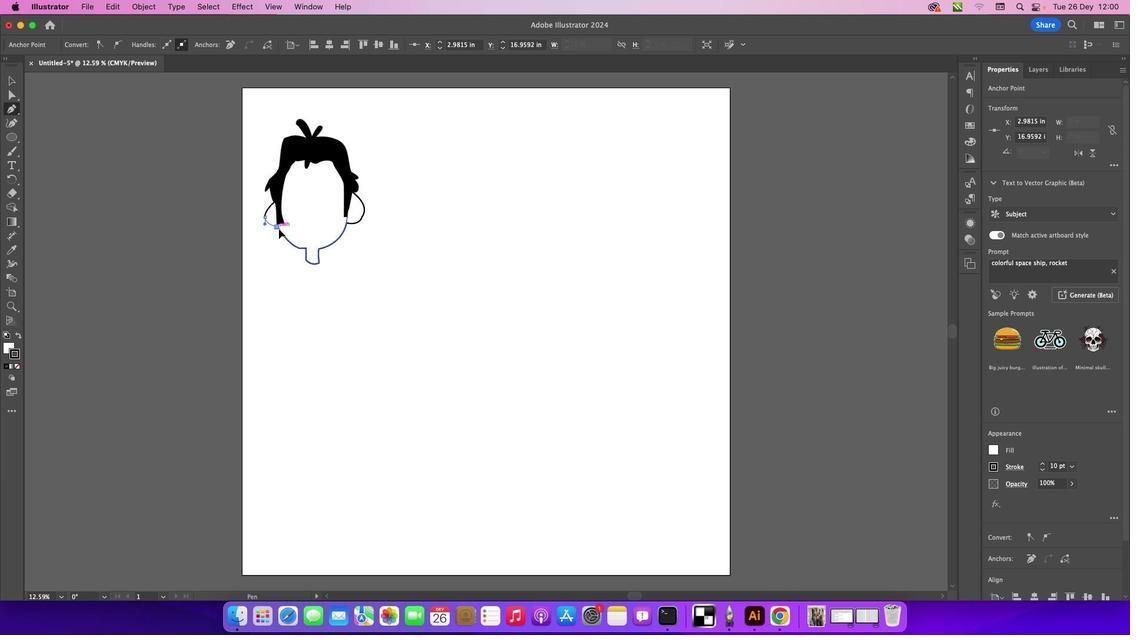 
Action: Mouse pressed left at (274, 225)
Screenshot: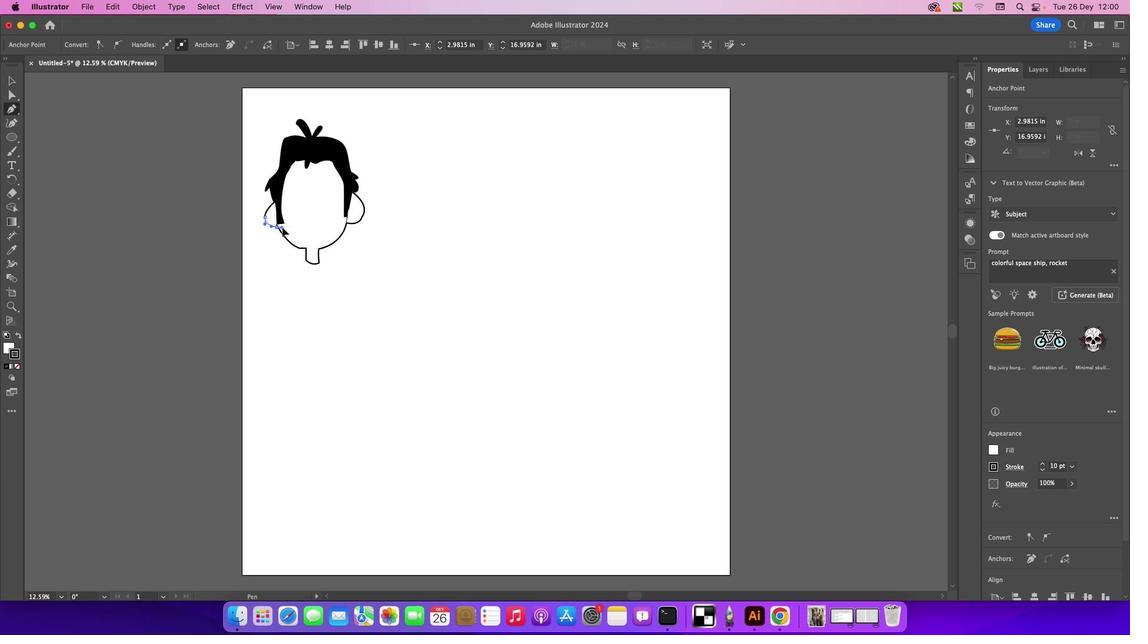 
Action: Mouse moved to (273, 223)
Screenshot: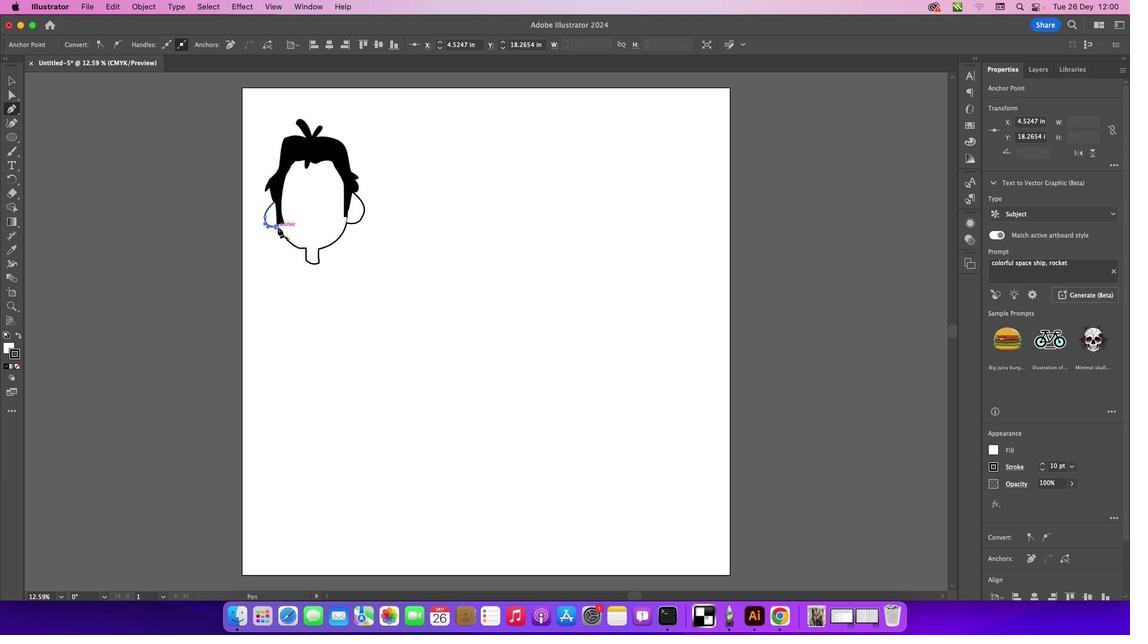 
Action: Mouse pressed left at (273, 223)
Screenshot: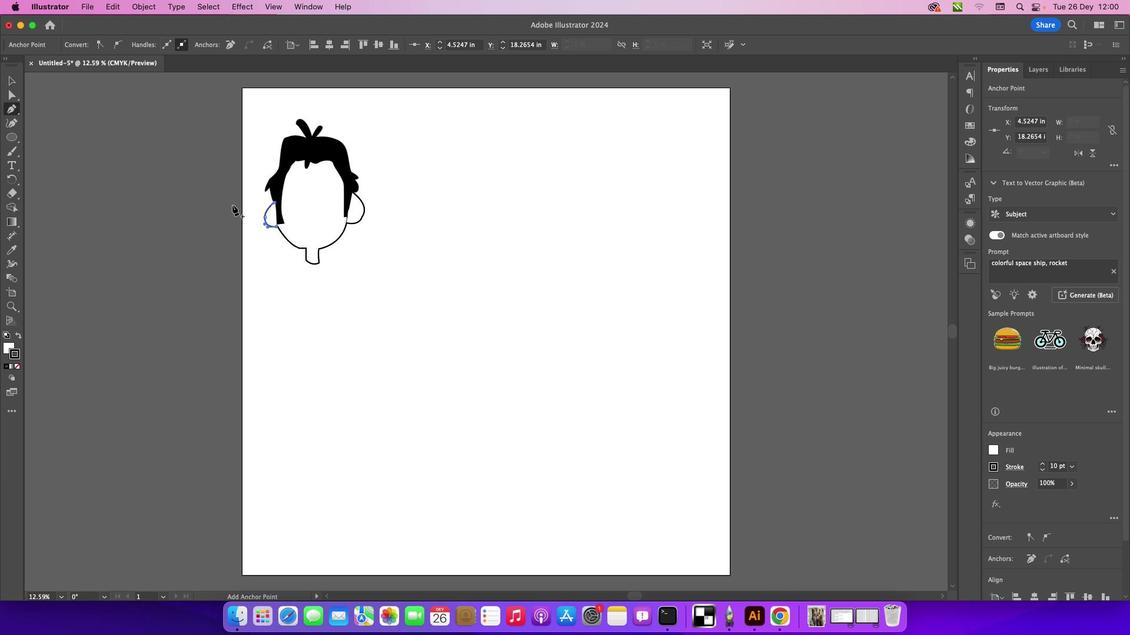 
Action: Mouse moved to (10, 75)
Screenshot: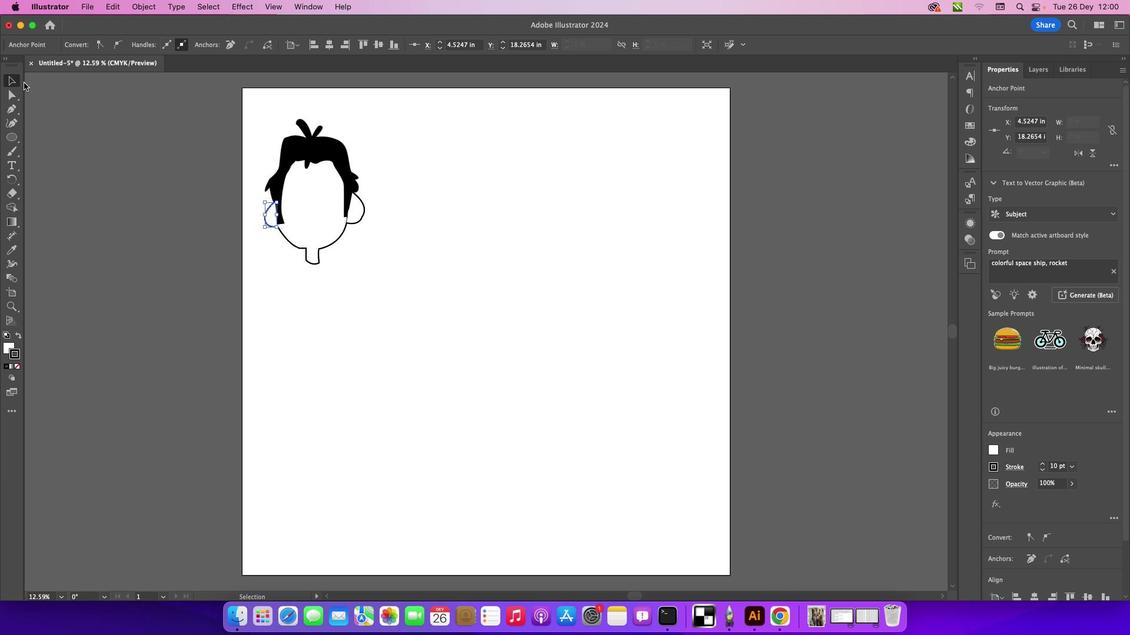 
Action: Mouse pressed left at (10, 75)
Screenshot: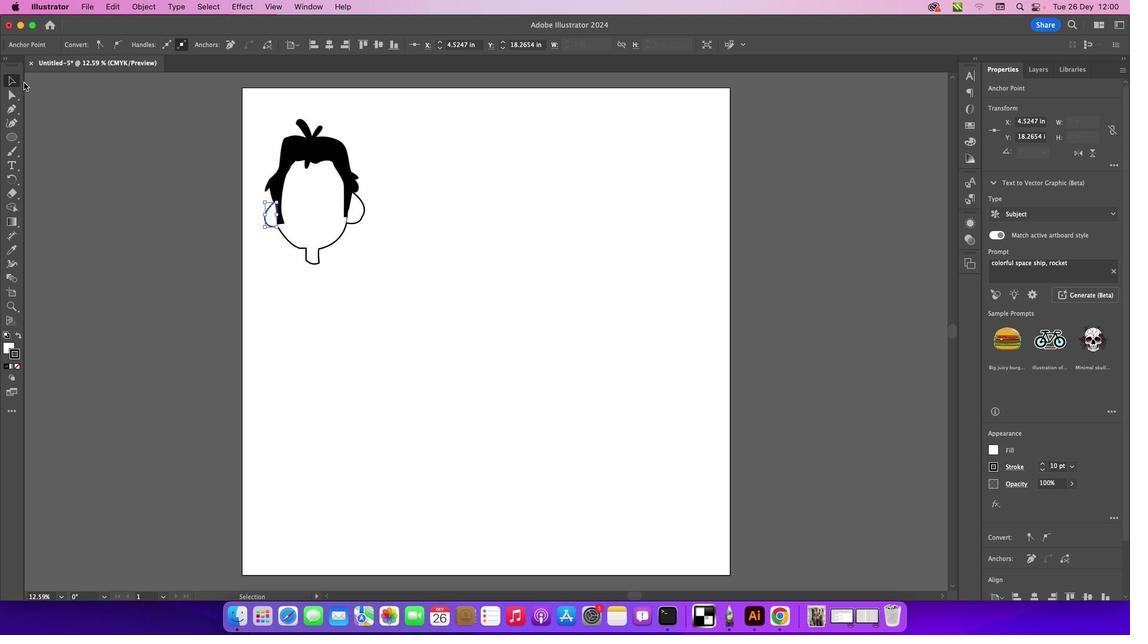
Action: Mouse moved to (123, 111)
Screenshot: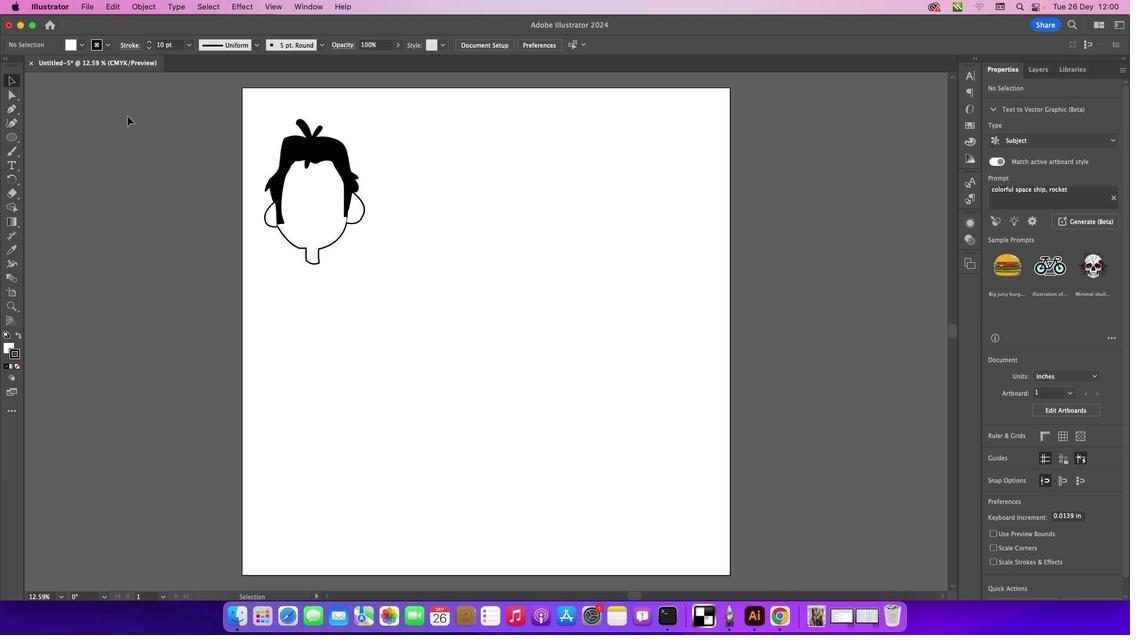 
Action: Mouse pressed left at (123, 111)
Screenshot: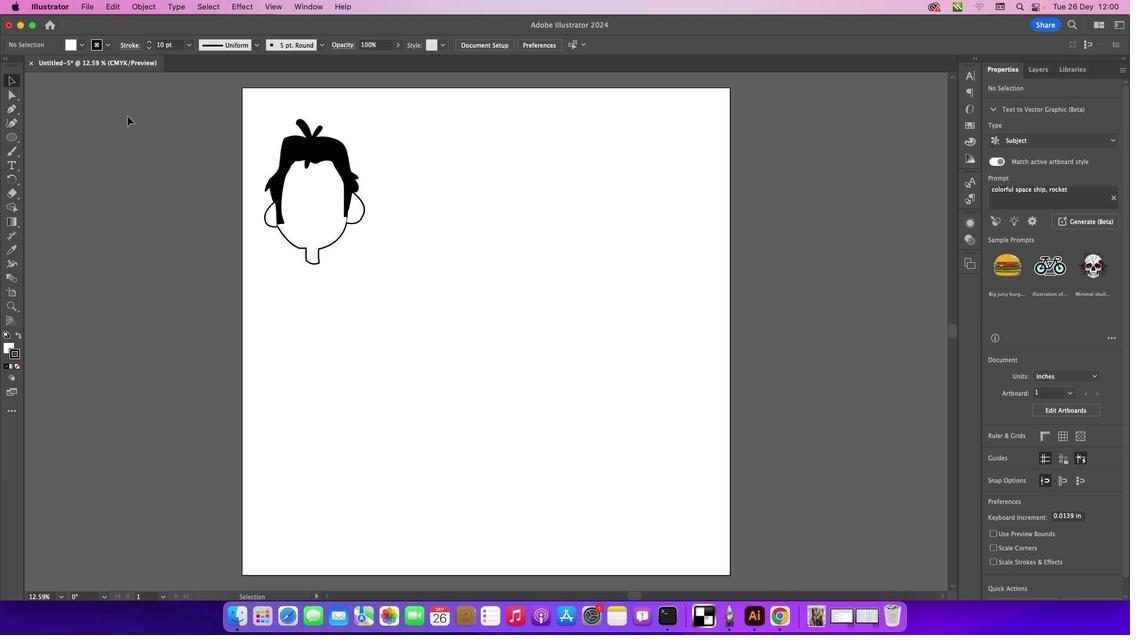 
Action: Mouse moved to (7, 107)
Screenshot: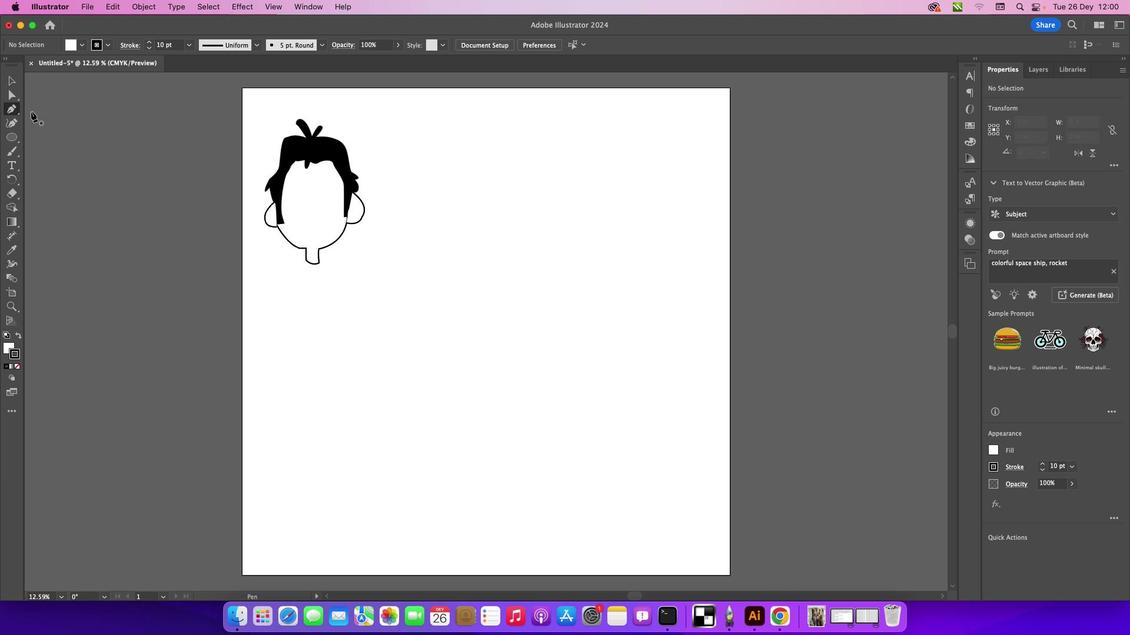 
Action: Mouse pressed left at (7, 107)
Screenshot: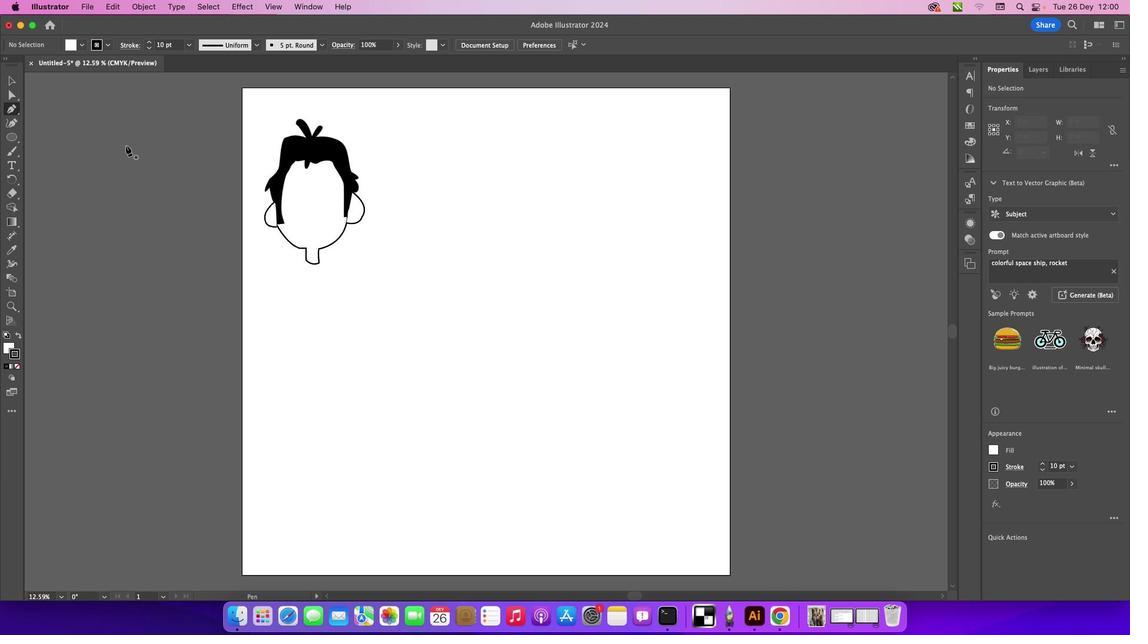 
Action: Mouse moved to (272, 203)
Screenshot: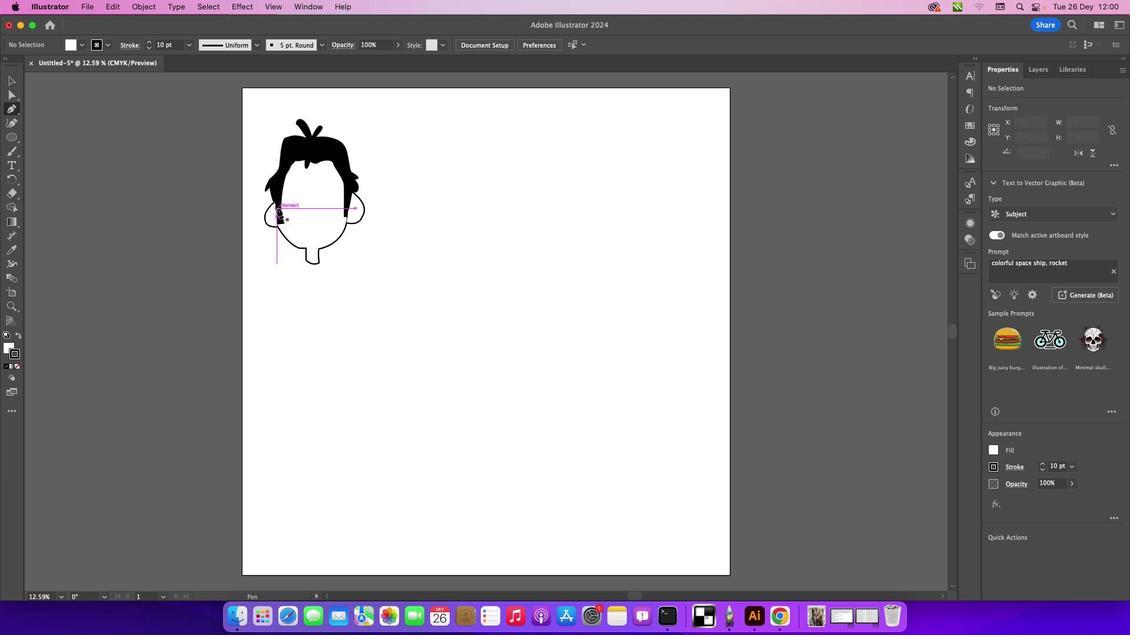 
Action: Mouse pressed left at (272, 203)
Screenshot: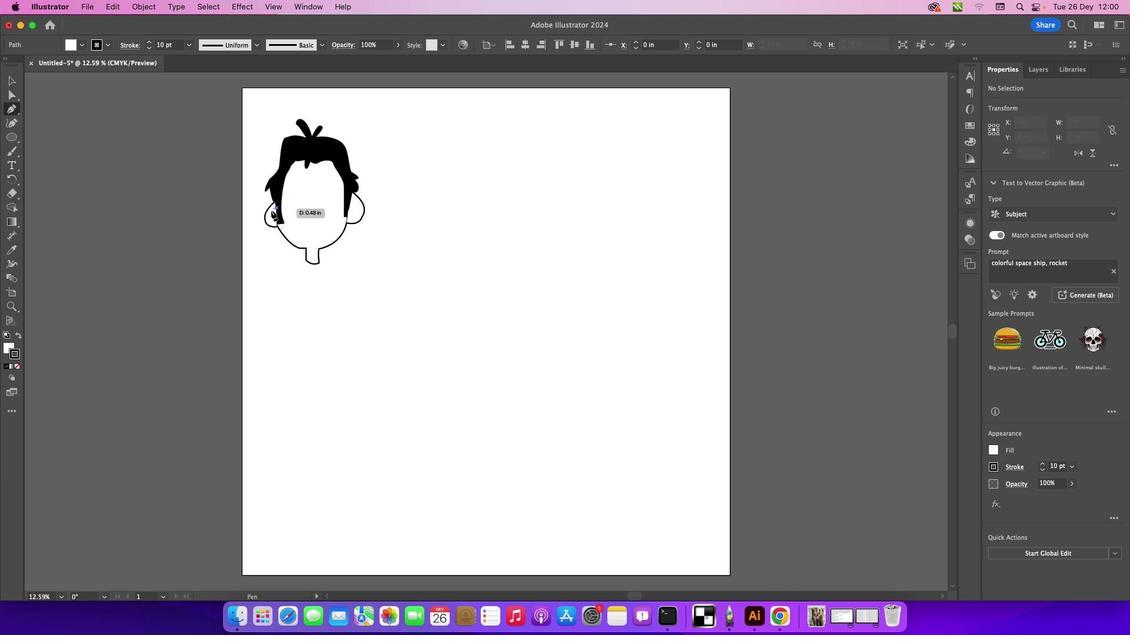 
Action: Mouse moved to (266, 213)
Screenshot: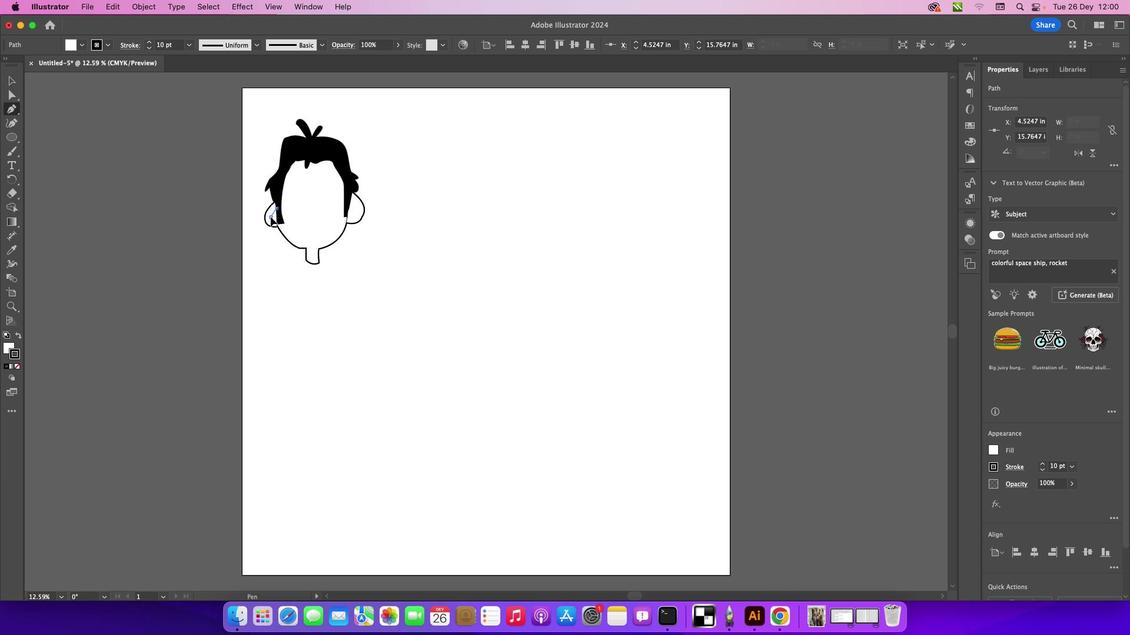 
Action: Mouse pressed left at (266, 213)
Screenshot: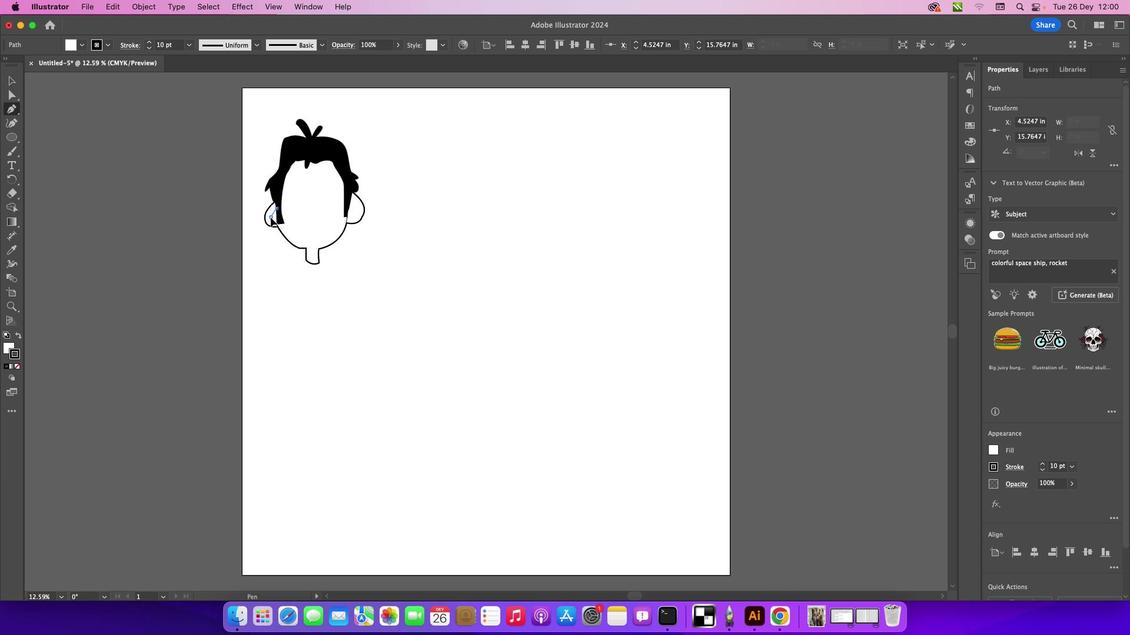 
Action: Mouse moved to (266, 213)
Screenshot: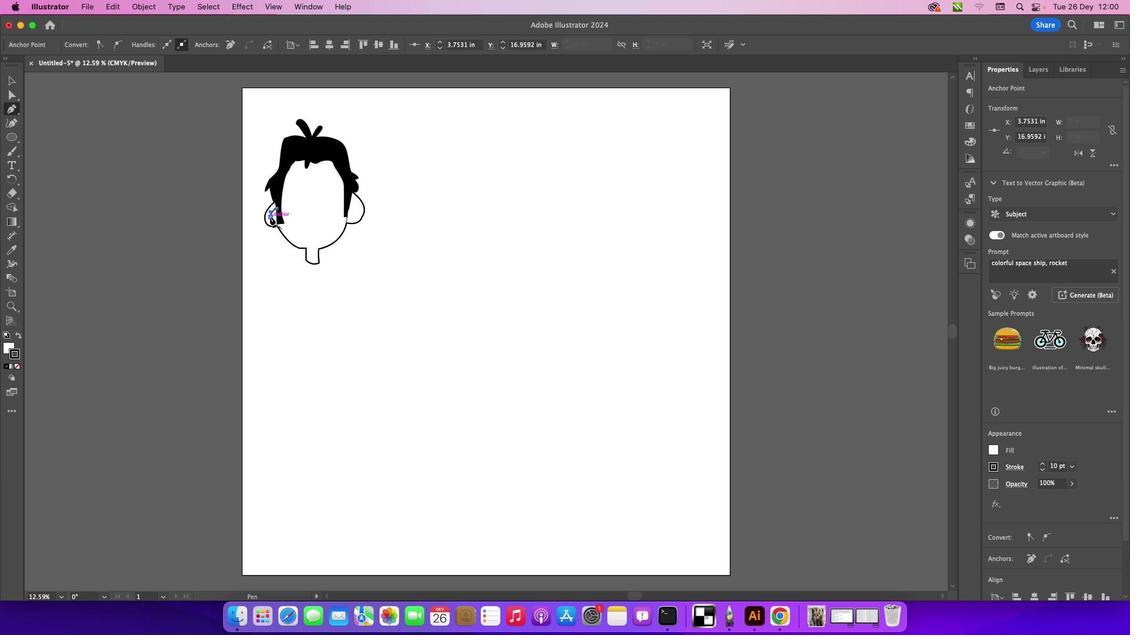 
Action: Mouse pressed left at (266, 213)
Screenshot: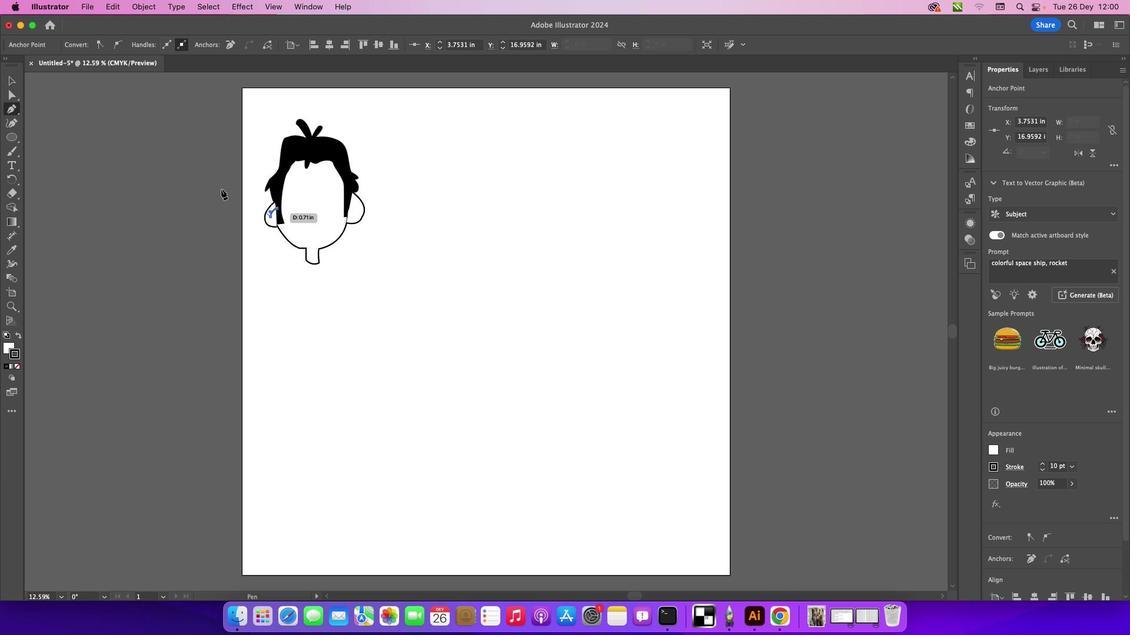 
Action: Mouse moved to (0, 71)
Screenshot: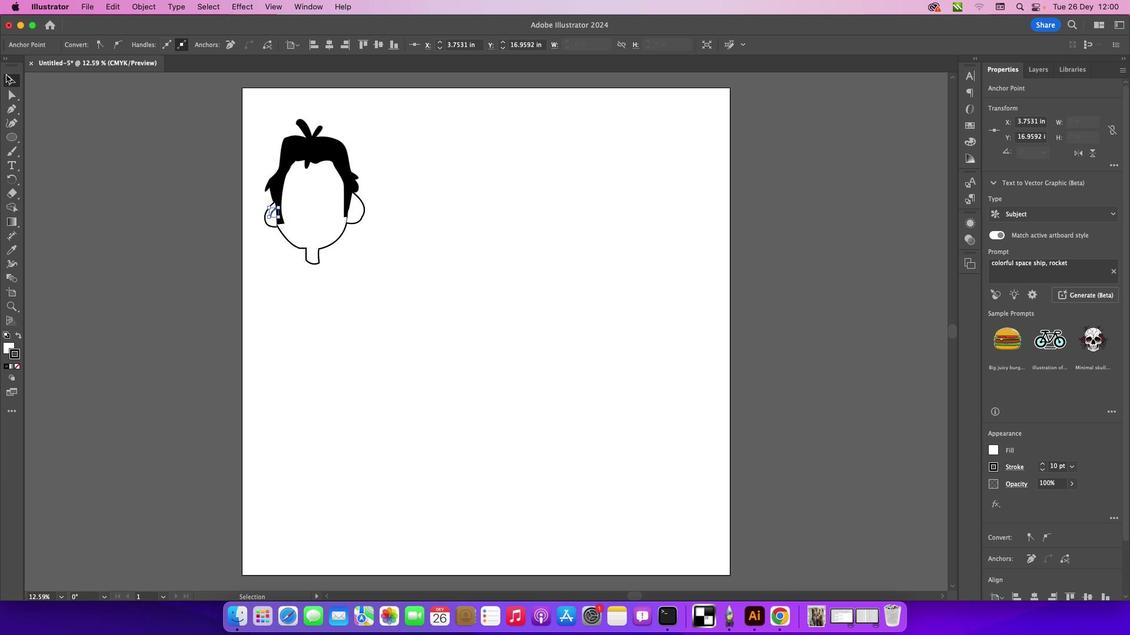 
Action: Mouse pressed left at (0, 71)
Screenshot: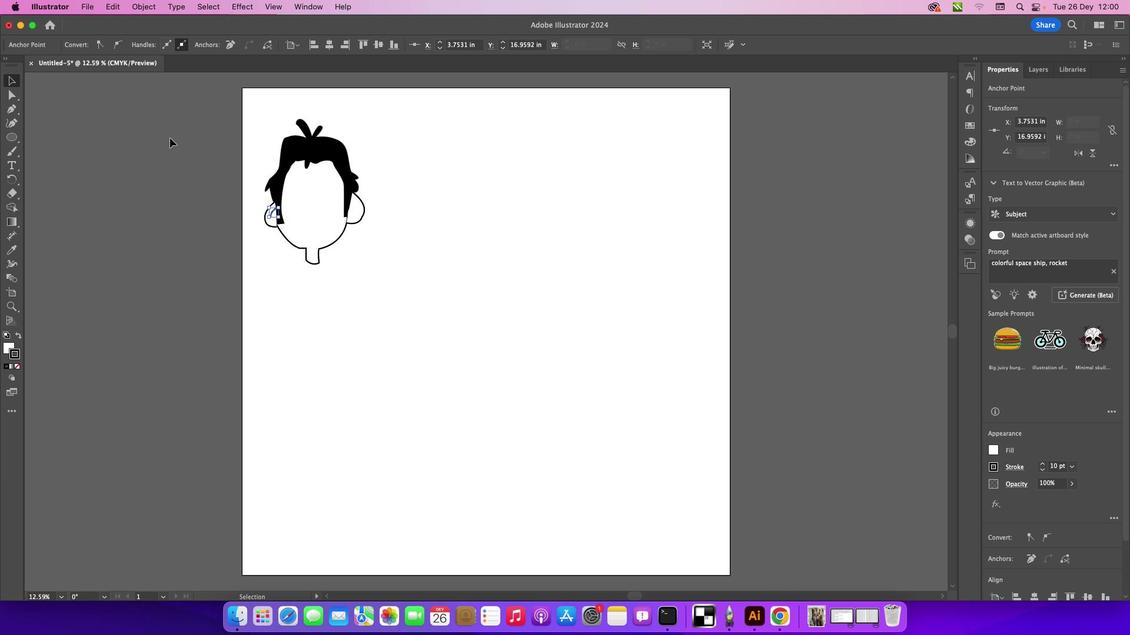 
Action: Mouse moved to (165, 133)
Screenshot: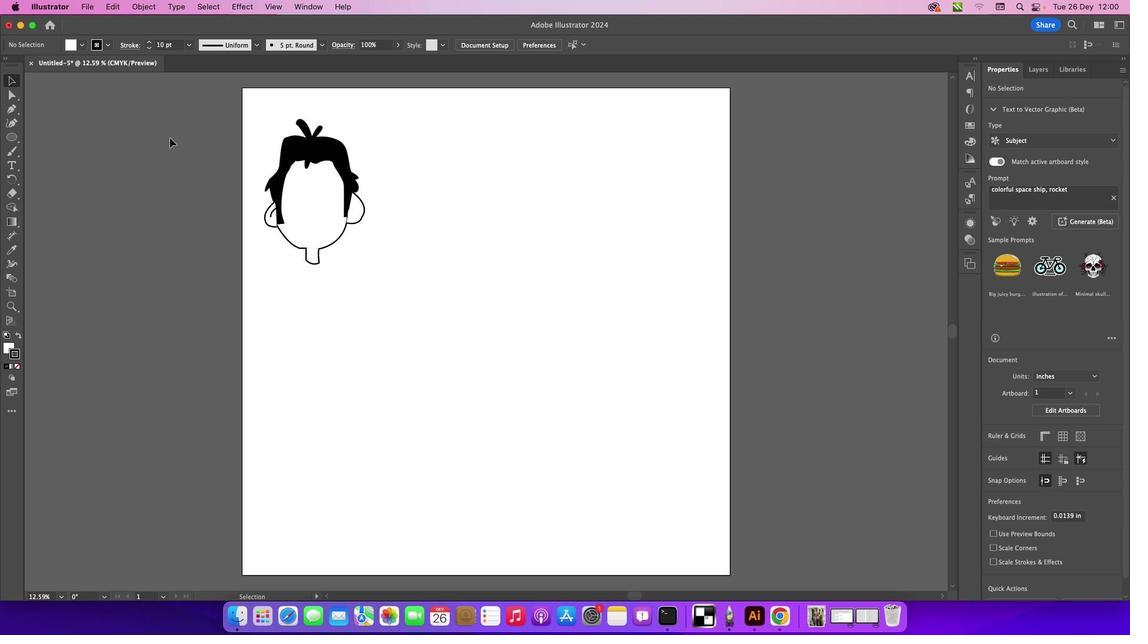 
Action: Mouse pressed left at (165, 133)
Screenshot: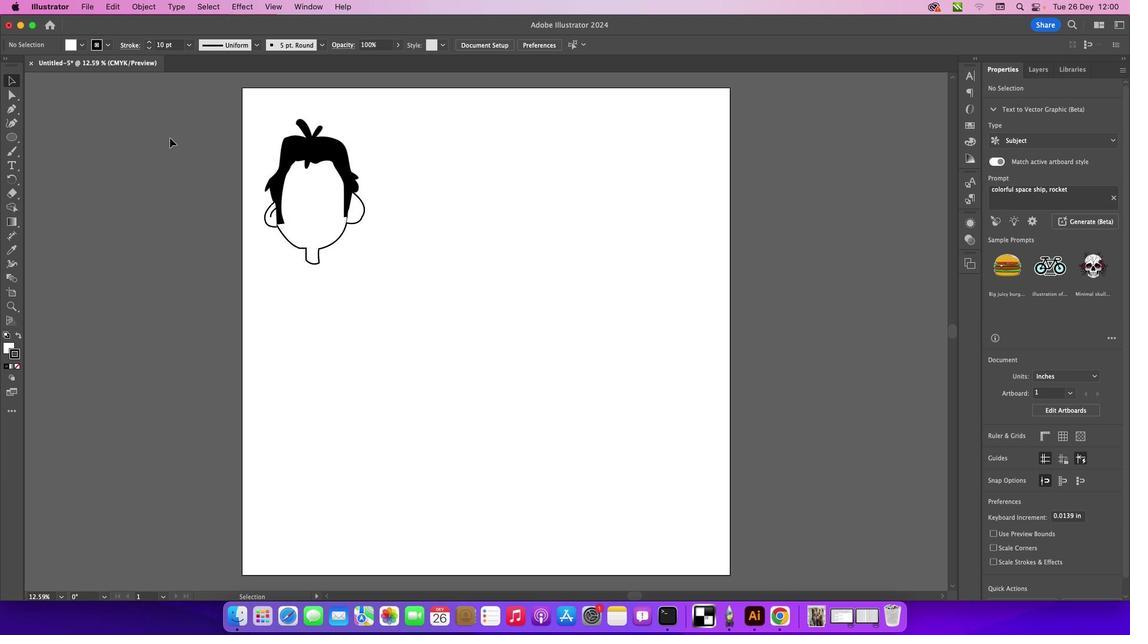 
Action: Mouse moved to (13, 105)
Screenshot: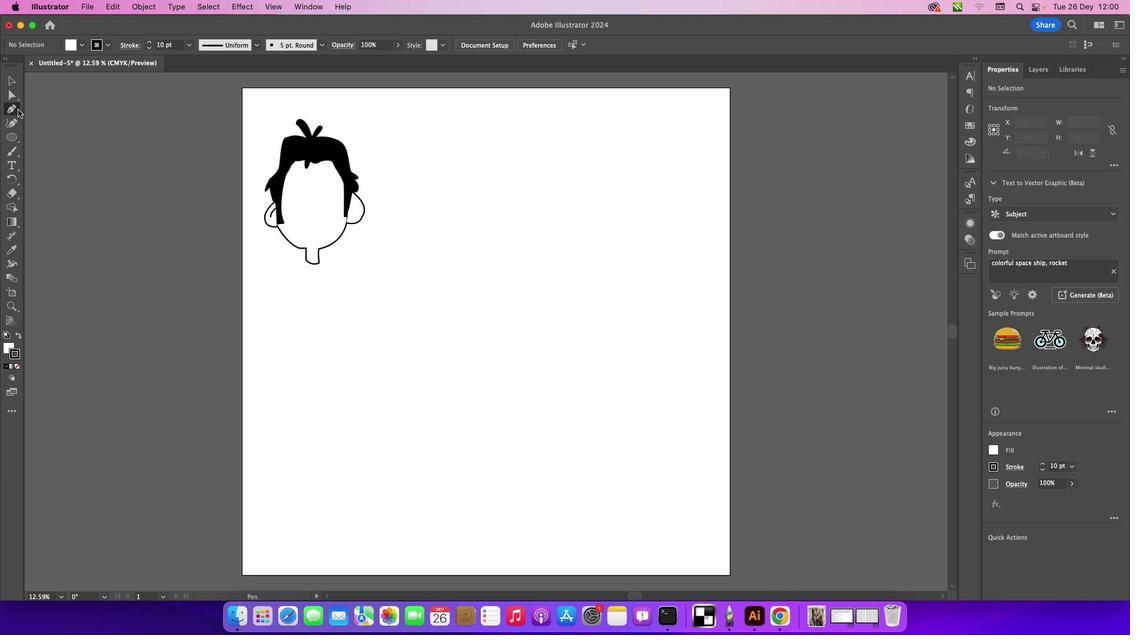 
Action: Mouse pressed left at (13, 105)
Screenshot: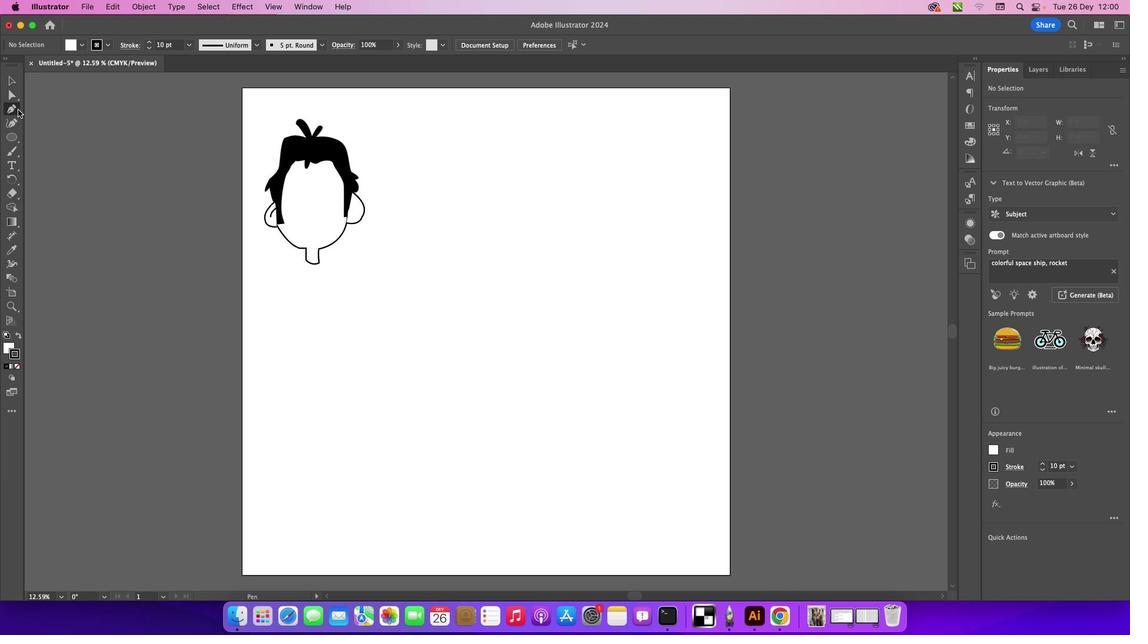 
Action: Mouse moved to (346, 195)
Screenshot: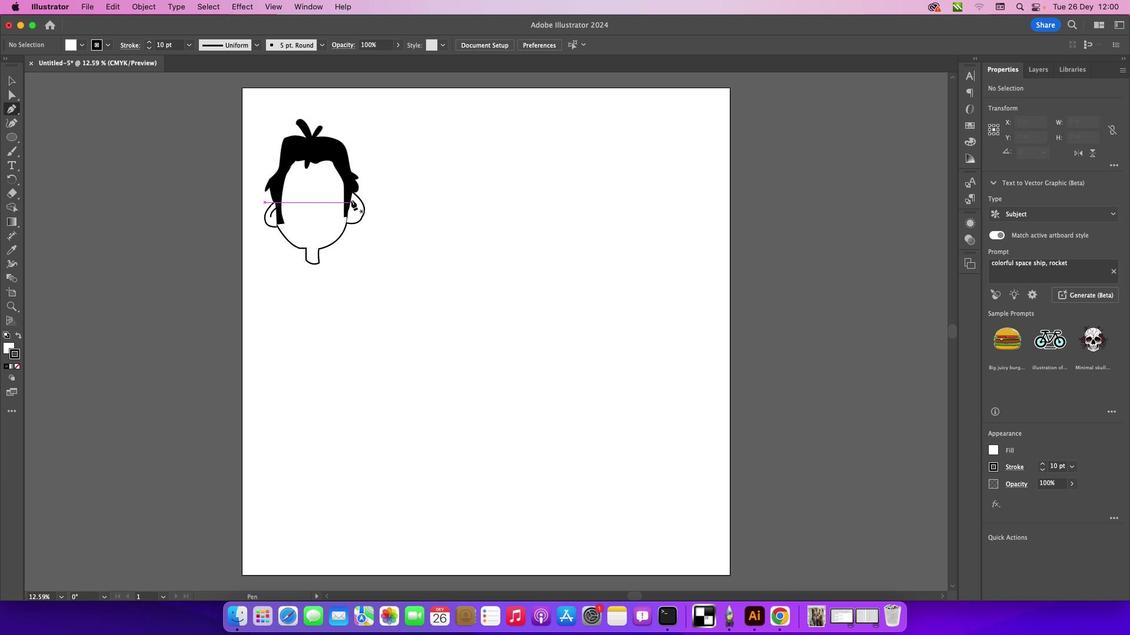 
Action: Mouse pressed left at (346, 195)
Screenshot: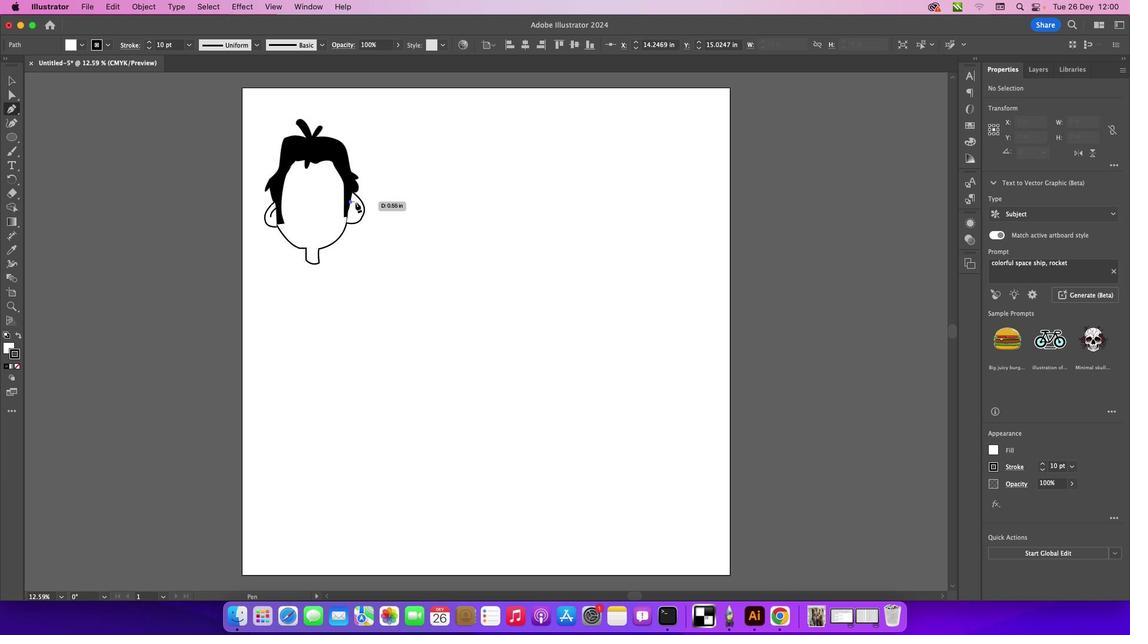 
Action: Mouse moved to (354, 202)
Screenshot: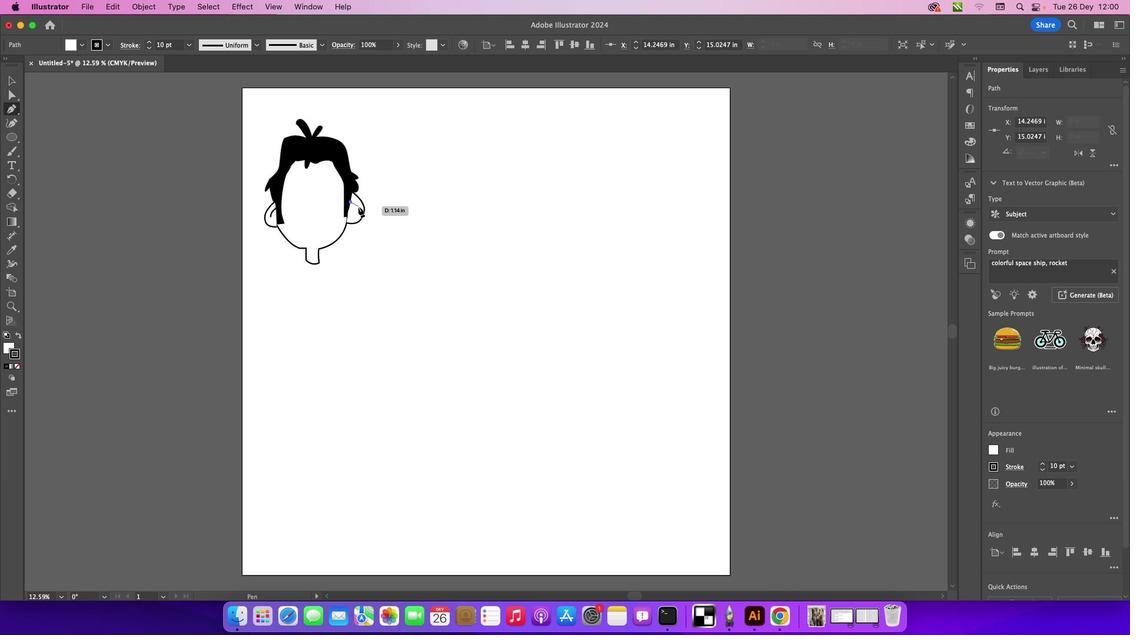 
Action: Mouse pressed left at (354, 202)
Screenshot: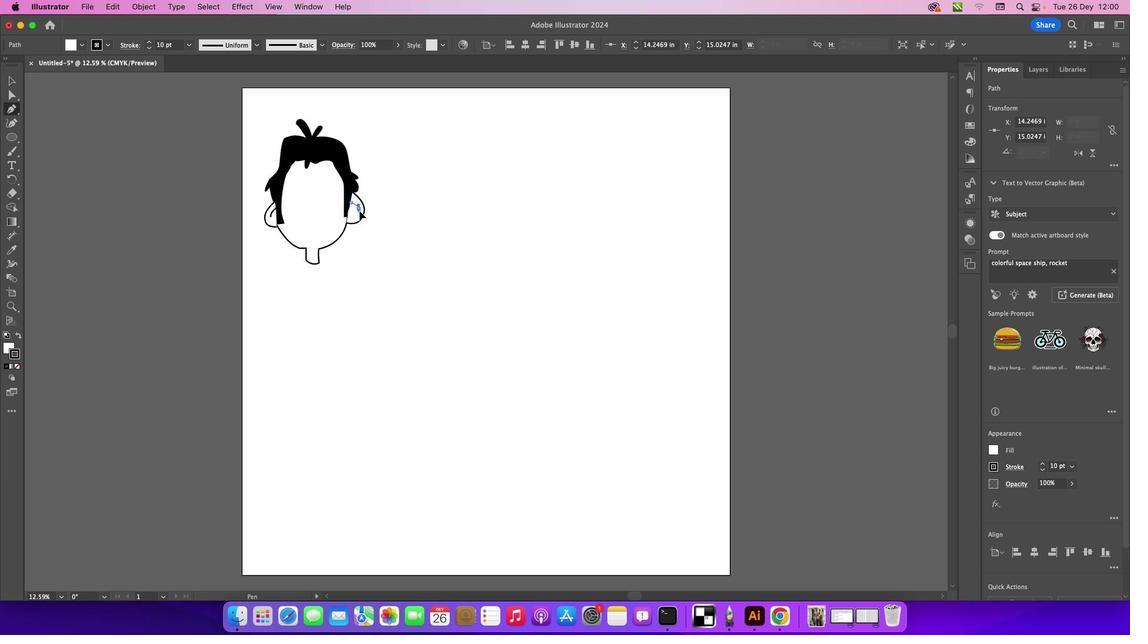 
Action: Mouse moved to (355, 203)
Screenshot: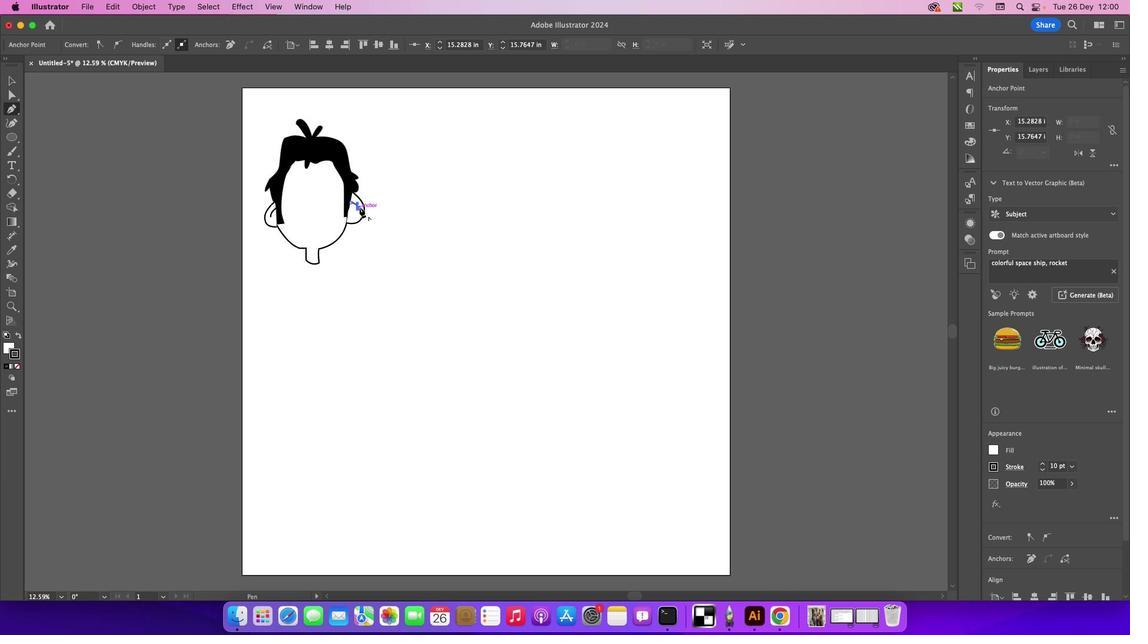 
Action: Mouse pressed left at (355, 203)
Screenshot: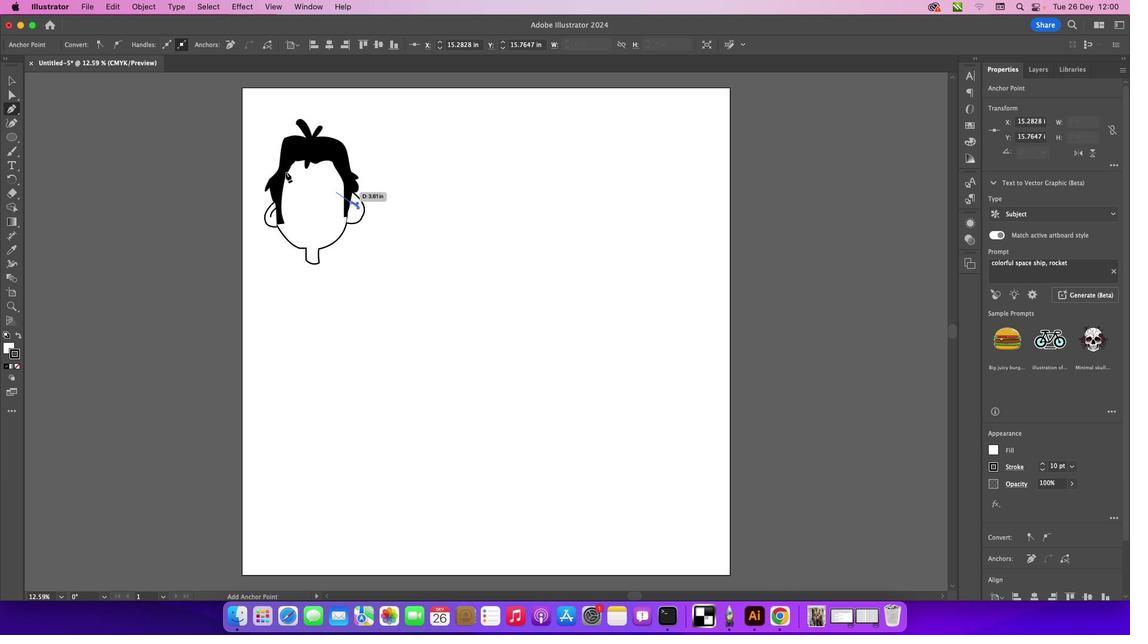 
Action: Mouse moved to (2, 74)
Screenshot: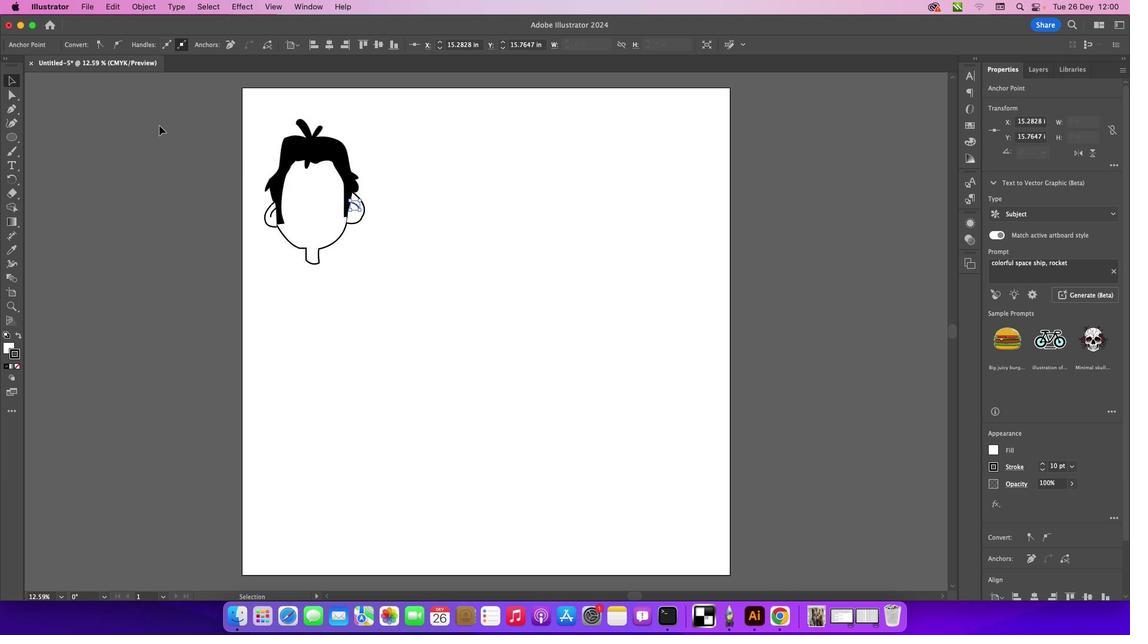 
Action: Mouse pressed left at (2, 74)
Screenshot: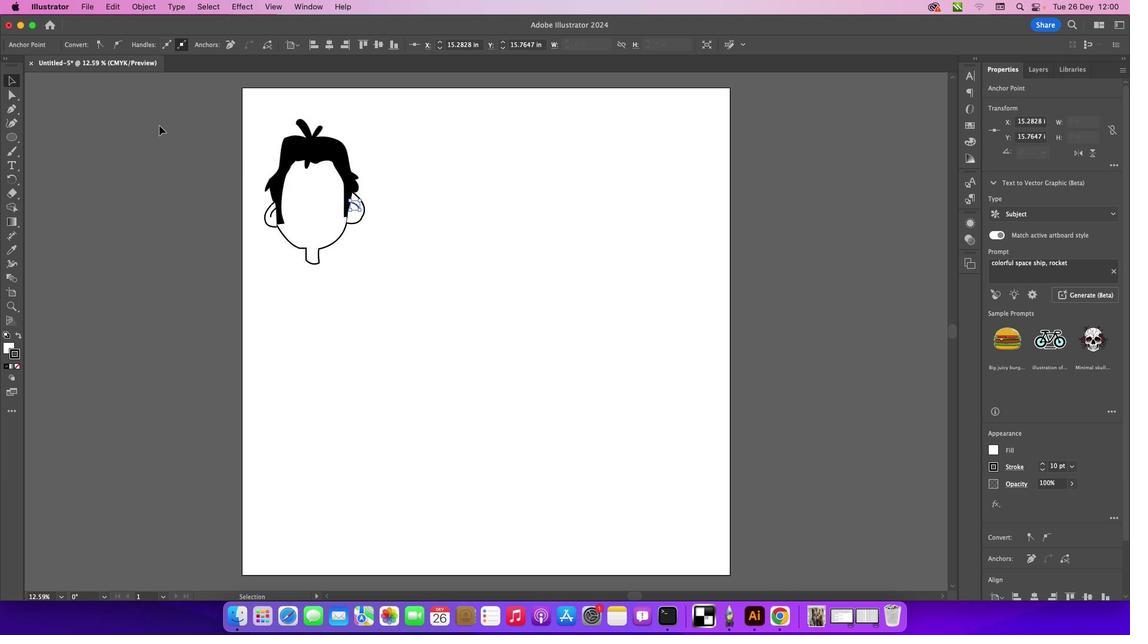 
Action: Mouse moved to (155, 121)
Screenshot: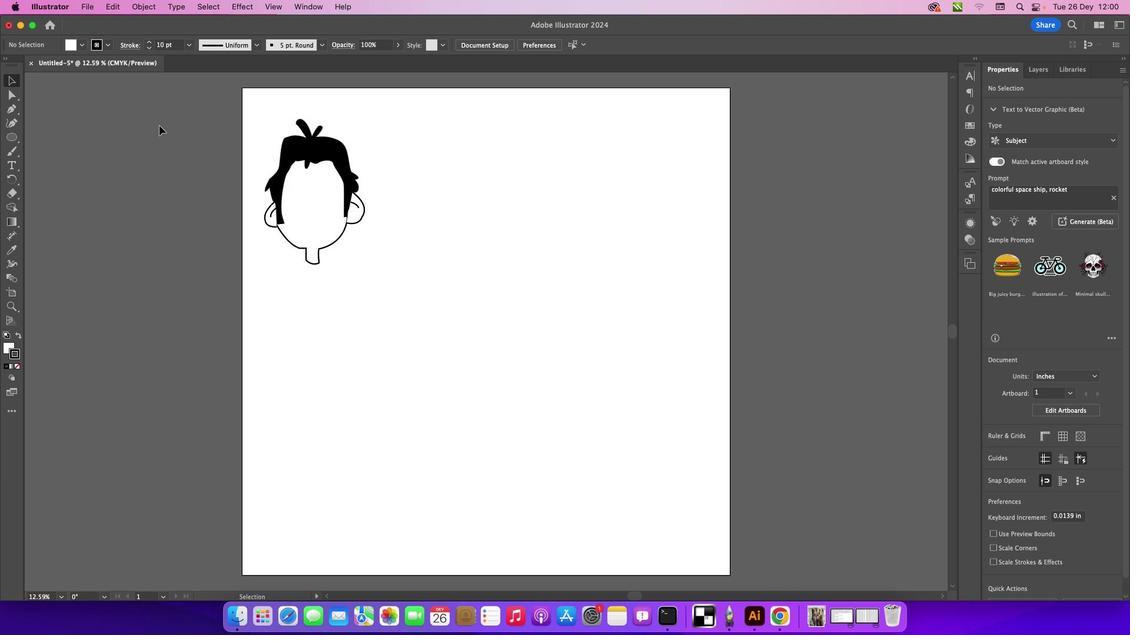 
Action: Mouse pressed left at (155, 121)
Screenshot: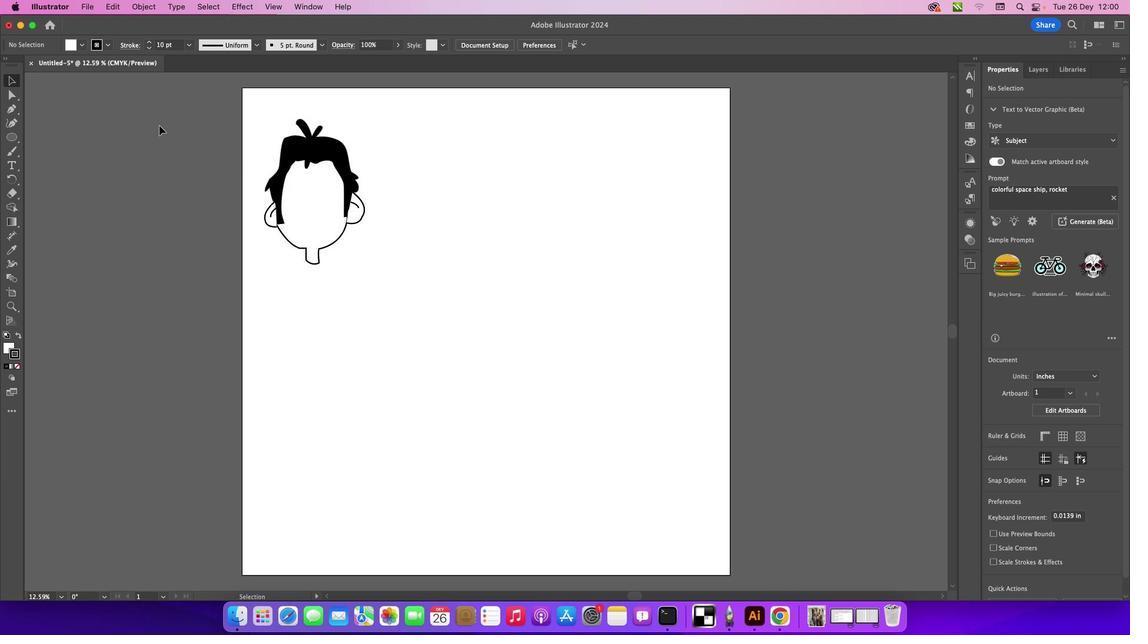 
Action: Mouse moved to (10, 105)
Screenshot: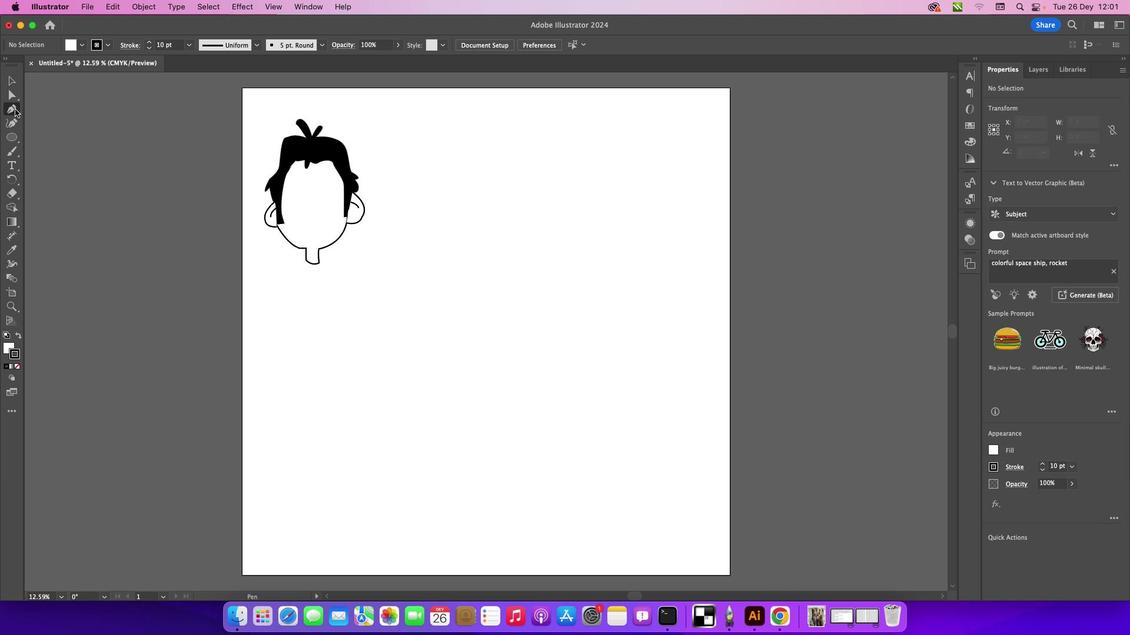 
Action: Mouse pressed left at (10, 105)
Screenshot: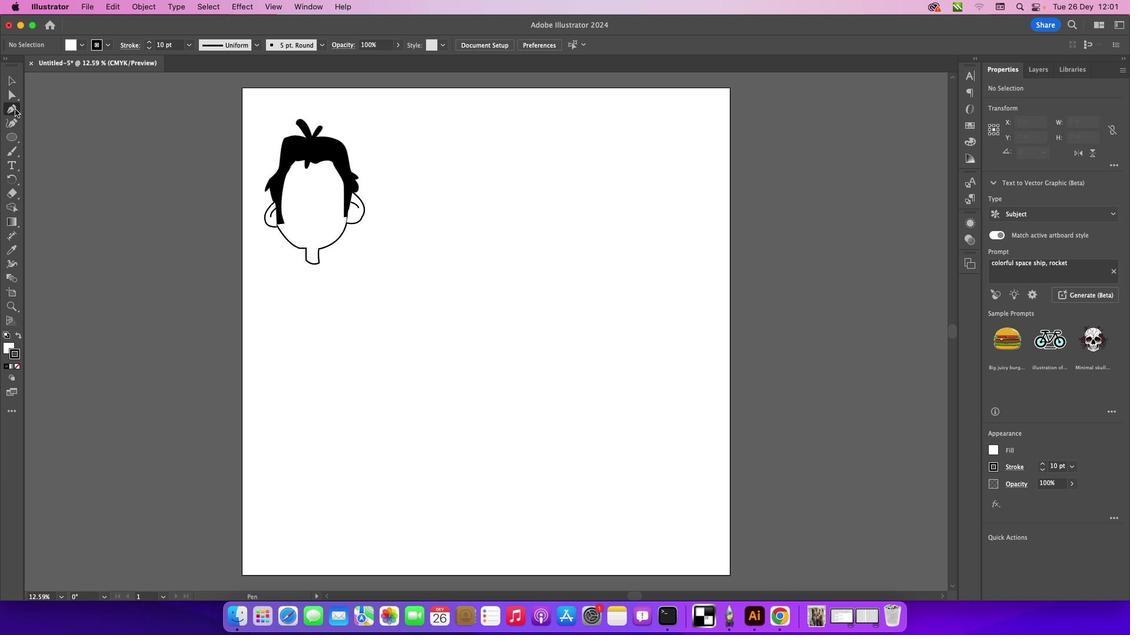 
Action: Mouse moved to (283, 181)
Screenshot: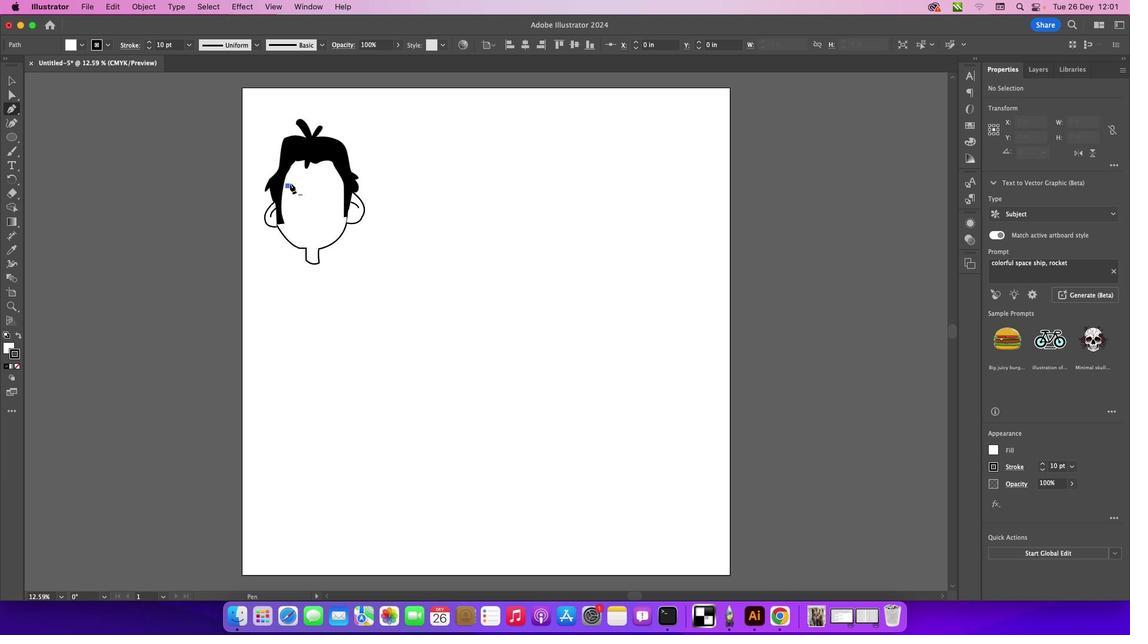 
Action: Mouse pressed left at (283, 181)
Screenshot: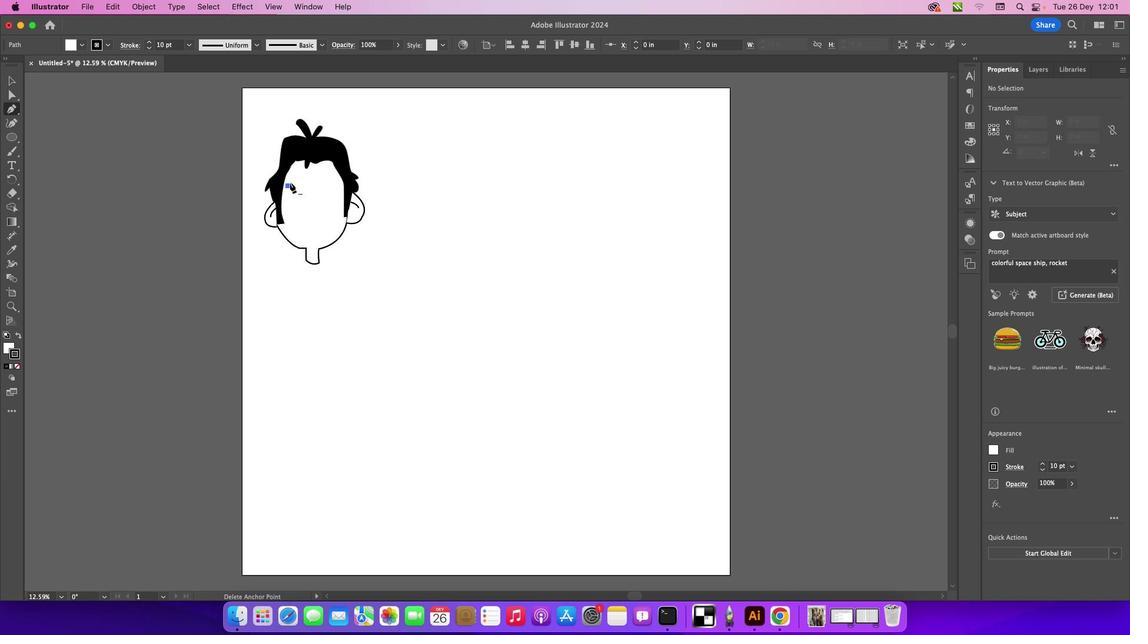 
Action: Mouse moved to (287, 178)
Screenshot: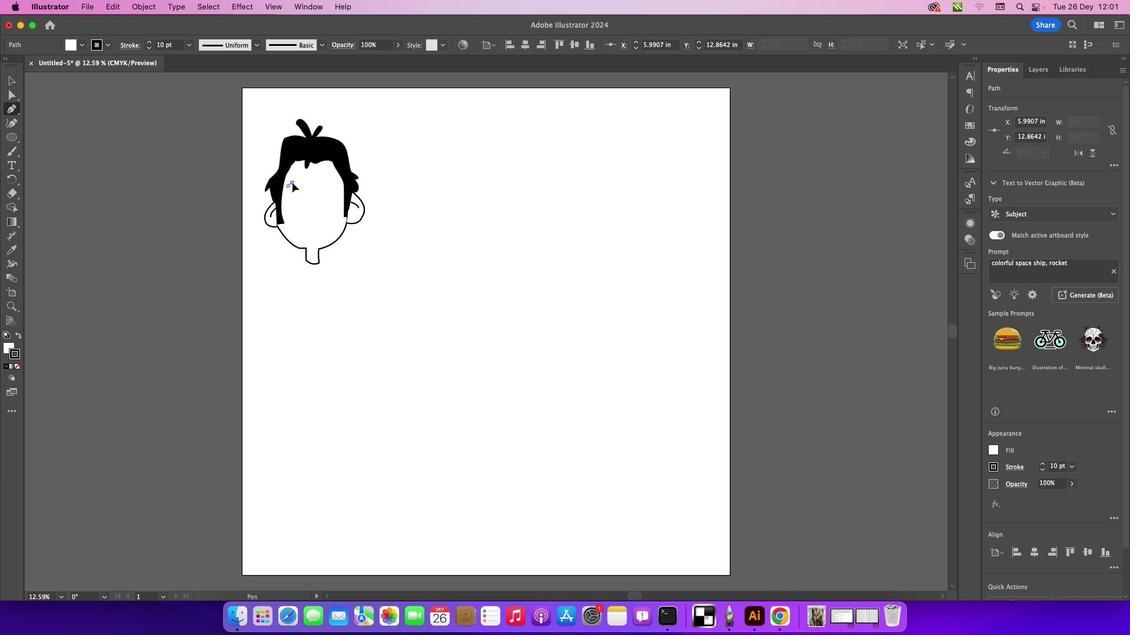
Action: Mouse pressed left at (287, 178)
Screenshot: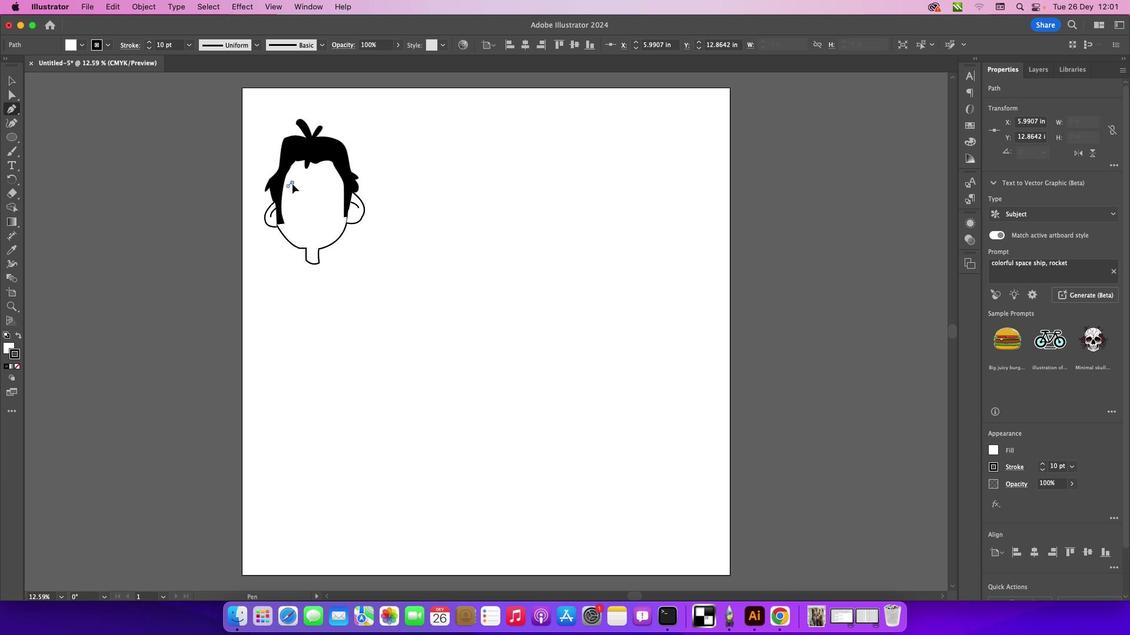 
Action: Mouse moved to (291, 178)
Screenshot: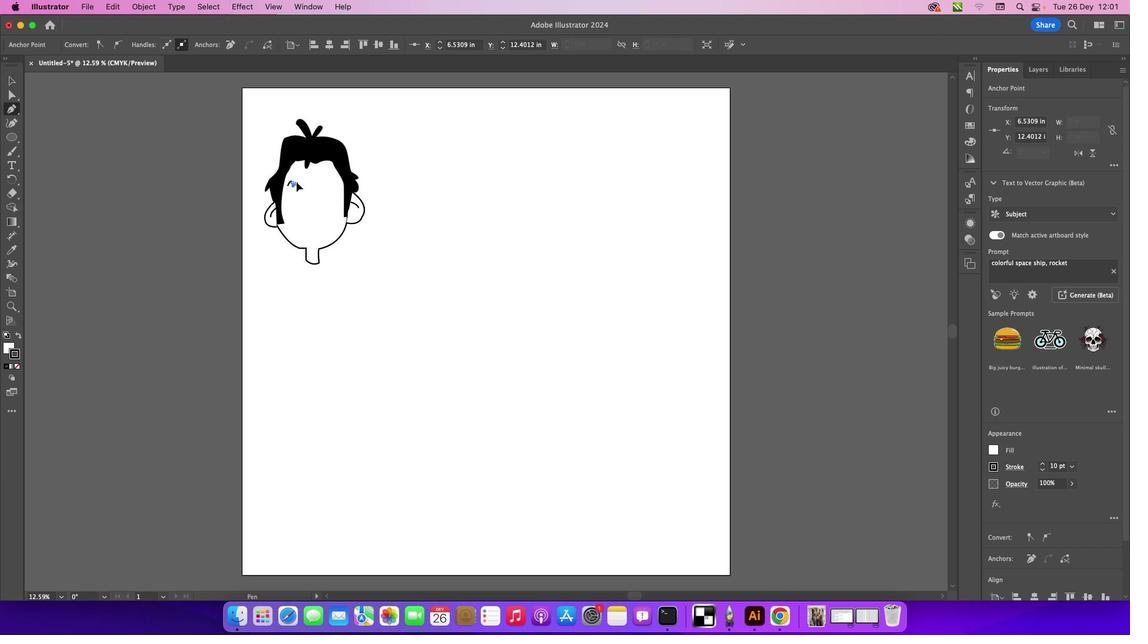 
Action: Mouse pressed left at (291, 178)
Screenshot: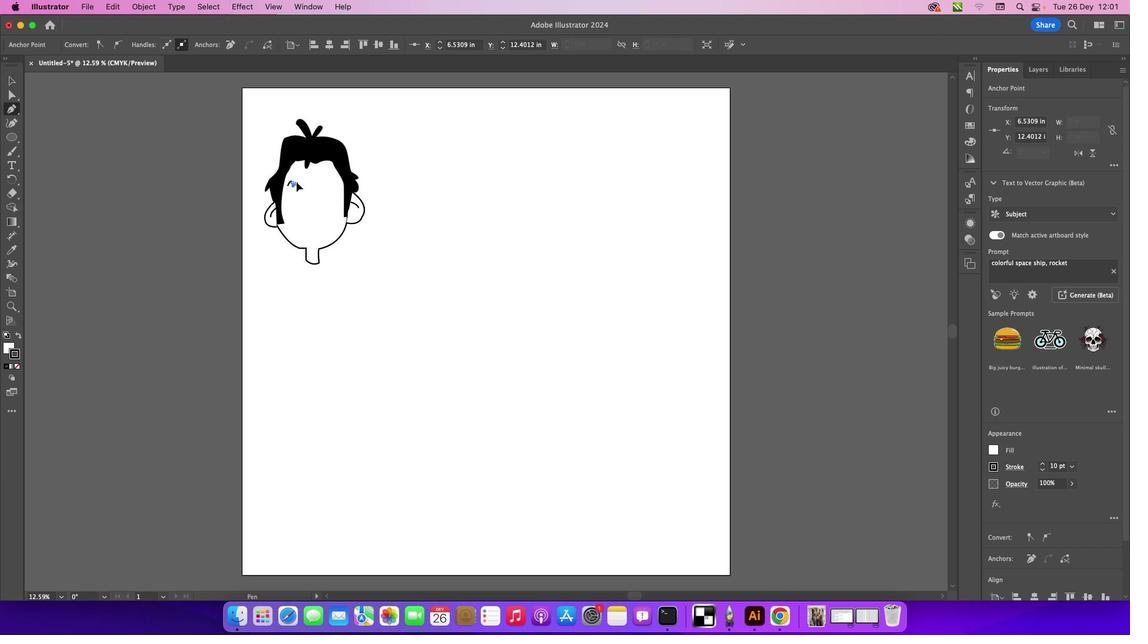 
Action: Mouse moved to (295, 181)
Screenshot: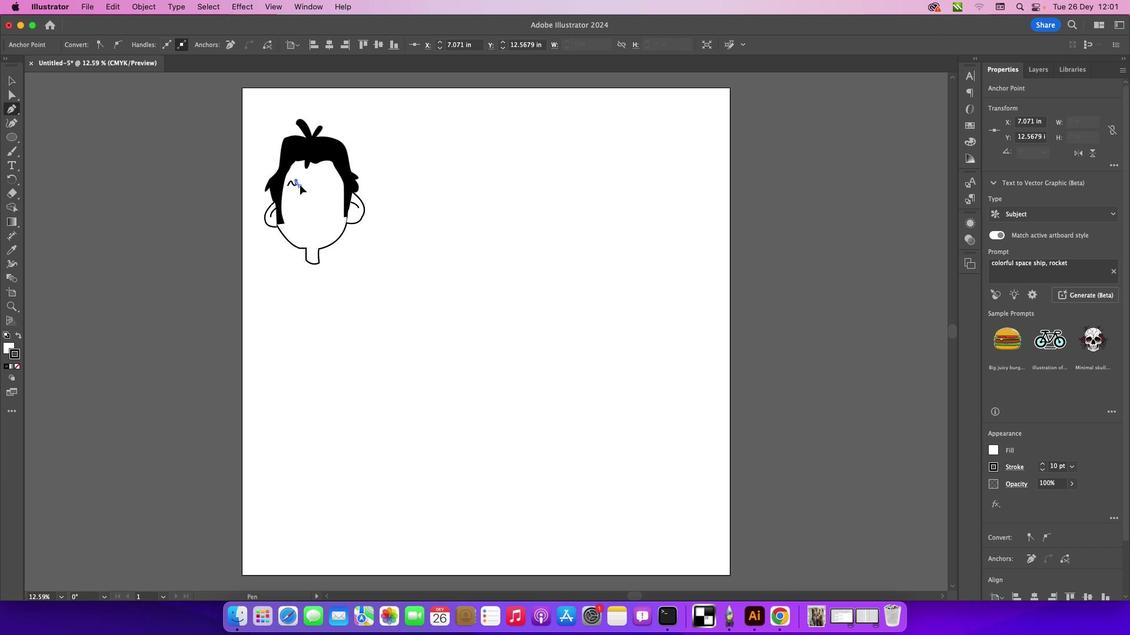 
Action: Mouse pressed left at (295, 181)
Screenshot: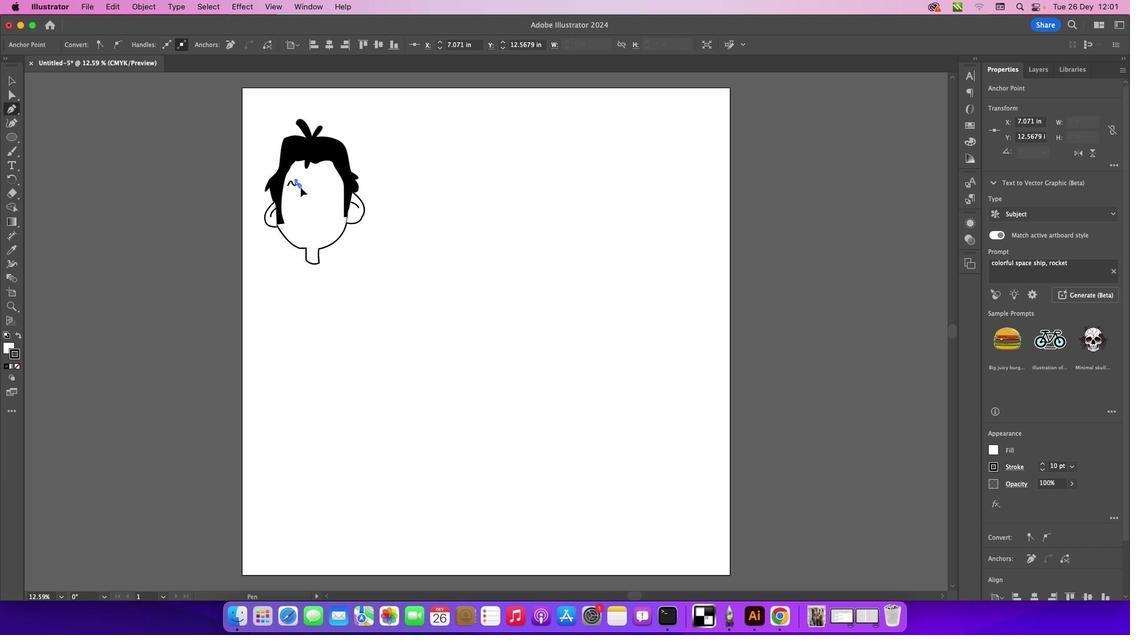 
Action: Mouse moved to (299, 177)
Screenshot: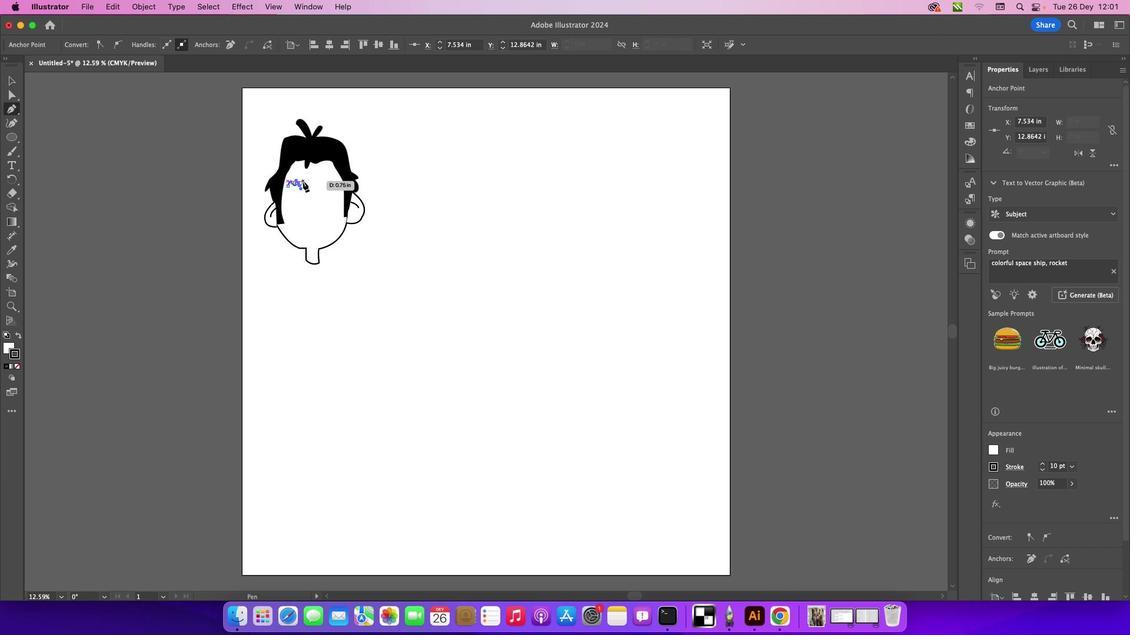 
Action: Mouse pressed left at (299, 177)
Screenshot: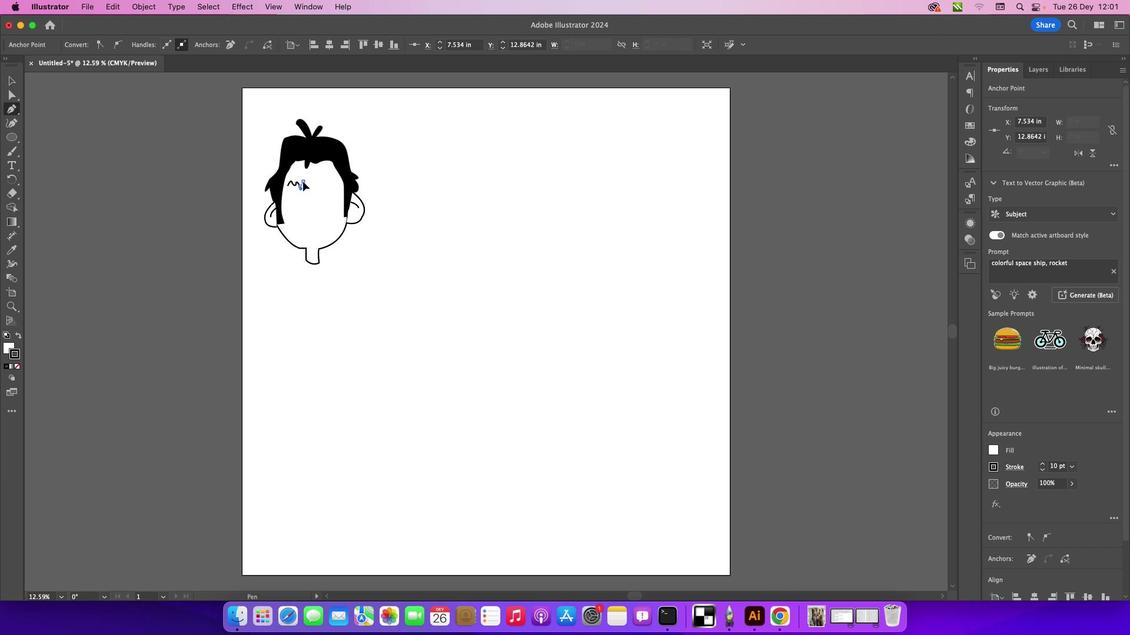 
Action: Mouse moved to (303, 176)
Screenshot: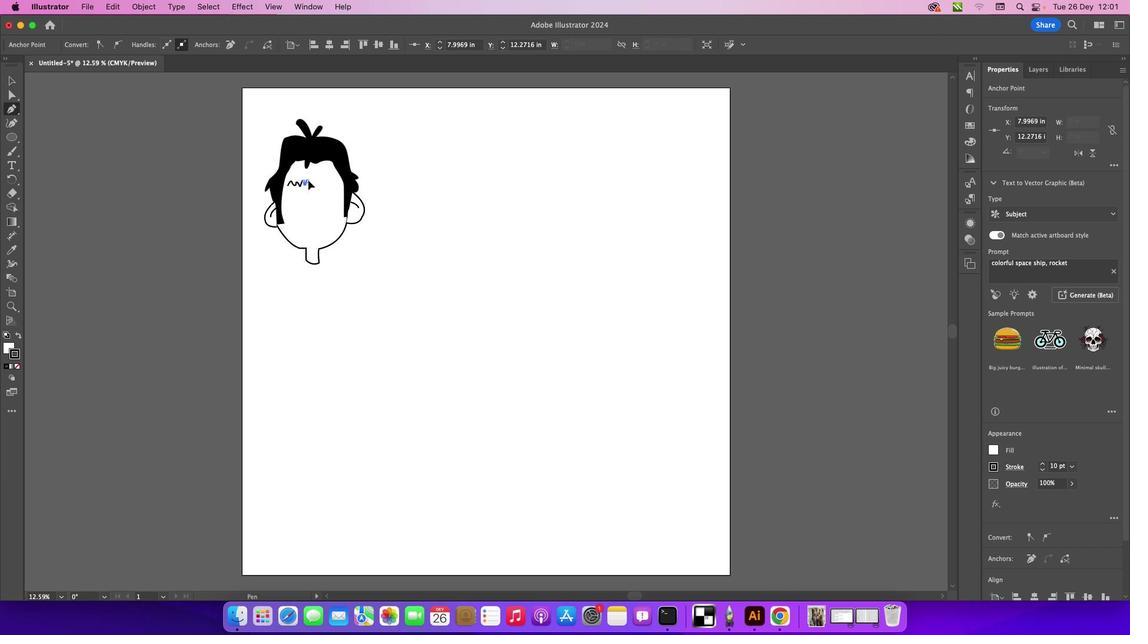 
Action: Mouse pressed left at (303, 176)
Screenshot: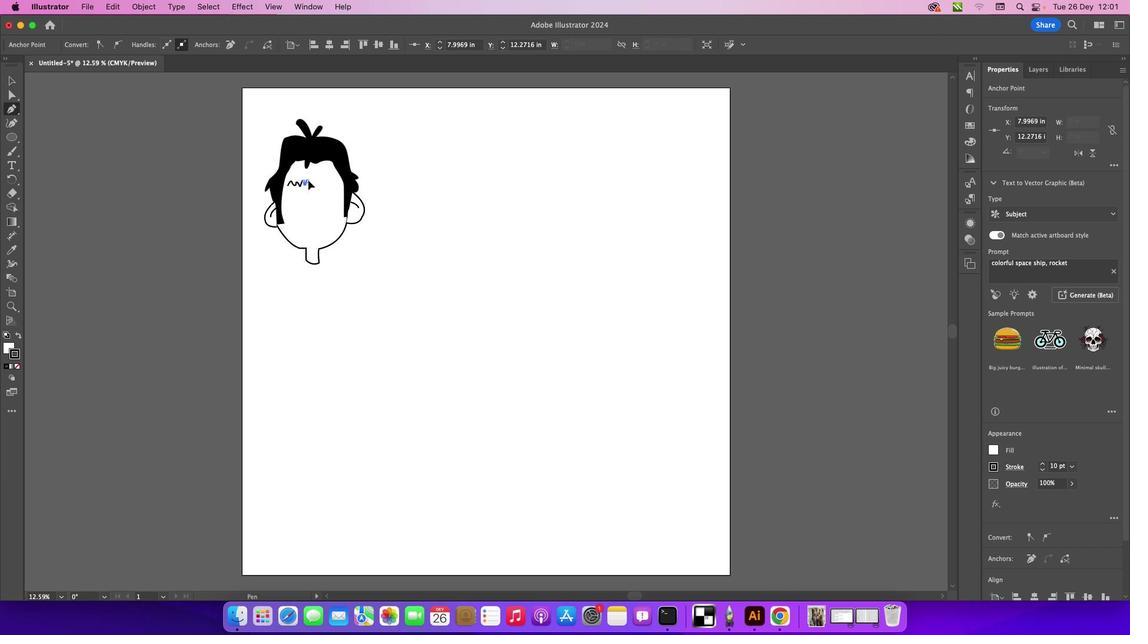 
Action: Mouse moved to (306, 181)
Screenshot: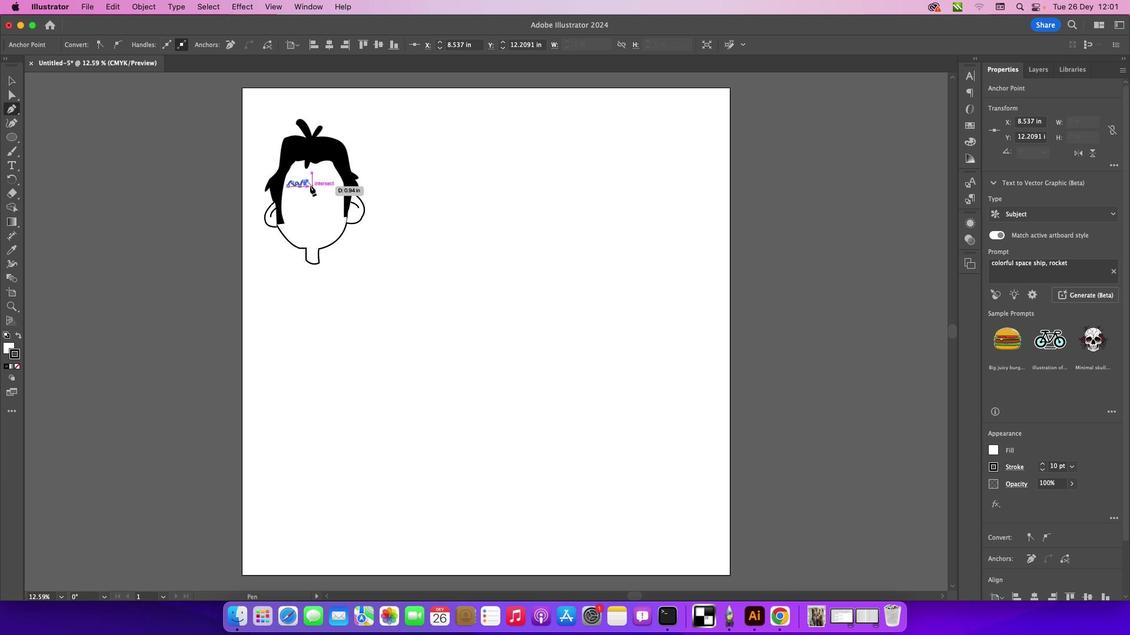 
Action: Mouse pressed left at (306, 181)
Screenshot: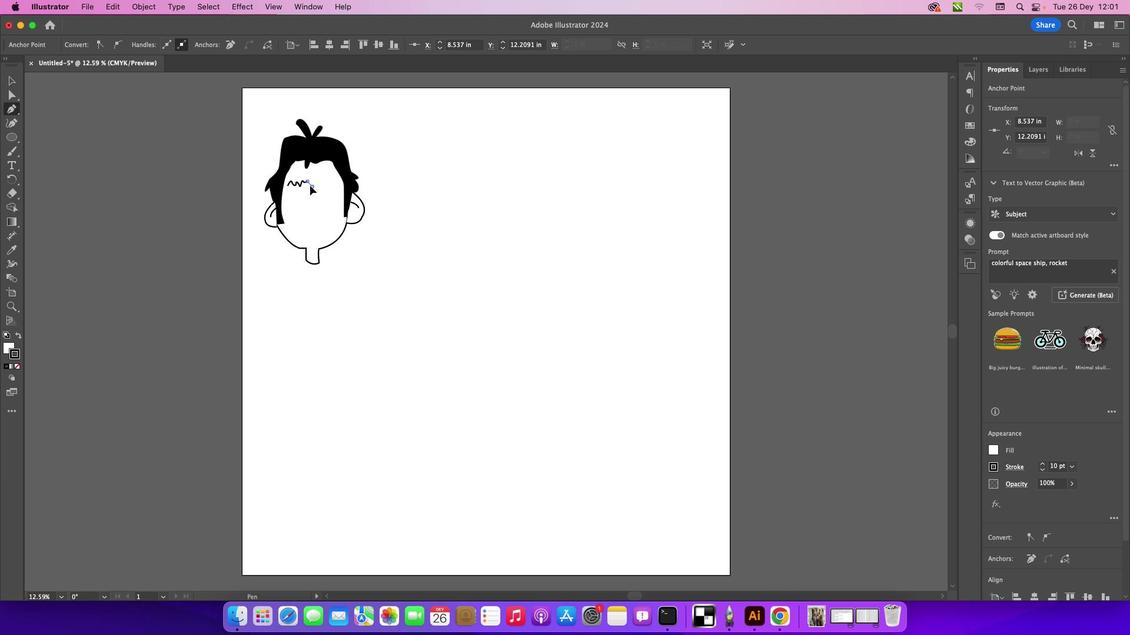 
Action: Mouse moved to (7, 77)
Screenshot: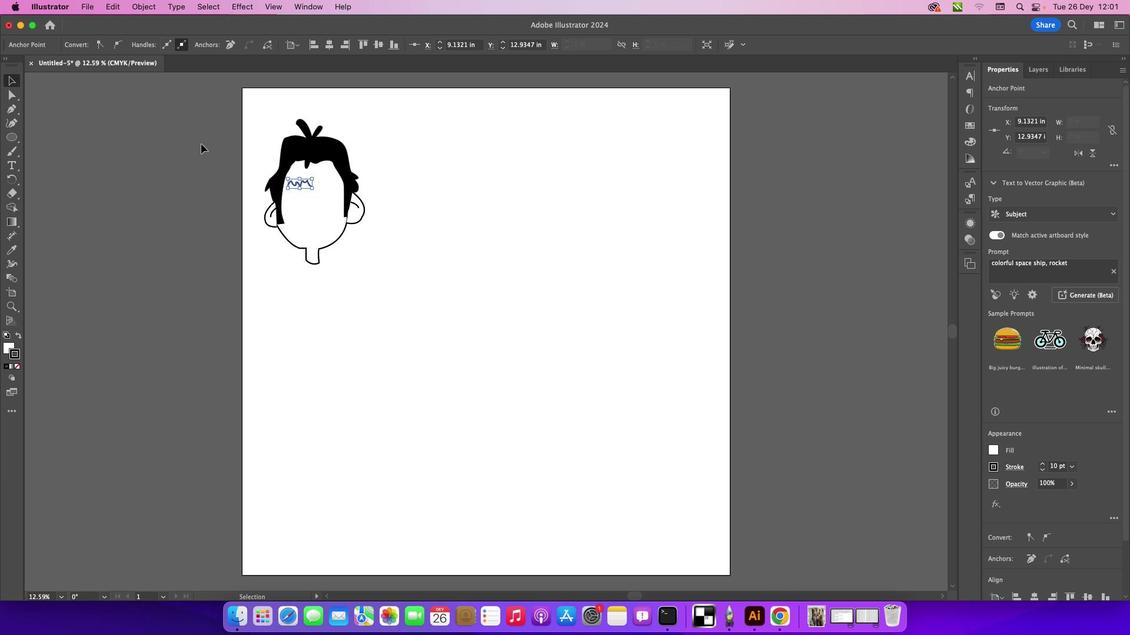 
Action: Mouse pressed left at (7, 77)
Screenshot: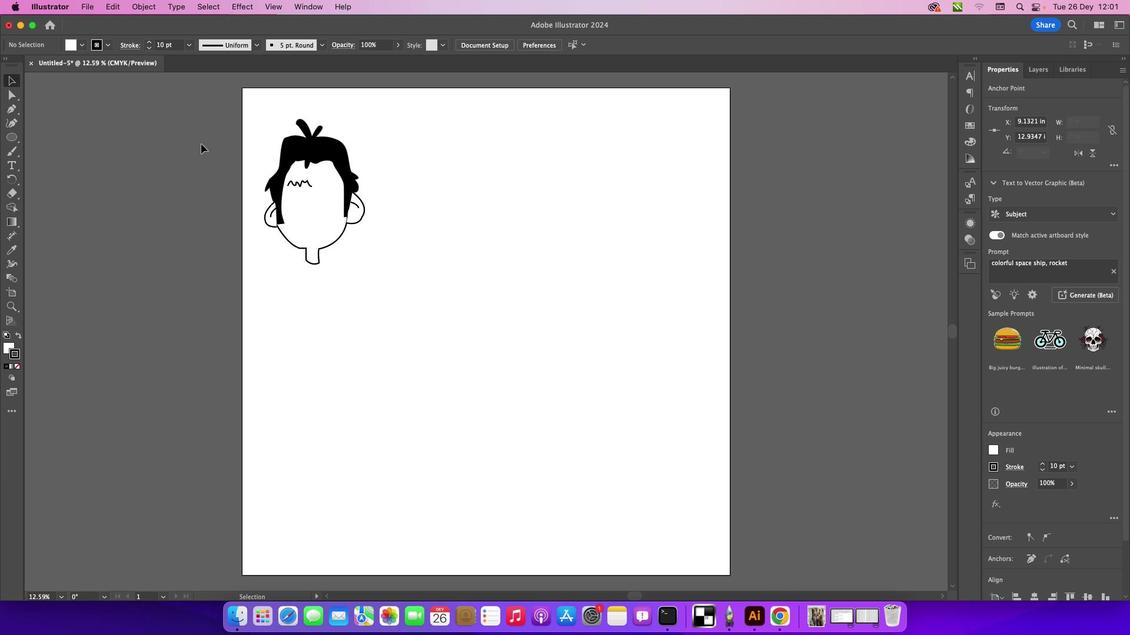 
Action: Mouse moved to (197, 140)
Screenshot: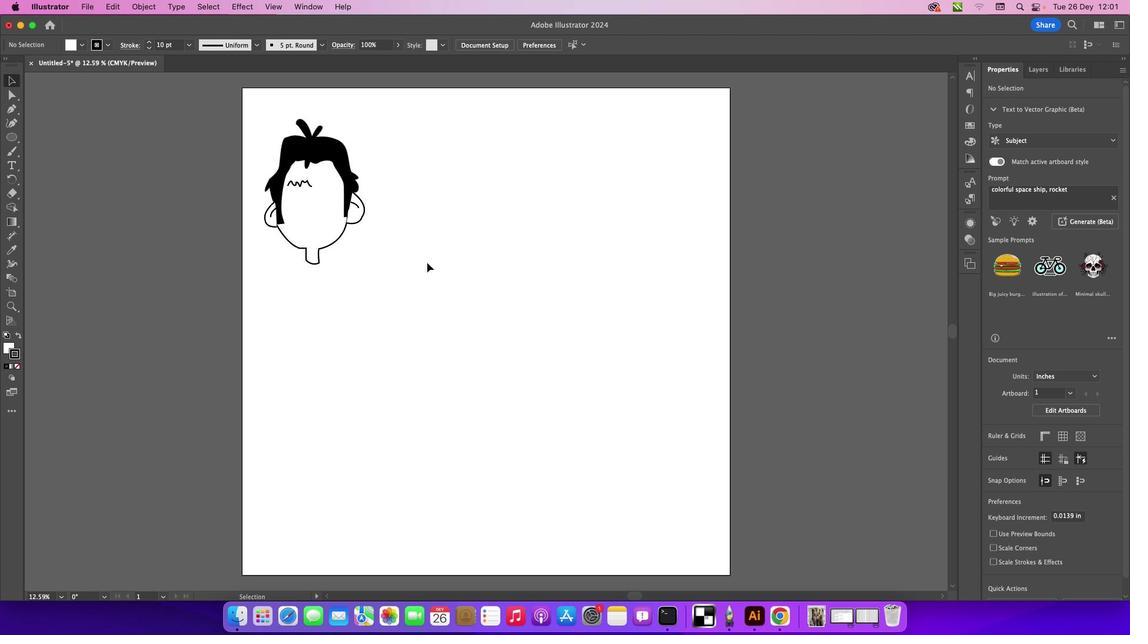 
Action: Mouse pressed left at (197, 140)
Screenshot: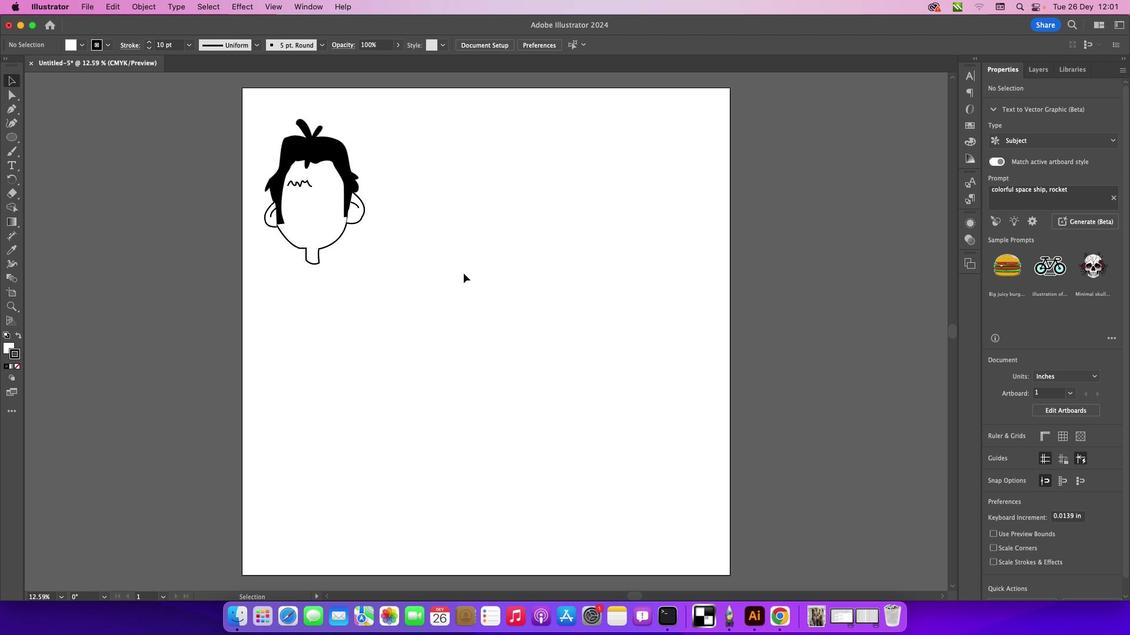 
Action: Mouse moved to (5, 105)
Screenshot: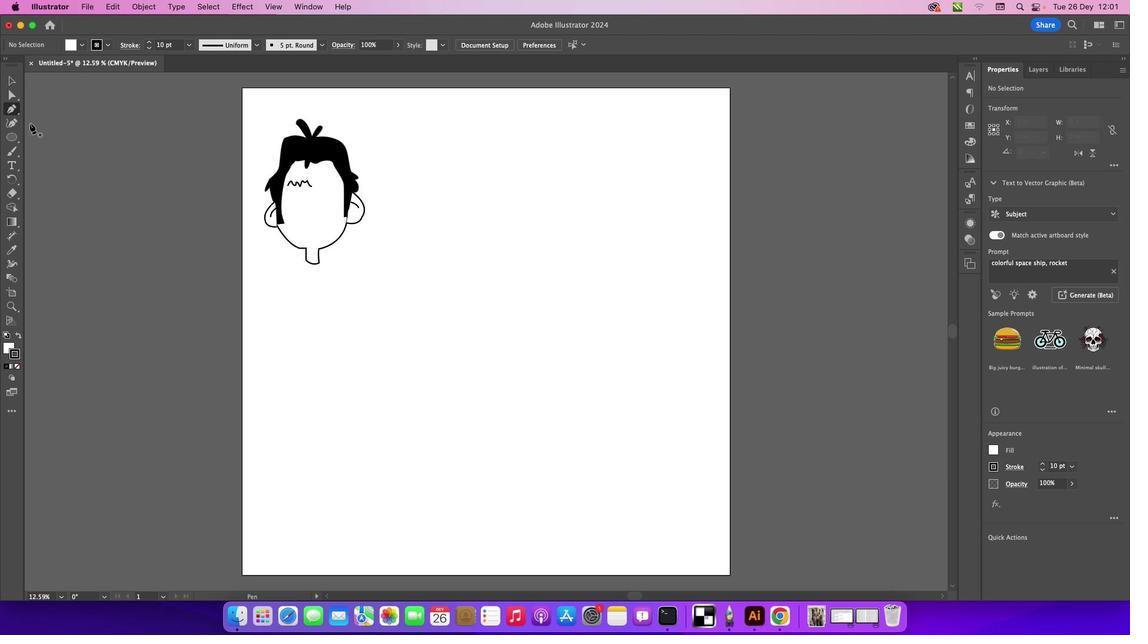 
Action: Mouse pressed left at (5, 105)
Screenshot: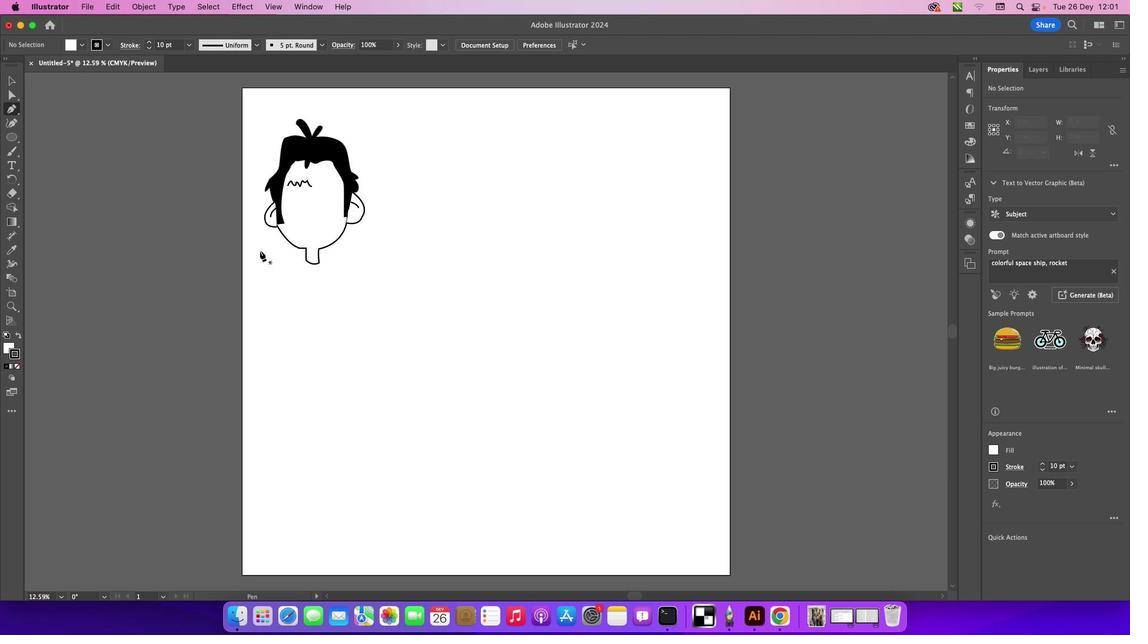 
Action: Mouse moved to (281, 275)
Screenshot: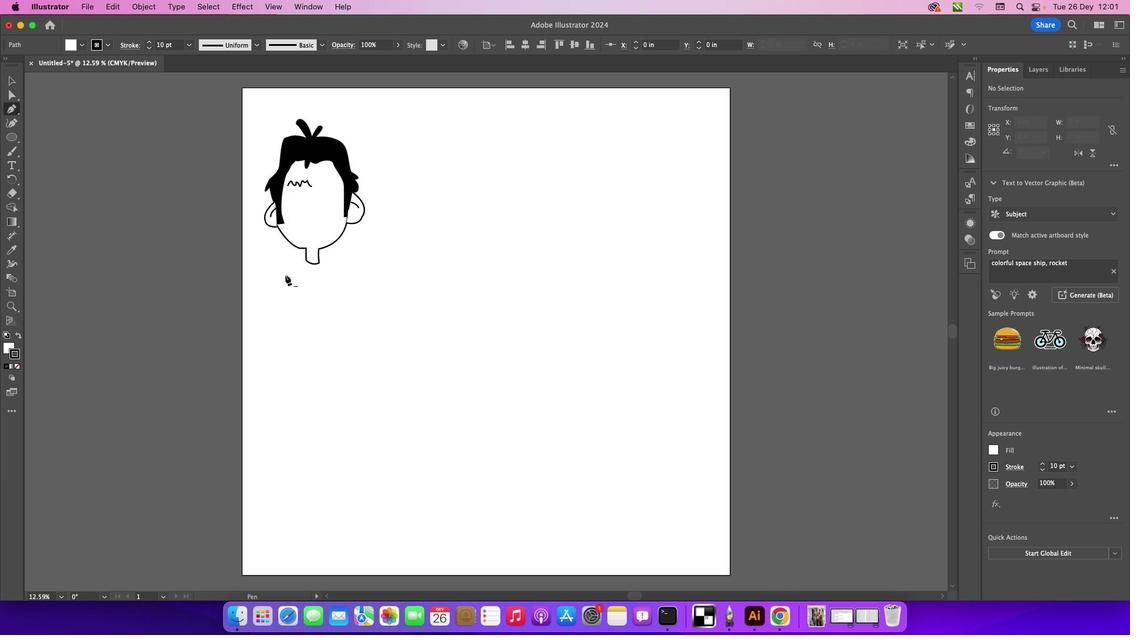 
Action: Mouse pressed left at (281, 275)
Screenshot: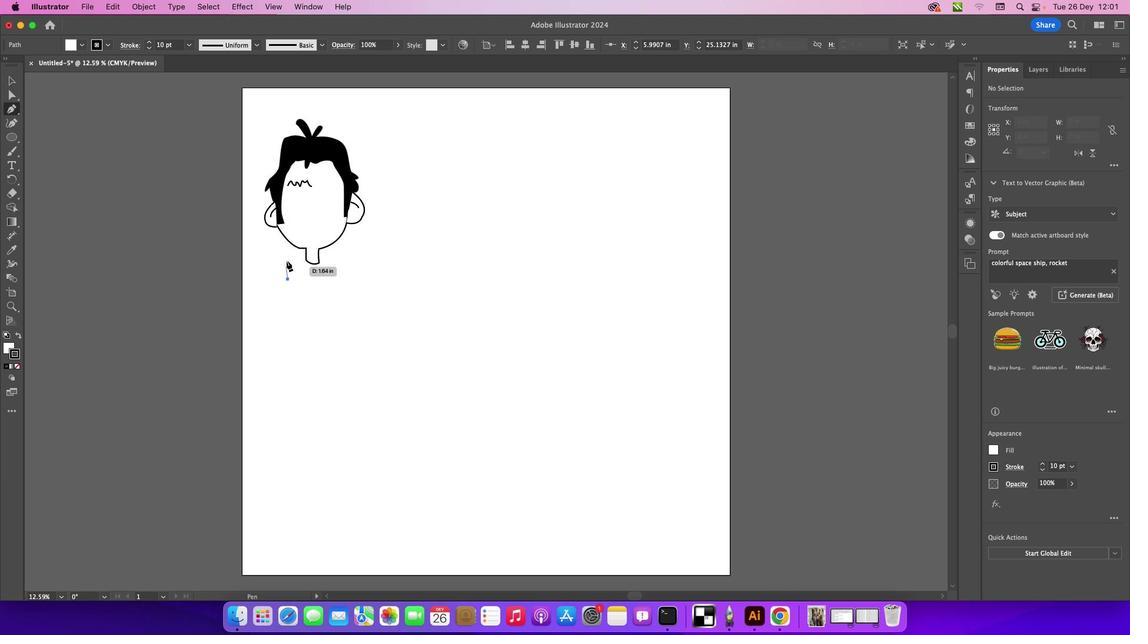 
Action: Mouse moved to (284, 254)
Screenshot: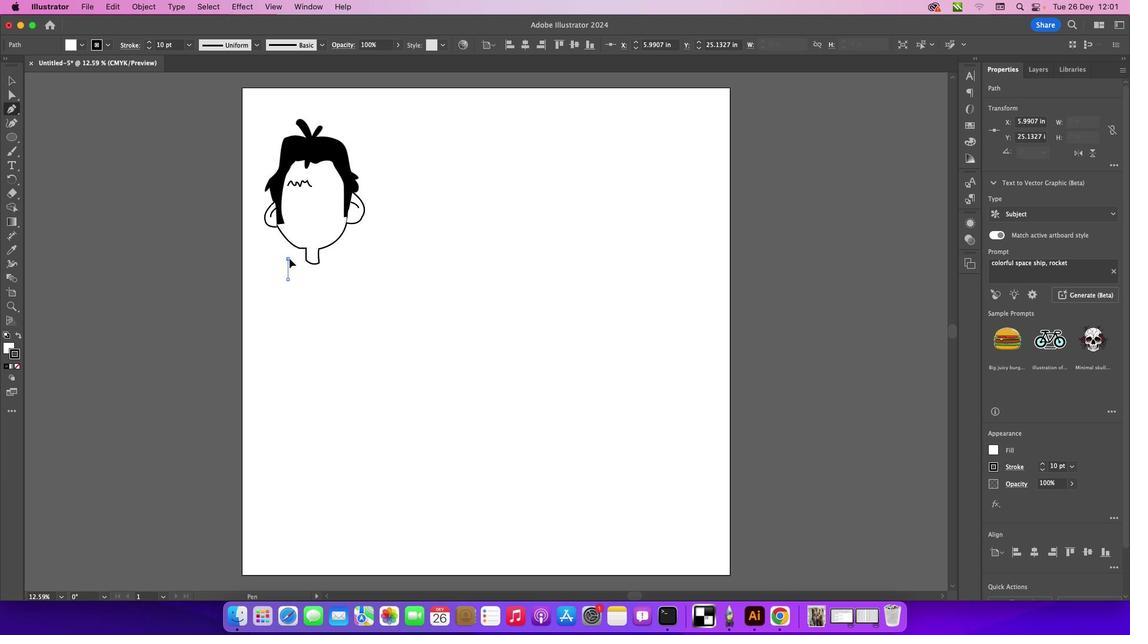 
Action: Mouse pressed left at (284, 254)
Screenshot: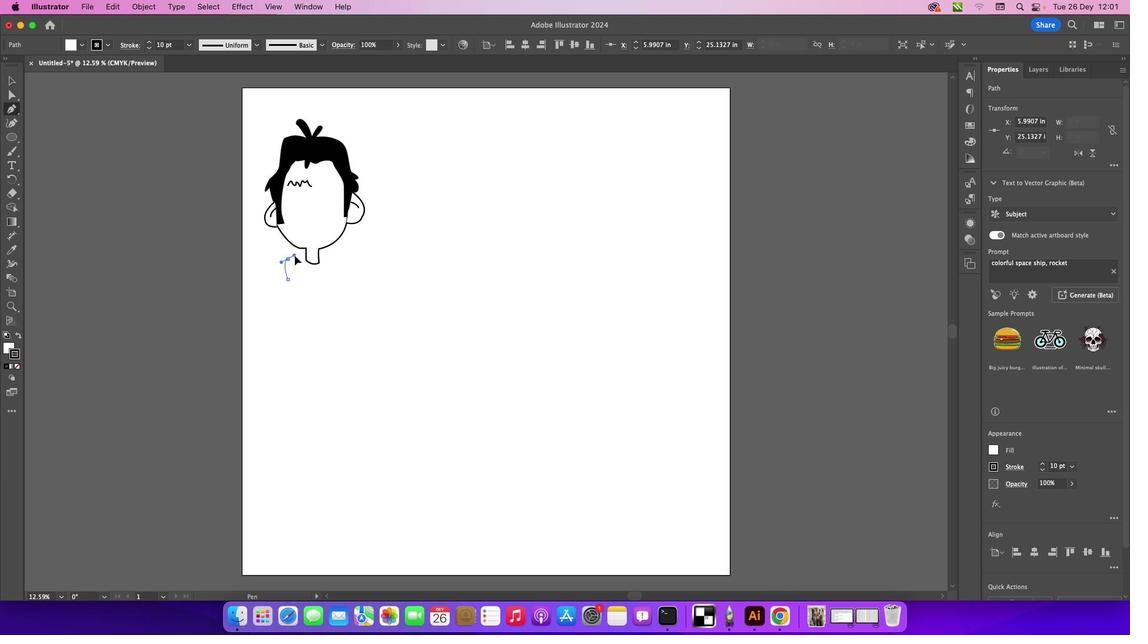 
Action: Mouse moved to (300, 256)
Screenshot: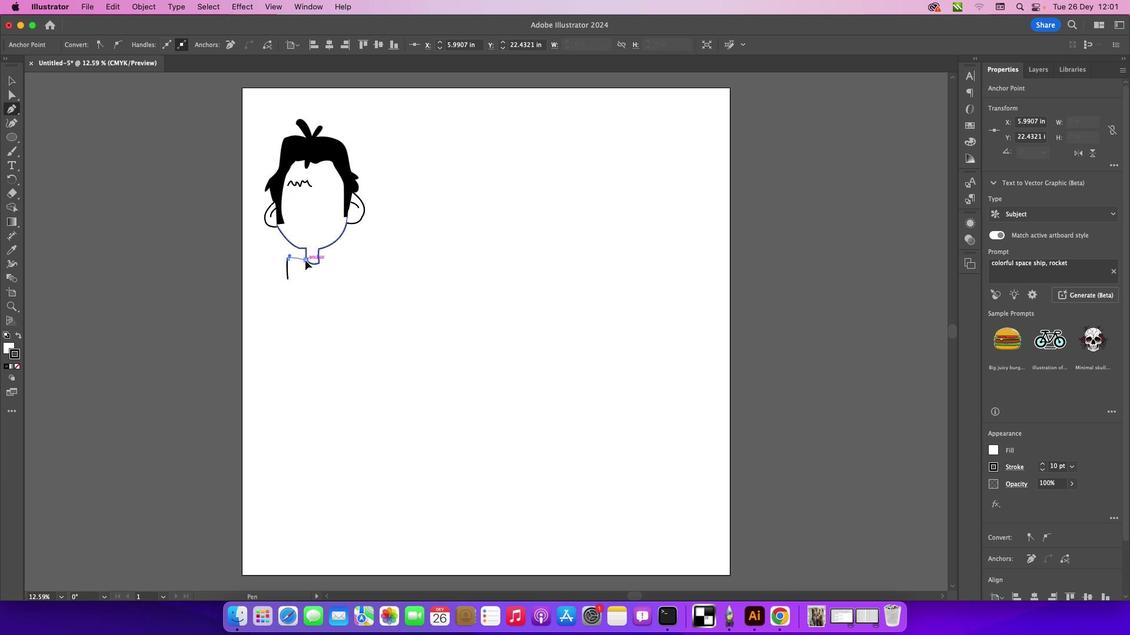 
Action: Mouse pressed left at (300, 256)
Screenshot: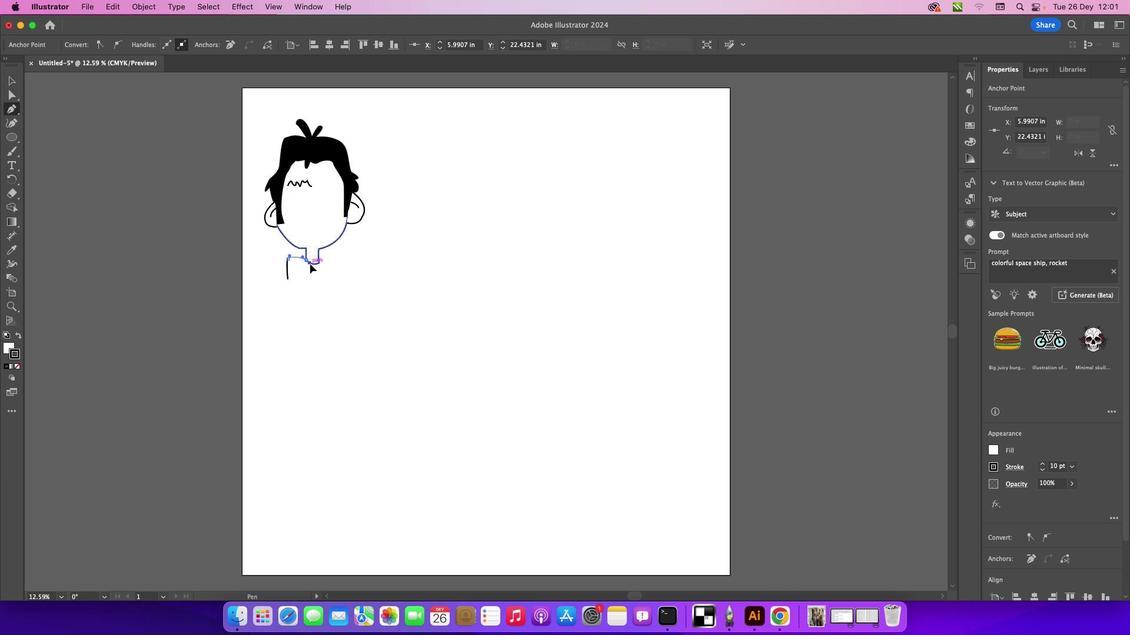 
Action: Mouse moved to (300, 254)
Screenshot: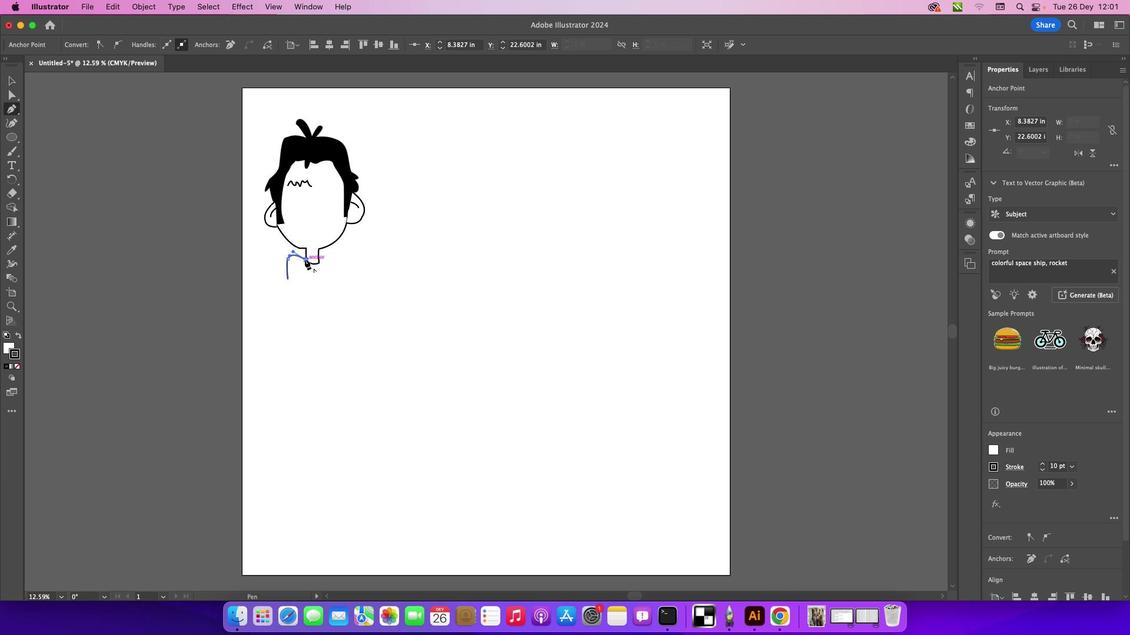 
Action: Mouse pressed left at (300, 254)
